 Task: Buy 3 Drooling Bibs of size 0-24 months for Baby Girls from Bibs & Burp Cloths section under best seller category for shipping address: Donald Hall, 3509 Cook Hill Road, Danbury, Connecticut 06810, Cell Number 2034707320. Pay from credit card ending with 2005, CVV 3321
Action: Mouse moved to (284, 85)
Screenshot: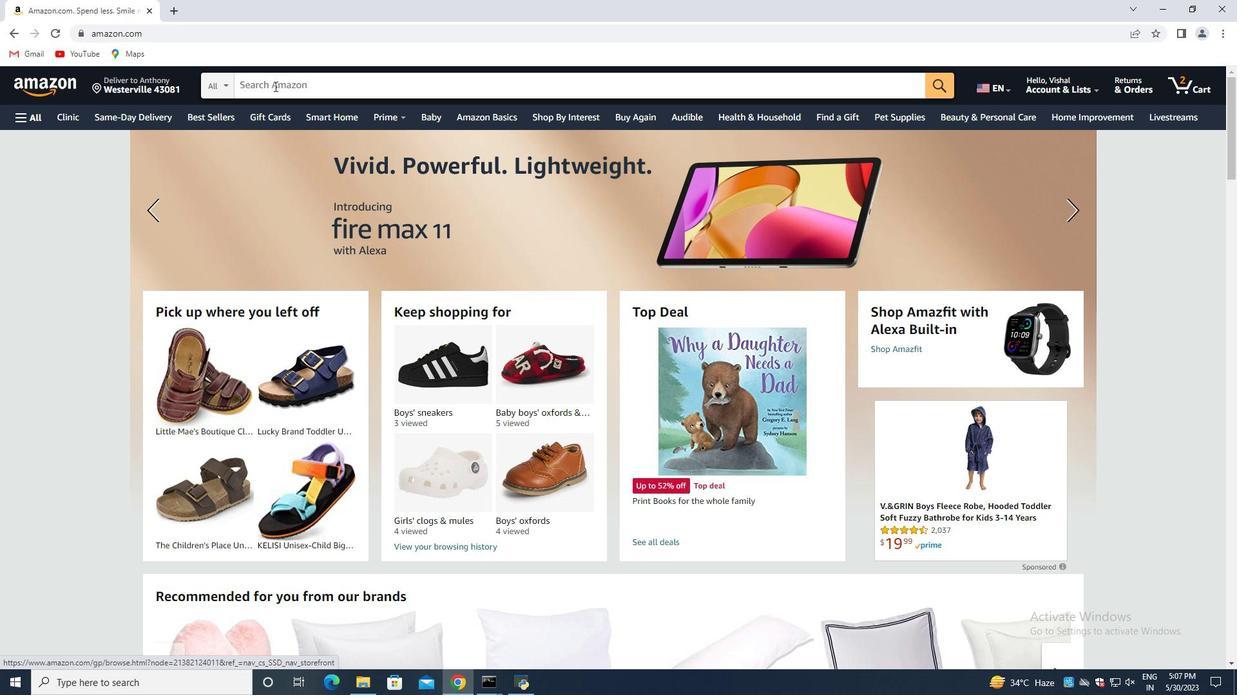 
Action: Mouse pressed left at (284, 85)
Screenshot: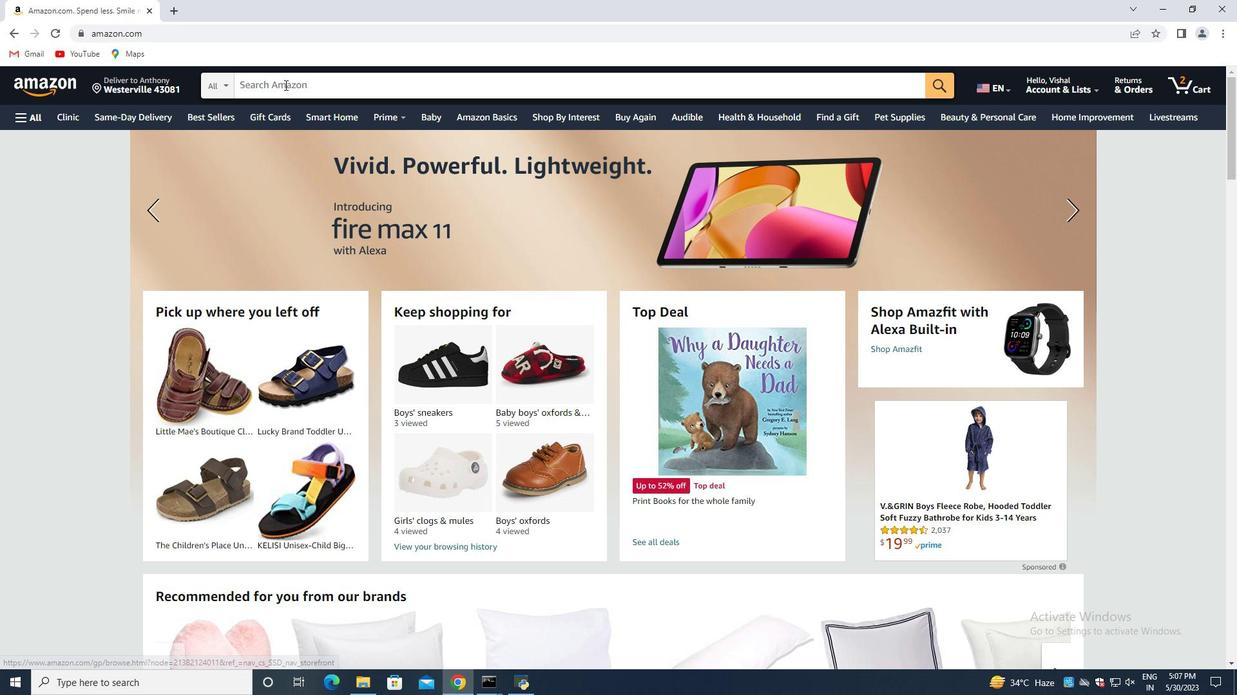 
Action: Key pressed <Key.shift>Drooling<Key.space><Key.shift>Bibs<Key.space><Key.shift>of<Key.space><Key.shift>size<Key.space>0-24<Key.space>months<Key.space>for<Key.space><Key.shift>Baby<Key.space><Key.shift><Key.shift><Key.shift><Key.shift><Key.shift><Key.shift><Key.shift><Key.shift><Key.shift><Key.shift><Key.shift><Key.shift><Key.shift><Key.shift><Key.shift><Key.shift>Girls<Key.enter>
Screenshot: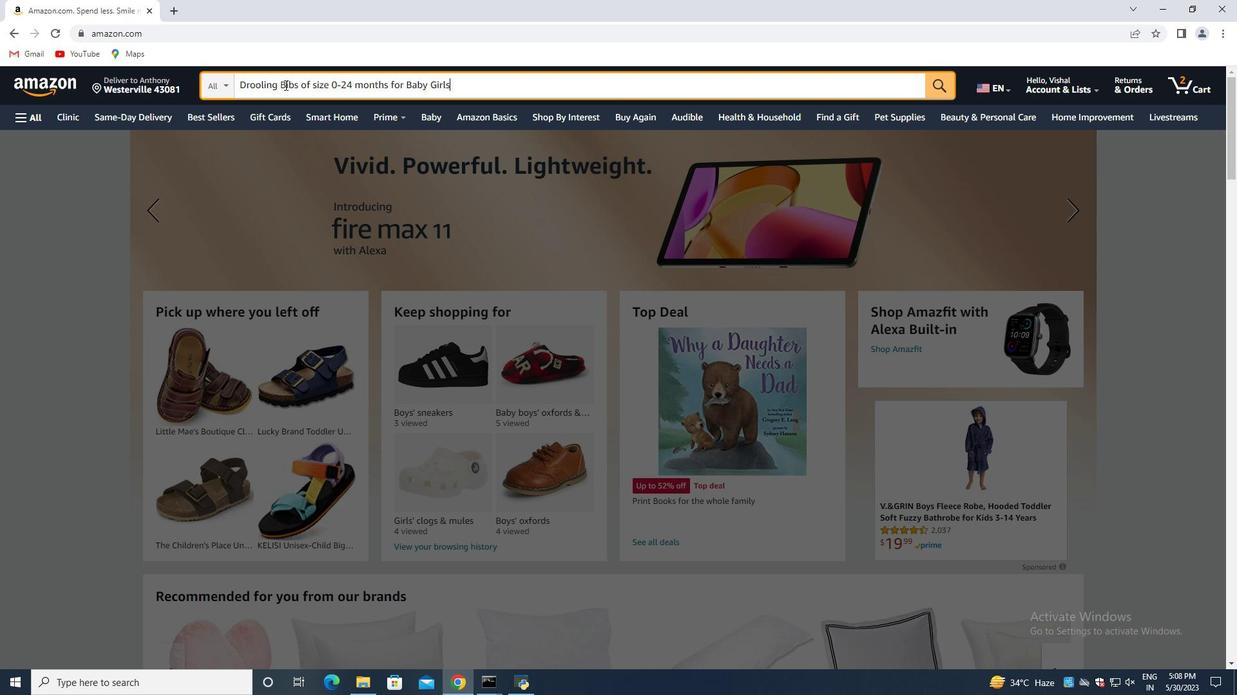 
Action: Mouse moved to (64, 439)
Screenshot: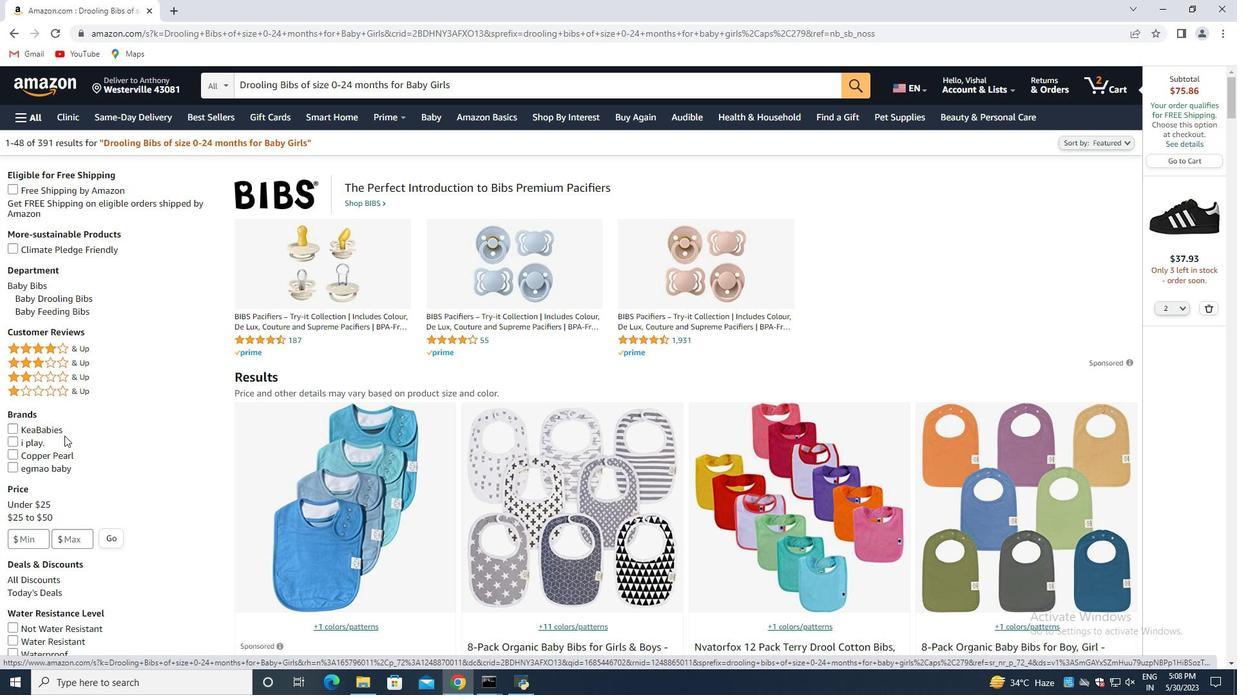
Action: Mouse scrolled (64, 438) with delta (0, 0)
Screenshot: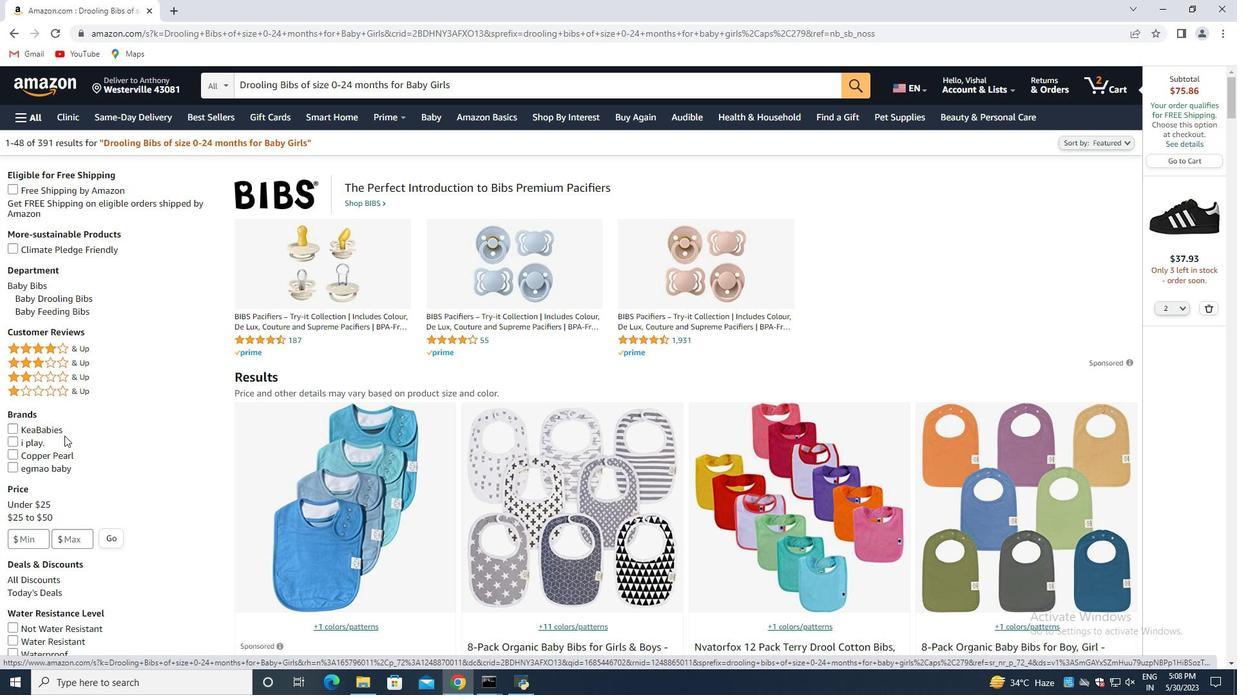
Action: Mouse moved to (65, 444)
Screenshot: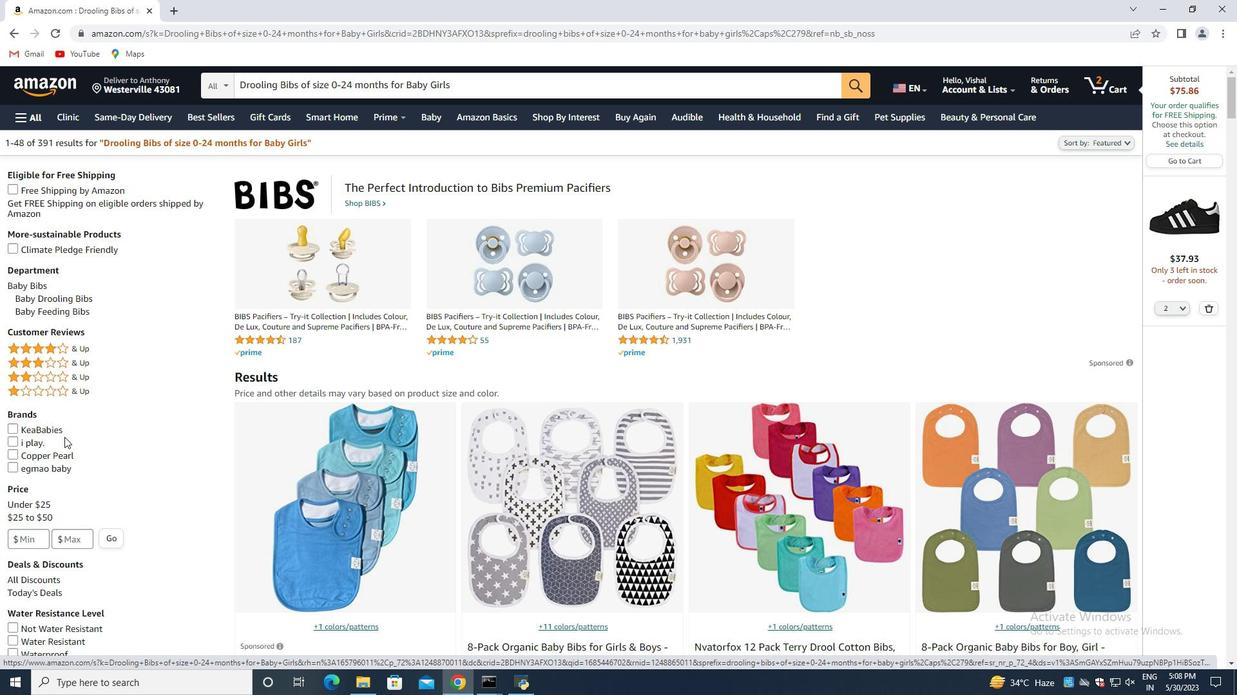 
Action: Mouse scrolled (65, 443) with delta (0, 0)
Screenshot: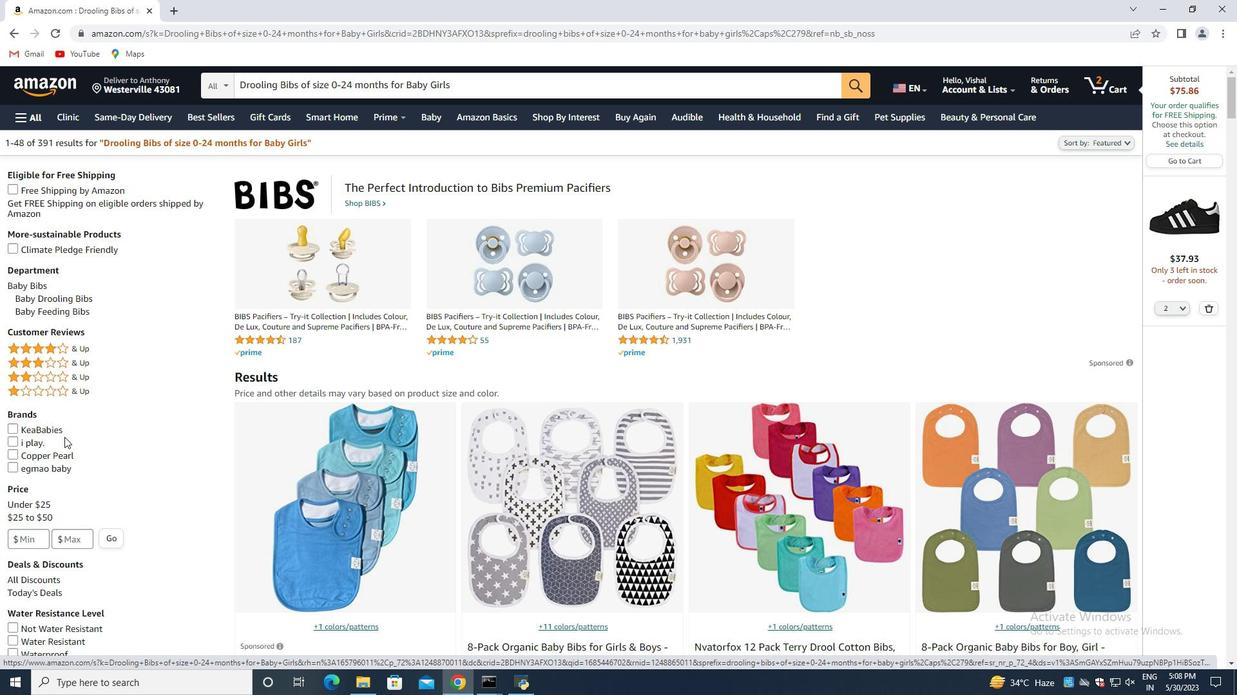 
Action: Mouse moved to (67, 446)
Screenshot: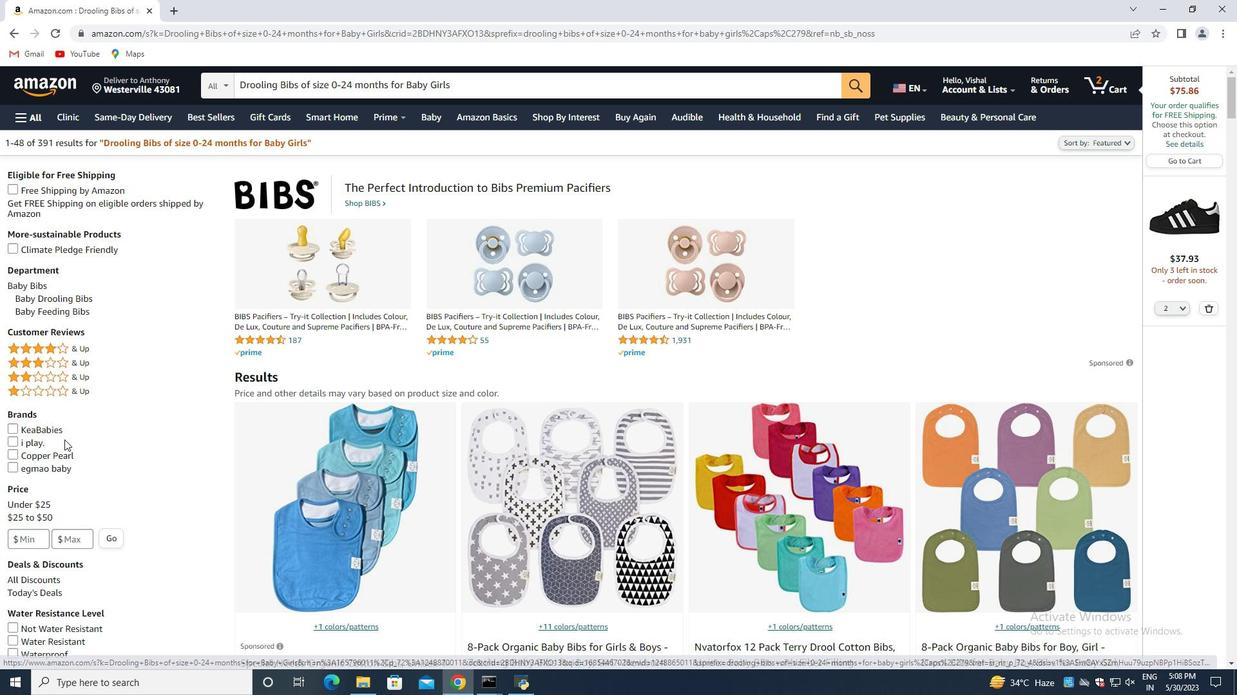 
Action: Mouse scrolled (67, 445) with delta (0, 0)
Screenshot: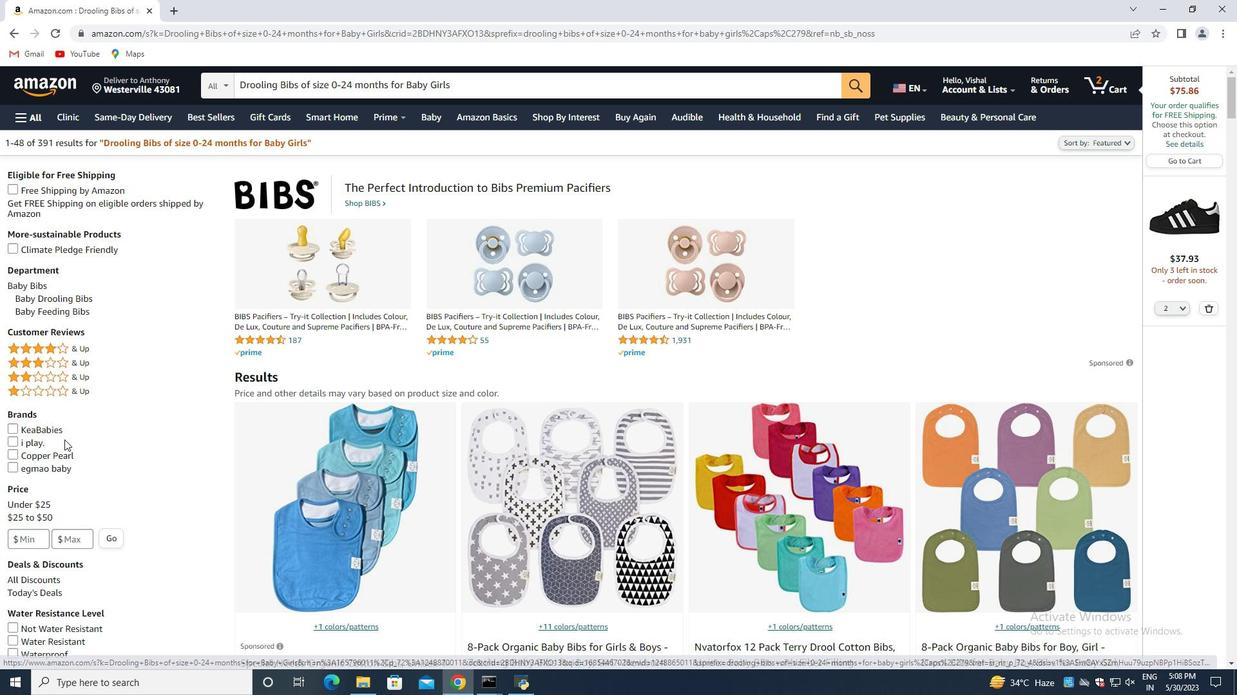 
Action: Mouse moved to (71, 440)
Screenshot: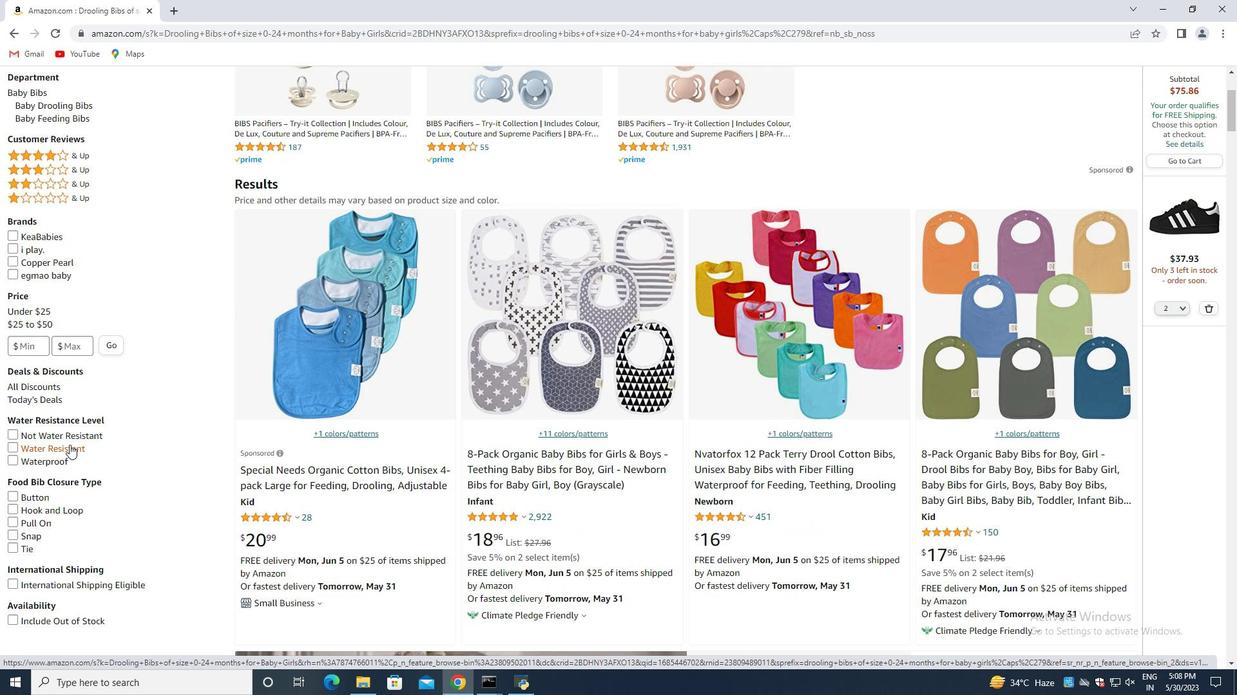 
Action: Mouse scrolled (71, 440) with delta (0, 0)
Screenshot: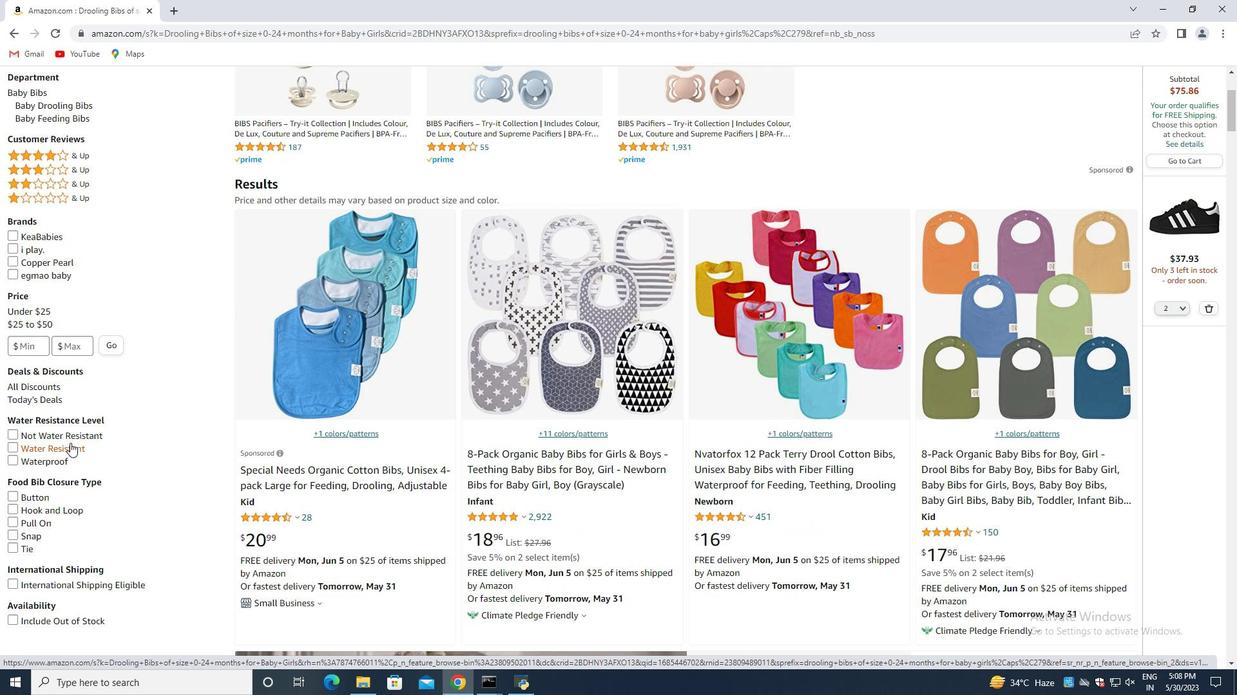 
Action: Mouse moved to (72, 438)
Screenshot: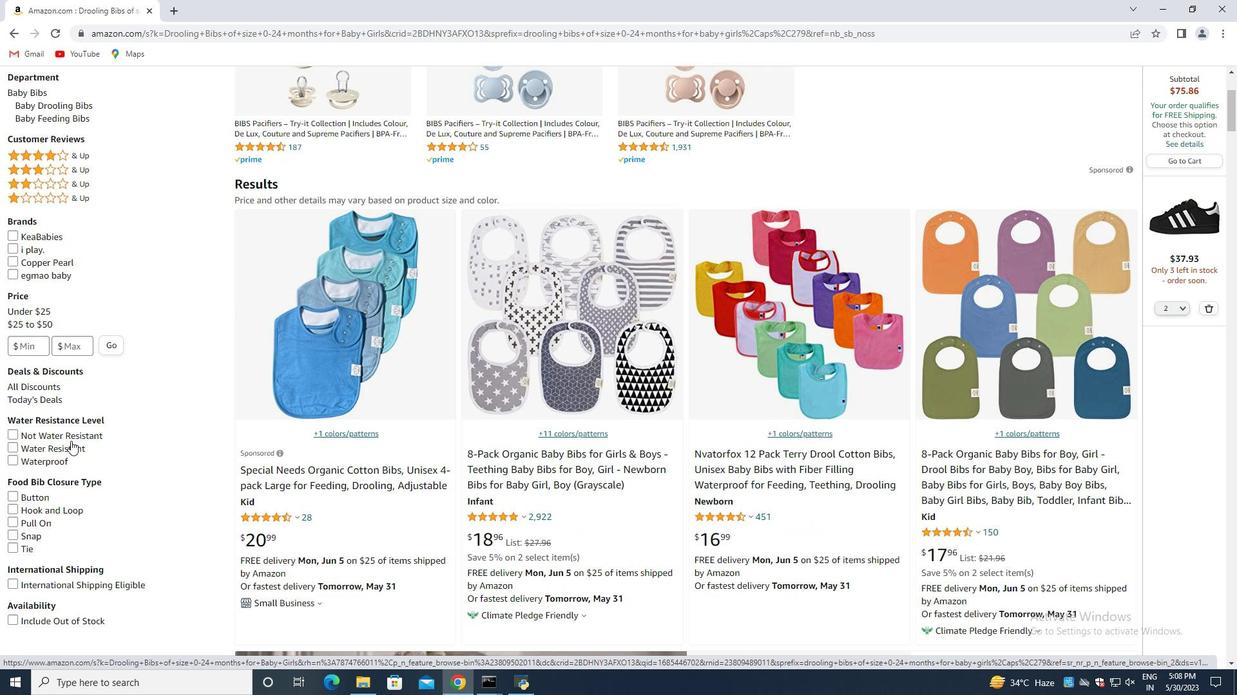 
Action: Mouse scrolled (72, 439) with delta (0, 0)
Screenshot: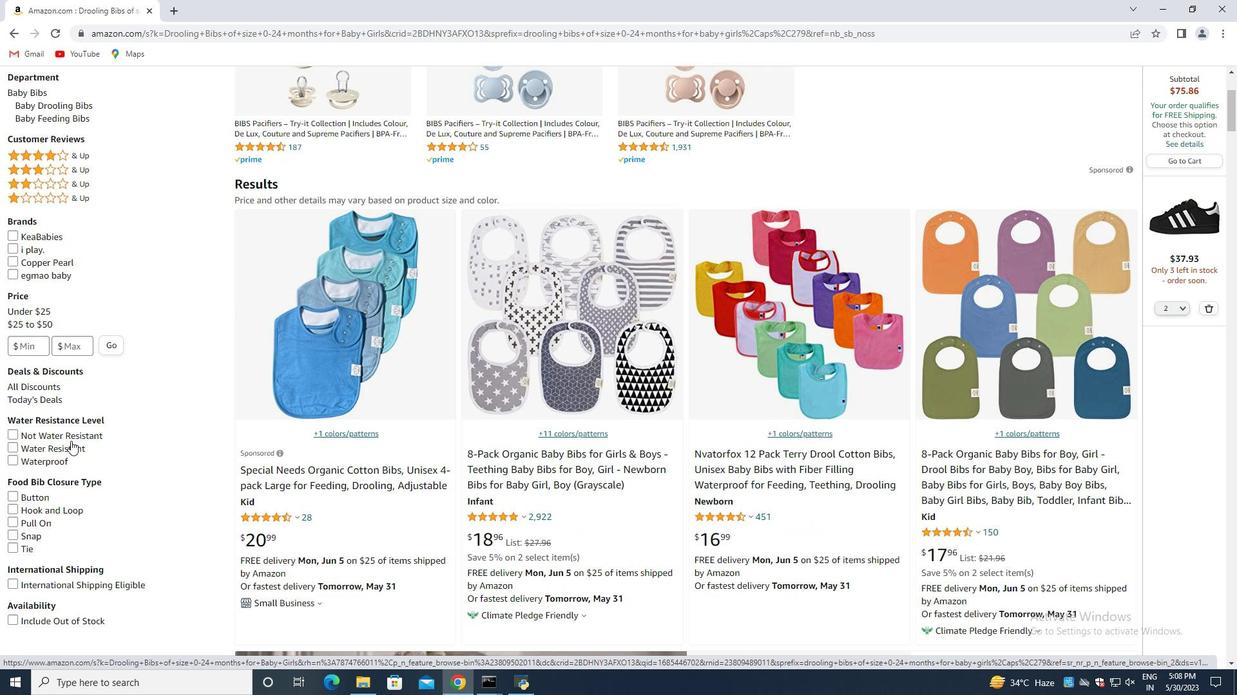 
Action: Mouse moved to (72, 438)
Screenshot: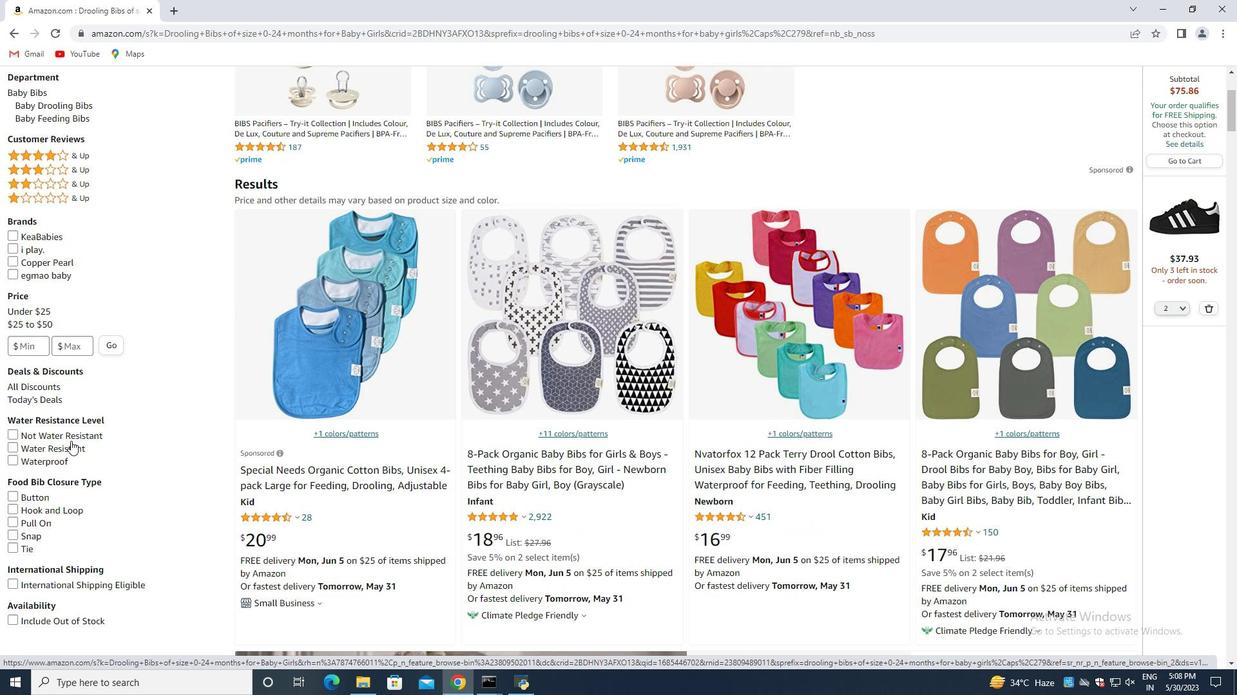 
Action: Mouse scrolled (72, 439) with delta (0, 0)
Screenshot: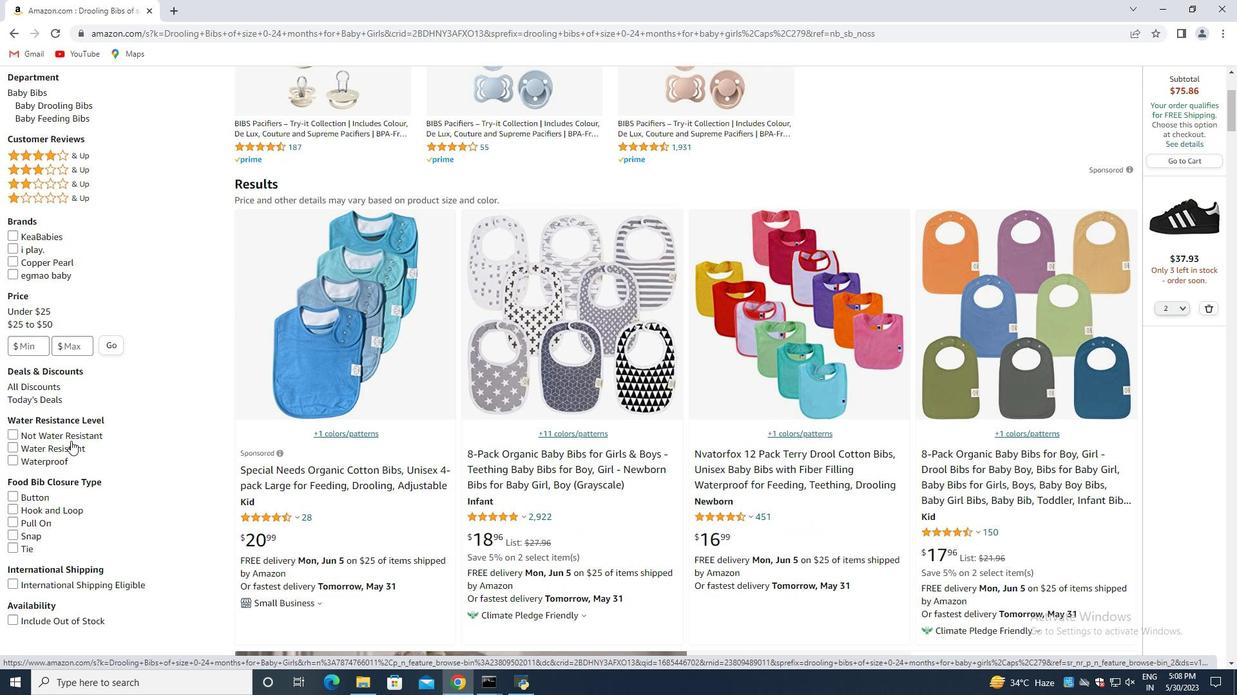 
Action: Mouse scrolled (72, 439) with delta (0, 0)
Screenshot: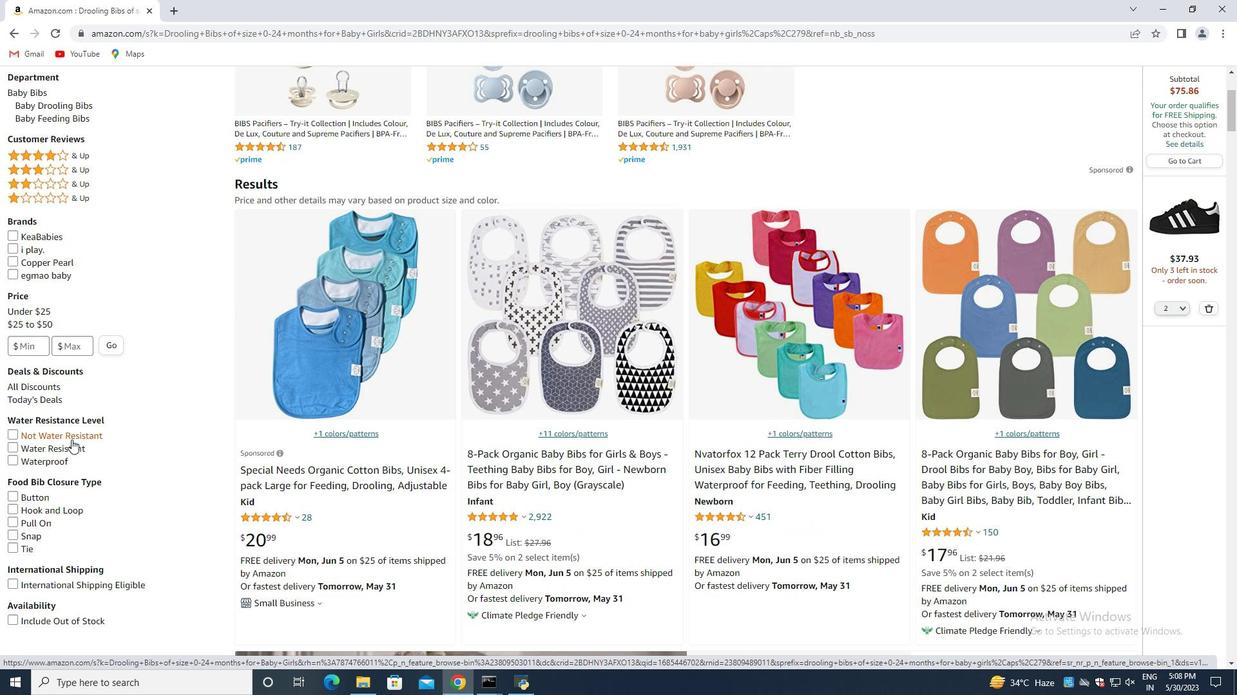 
Action: Mouse scrolled (72, 439) with delta (0, 0)
Screenshot: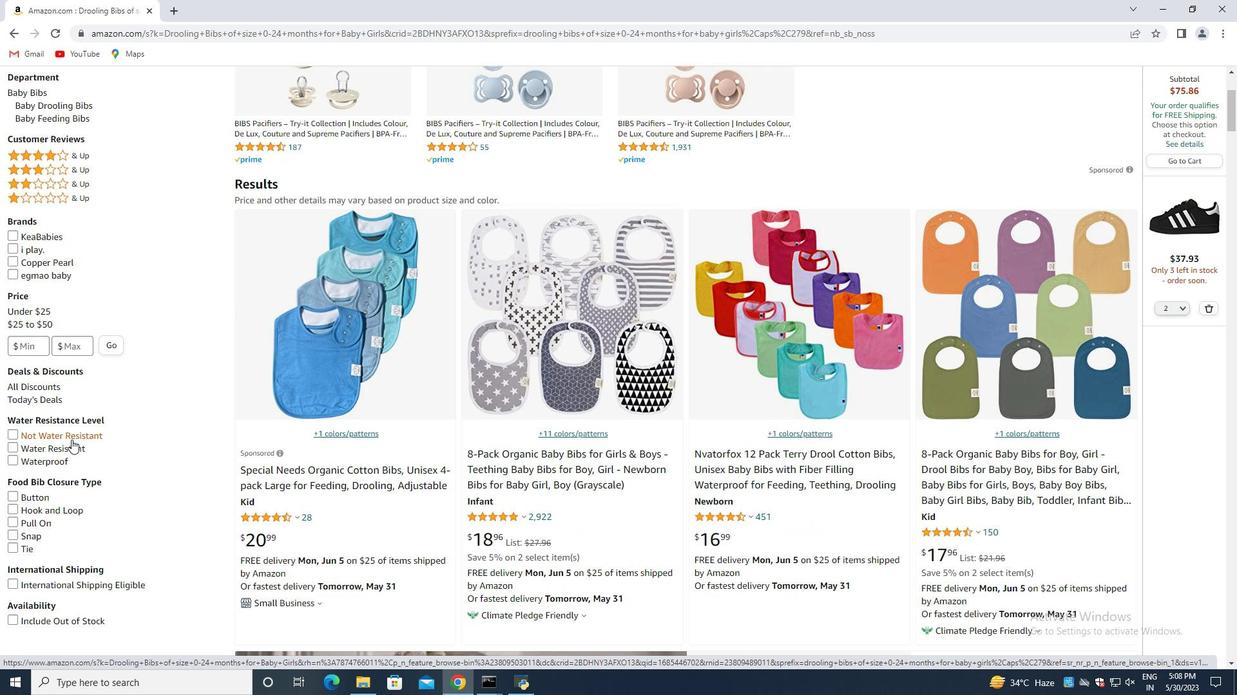 
Action: Mouse moved to (36, 285)
Screenshot: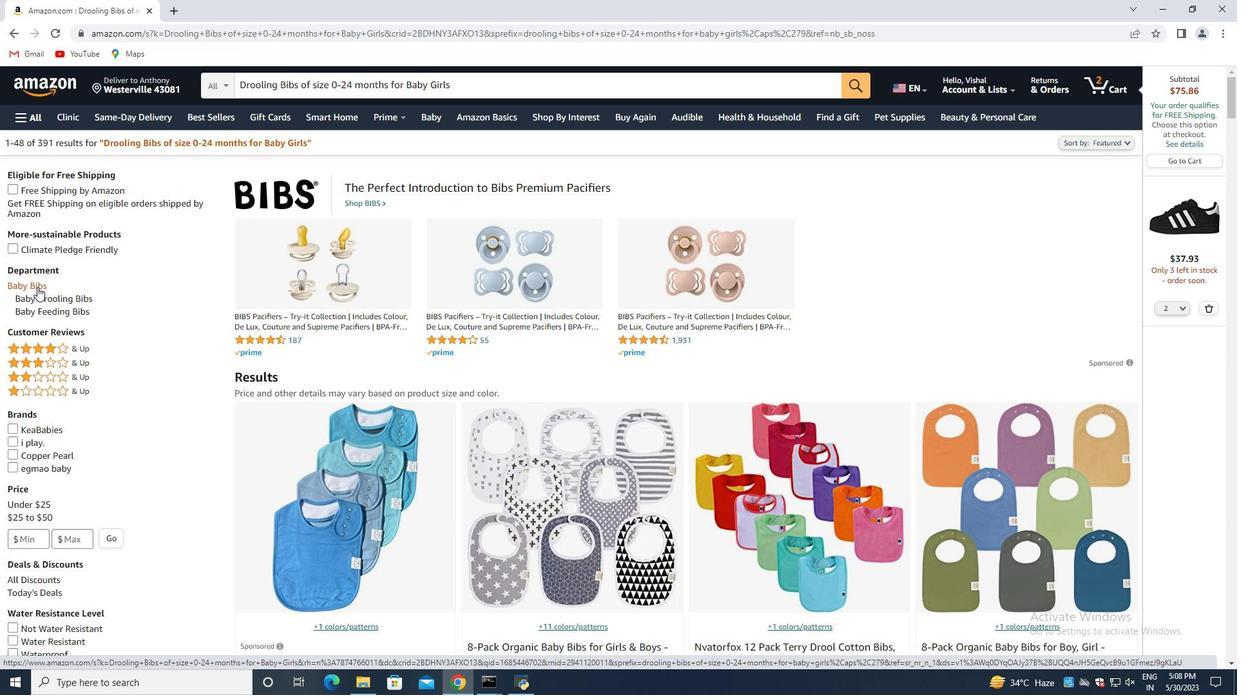 
Action: Mouse pressed left at (36, 285)
Screenshot: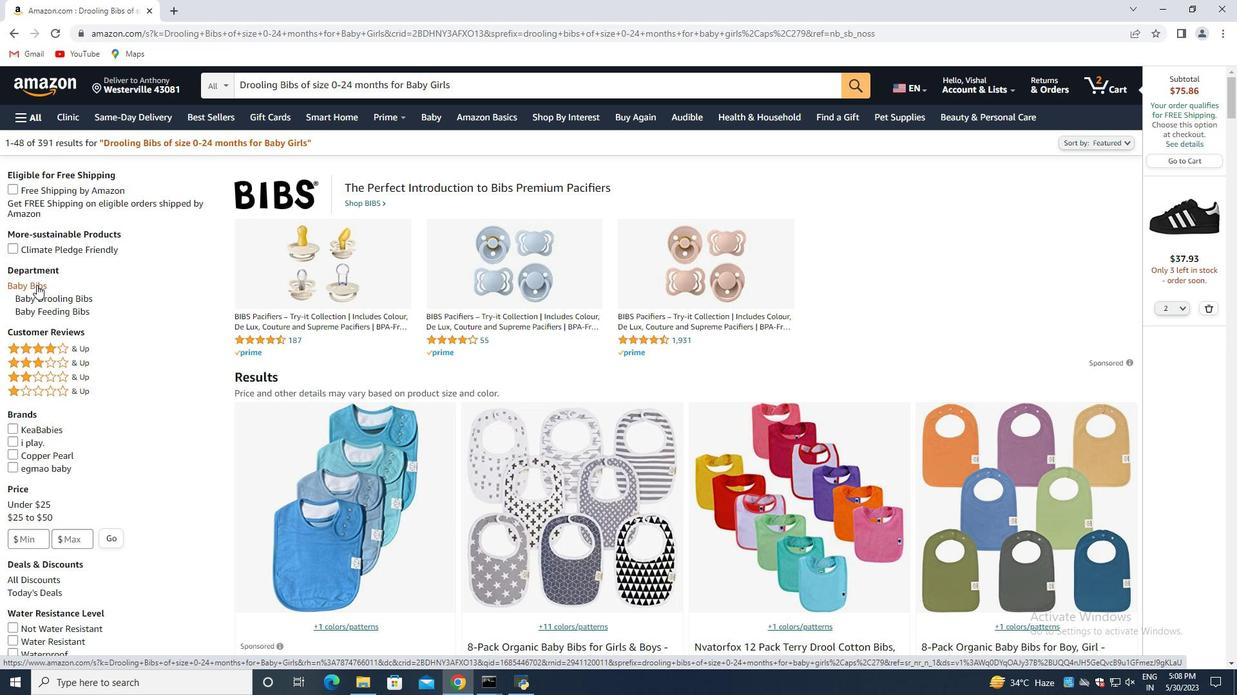 
Action: Mouse moved to (81, 359)
Screenshot: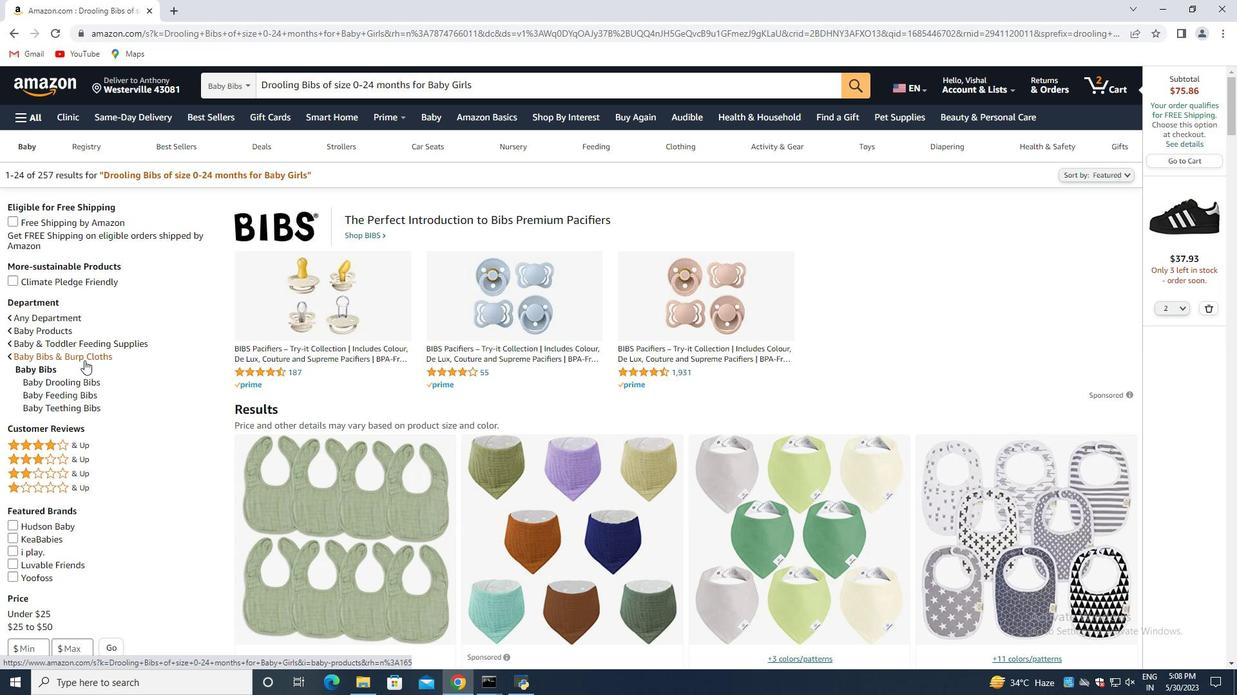 
Action: Mouse pressed left at (81, 359)
Screenshot: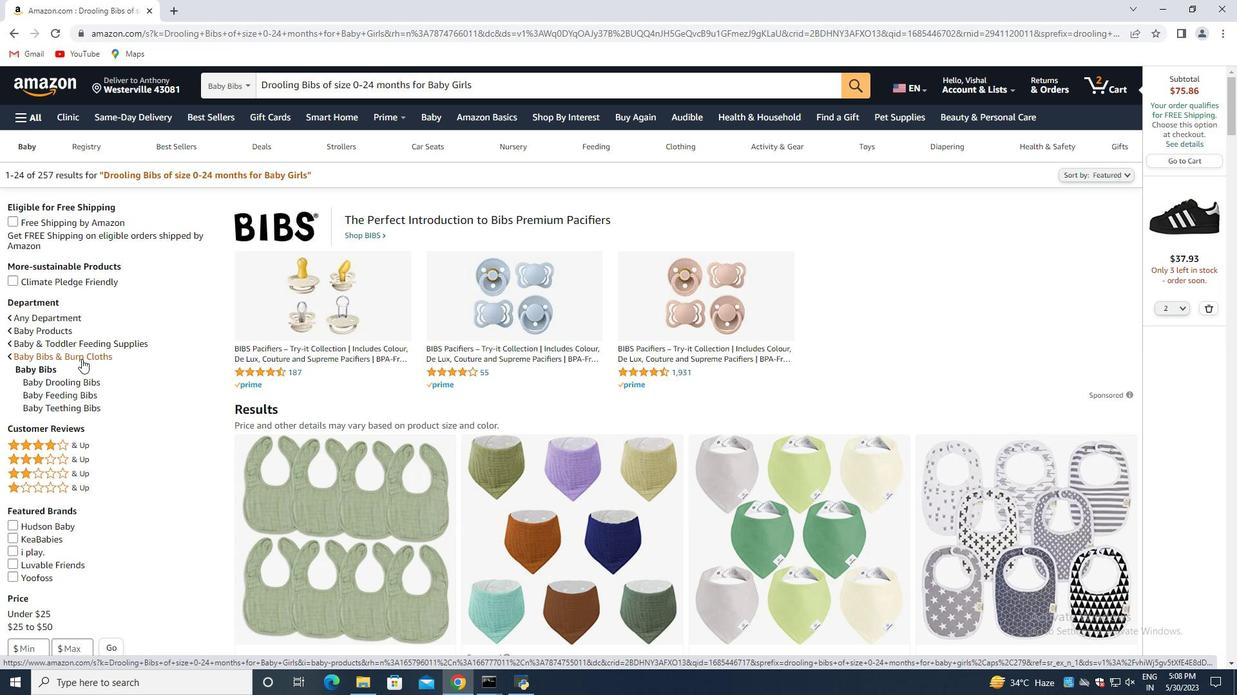 
Action: Mouse moved to (210, 358)
Screenshot: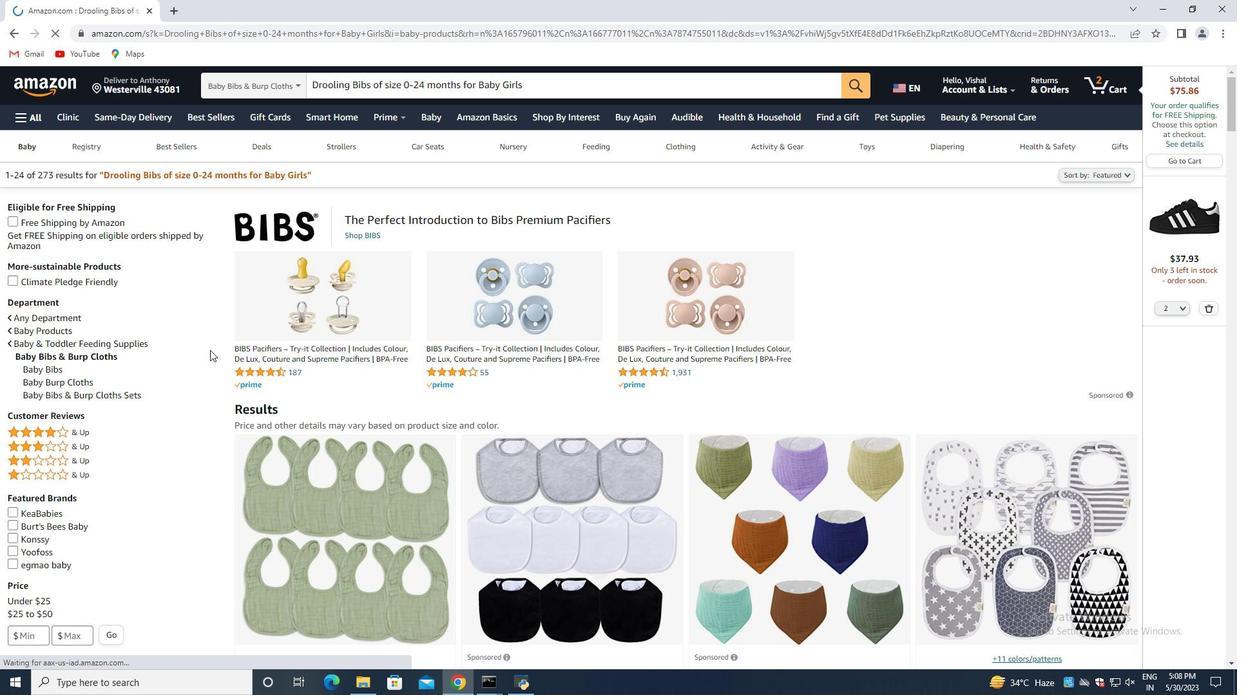 
Action: Mouse scrolled (210, 357) with delta (0, 0)
Screenshot: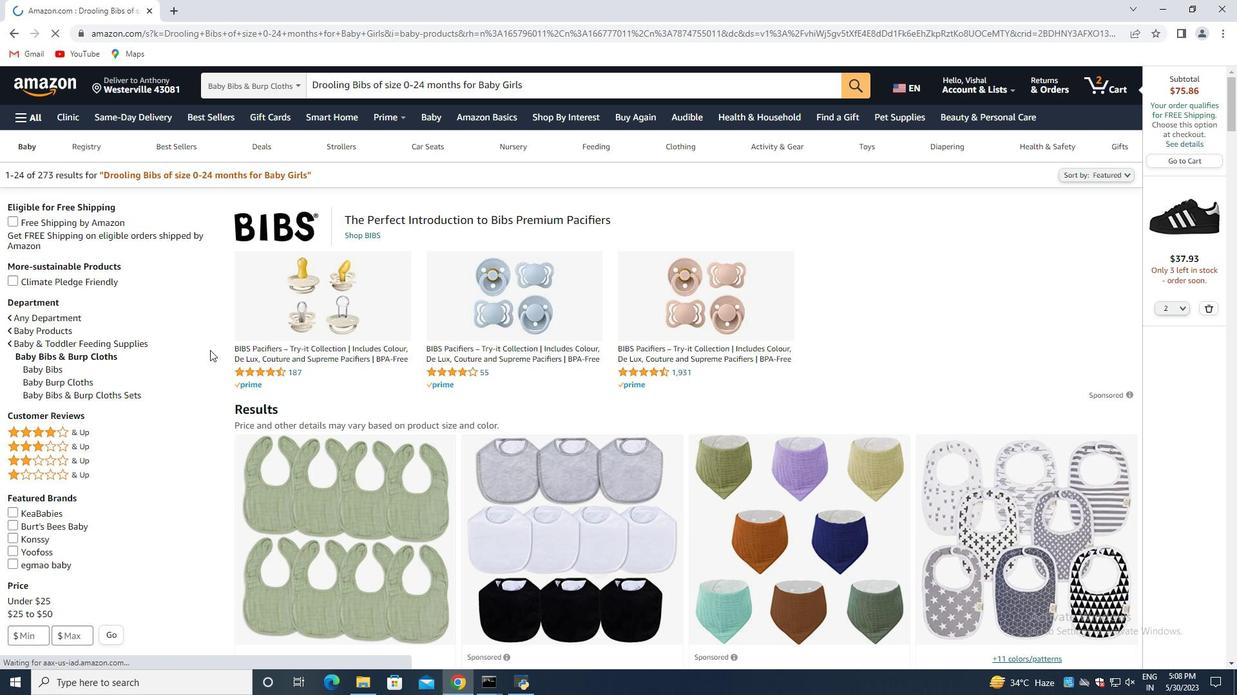 
Action: Mouse moved to (210, 366)
Screenshot: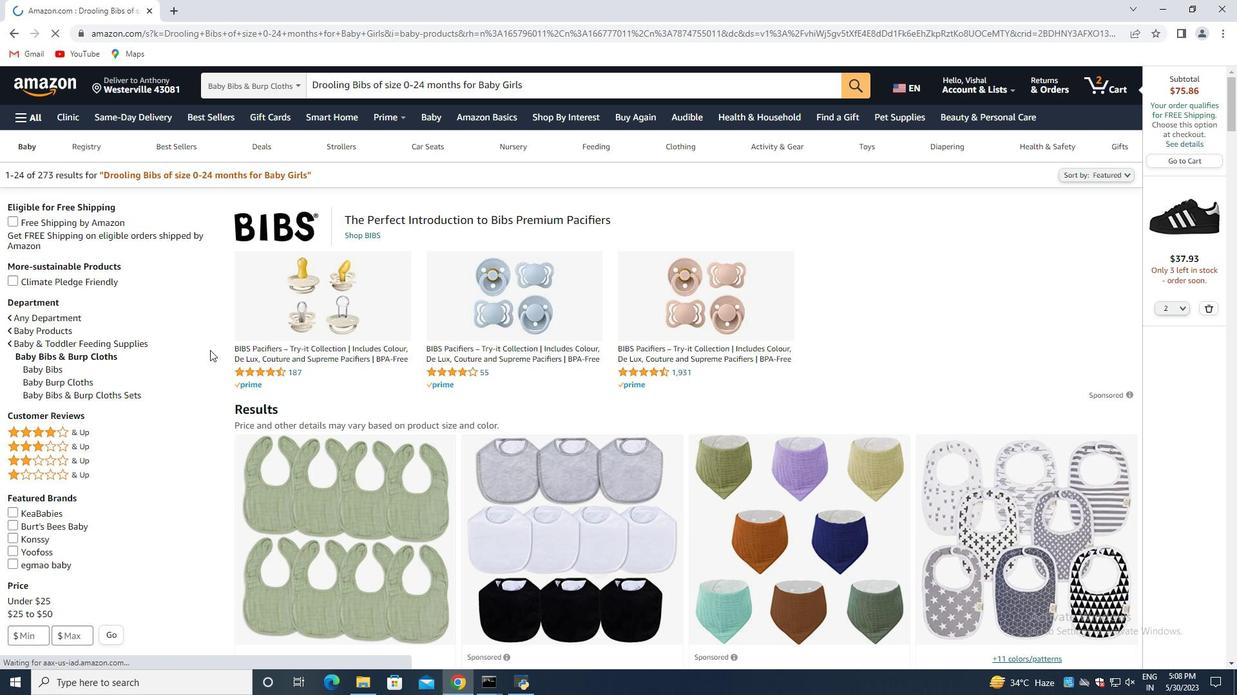
Action: Mouse scrolled (210, 365) with delta (0, 0)
Screenshot: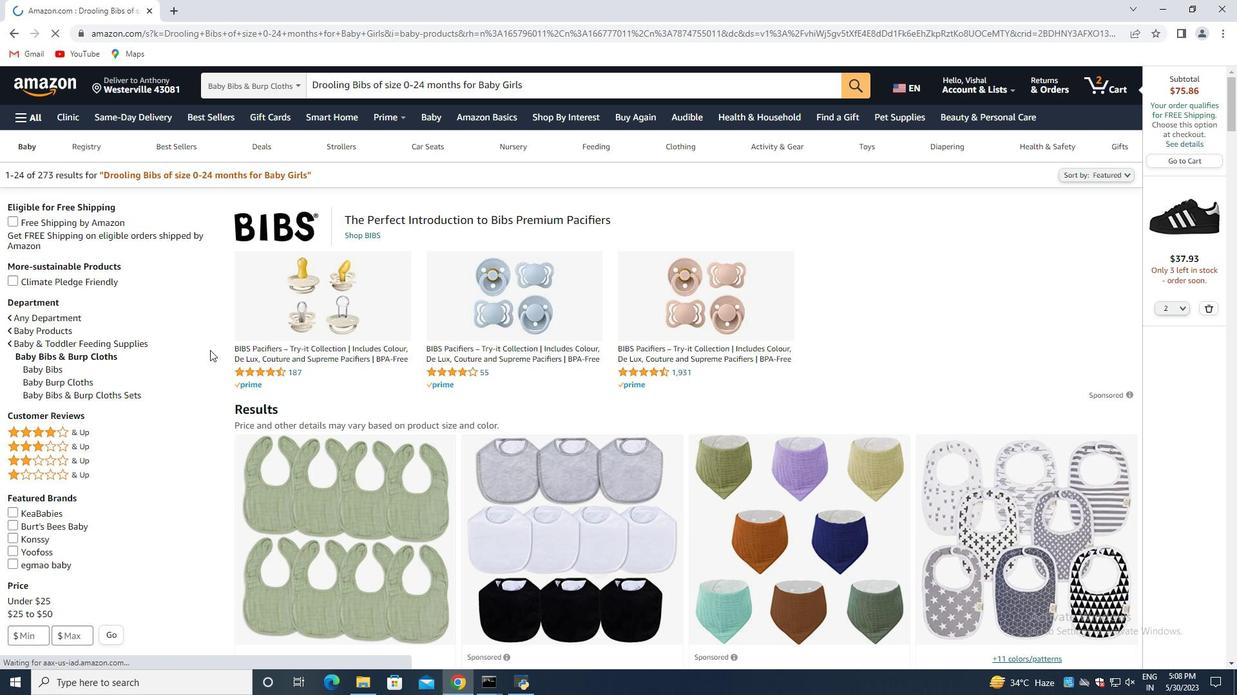 
Action: Mouse moved to (210, 372)
Screenshot: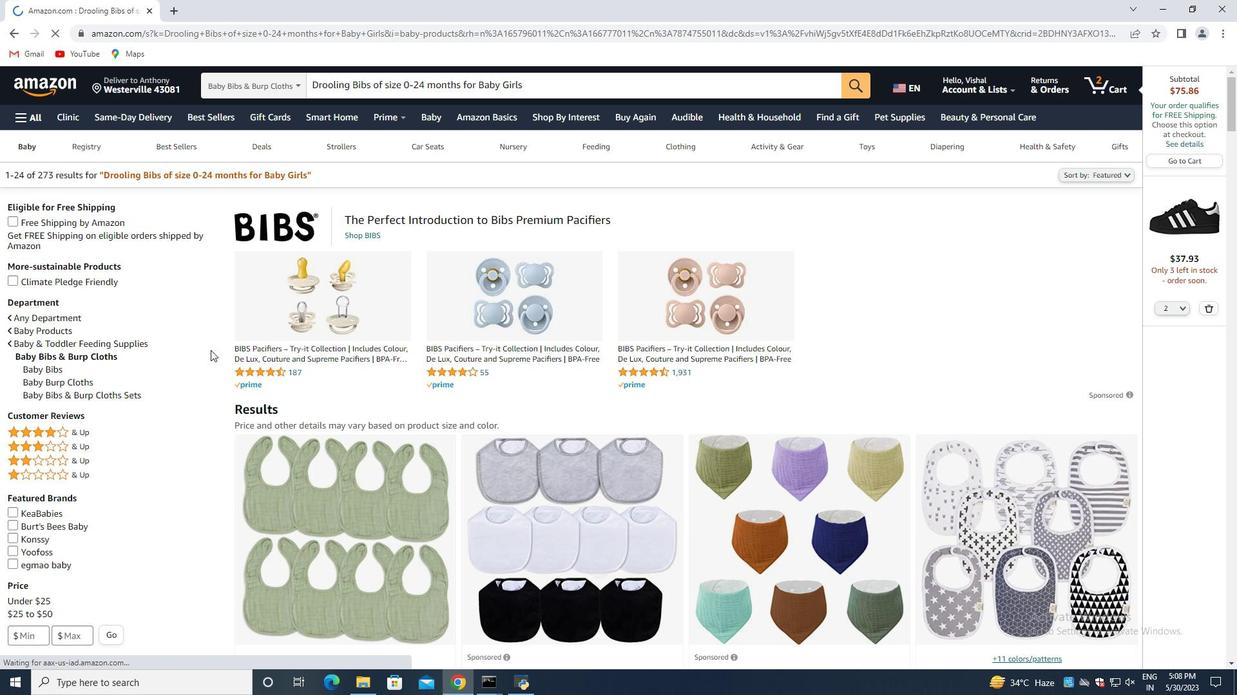 
Action: Mouse scrolled (210, 371) with delta (0, 0)
Screenshot: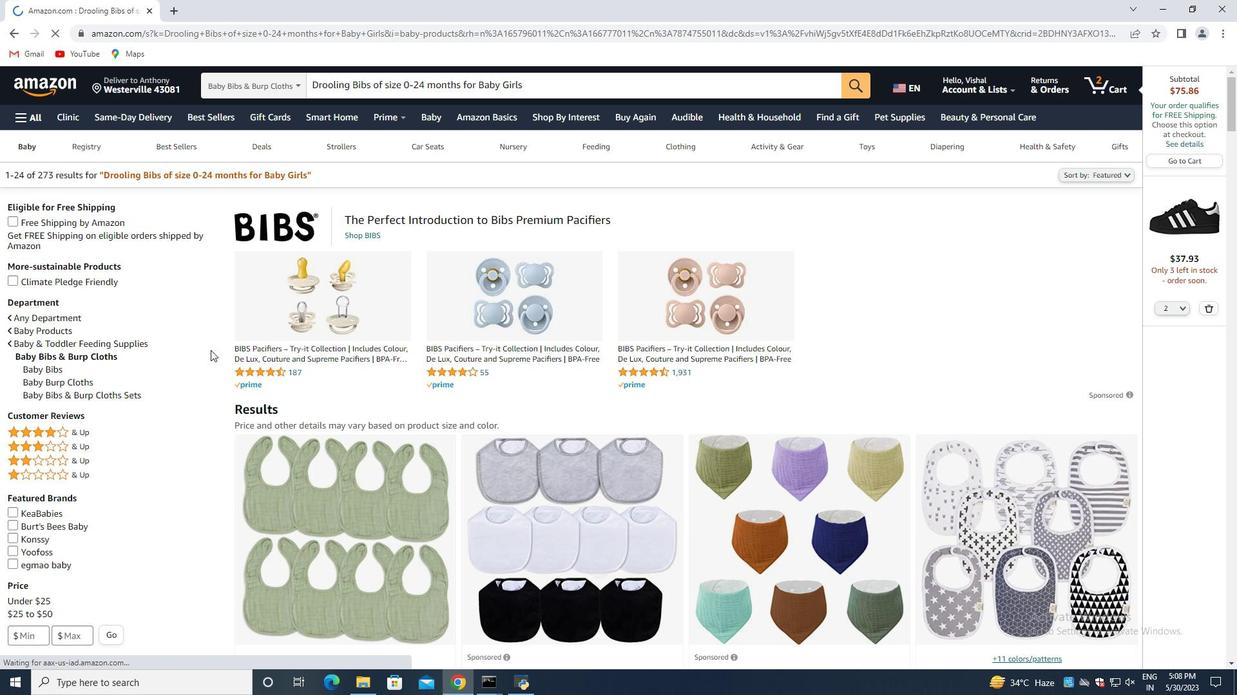 
Action: Mouse moved to (211, 375)
Screenshot: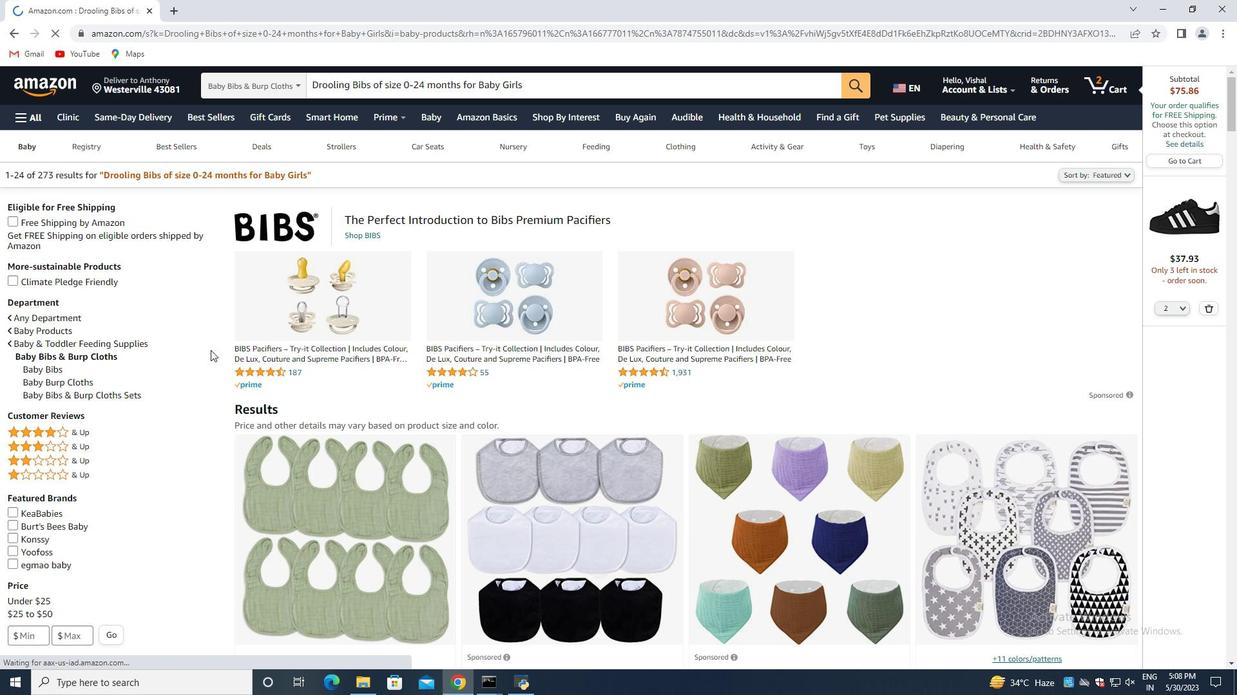 
Action: Mouse scrolled (211, 375) with delta (0, 0)
Screenshot: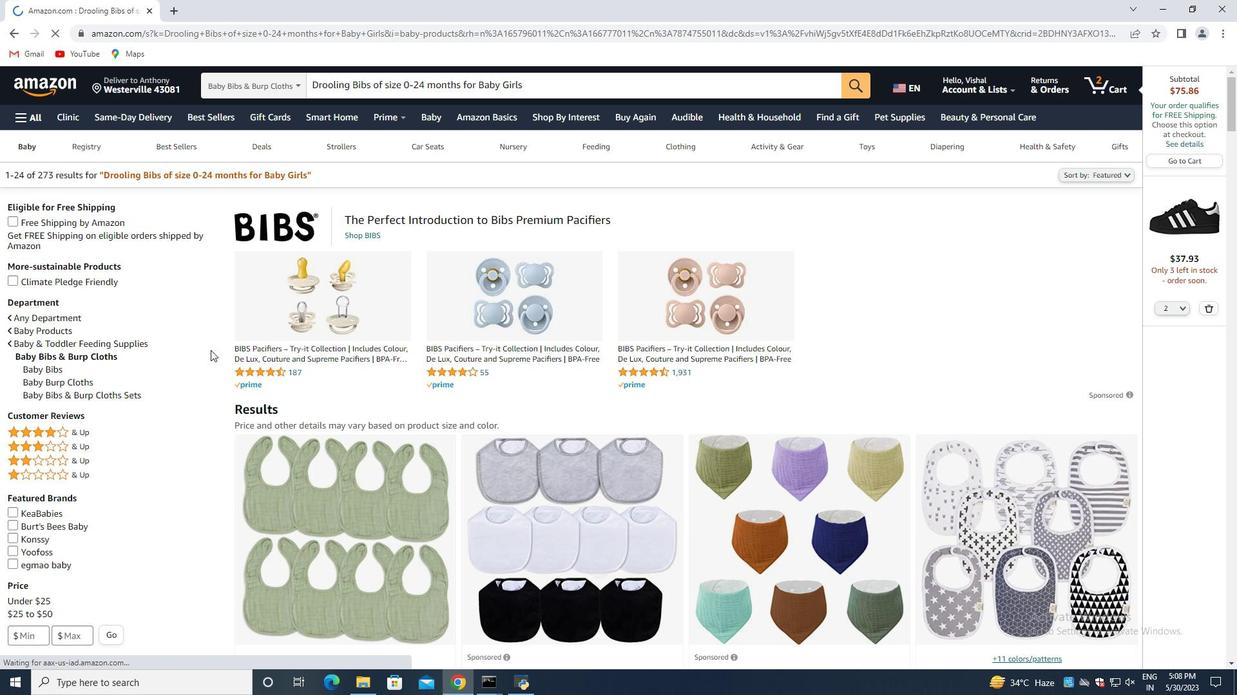 
Action: Mouse moved to (213, 376)
Screenshot: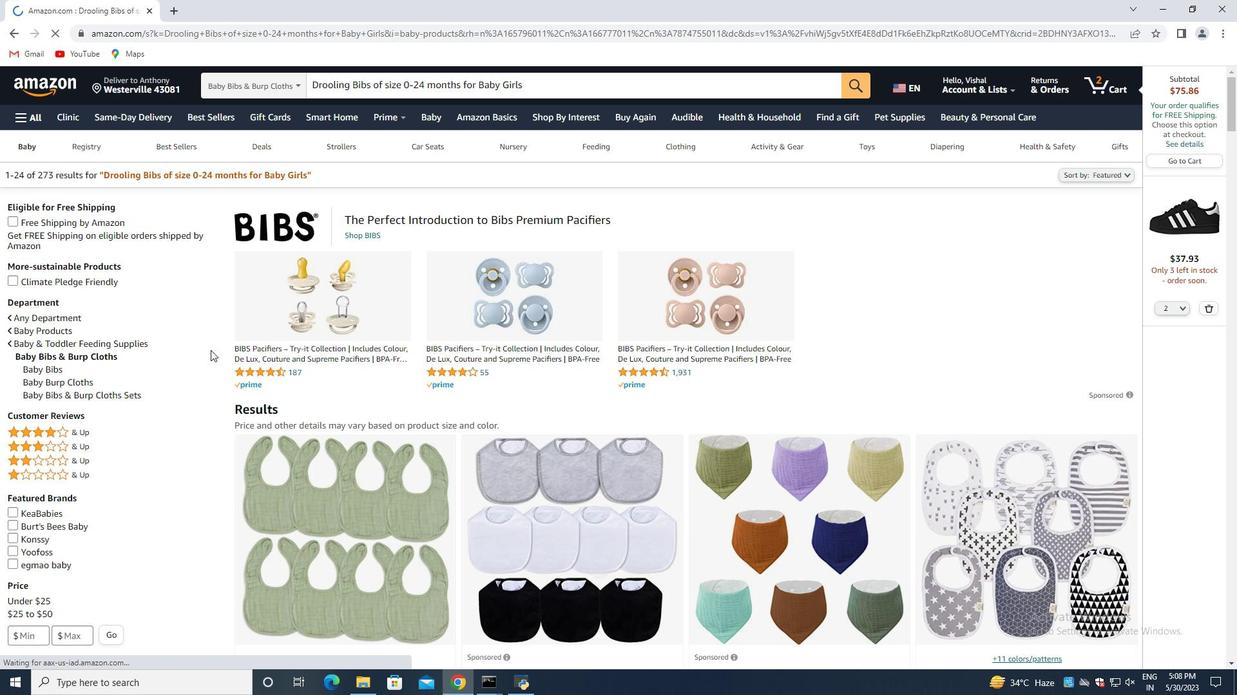 
Action: Mouse scrolled (213, 375) with delta (0, 0)
Screenshot: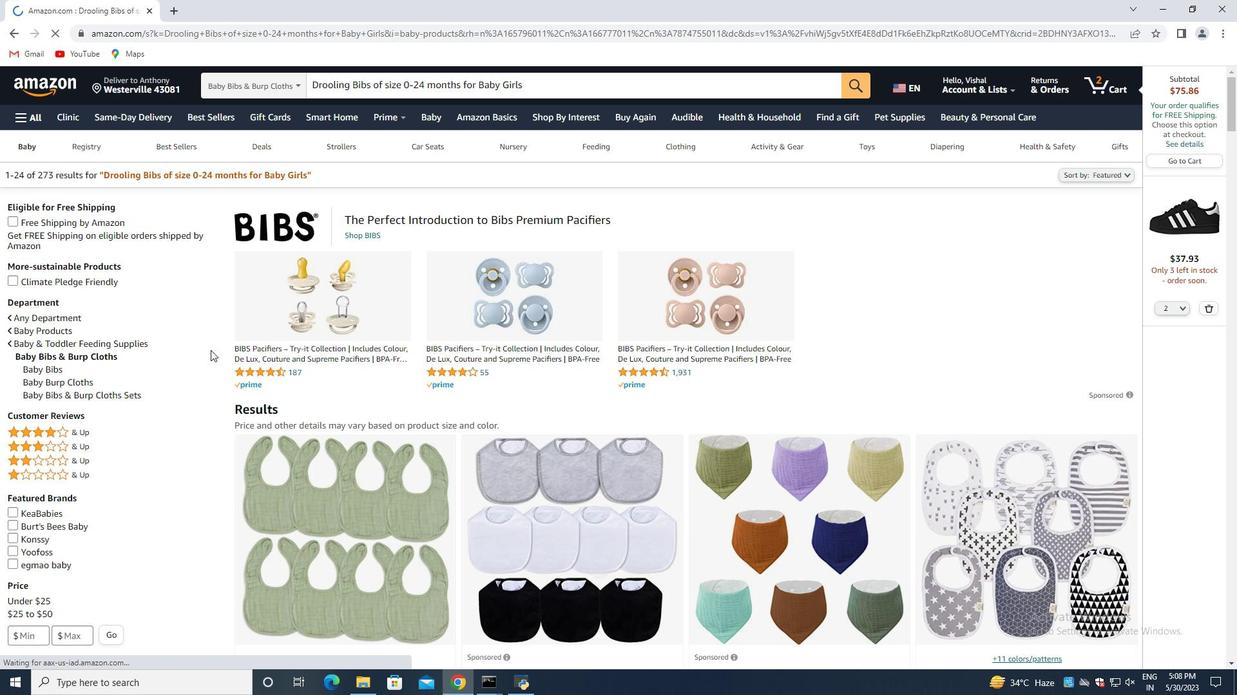 
Action: Mouse moved to (877, 415)
Screenshot: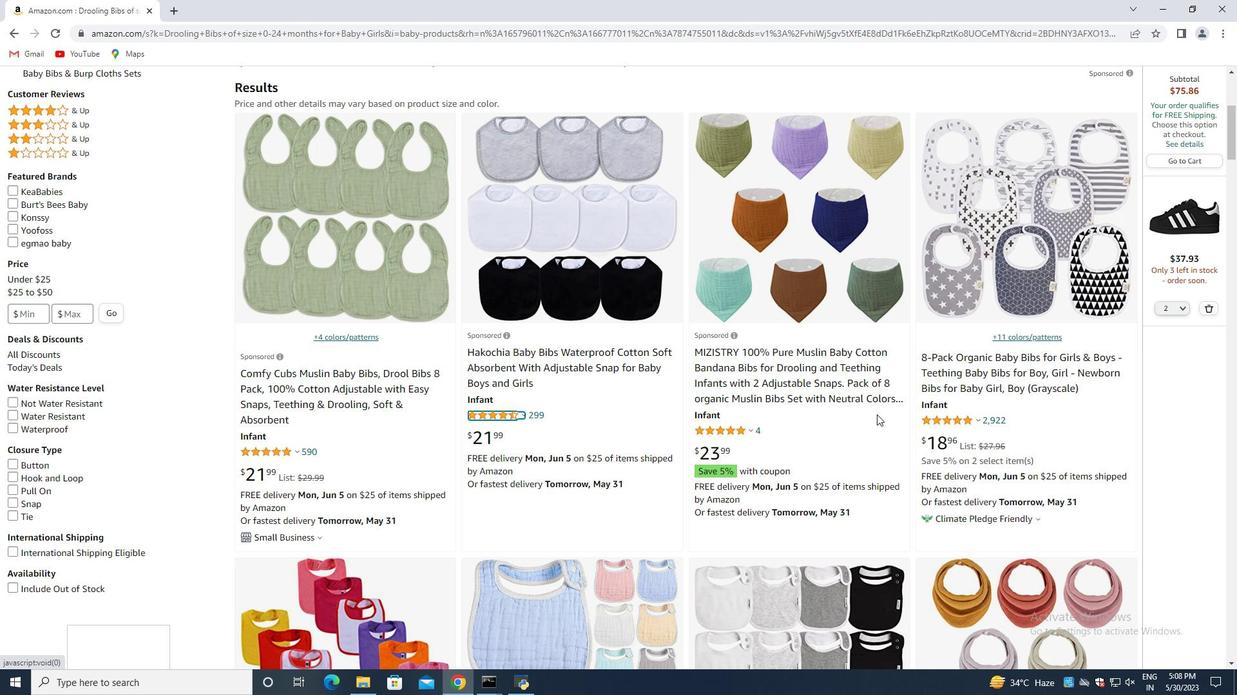 
Action: Mouse scrolled (877, 414) with delta (0, 0)
Screenshot: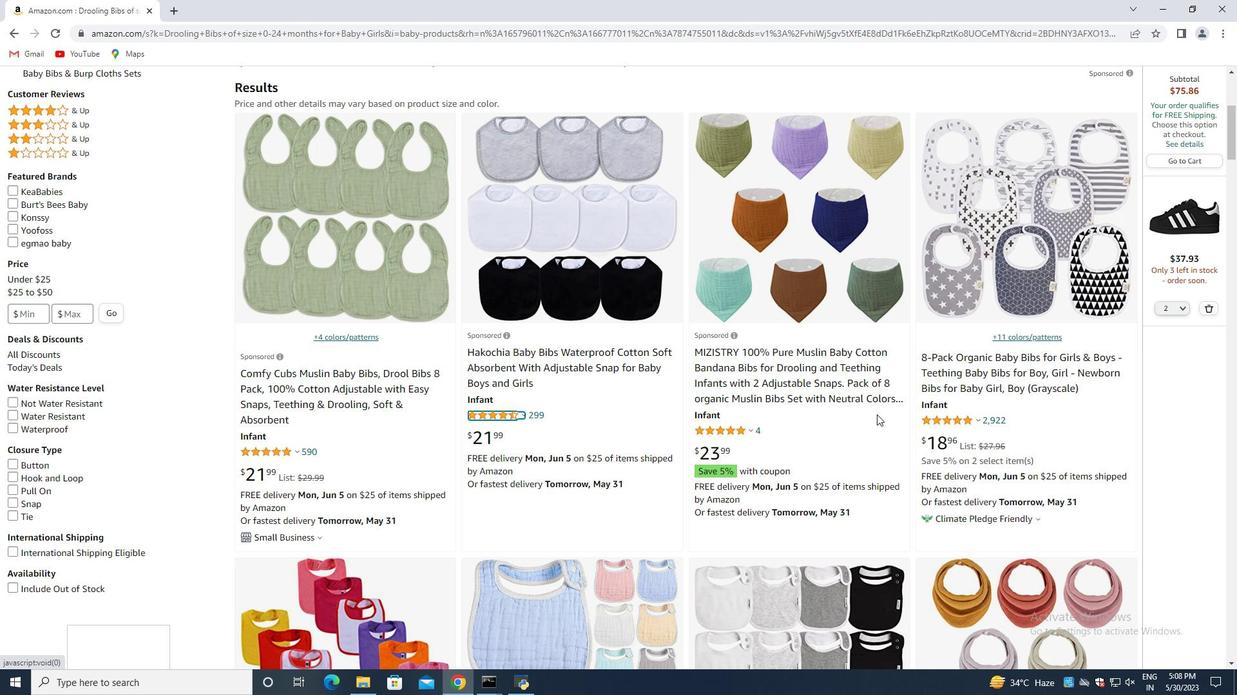 
Action: Mouse scrolled (877, 414) with delta (0, 0)
Screenshot: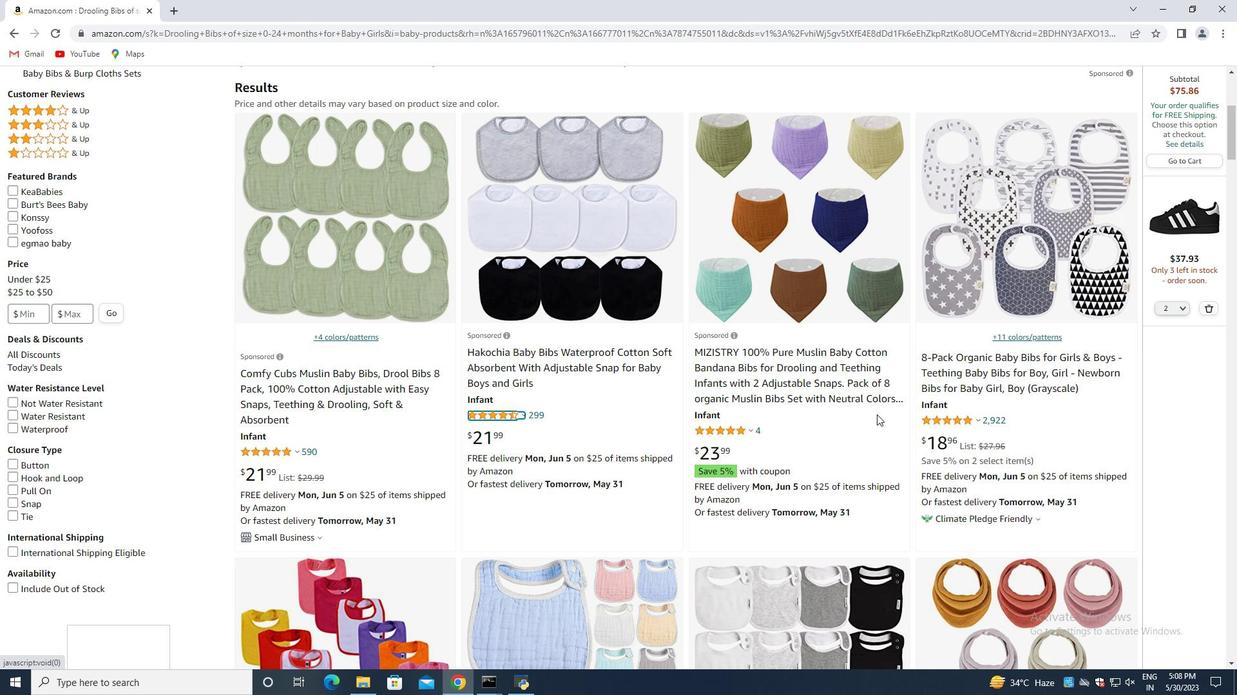 
Action: Mouse scrolled (877, 414) with delta (0, 0)
Screenshot: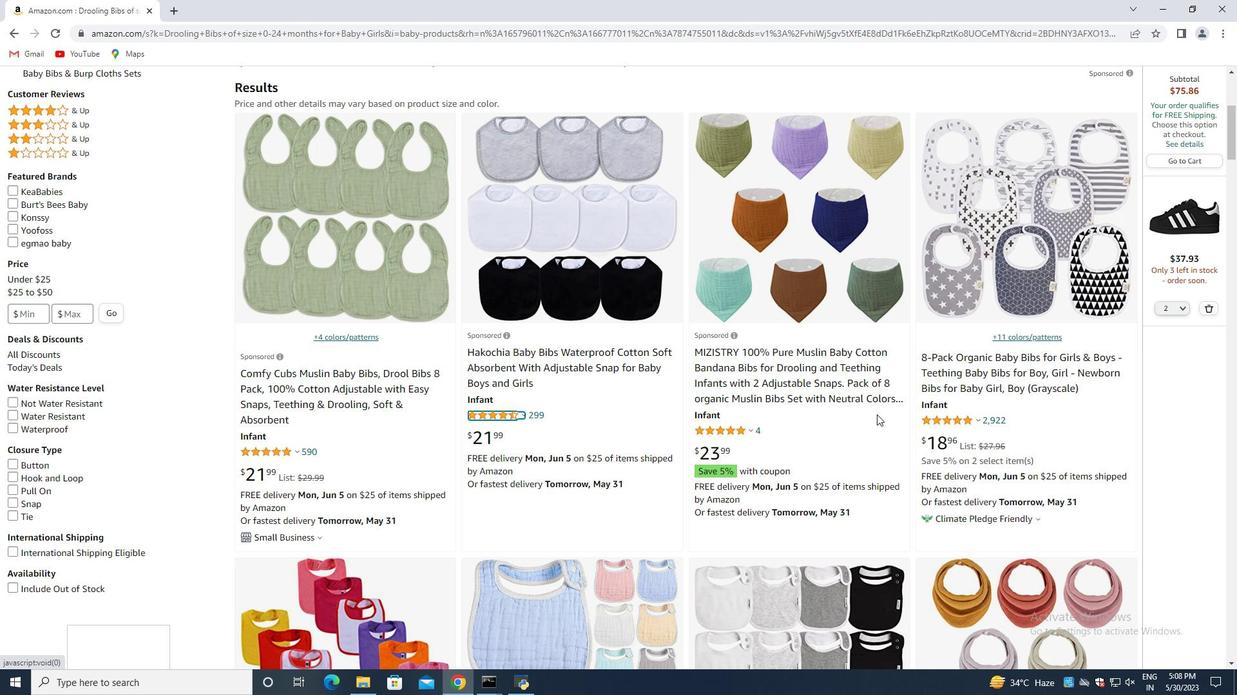 
Action: Mouse moved to (875, 415)
Screenshot: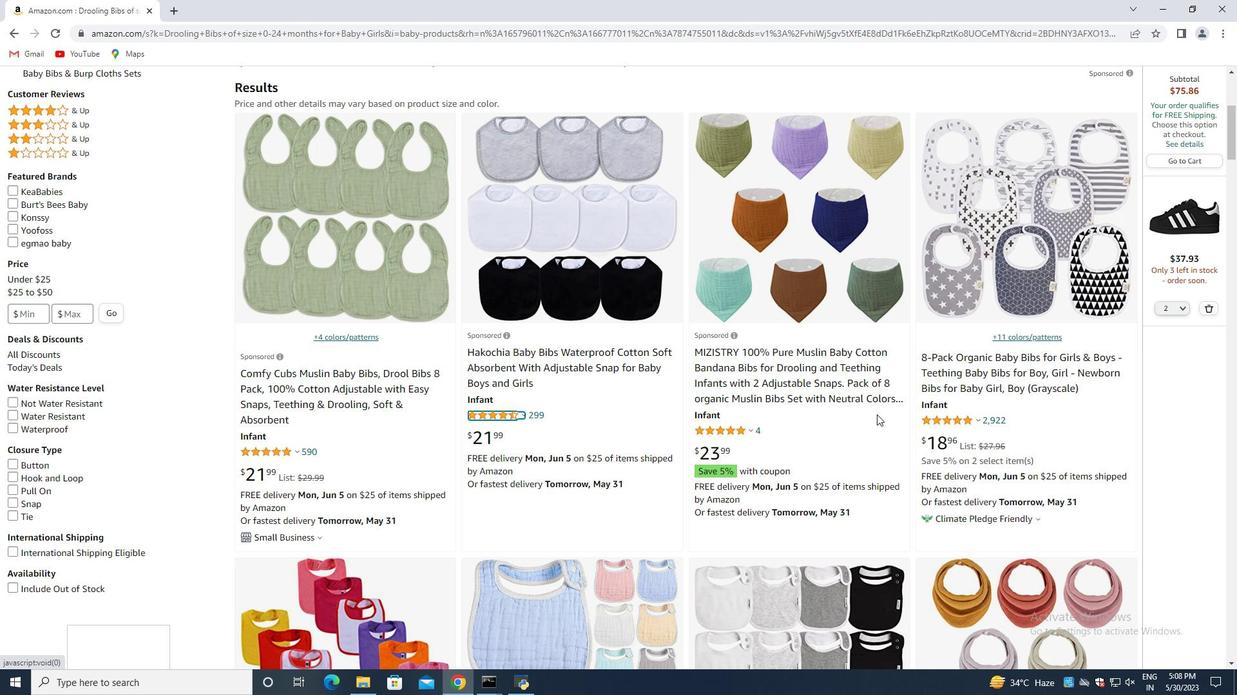 
Action: Mouse scrolled (875, 415) with delta (0, 0)
Screenshot: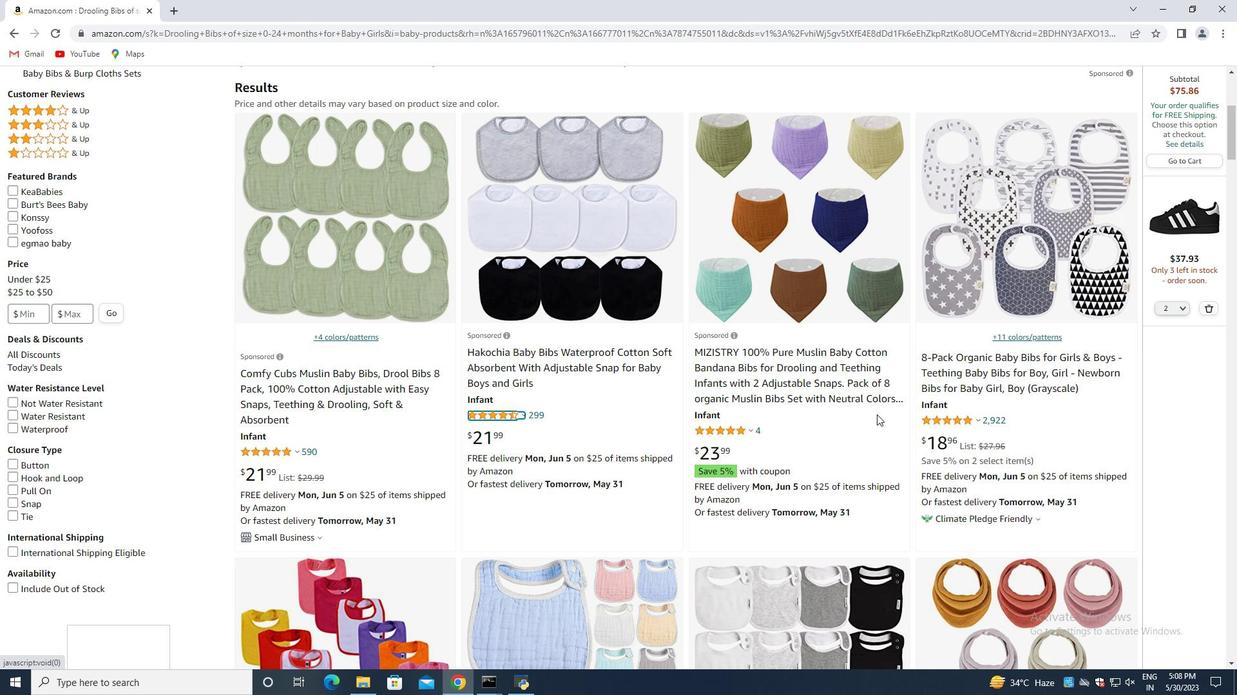
Action: Mouse moved to (869, 416)
Screenshot: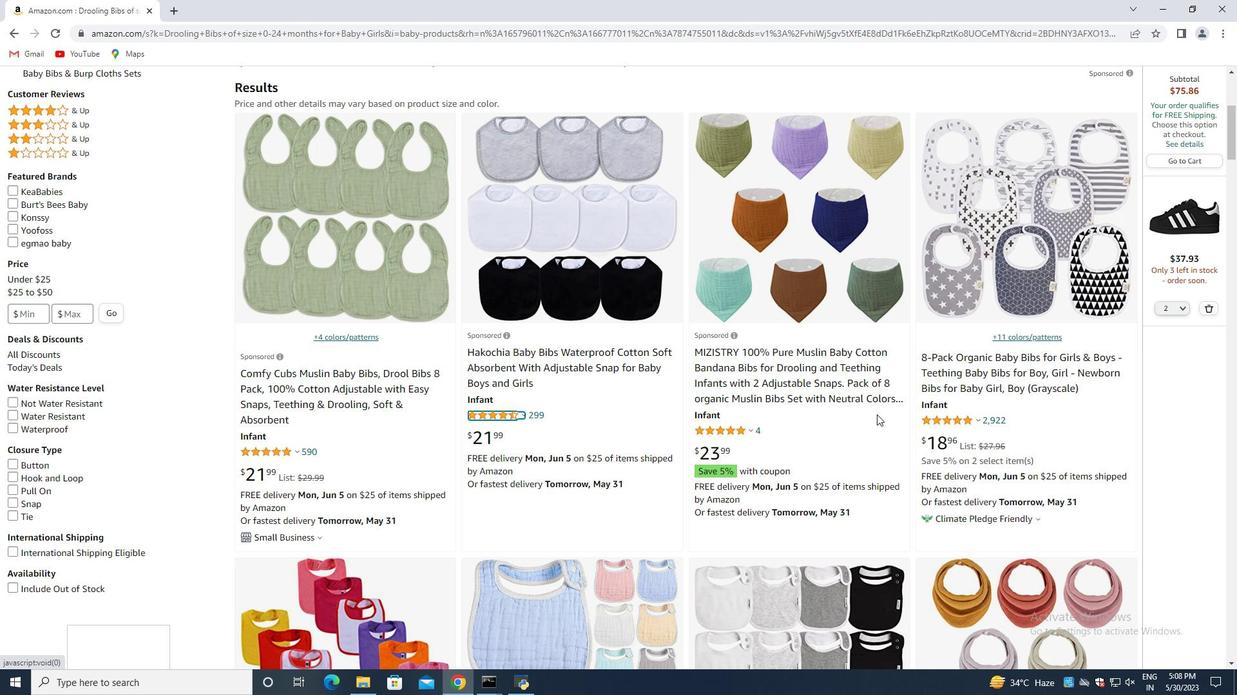 
Action: Mouse scrolled (869, 415) with delta (0, 0)
Screenshot: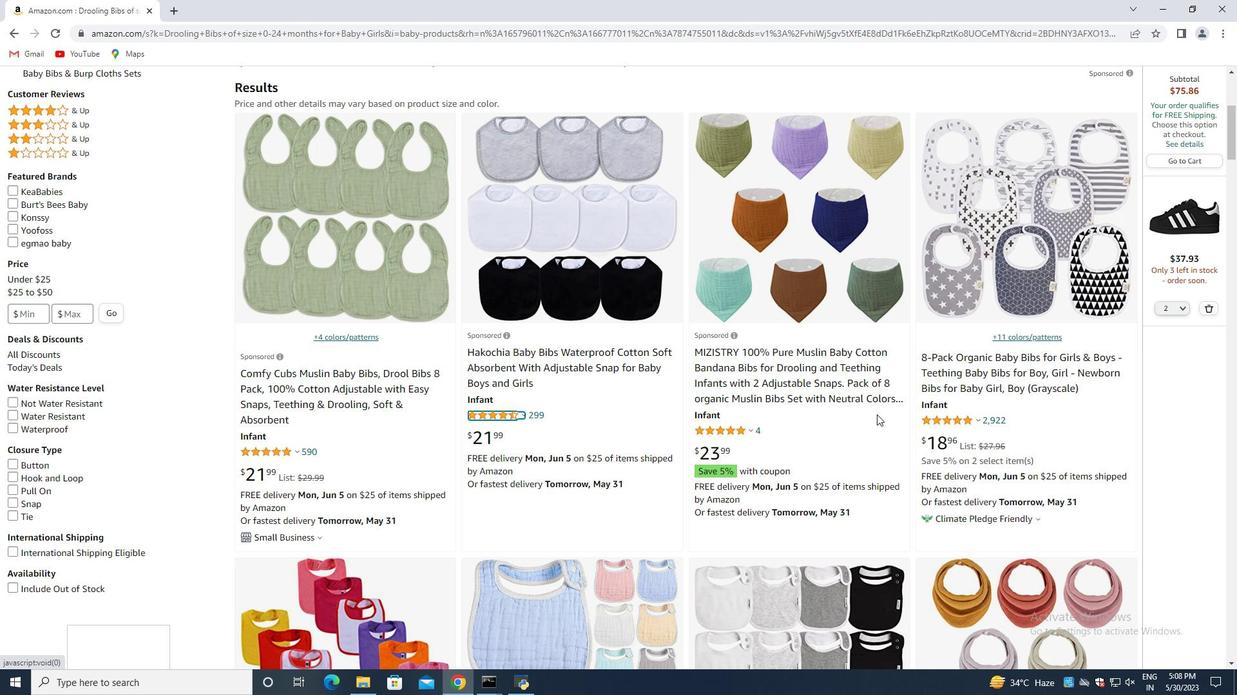 
Action: Mouse moved to (632, 398)
Screenshot: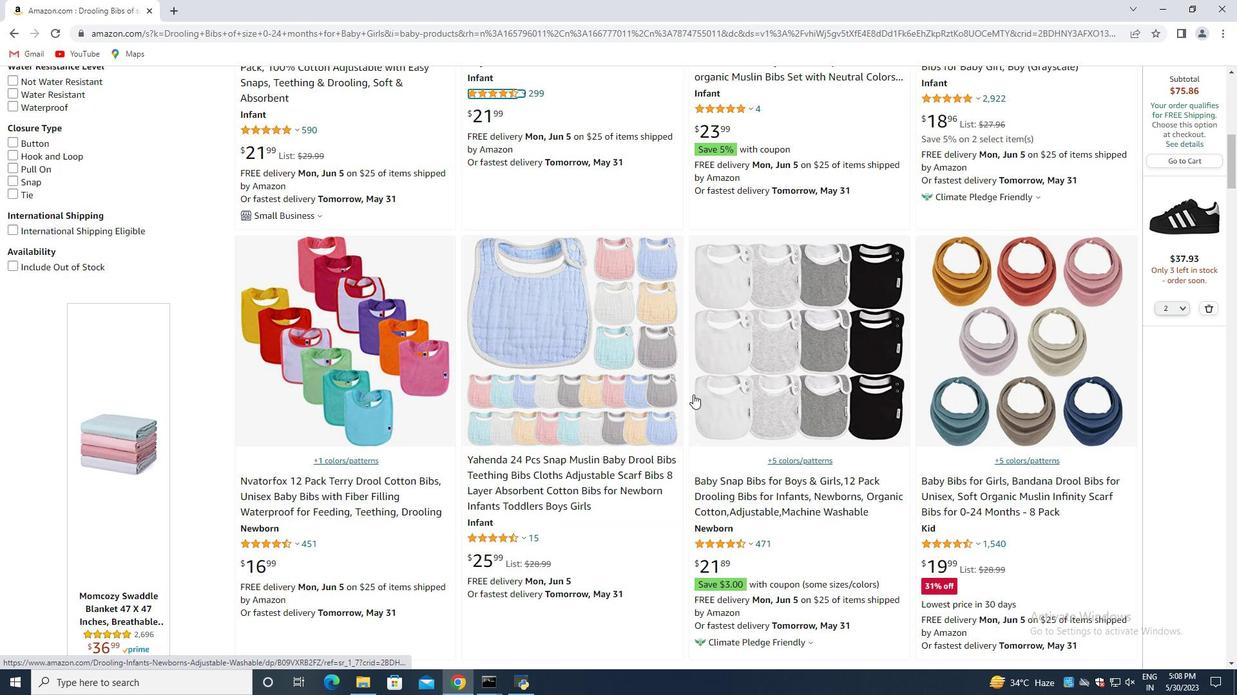 
Action: Mouse scrolled (665, 393) with delta (0, 0)
Screenshot: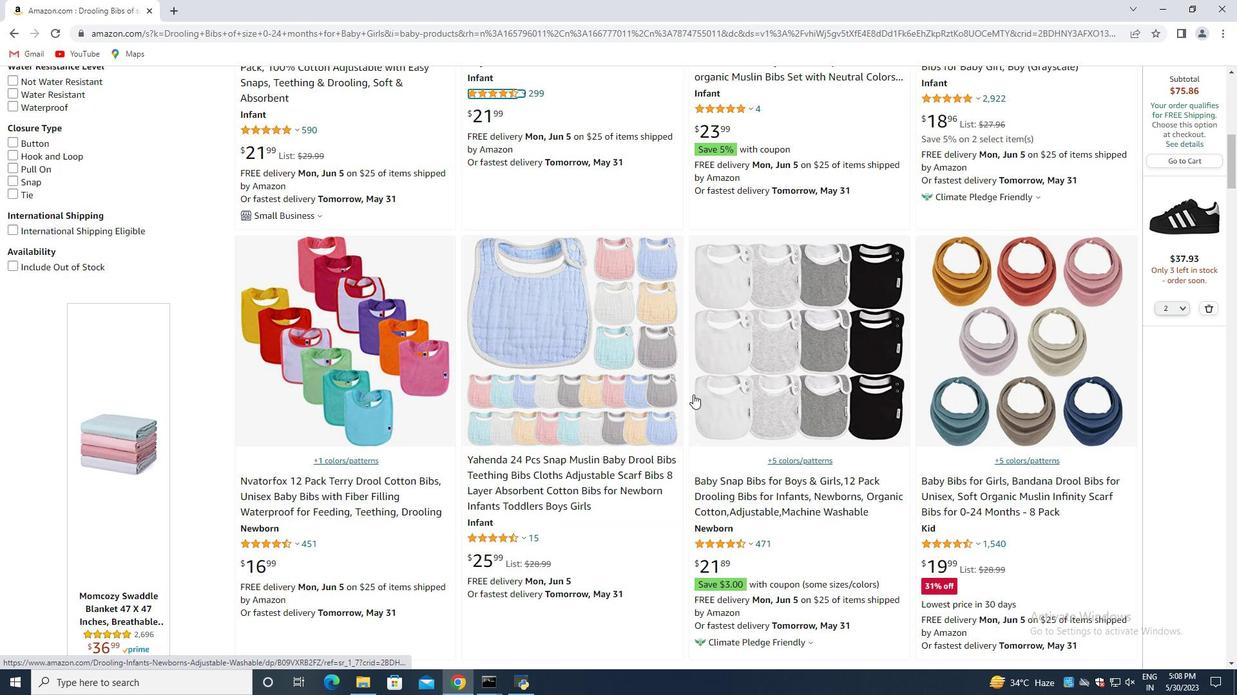 
Action: Mouse moved to (630, 398)
Screenshot: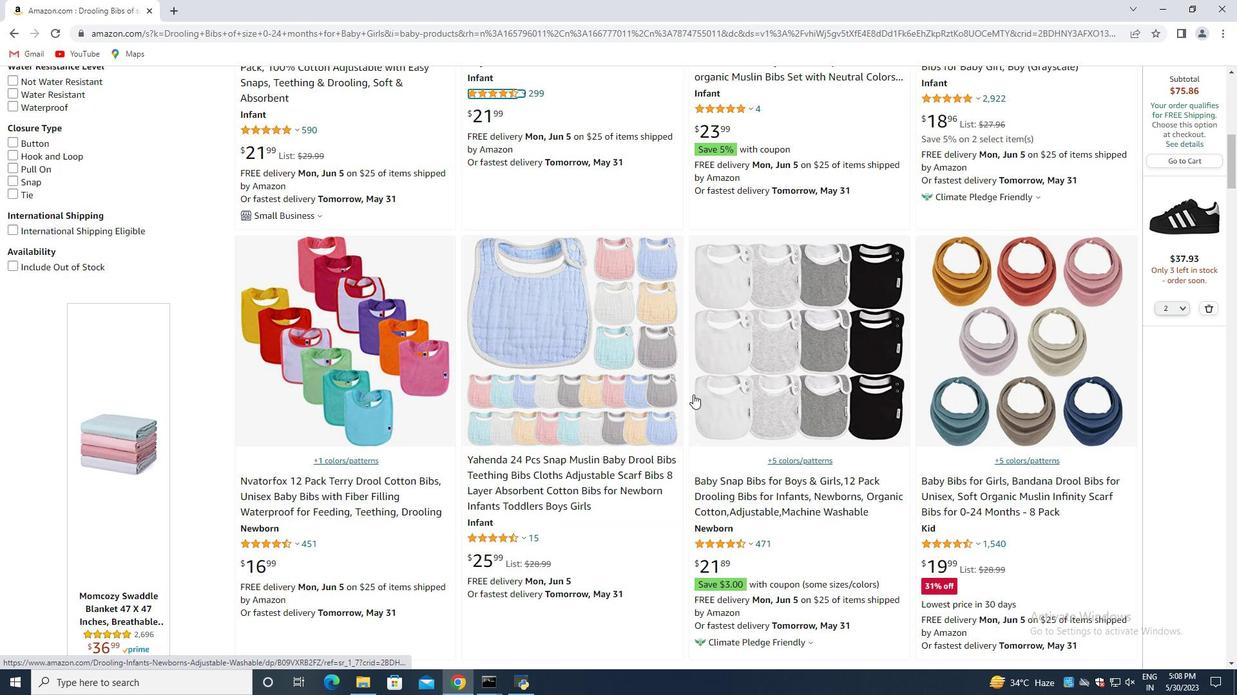 
Action: Mouse scrolled (655, 396) with delta (0, 0)
Screenshot: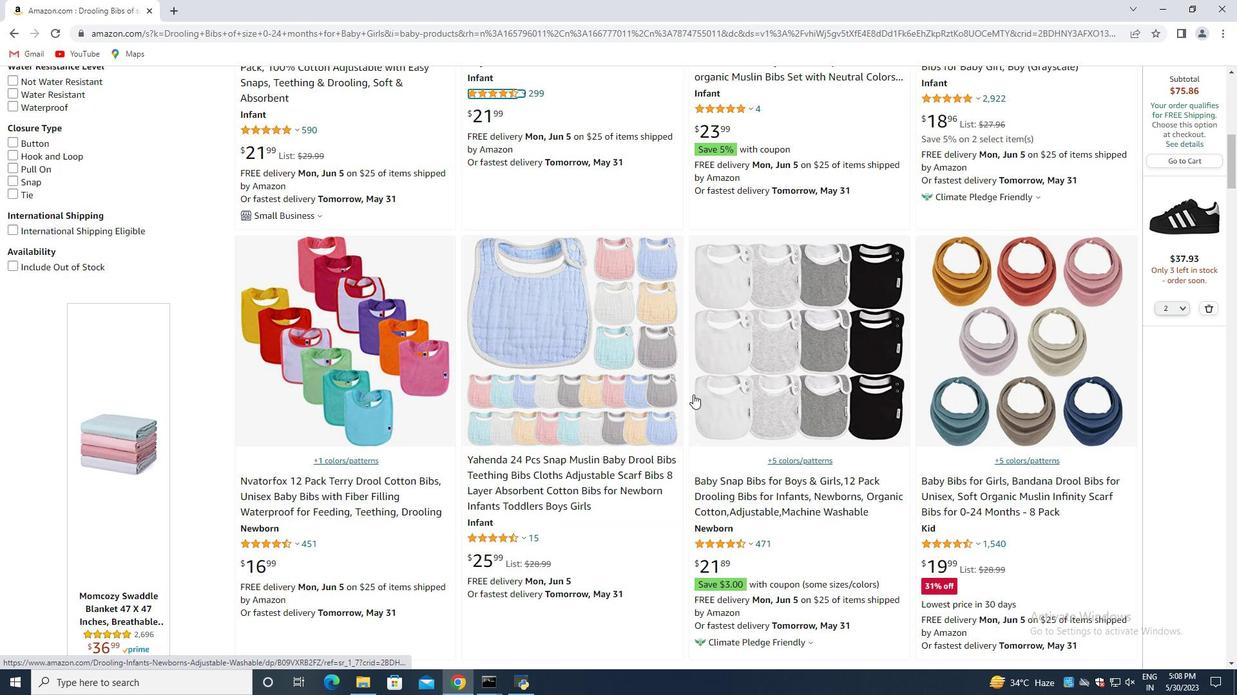 
Action: Mouse moved to (625, 398)
Screenshot: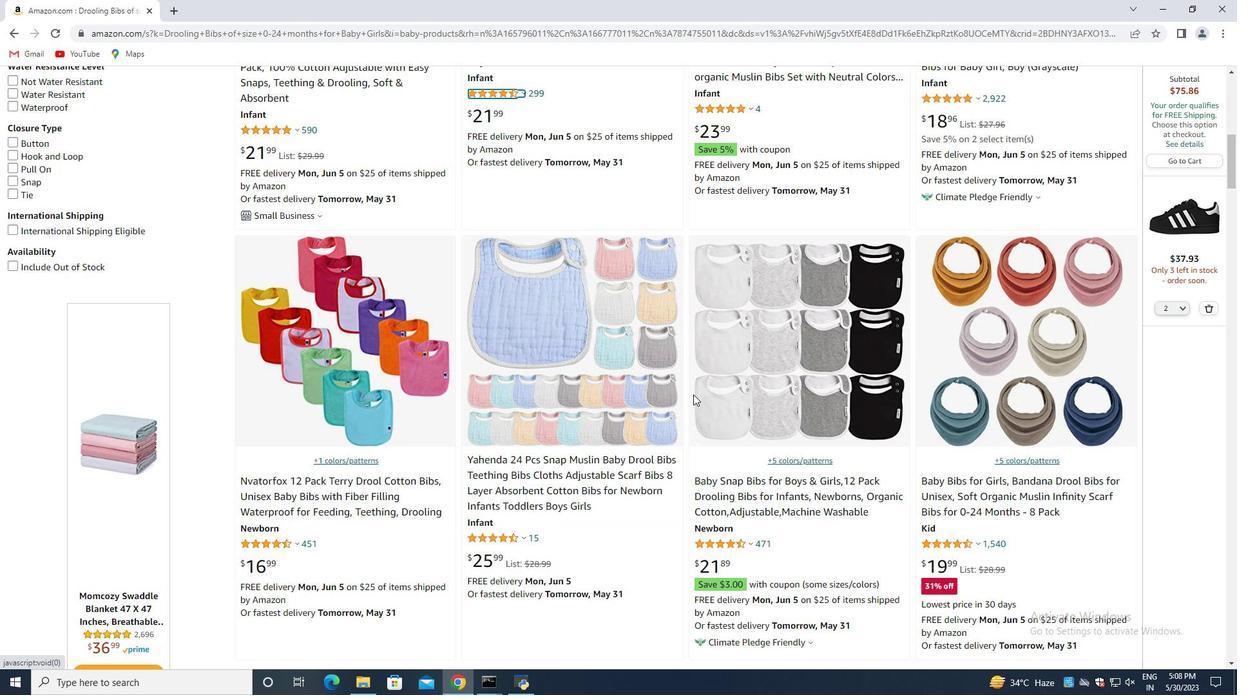 
Action: Mouse scrolled (643, 396) with delta (0, 0)
Screenshot: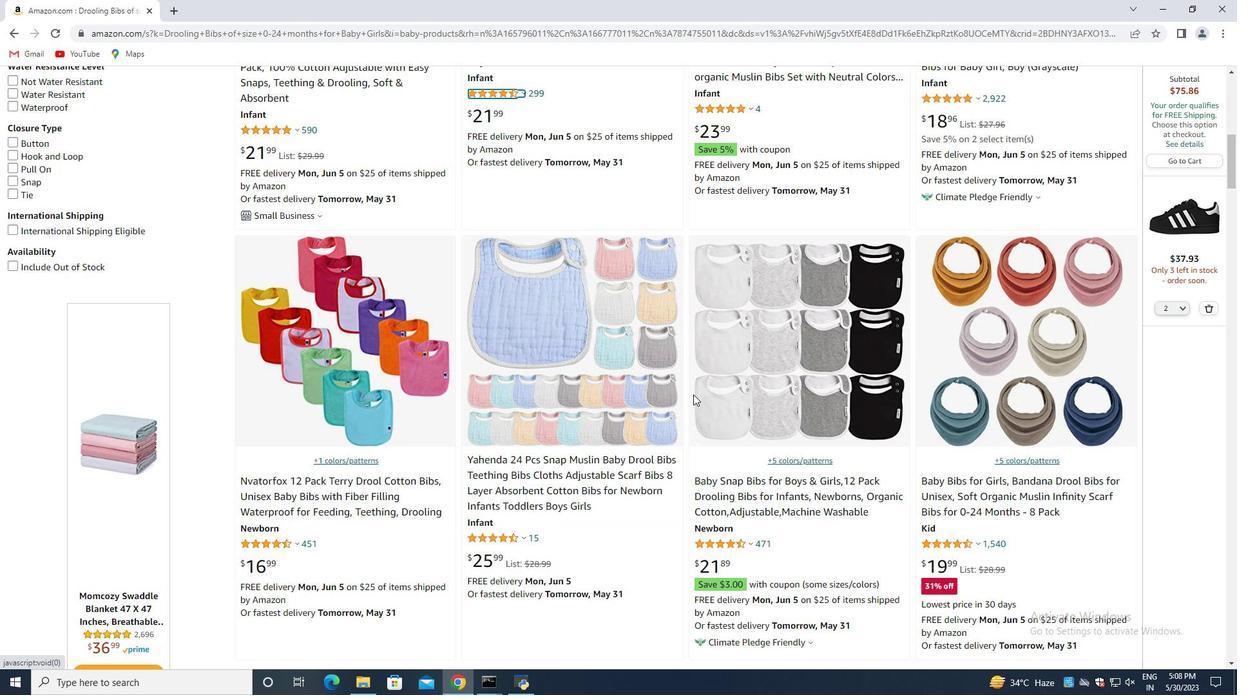 
Action: Mouse moved to (376, 486)
Screenshot: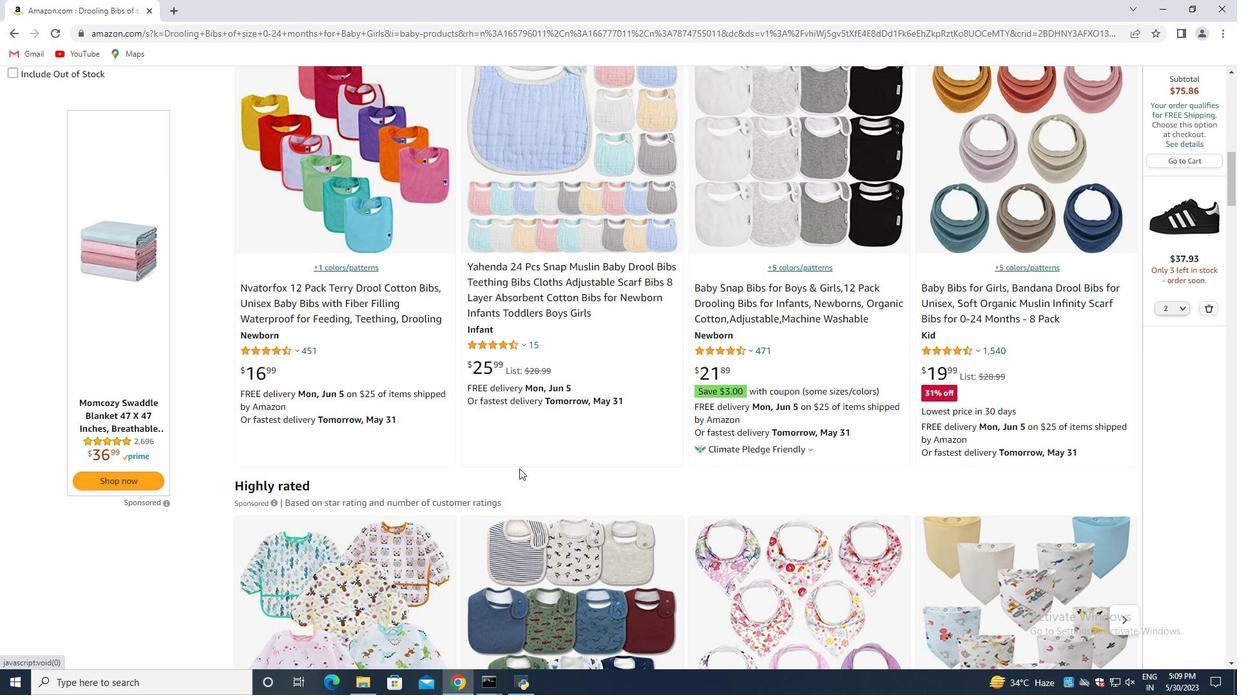 
Action: Mouse scrolled (376, 485) with delta (0, 0)
Screenshot: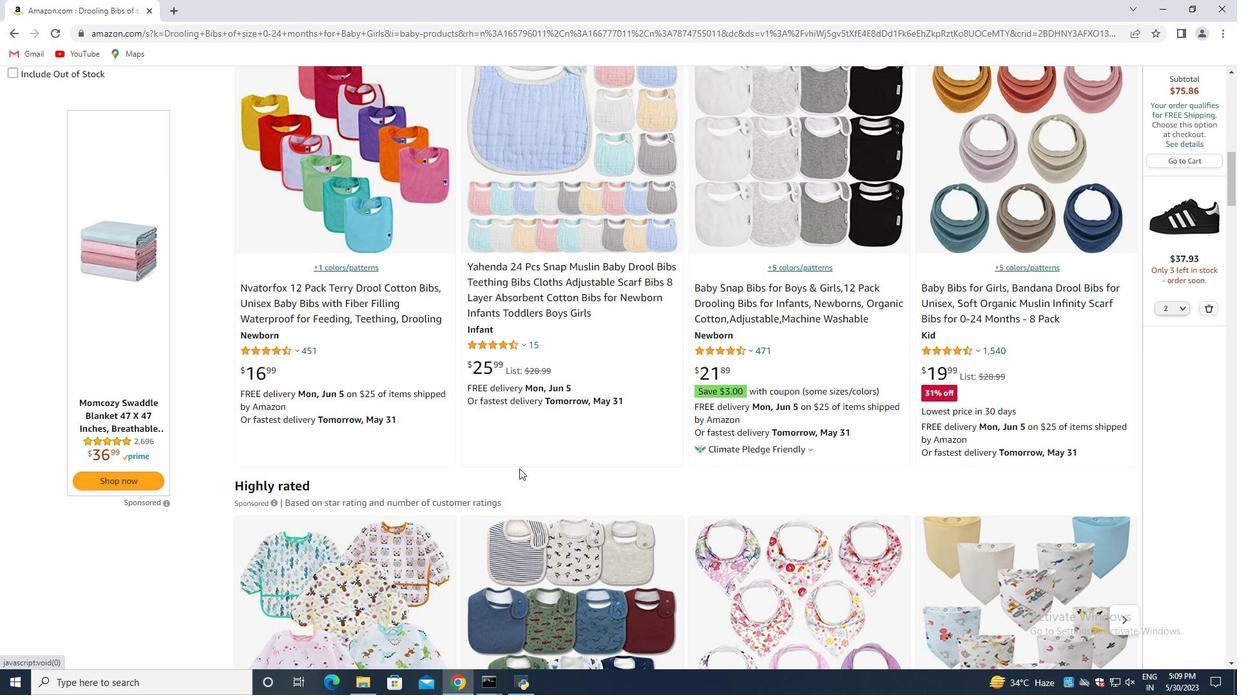
Action: Mouse moved to (364, 487)
Screenshot: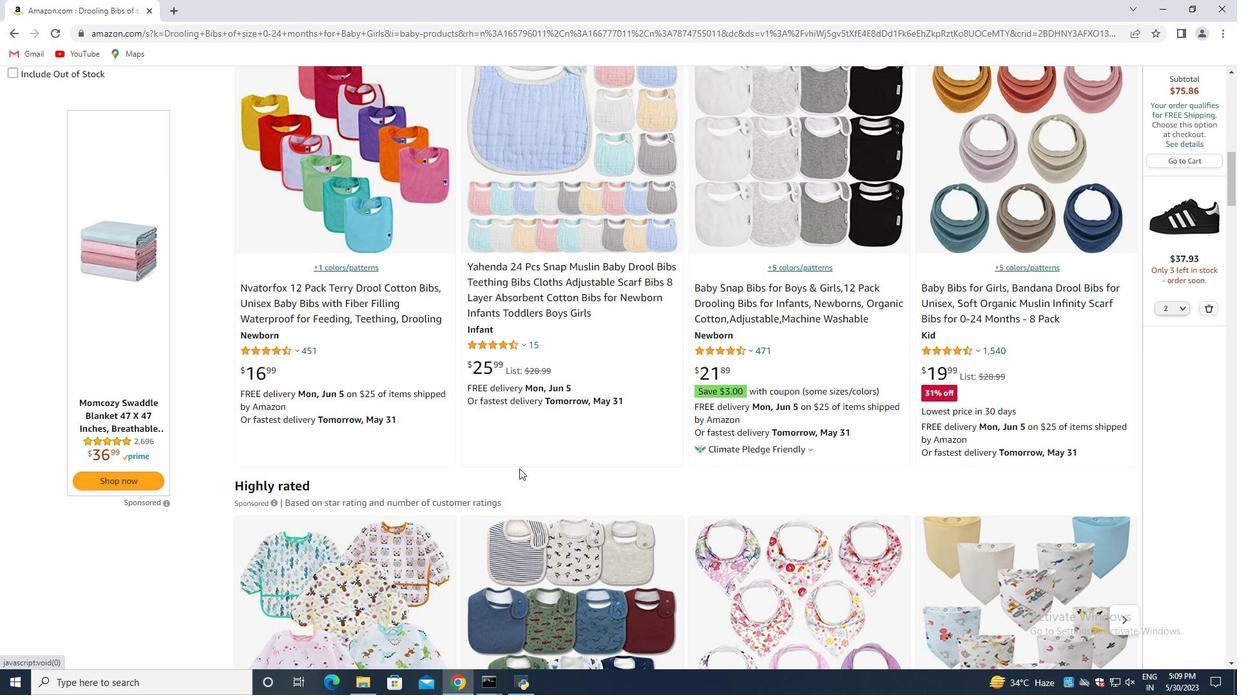 
Action: Mouse scrolled (364, 487) with delta (0, 0)
Screenshot: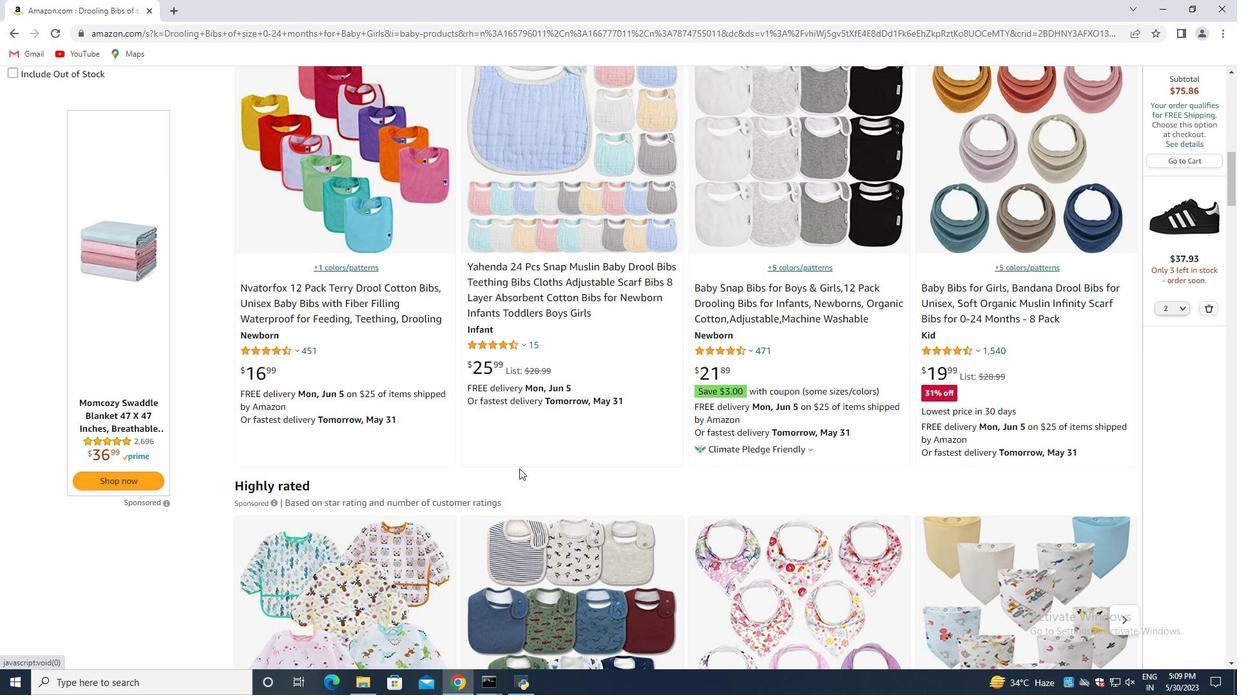 
Action: Mouse moved to (360, 487)
Screenshot: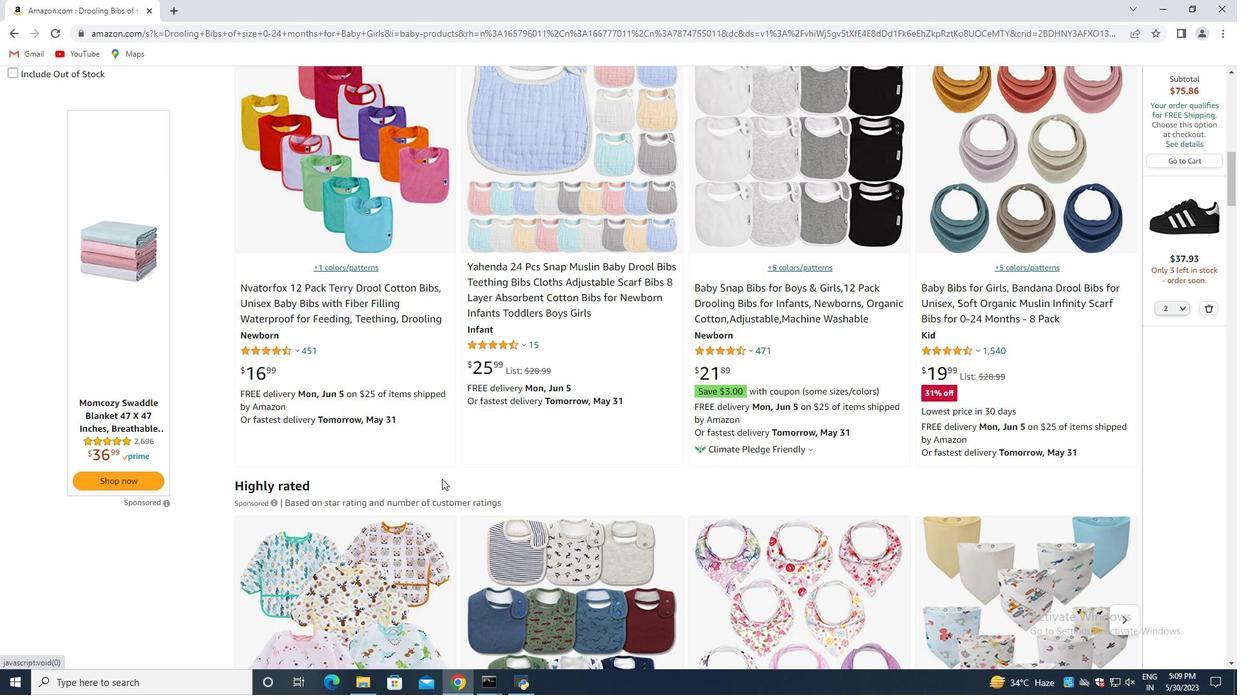 
Action: Mouse scrolled (360, 487) with delta (0, 0)
Screenshot: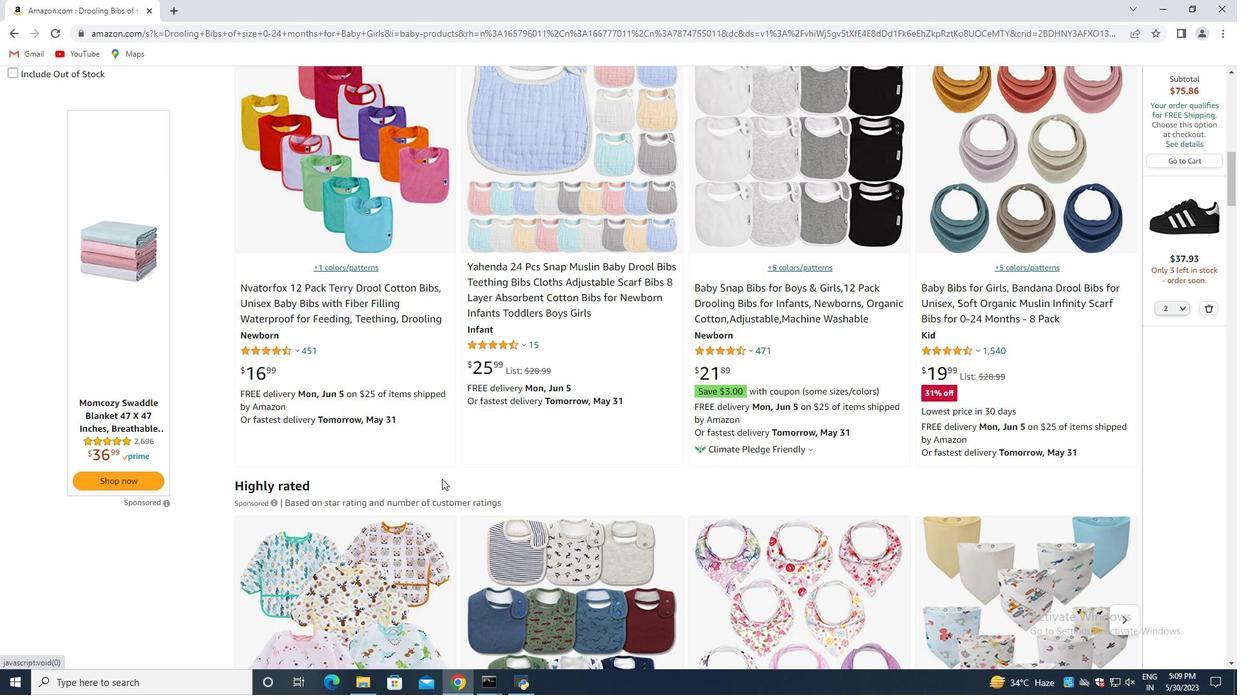 
Action: Mouse moved to (359, 487)
Screenshot: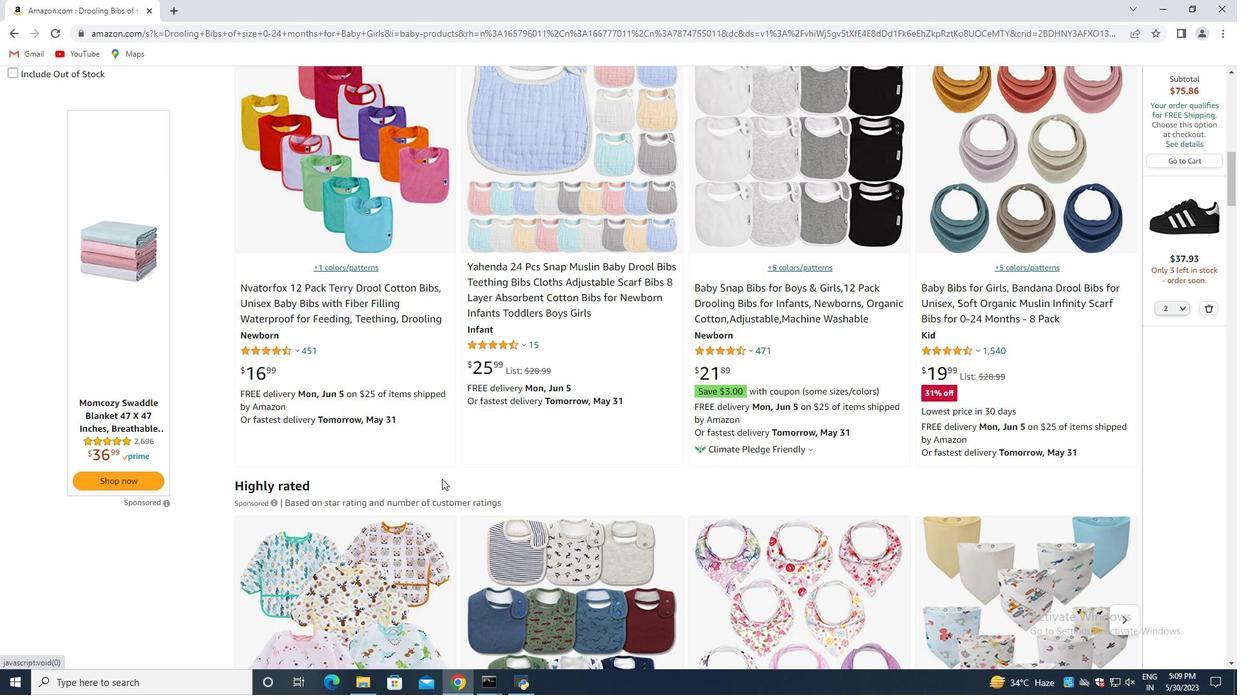 
Action: Mouse scrolled (359, 487) with delta (0, 0)
Screenshot: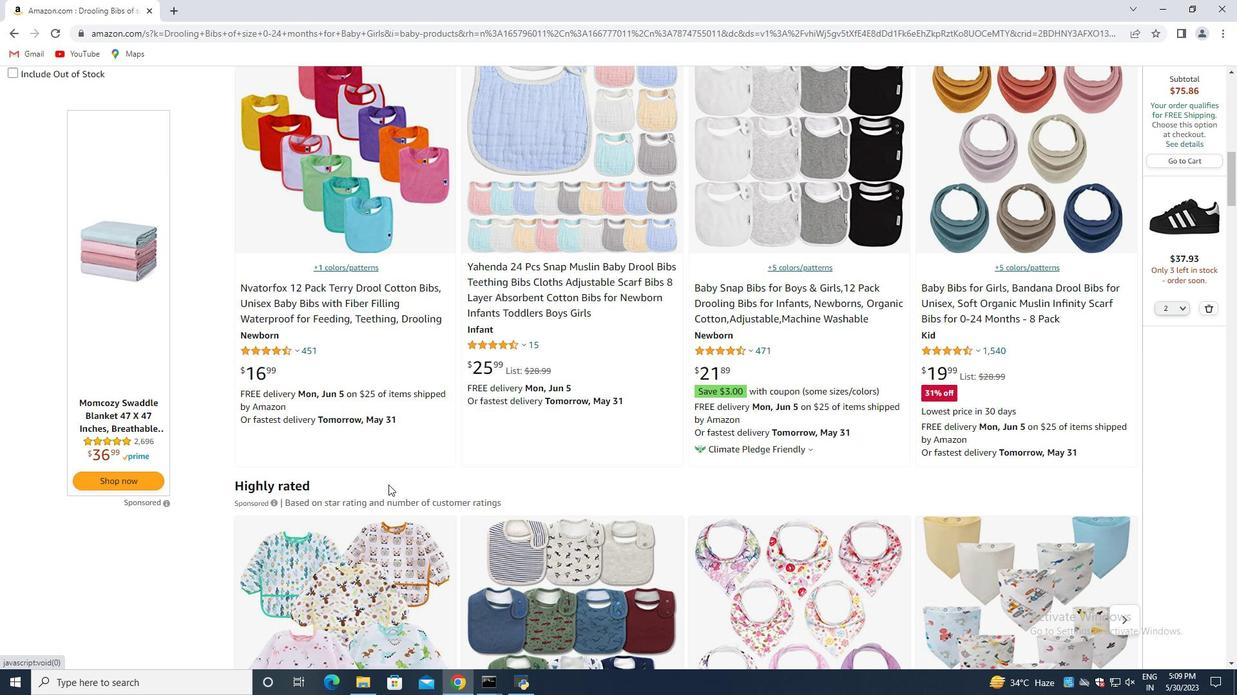 
Action: Mouse moved to (463, 454)
Screenshot: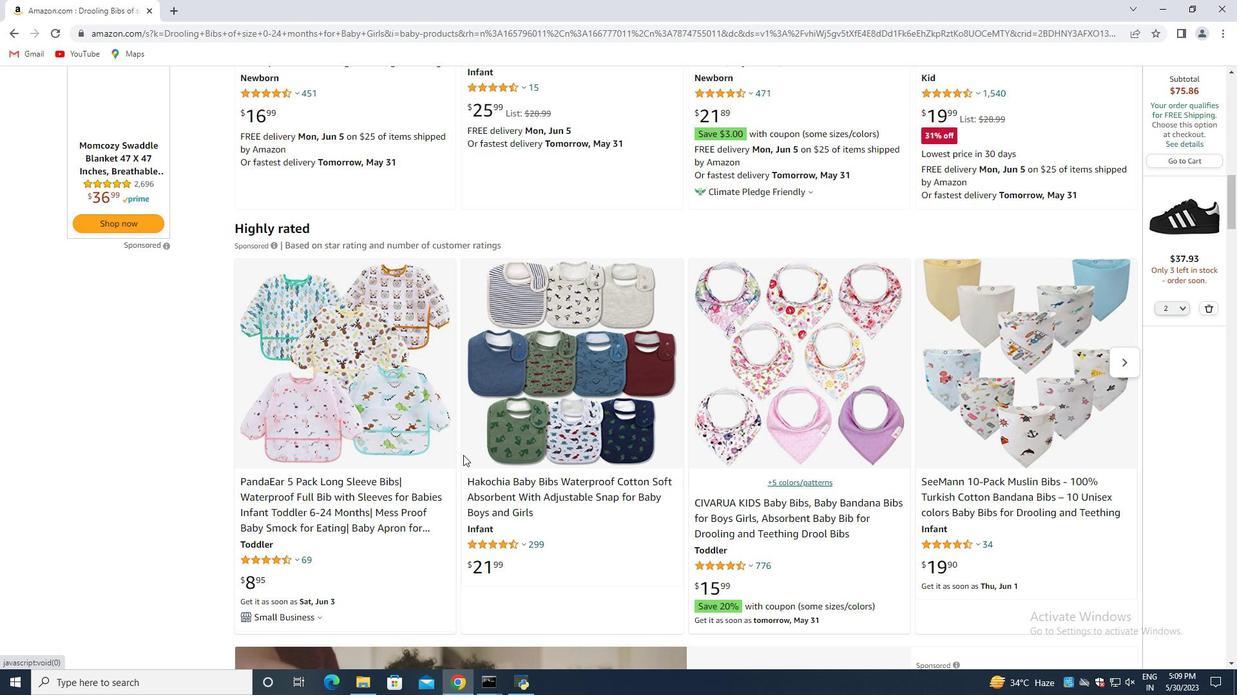 
Action: Mouse scrolled (463, 454) with delta (0, 0)
Screenshot: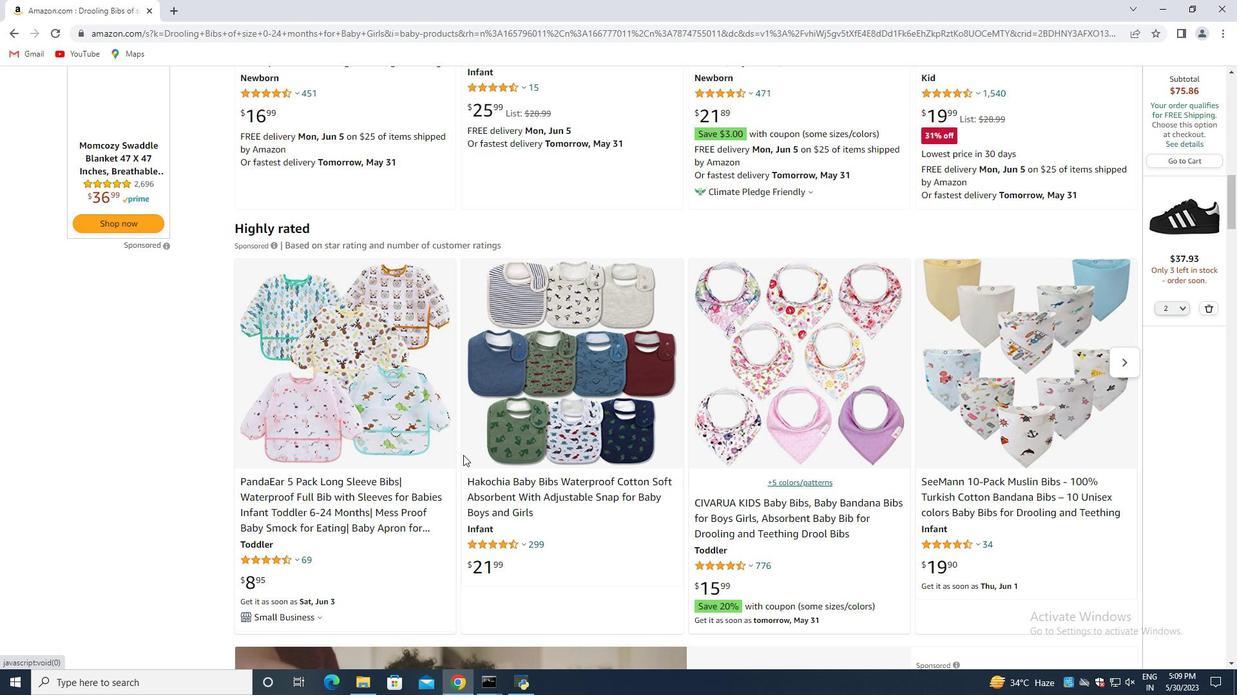 
Action: Mouse scrolled (463, 454) with delta (0, 0)
Screenshot: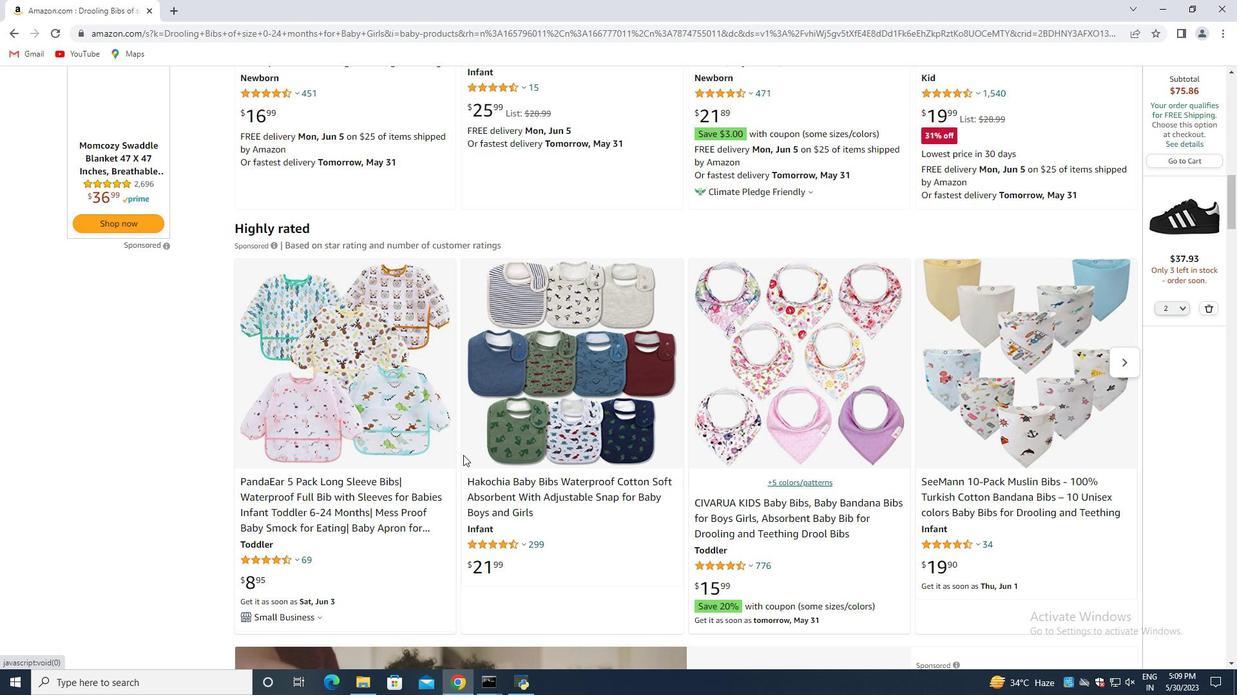 
Action: Mouse moved to (865, 431)
Screenshot: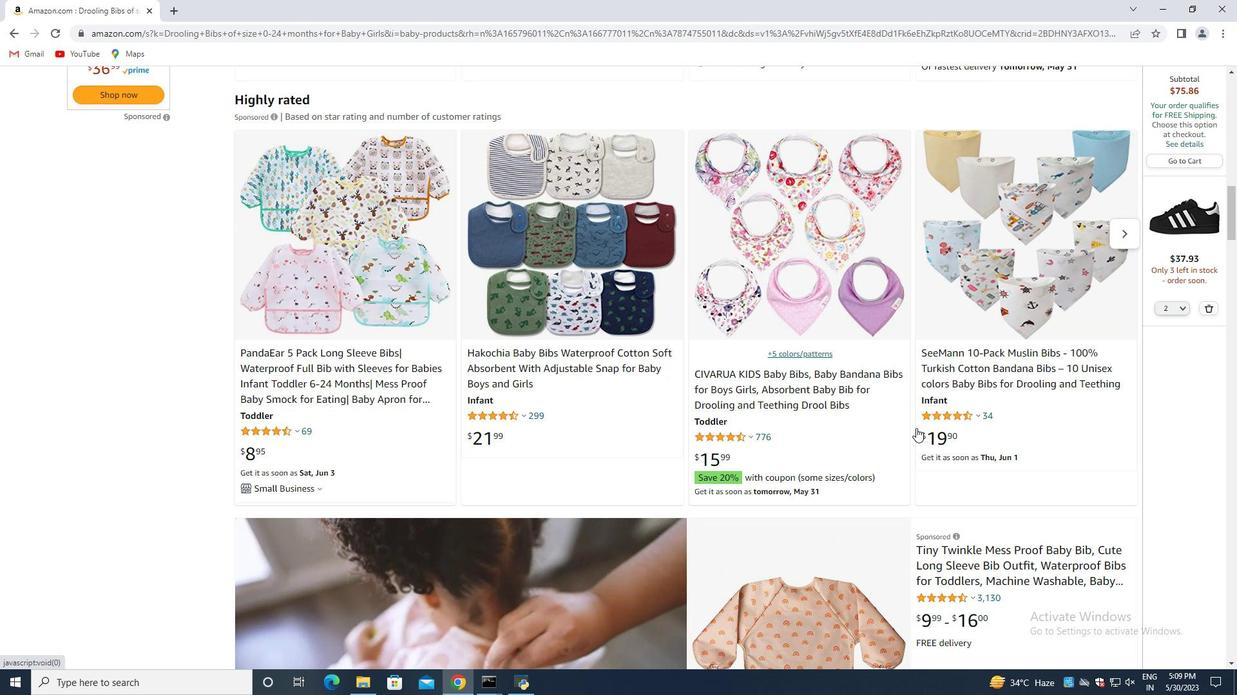 
Action: Mouse scrolled (865, 431) with delta (0, 0)
Screenshot: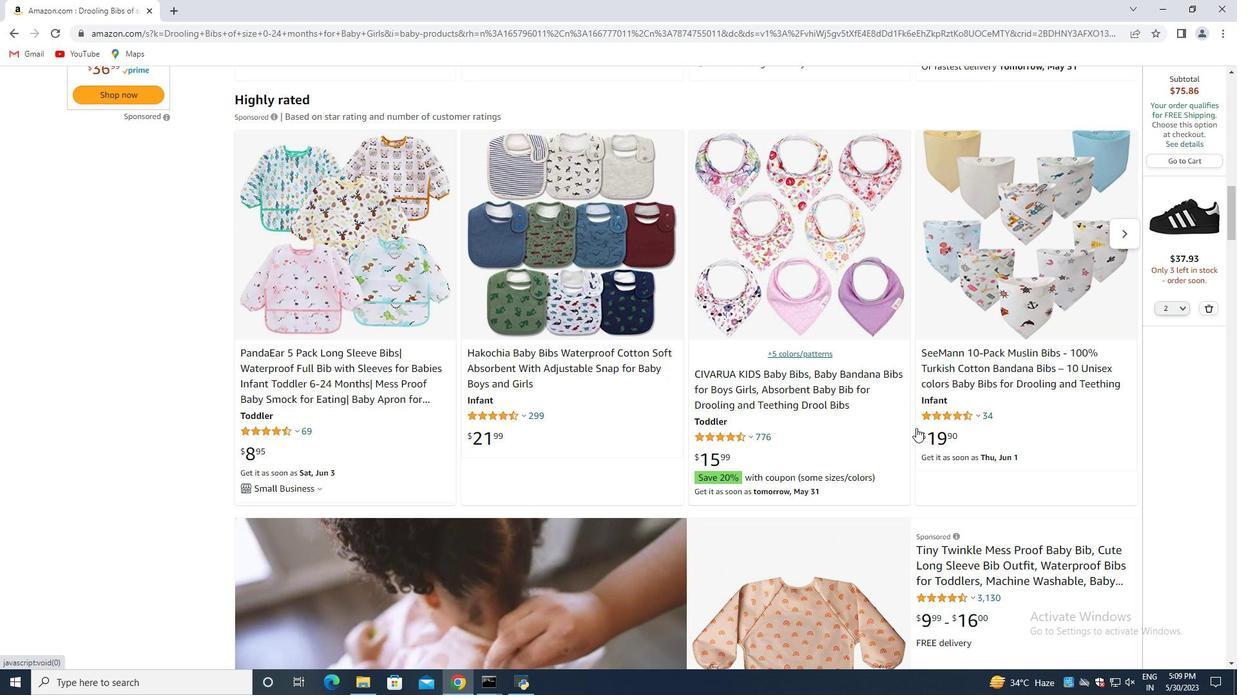 
Action: Mouse moved to (862, 431)
Screenshot: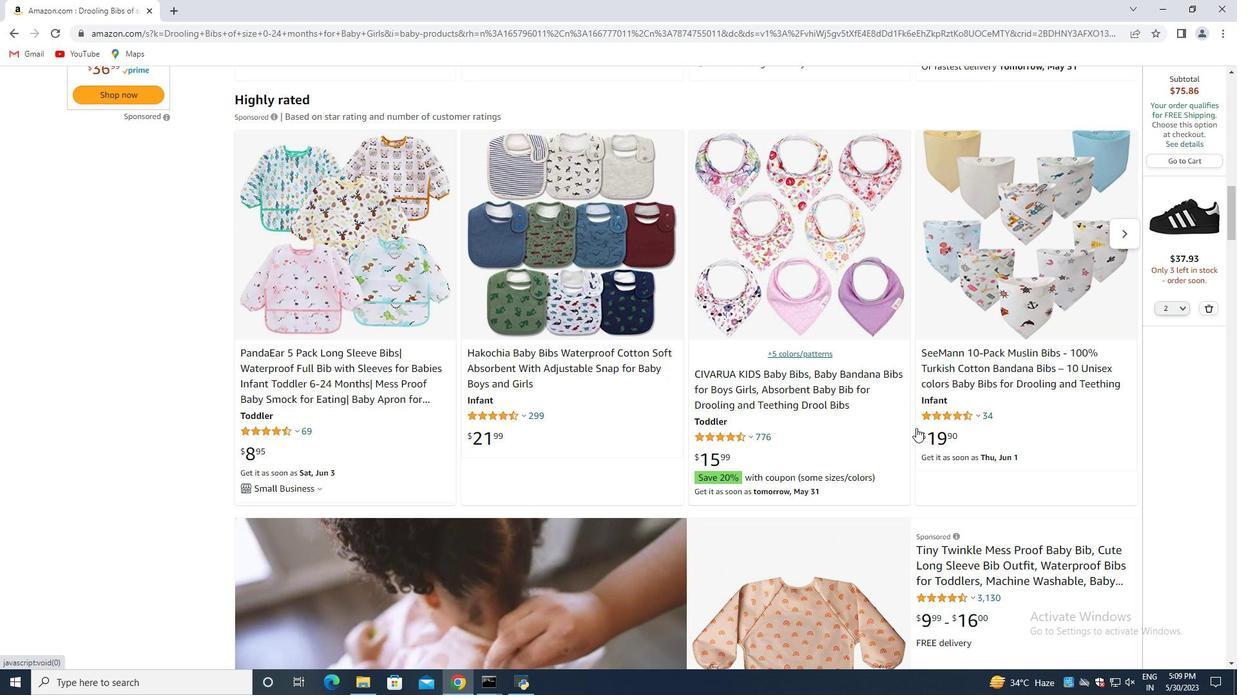 
Action: Mouse scrolled (862, 431) with delta (0, 0)
Screenshot: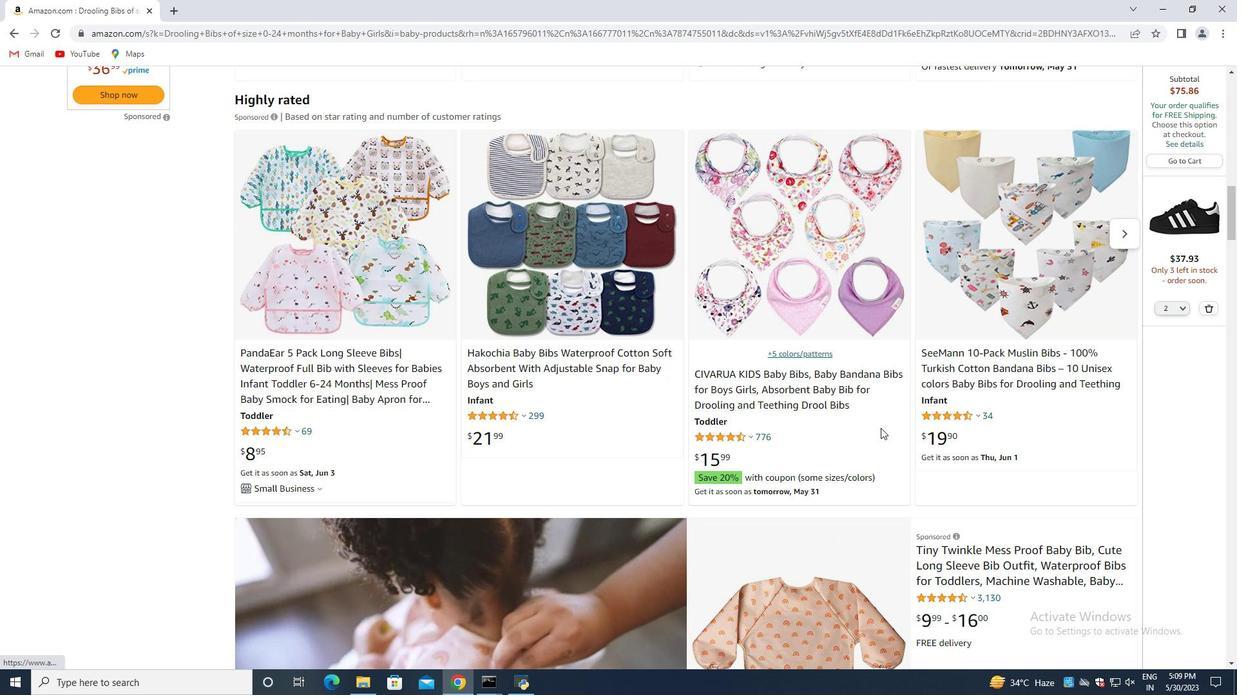 
Action: Mouse moved to (762, 424)
Screenshot: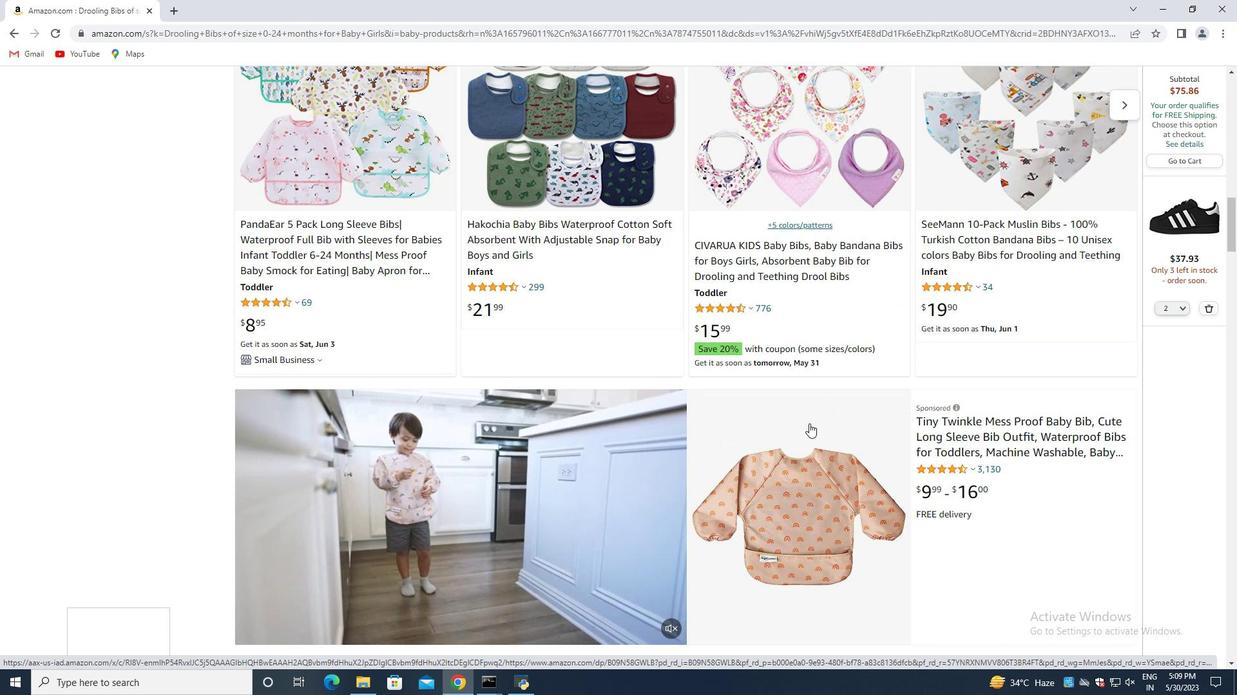 
Action: Mouse scrolled (762, 423) with delta (0, 0)
Screenshot: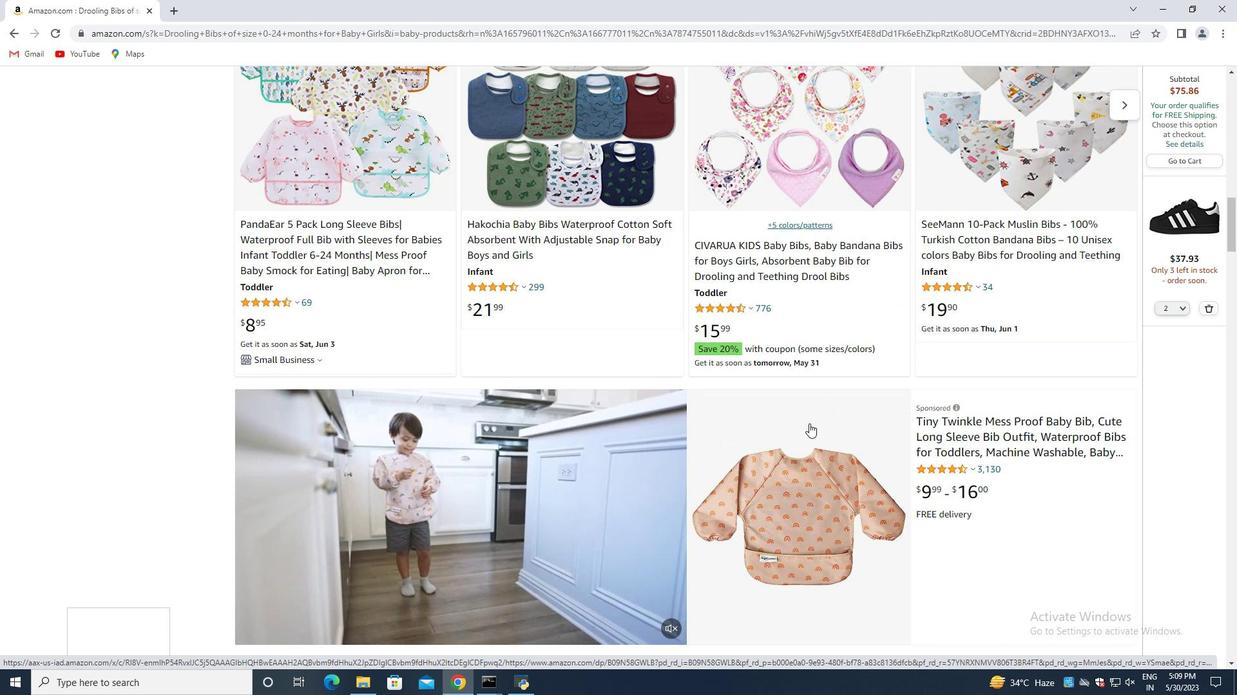 
Action: Mouse moved to (733, 425)
Screenshot: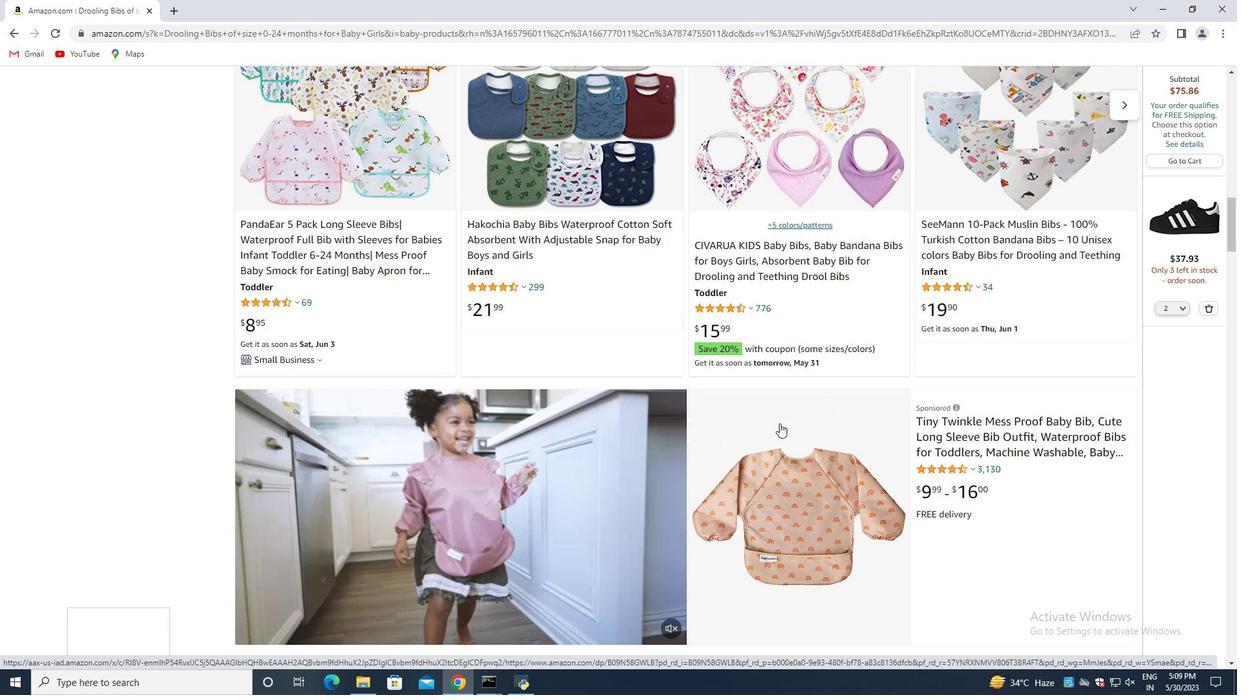 
Action: Mouse scrolled (740, 425) with delta (0, 0)
Screenshot: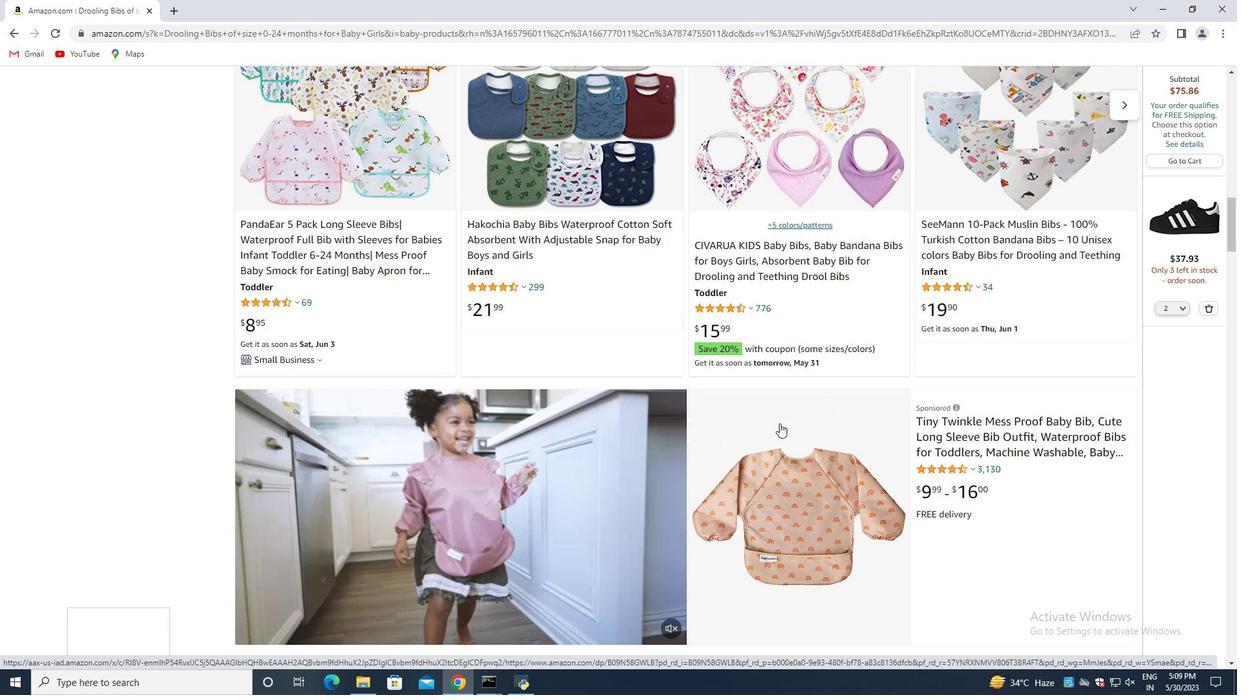 
Action: Mouse moved to (717, 426)
Screenshot: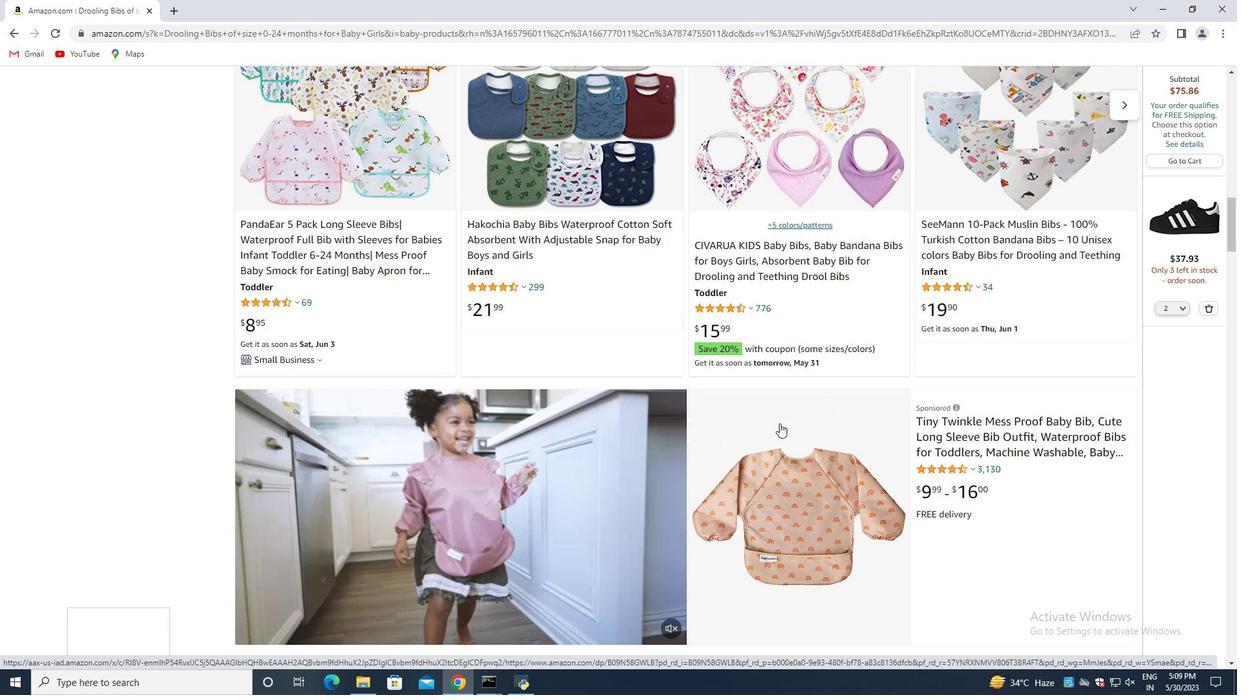 
Action: Mouse scrolled (717, 425) with delta (0, 0)
Screenshot: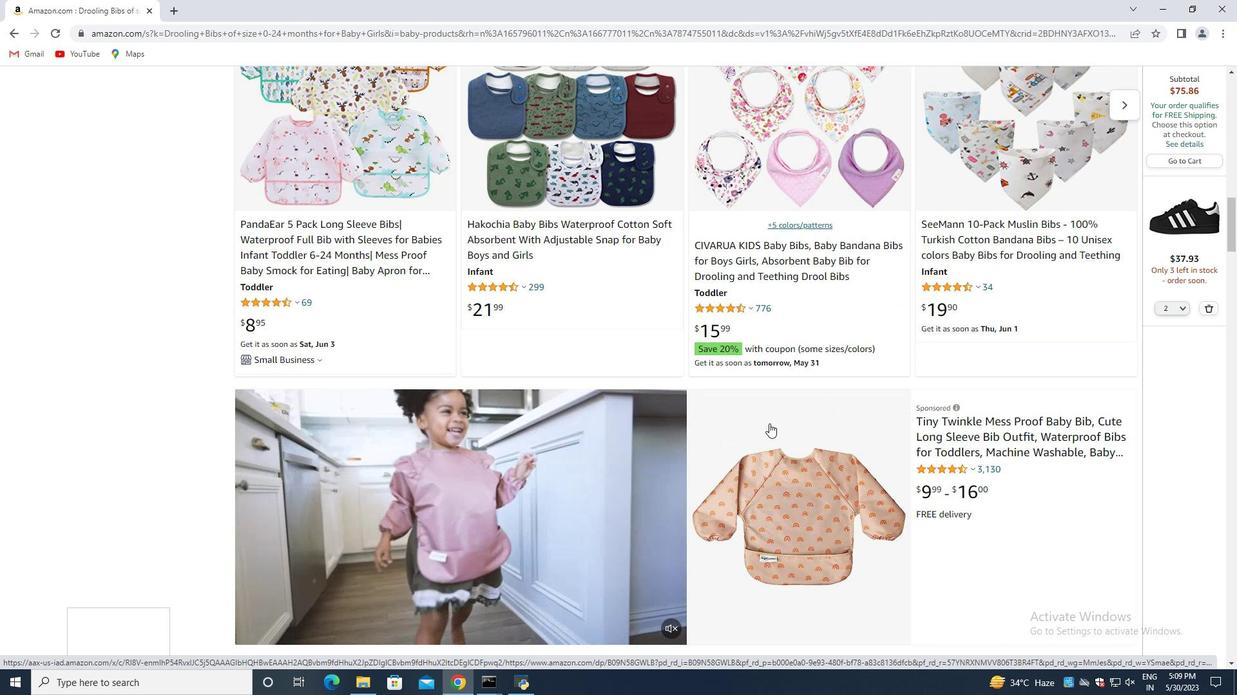 
Action: Mouse moved to (695, 427)
Screenshot: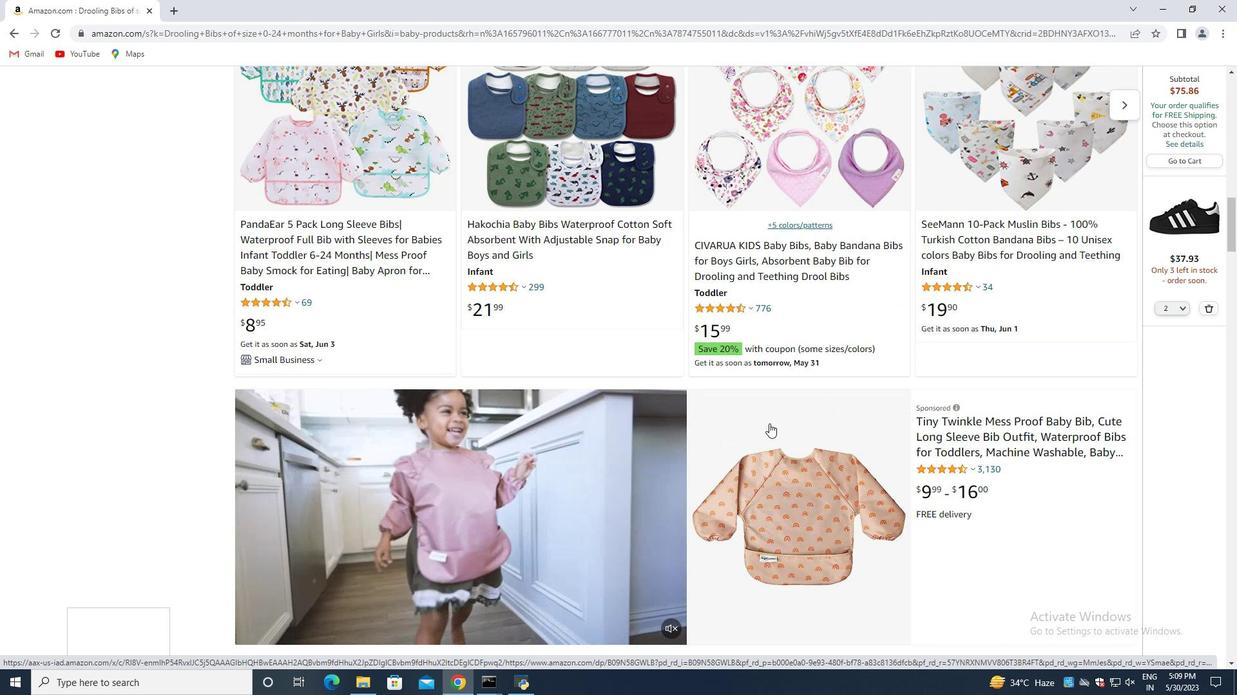 
Action: Mouse scrolled (695, 427) with delta (0, 0)
Screenshot: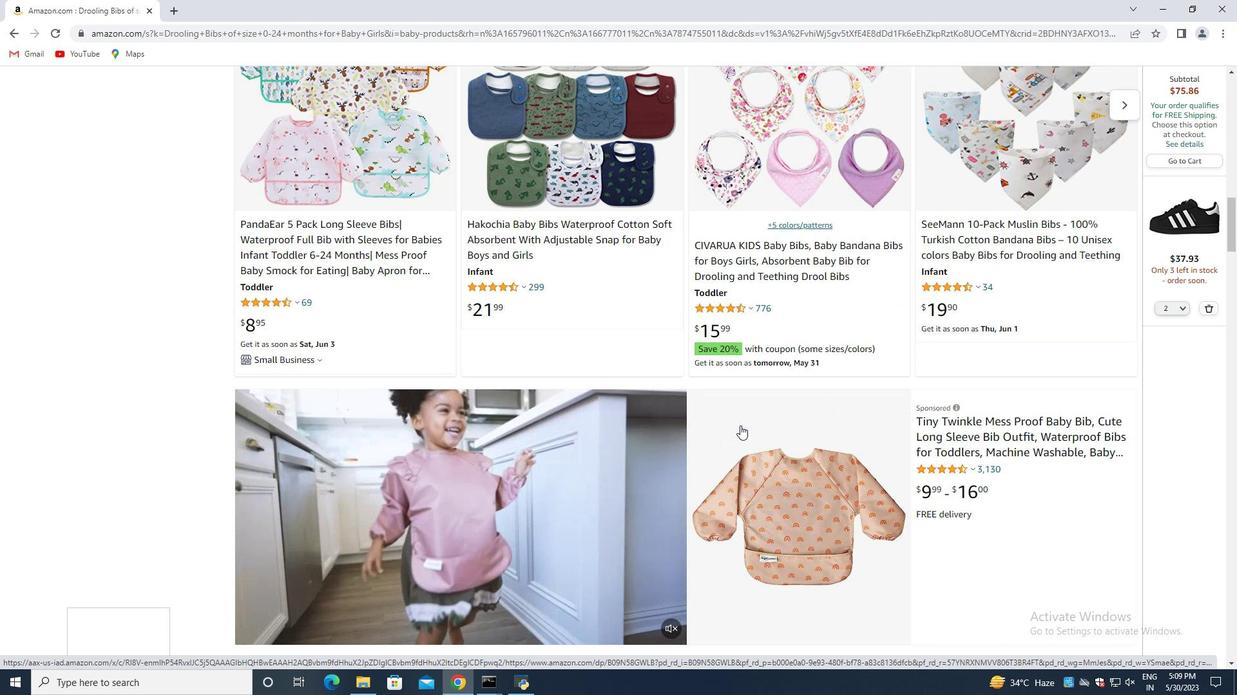 
Action: Mouse moved to (672, 431)
Screenshot: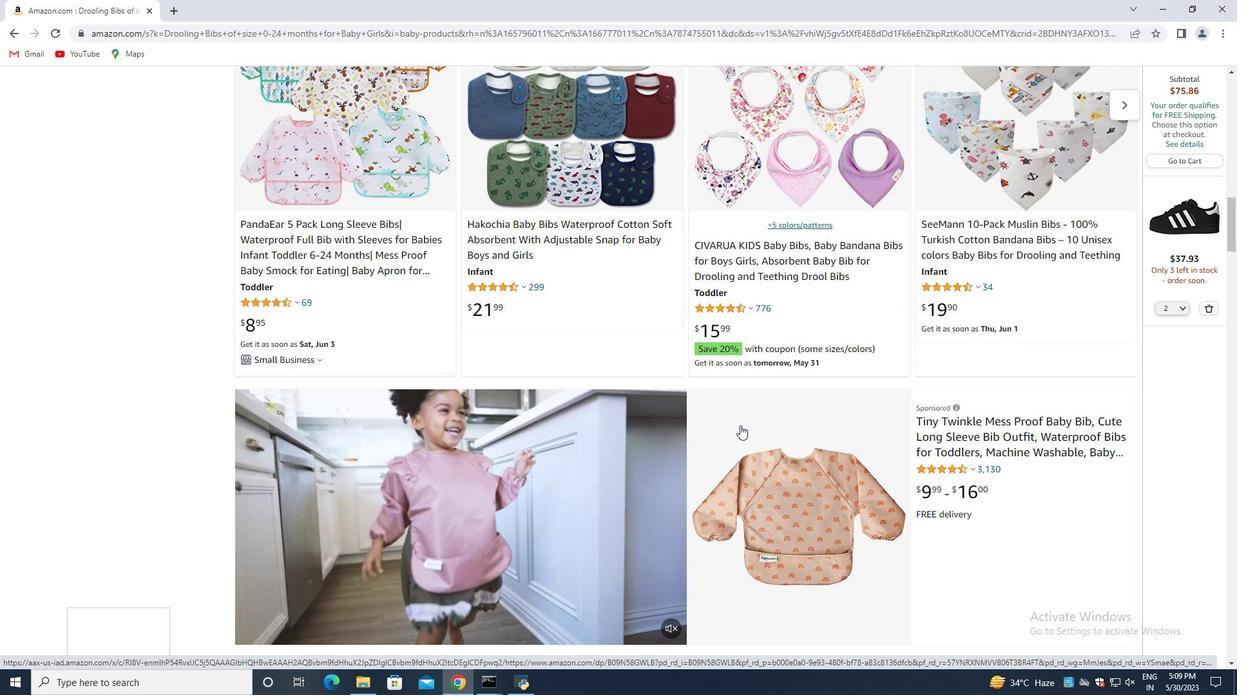 
Action: Mouse scrolled (676, 429) with delta (0, 0)
Screenshot: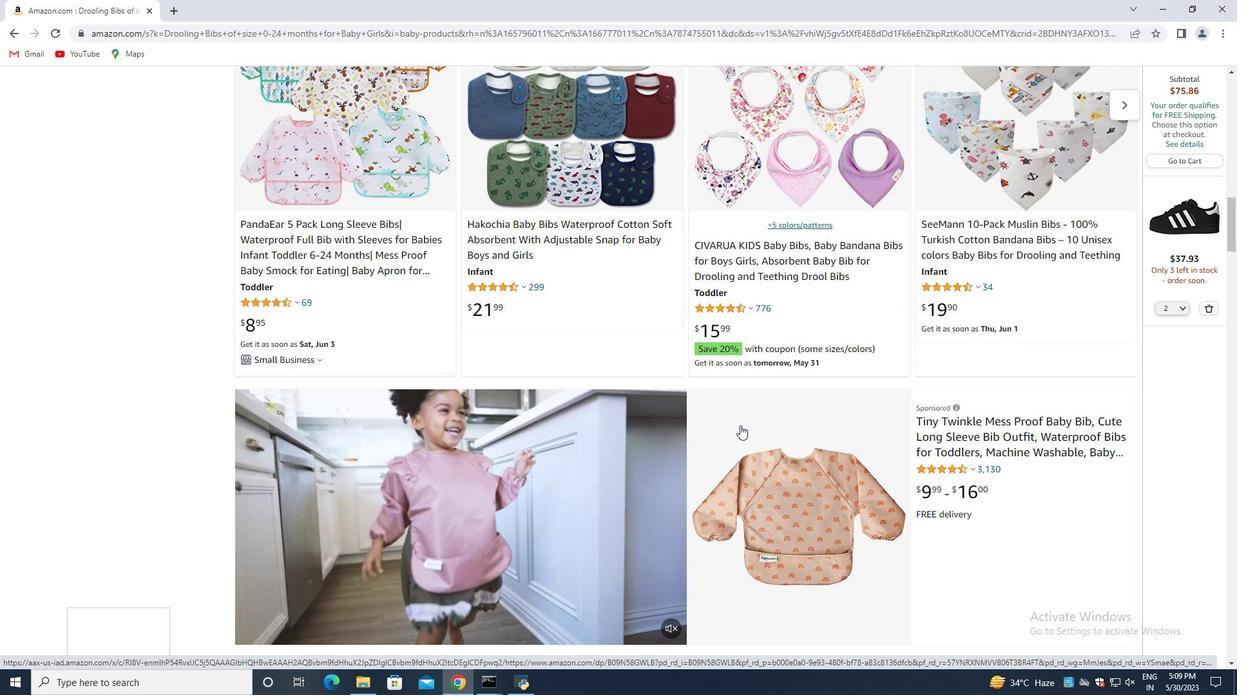 
Action: Mouse moved to (451, 440)
Screenshot: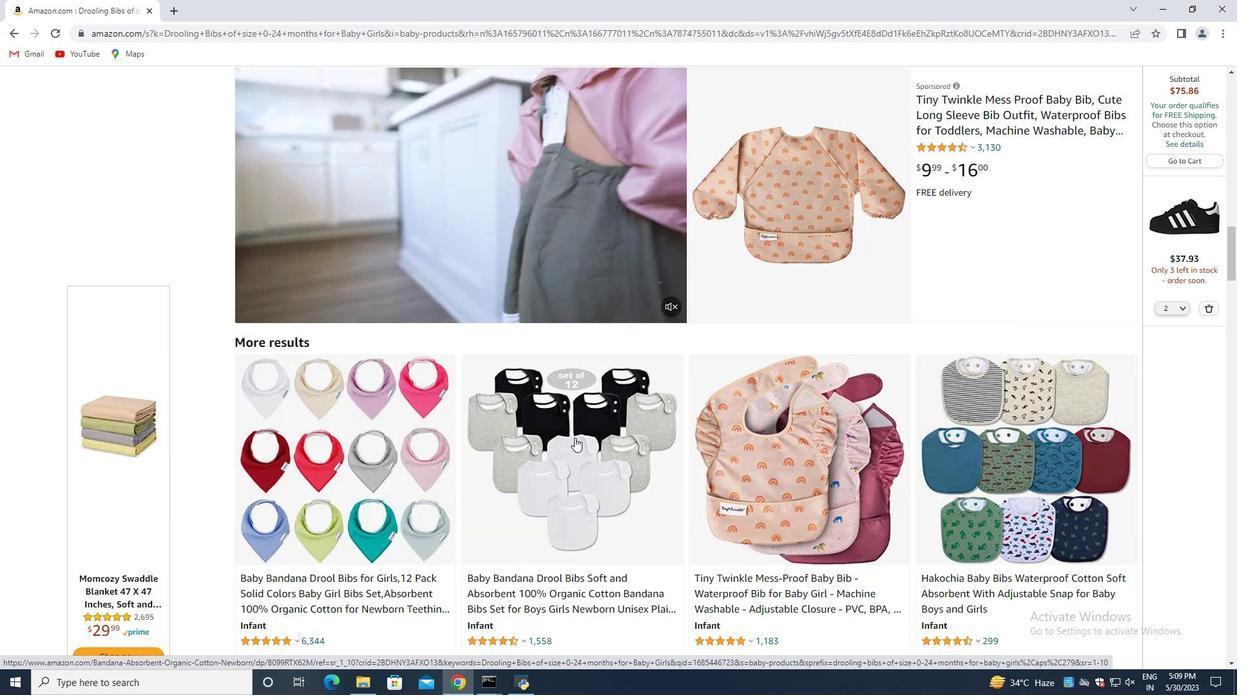 
Action: Mouse scrolled (482, 433) with delta (0, 0)
Screenshot: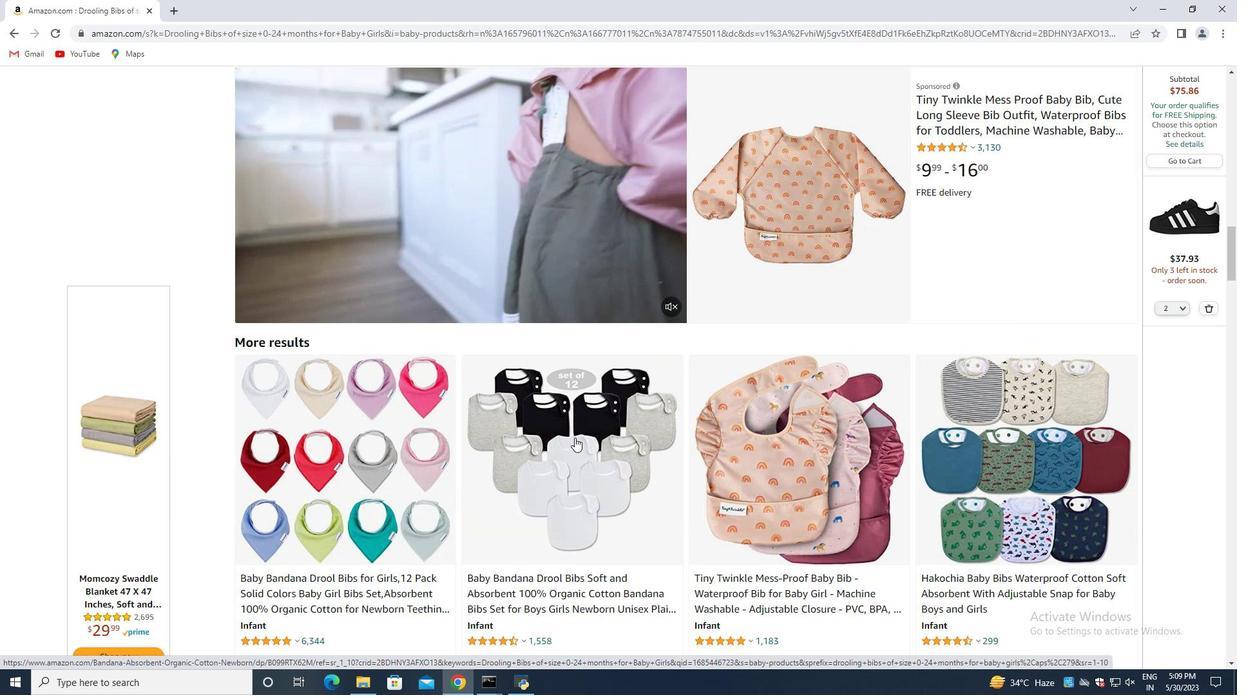 
Action: Mouse scrolled (468, 435) with delta (0, 0)
Screenshot: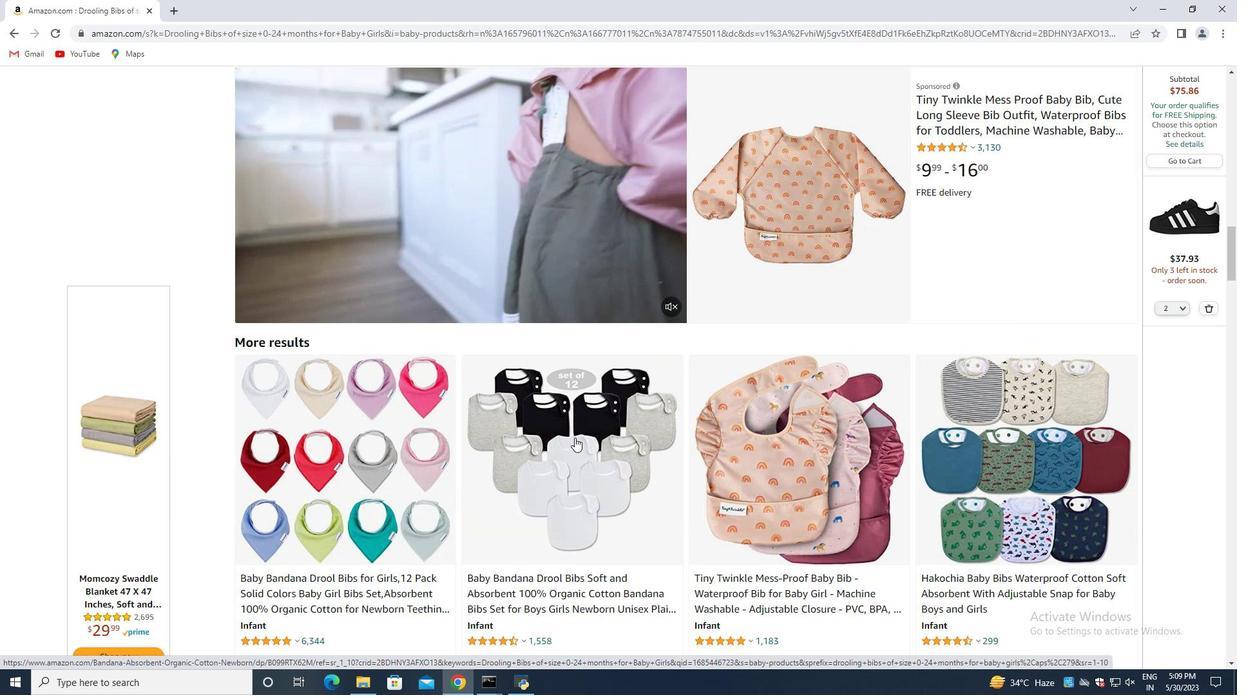 
Action: Mouse scrolled (456, 438) with delta (0, 0)
Screenshot: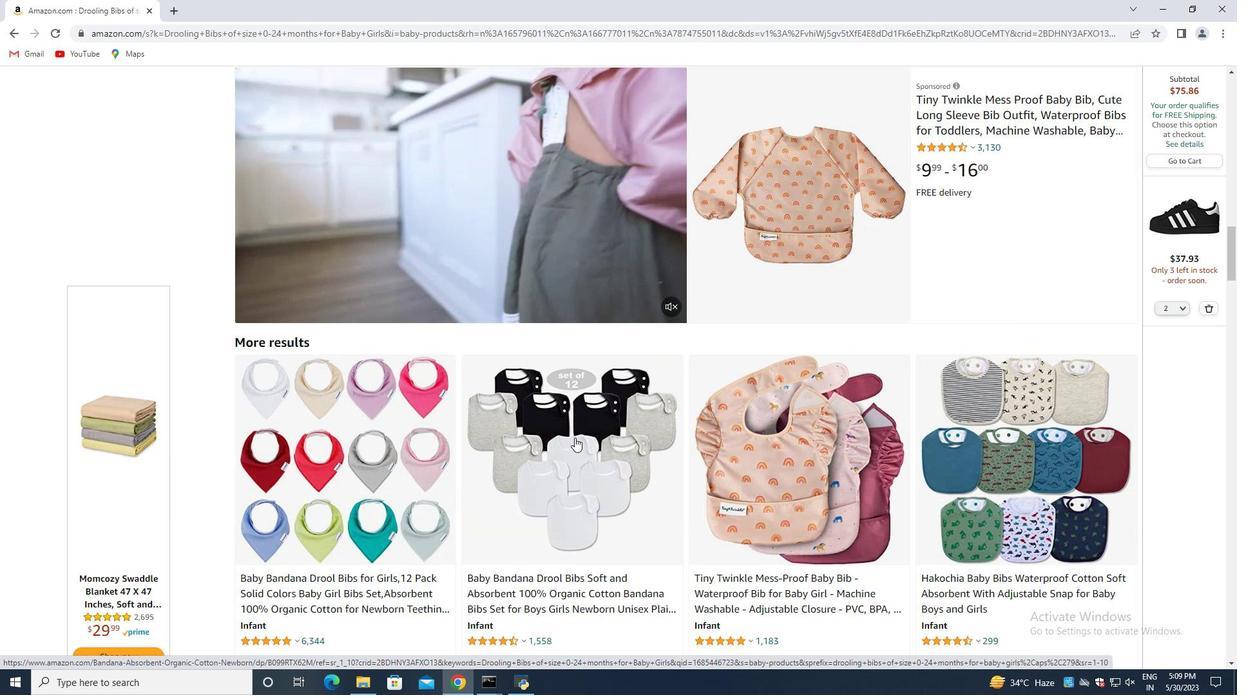
Action: Mouse moved to (450, 440)
Screenshot: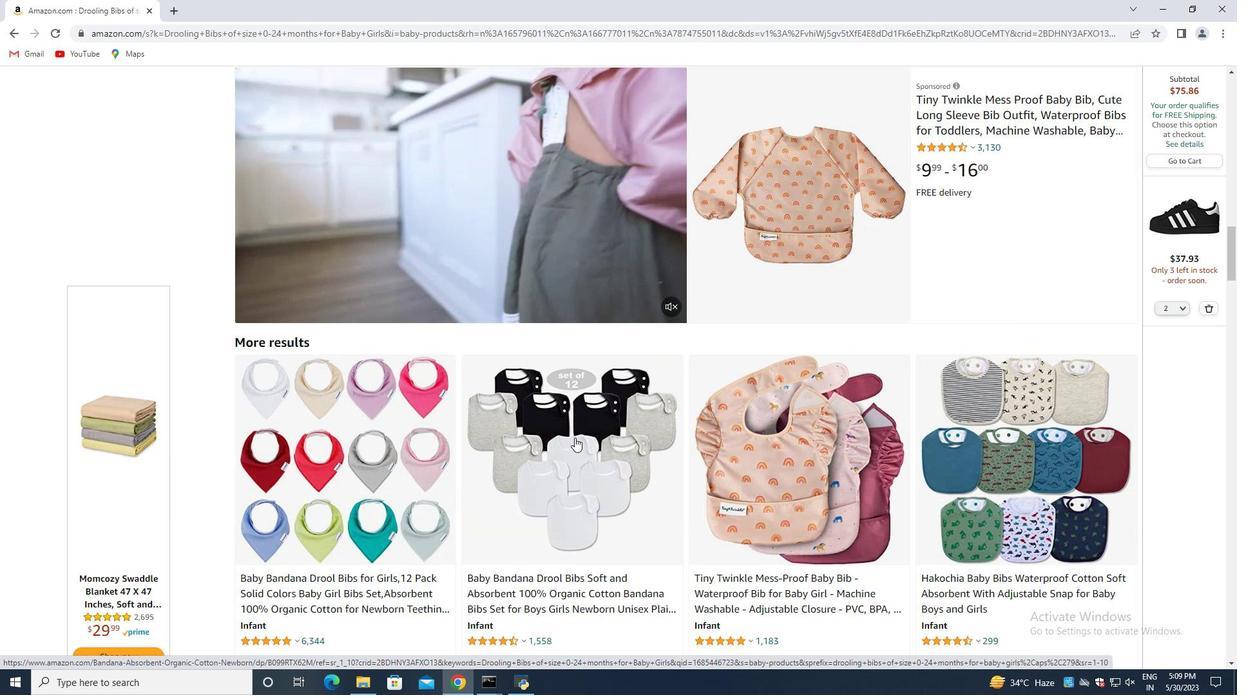 
Action: Mouse scrolled (452, 438) with delta (0, 0)
Screenshot: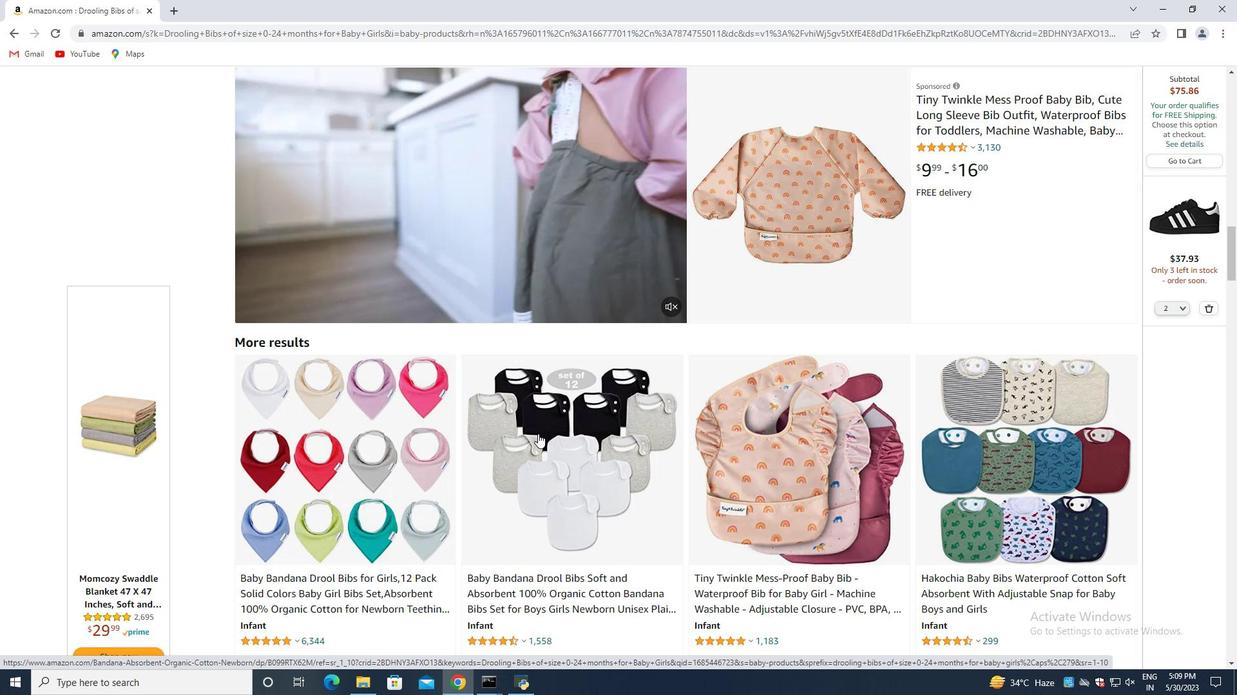 
Action: Mouse moved to (345, 425)
Screenshot: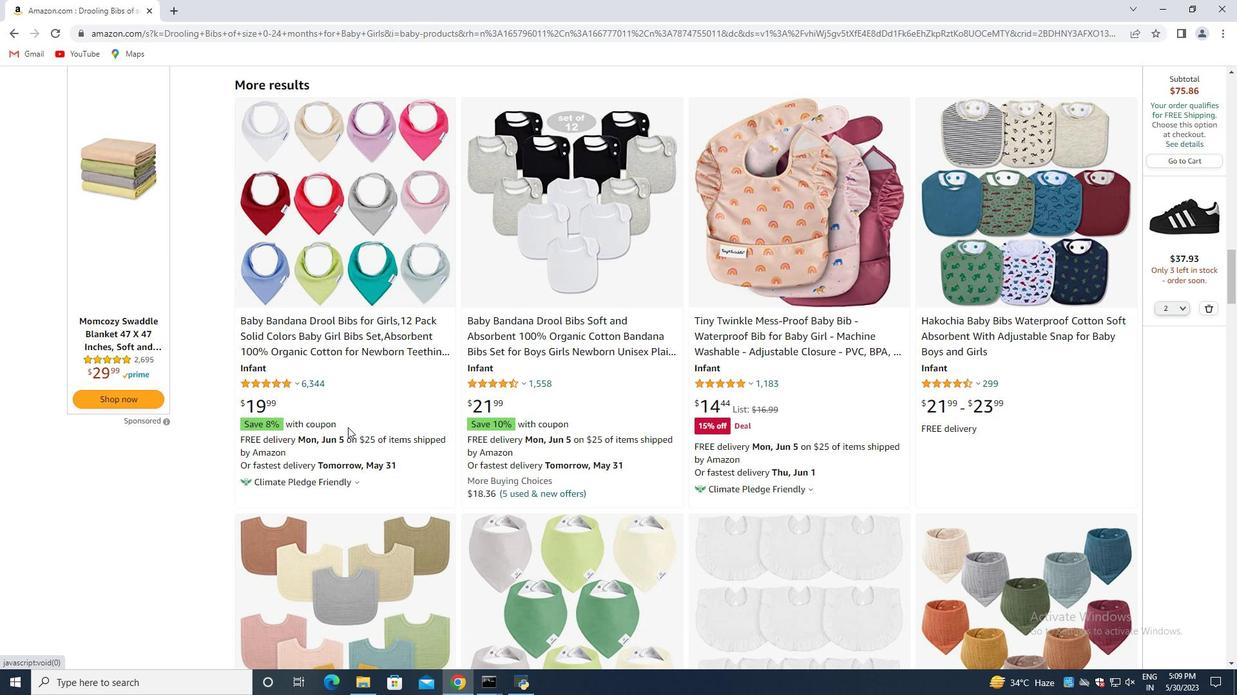 
Action: Mouse scrolled (345, 426) with delta (0, 0)
Screenshot: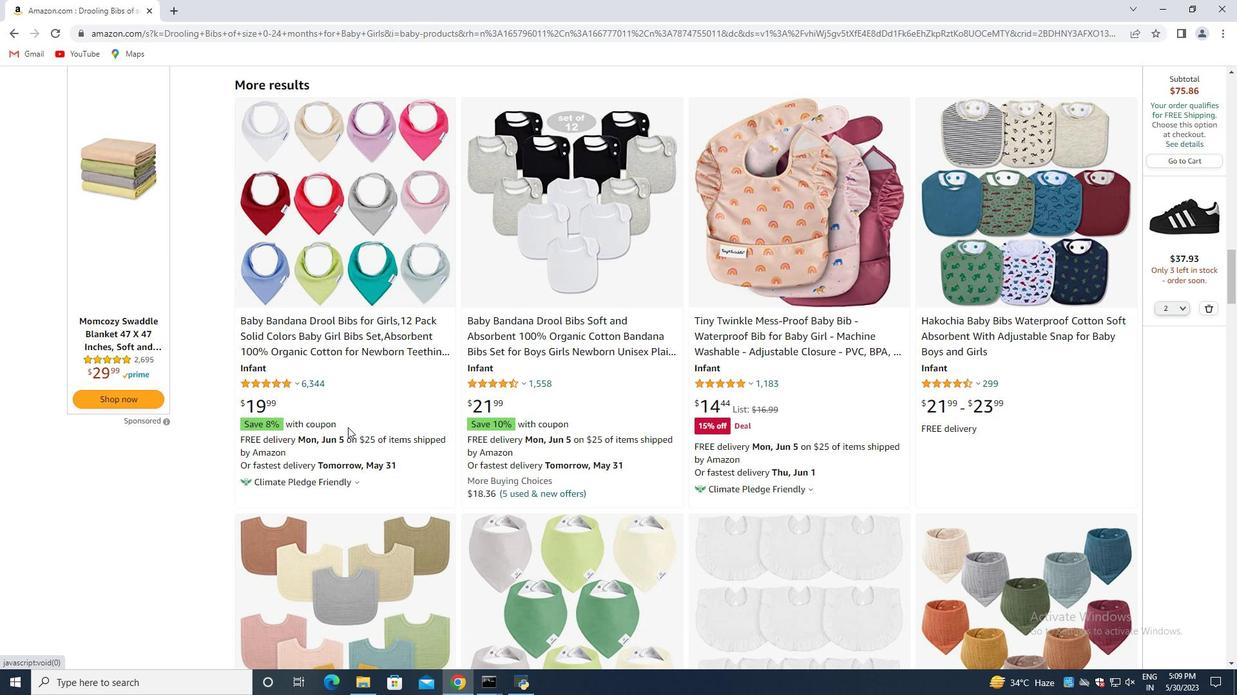 
Action: Mouse moved to (344, 424)
Screenshot: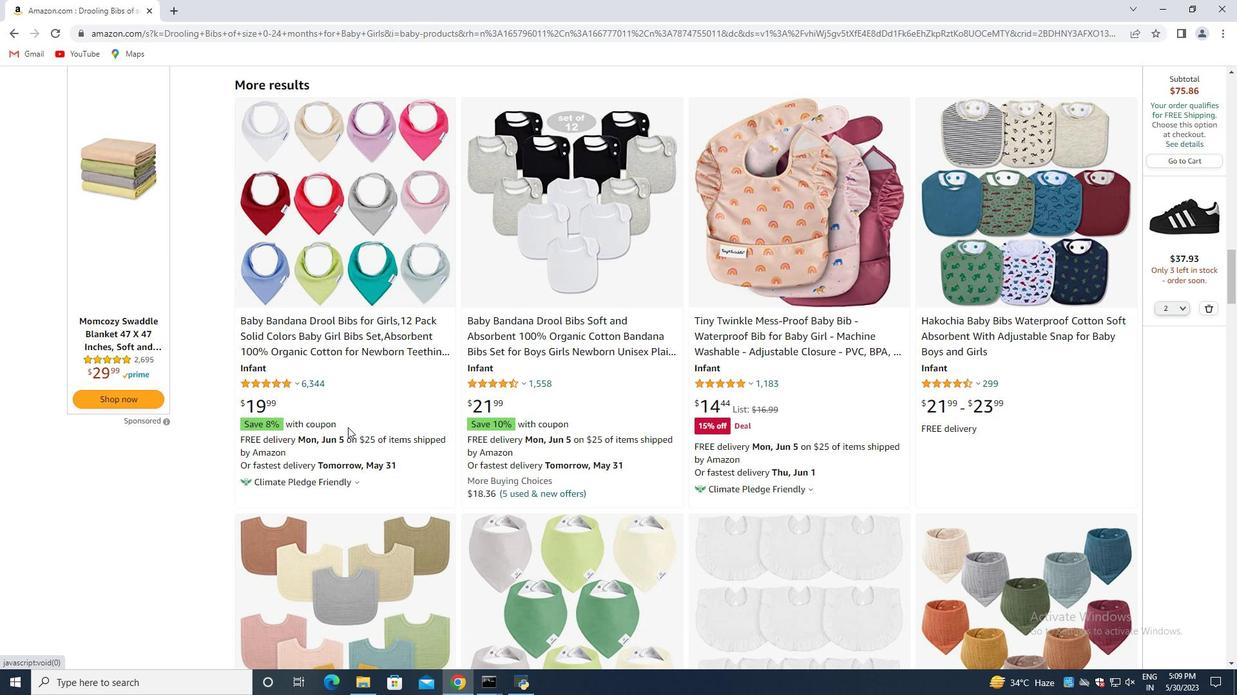 
Action: Mouse scrolled (344, 425) with delta (0, 0)
Screenshot: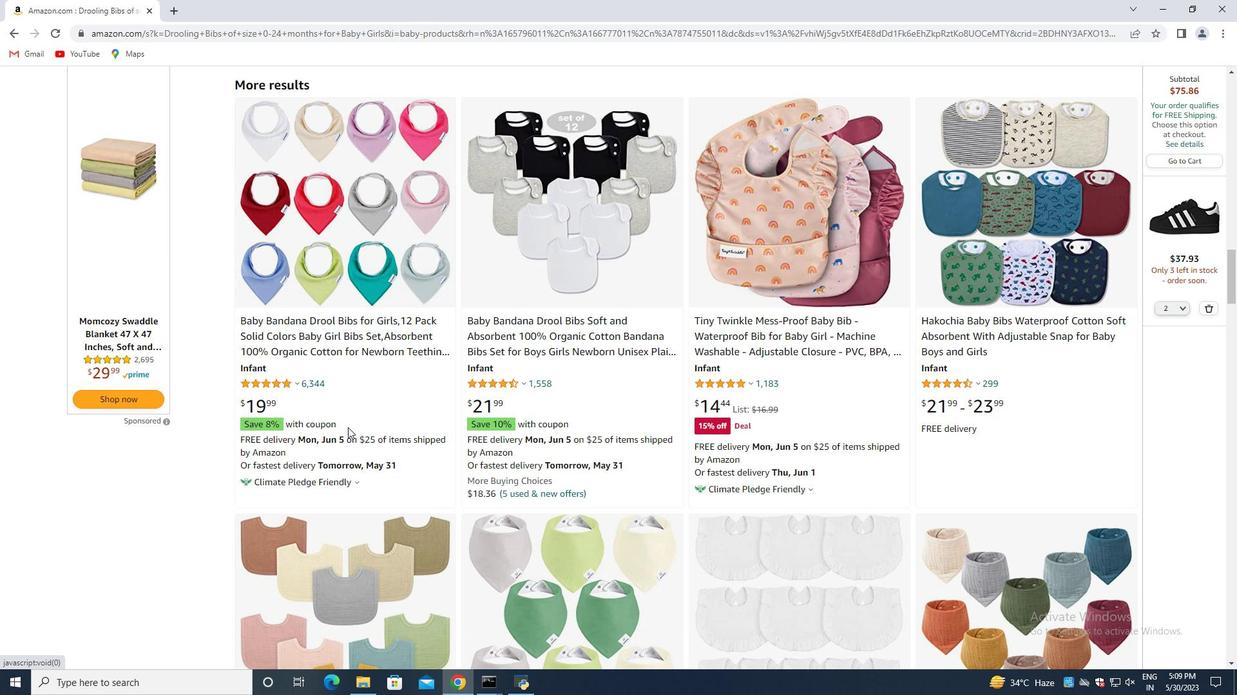 
Action: Mouse scrolled (344, 425) with delta (0, 0)
Screenshot: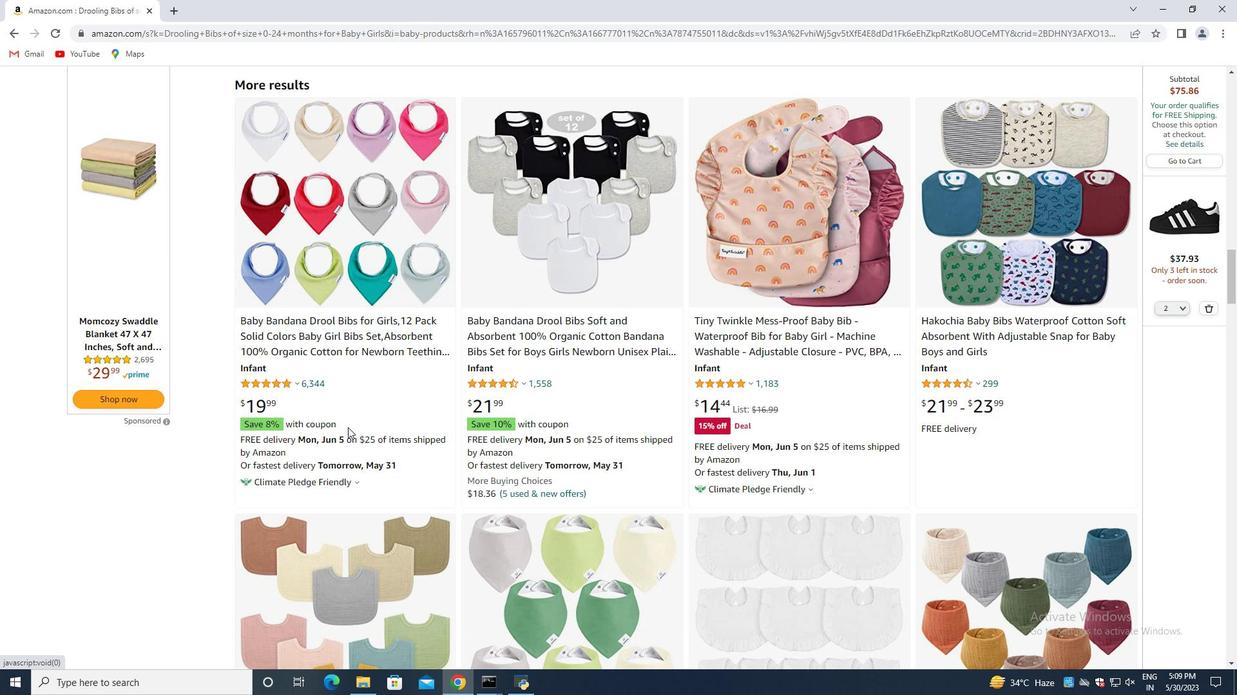 
Action: Mouse moved to (342, 424)
Screenshot: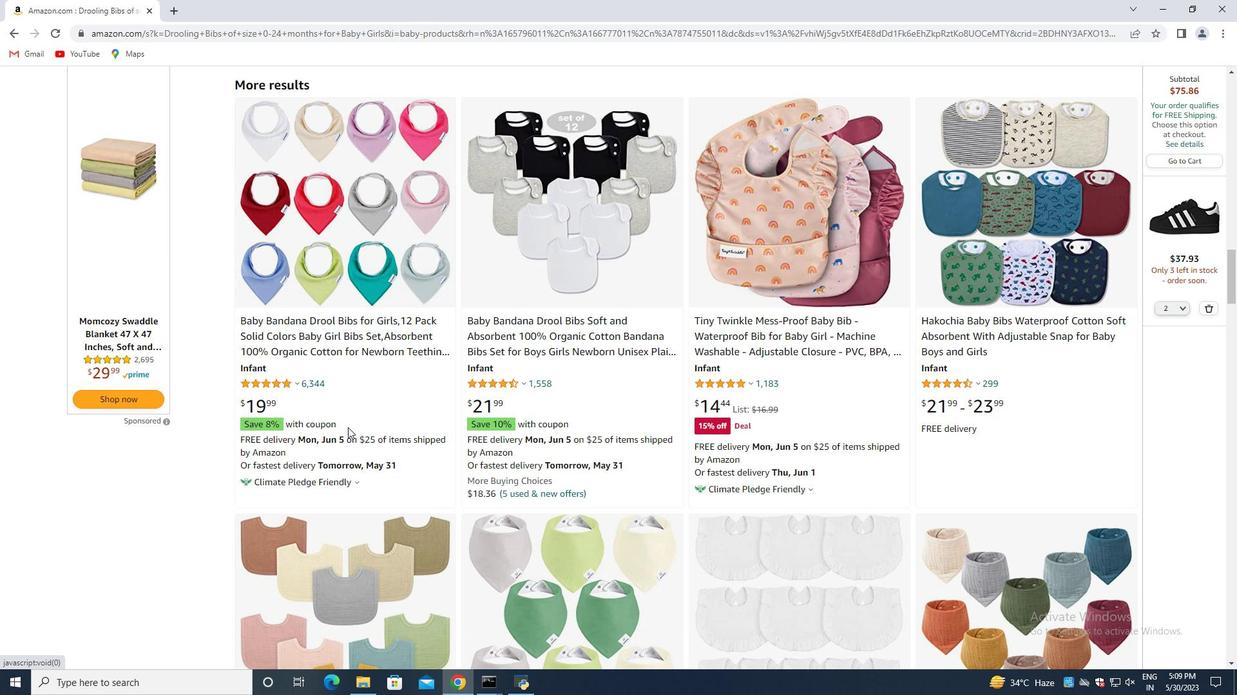 
Action: Mouse scrolled (342, 424) with delta (0, 0)
Screenshot: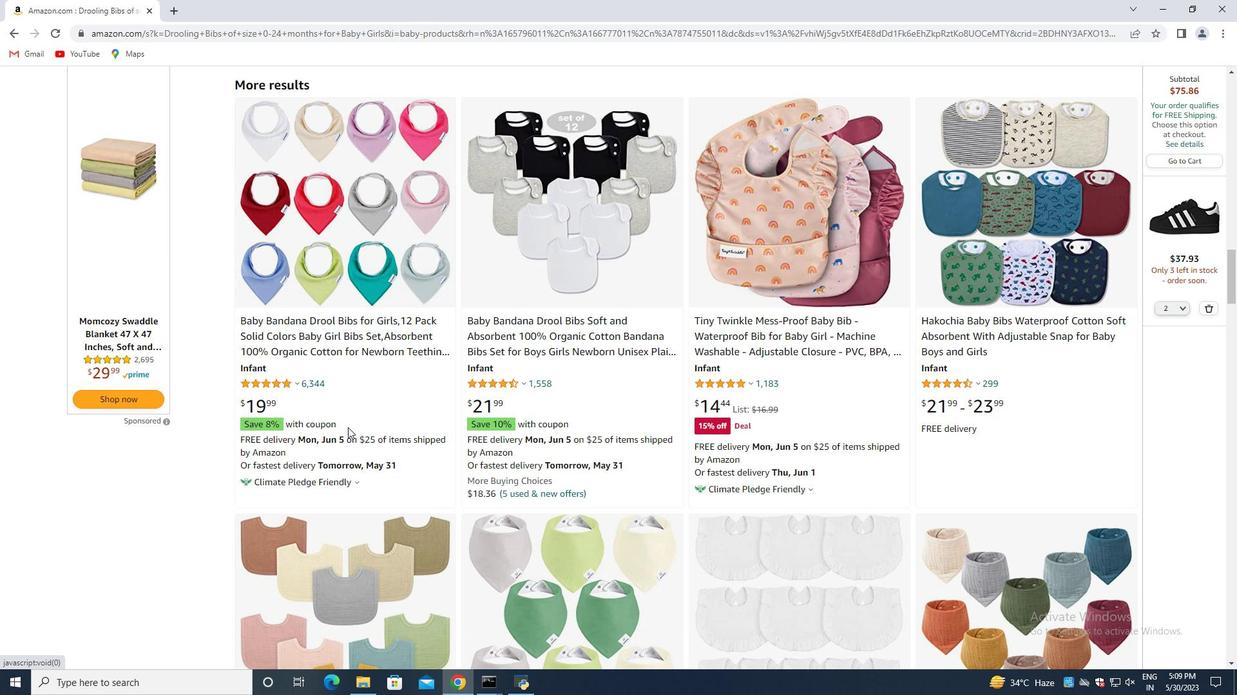 
Action: Mouse moved to (339, 422)
Screenshot: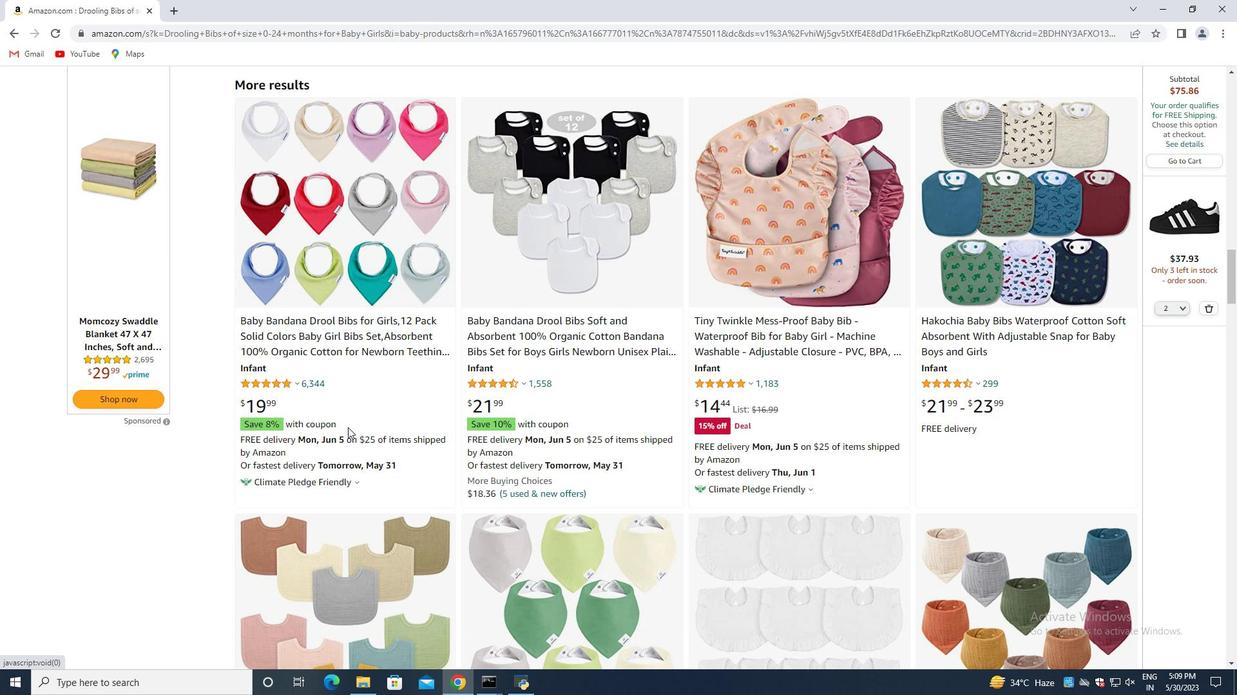 
Action: Mouse scrolled (339, 422) with delta (0, 0)
Screenshot: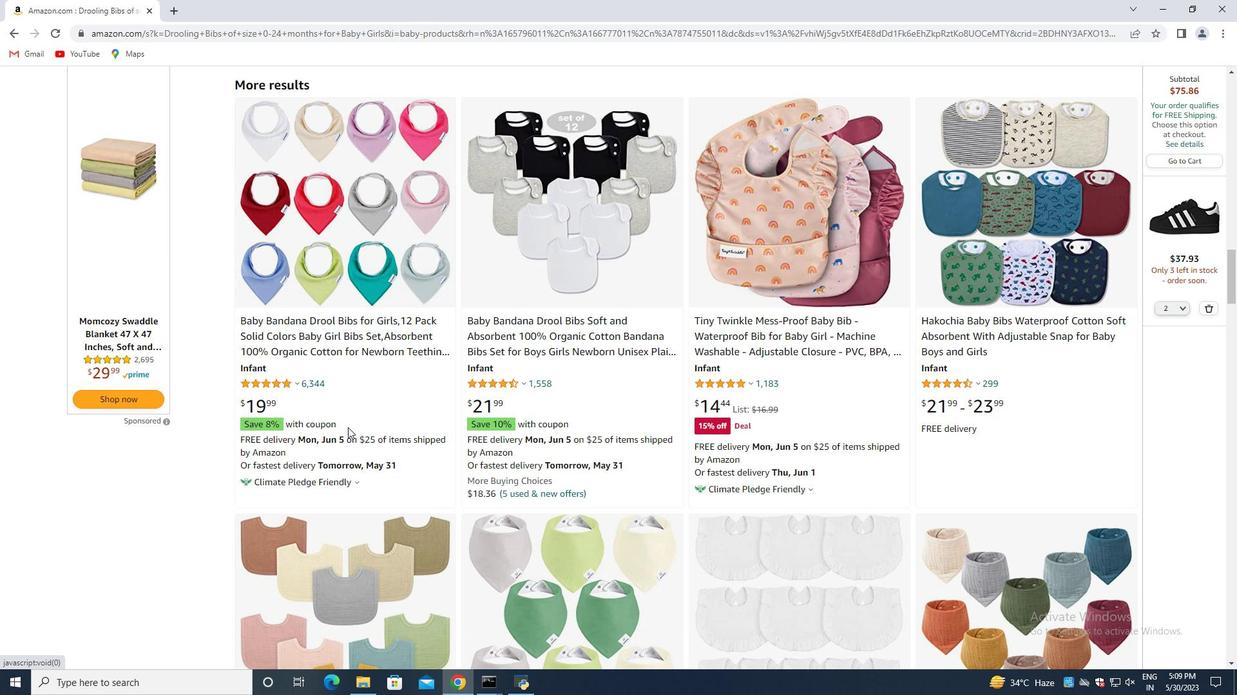 
Action: Mouse moved to (377, 411)
Screenshot: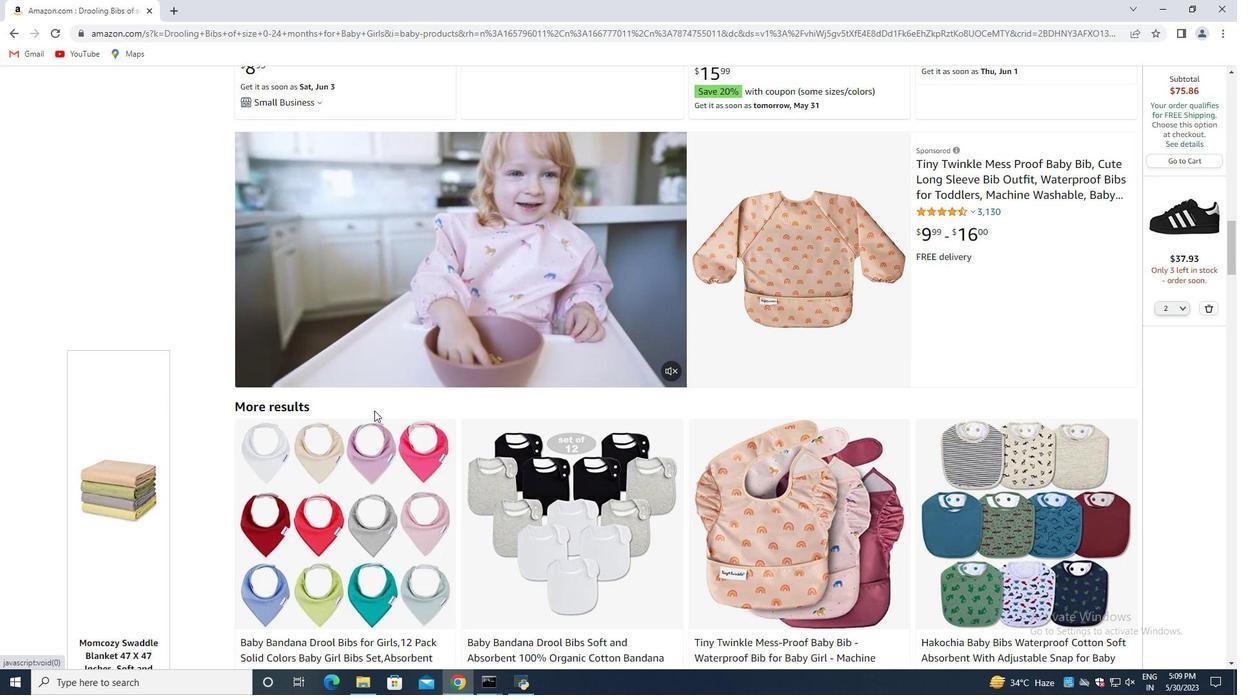 
Action: Mouse scrolled (377, 410) with delta (0, 0)
Screenshot: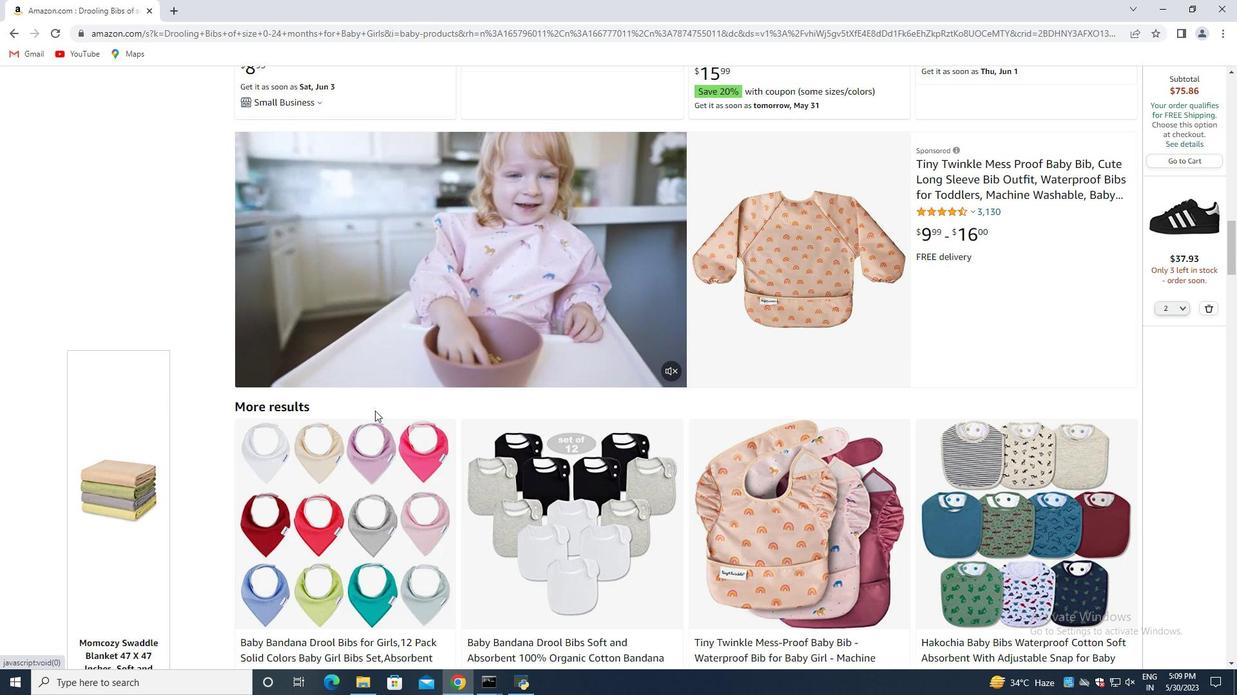 
Action: Mouse scrolled (377, 410) with delta (0, 0)
Screenshot: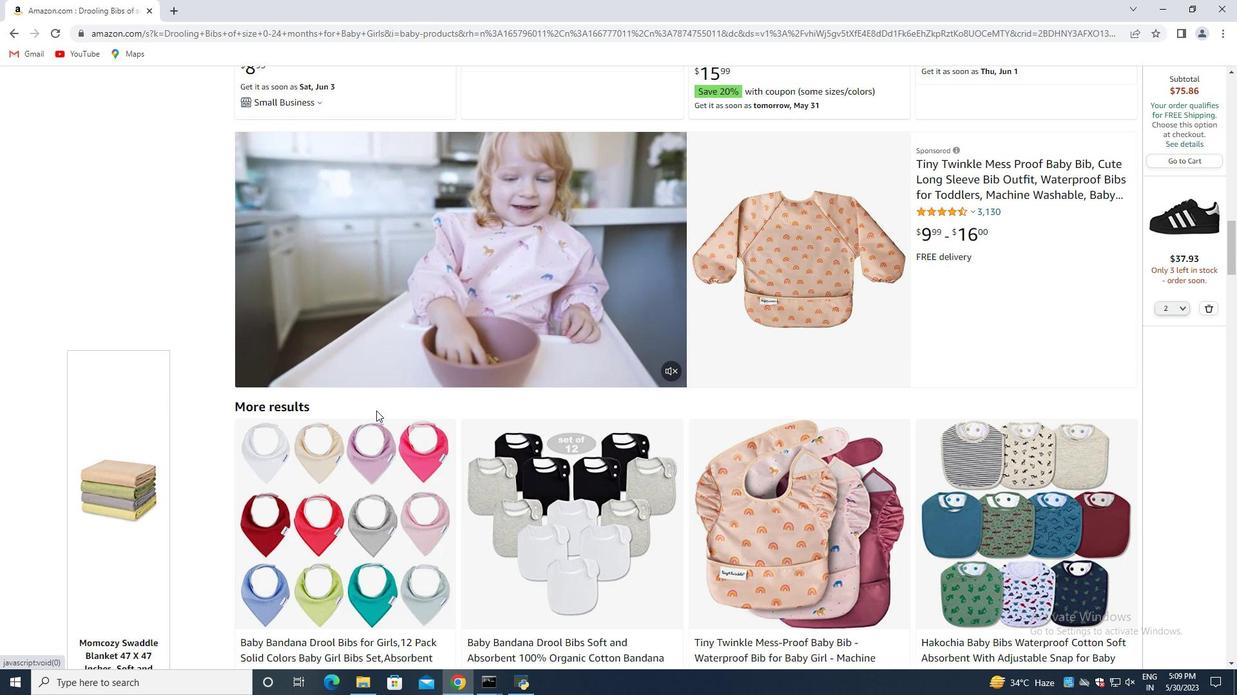 
Action: Mouse scrolled (377, 410) with delta (0, 0)
Screenshot: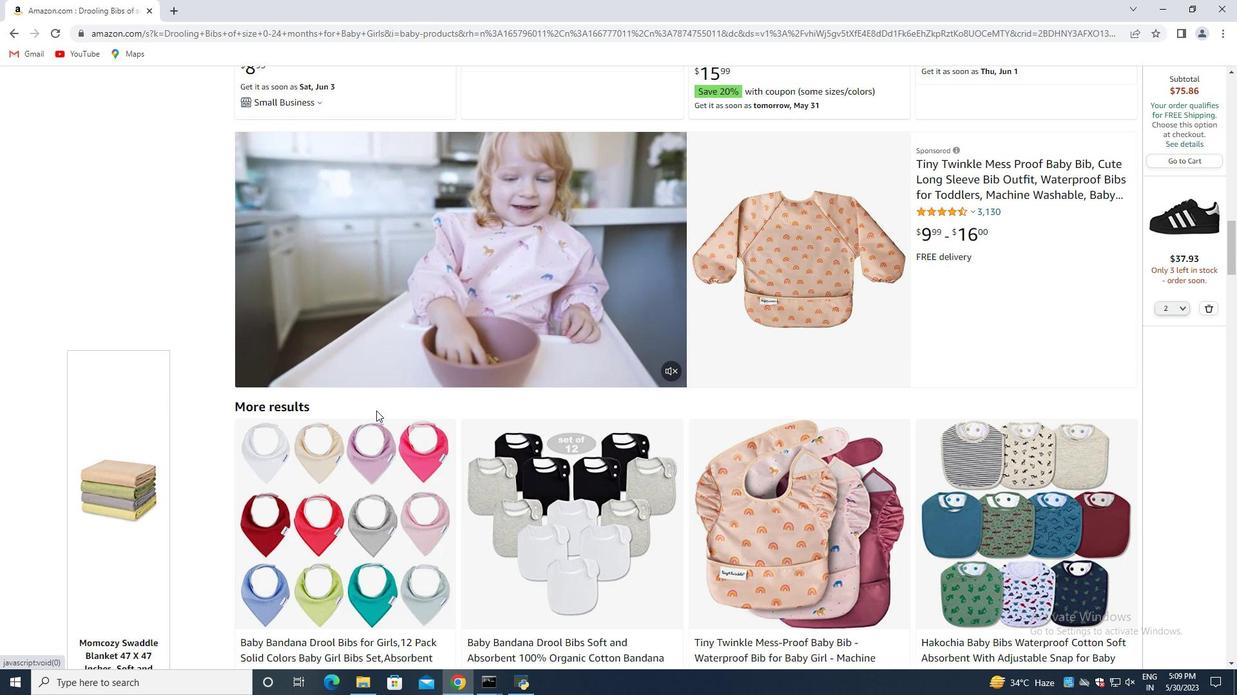 
Action: Mouse scrolled (377, 410) with delta (0, 0)
Screenshot: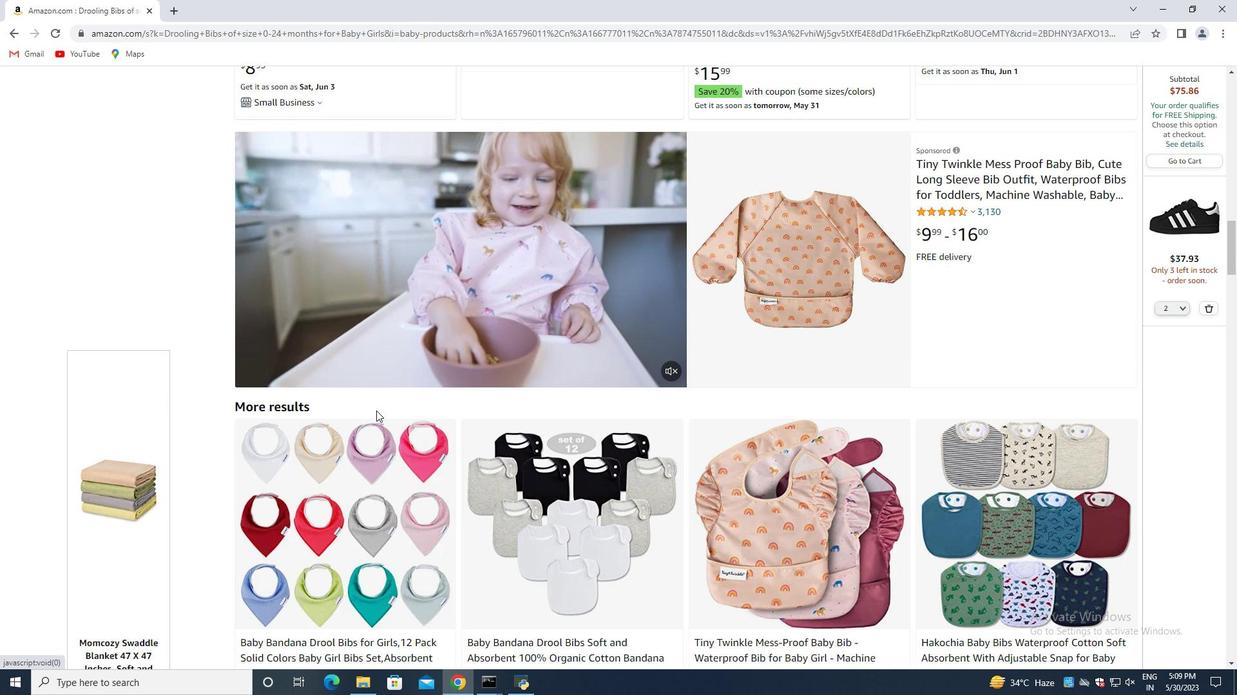 
Action: Mouse moved to (936, 431)
Screenshot: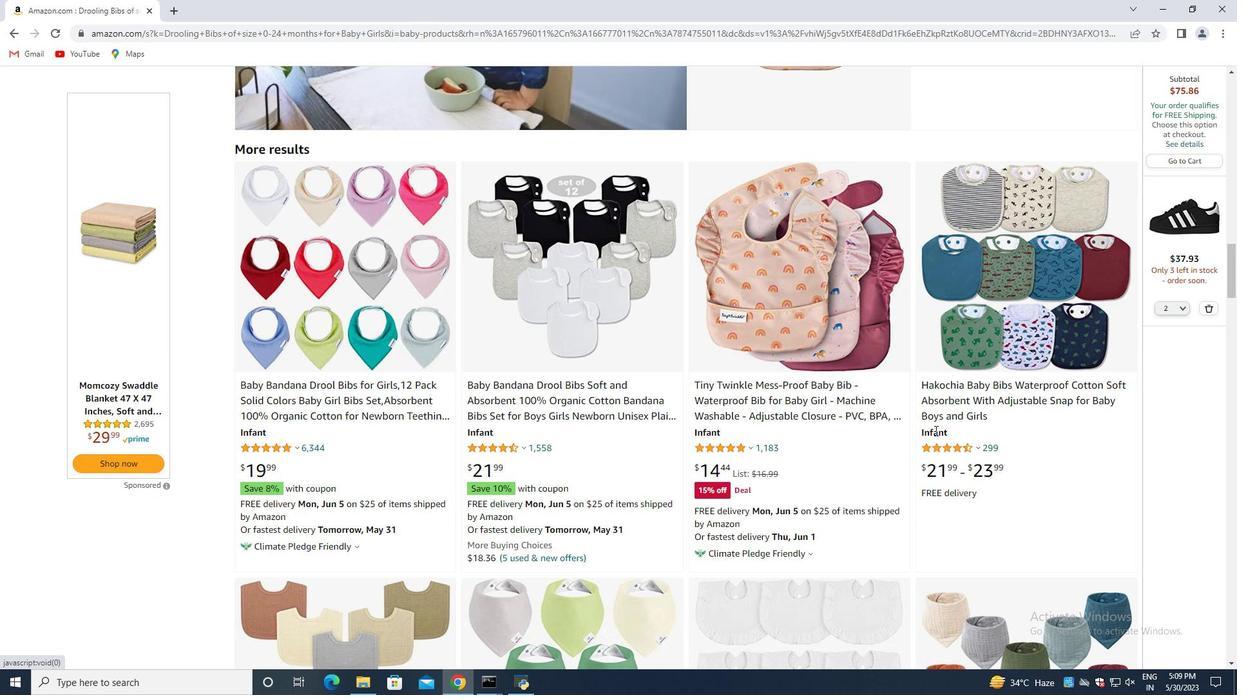 
Action: Mouse scrolled (936, 430) with delta (0, 0)
Screenshot: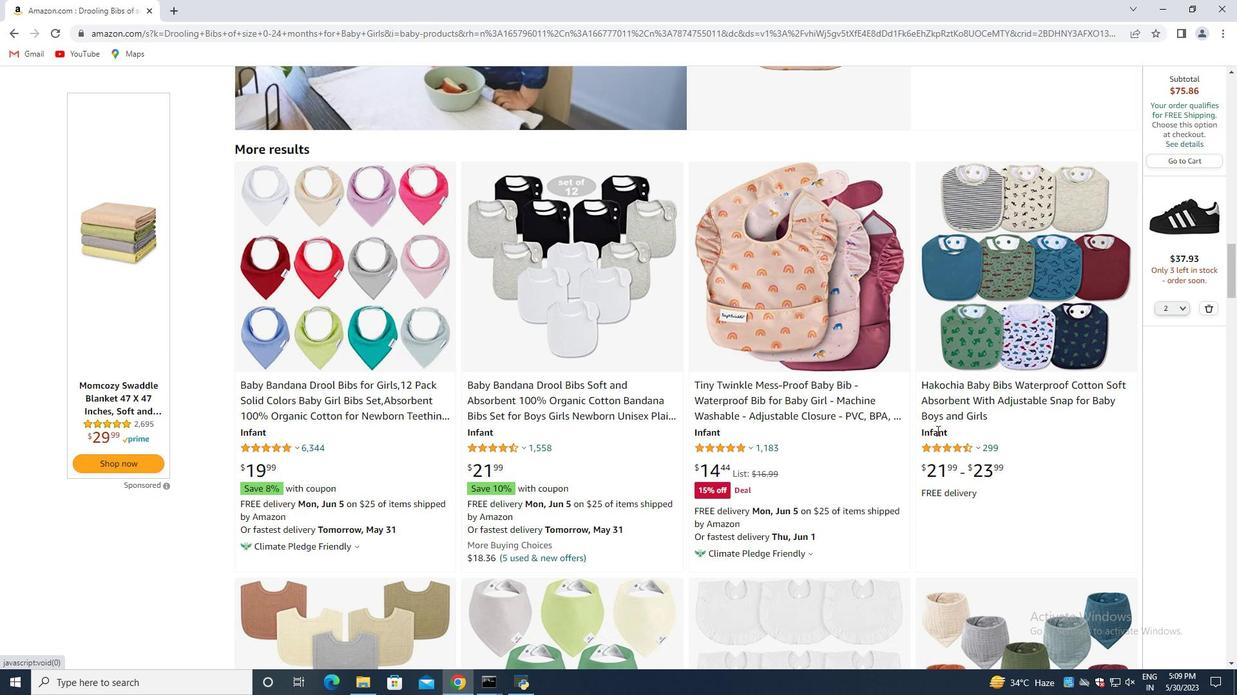 
Action: Mouse scrolled (936, 430) with delta (0, 0)
Screenshot: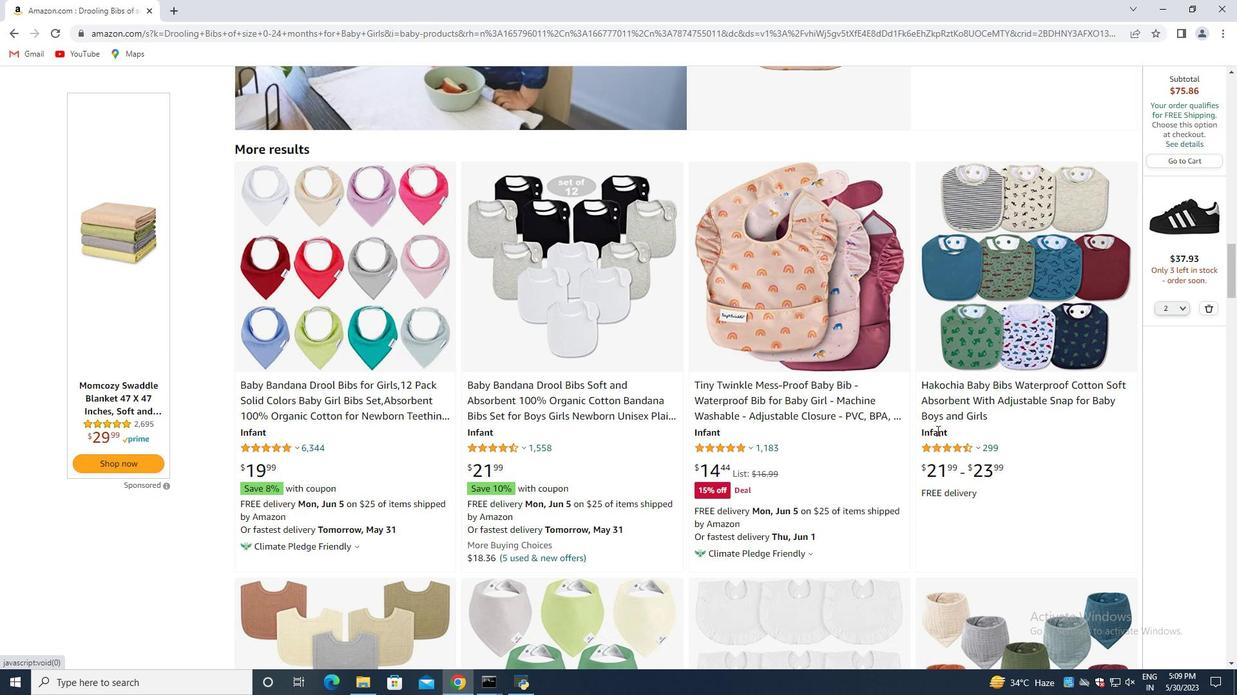 
Action: Mouse moved to (929, 433)
Screenshot: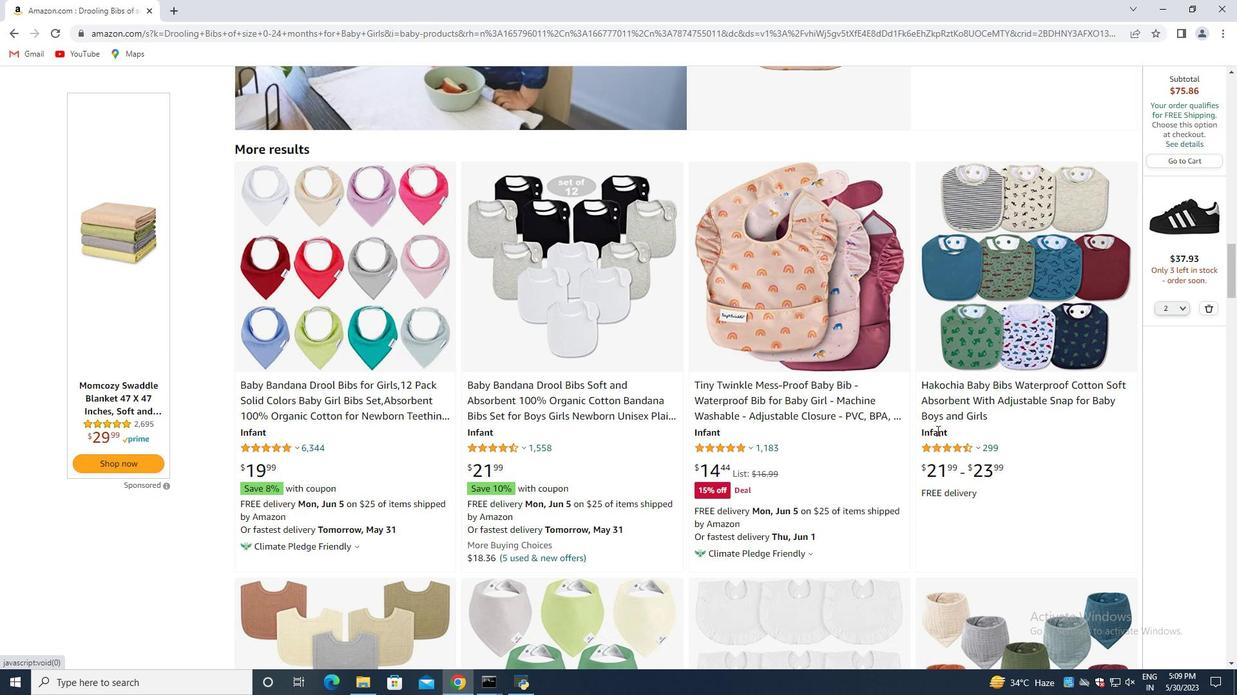 
Action: Mouse scrolled (929, 433) with delta (0, 0)
Screenshot: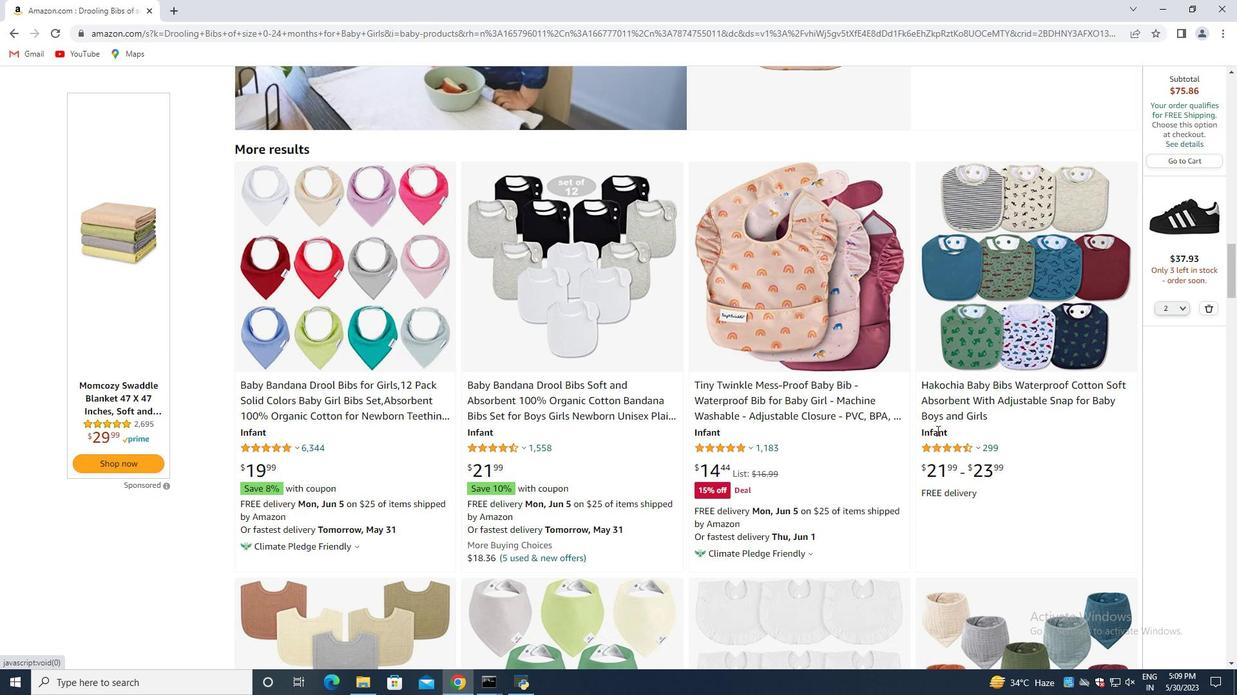 
Action: Mouse moved to (918, 436)
Screenshot: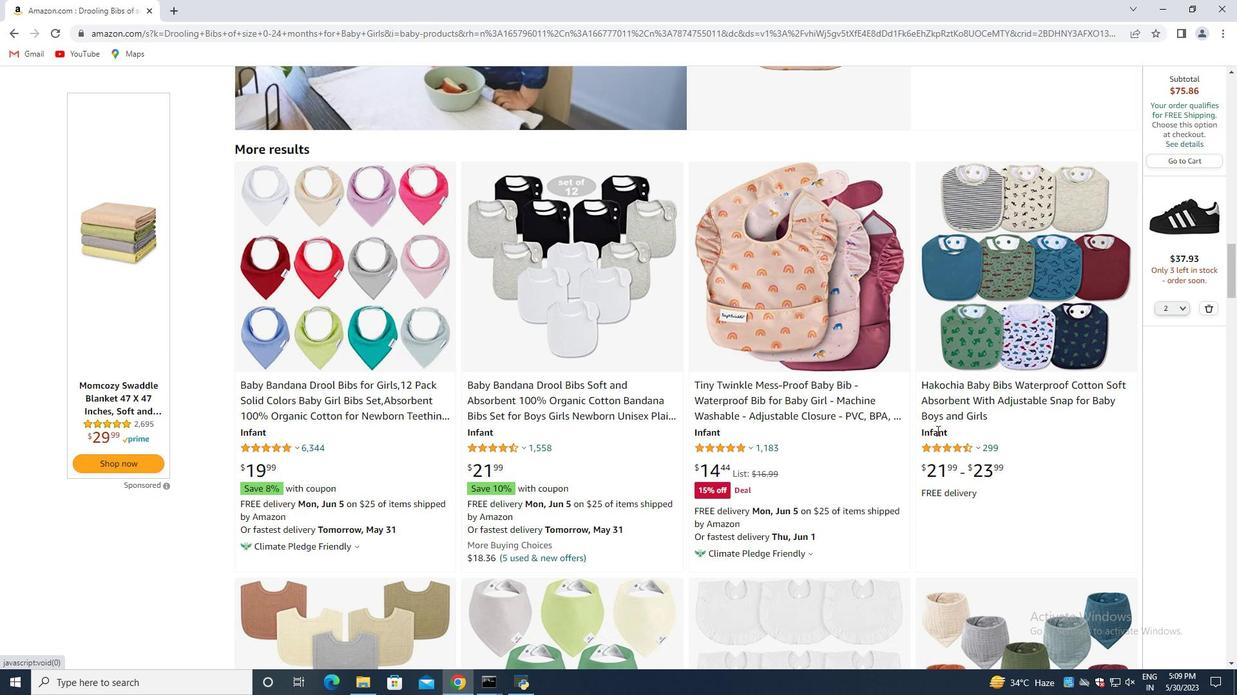 
Action: Mouse scrolled (924, 434) with delta (0, 0)
Screenshot: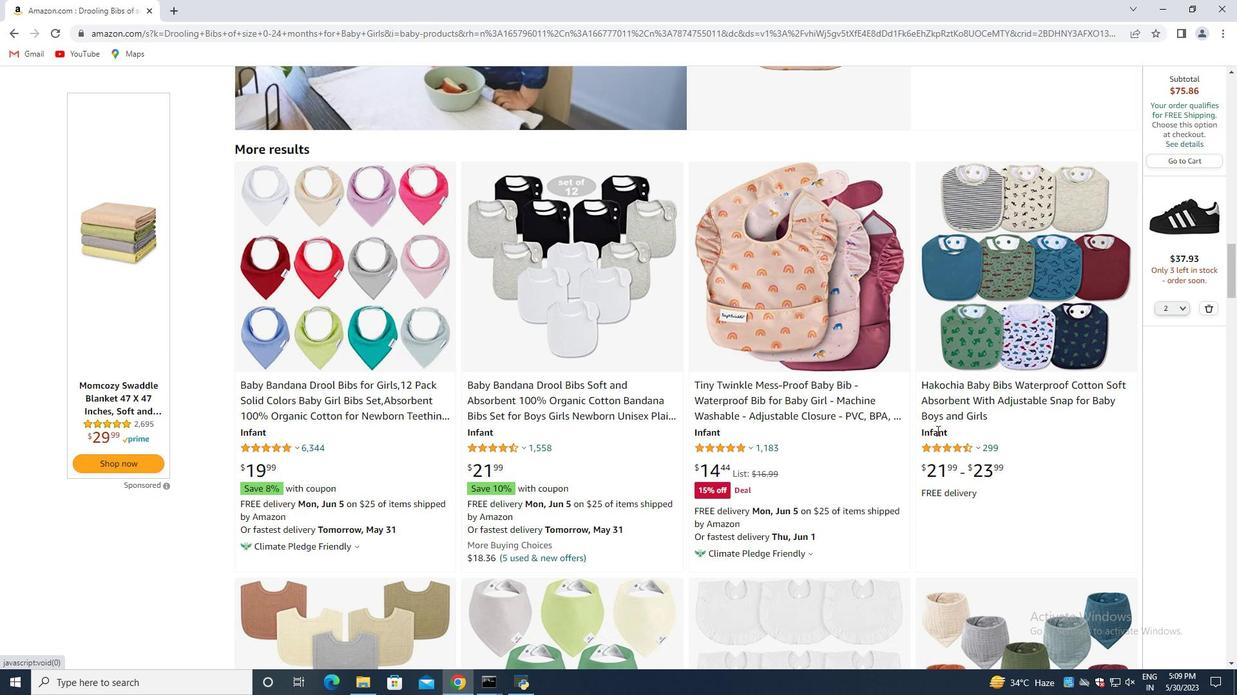 
Action: Mouse moved to (916, 436)
Screenshot: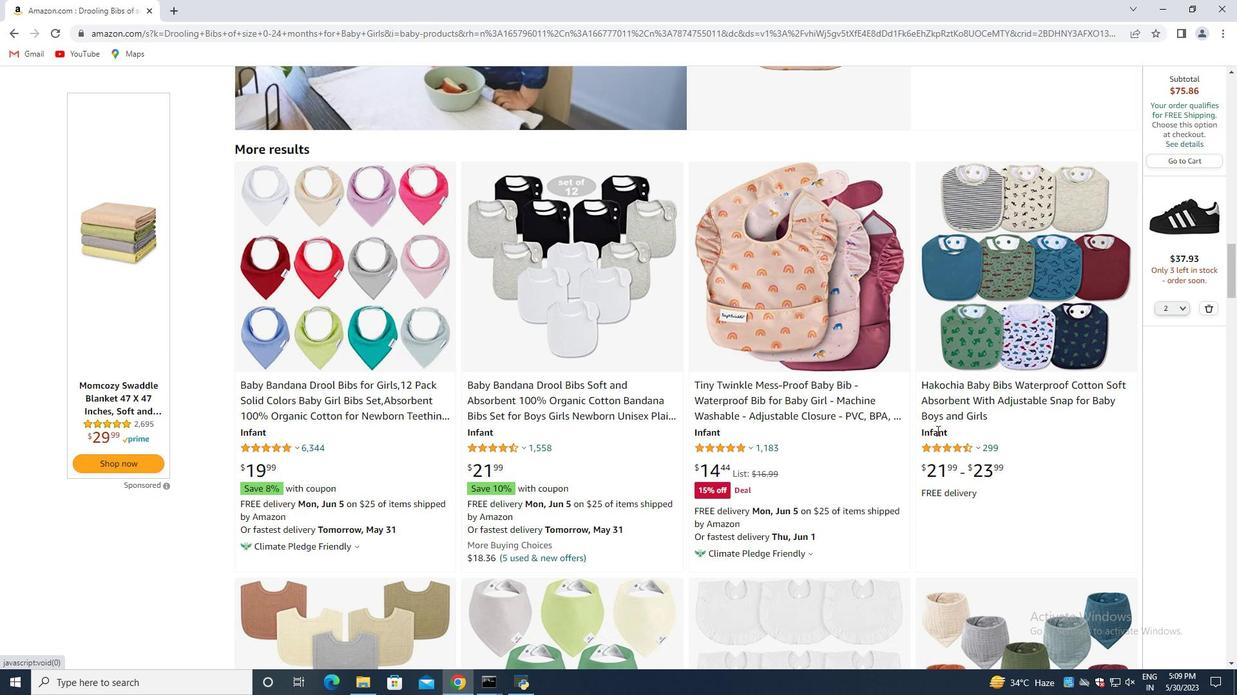 
Action: Mouse scrolled (917, 435) with delta (0, 0)
Screenshot: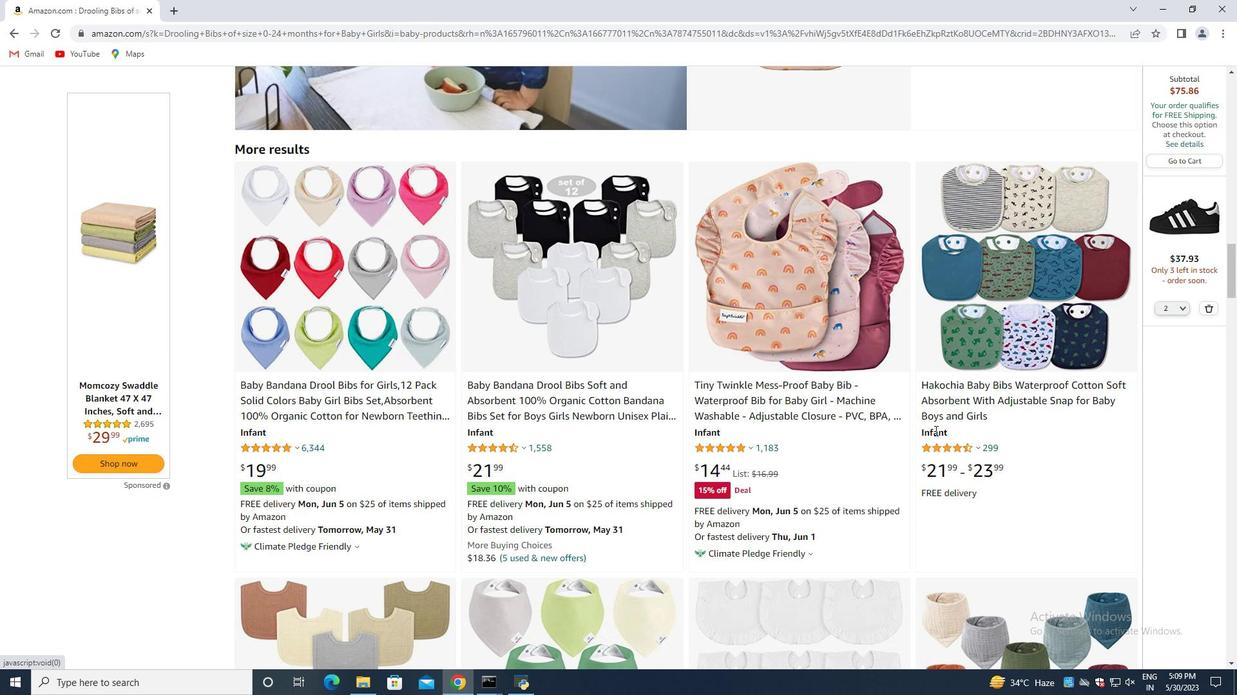 
Action: Mouse moved to (437, 444)
Screenshot: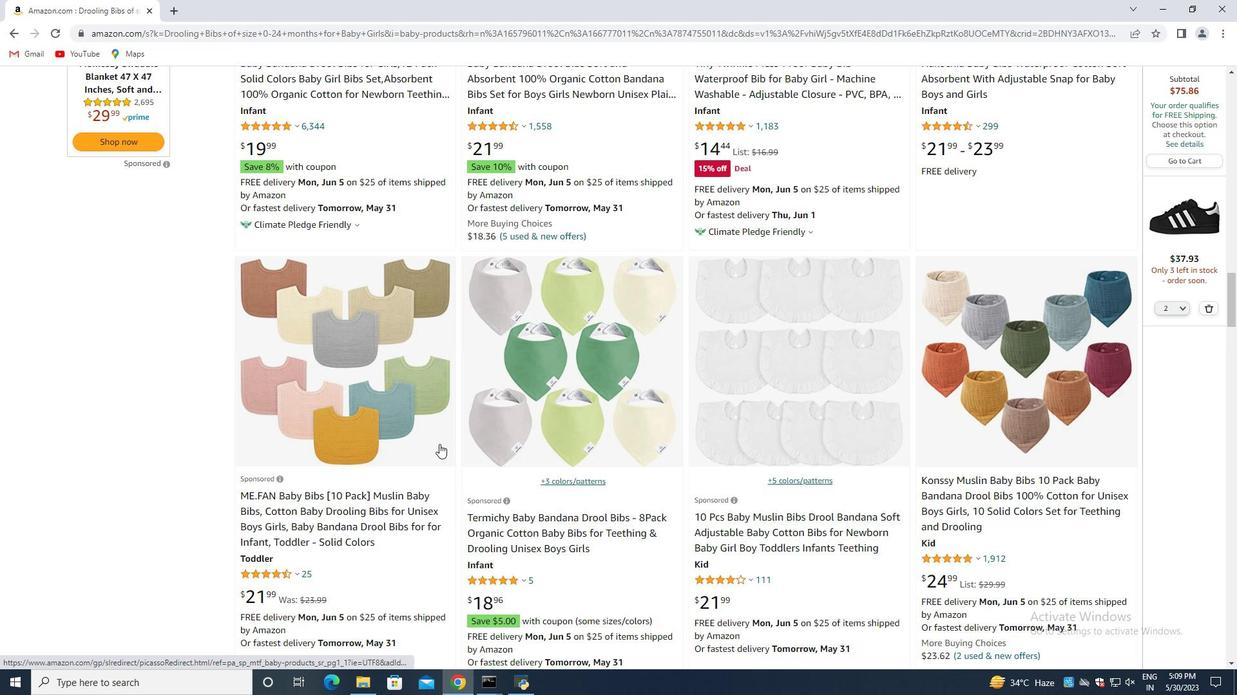 
Action: Mouse scrolled (437, 444) with delta (0, 0)
Screenshot: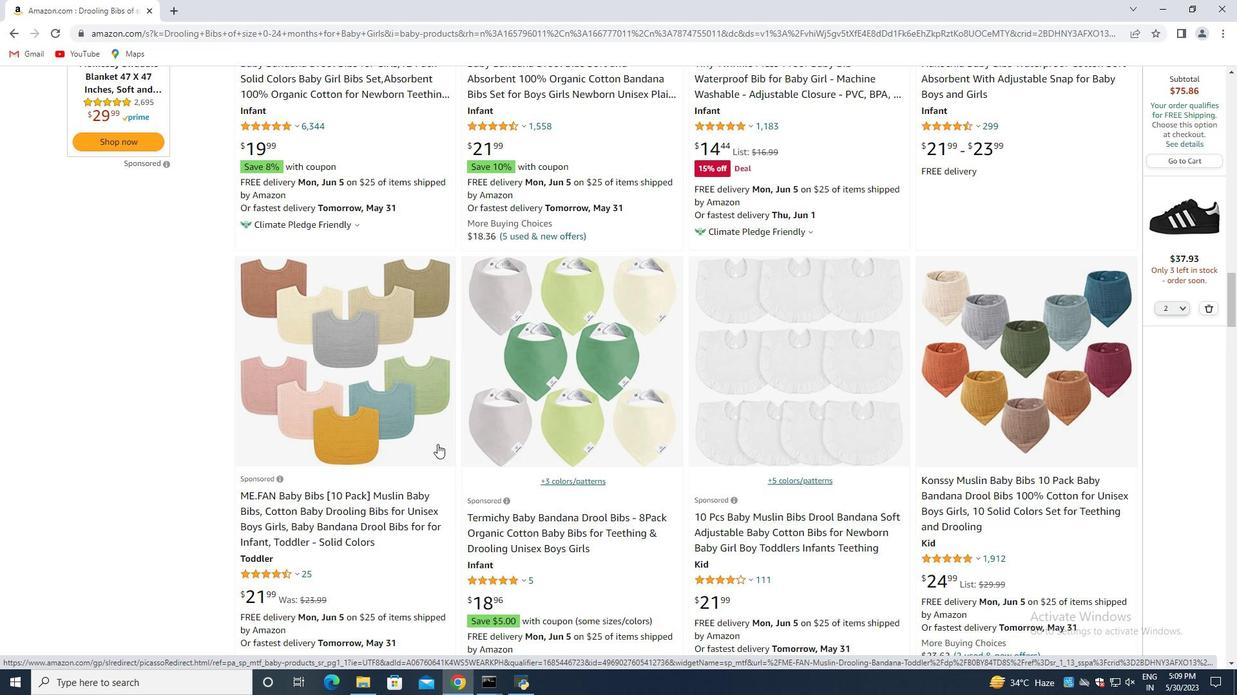 
Action: Mouse scrolled (437, 444) with delta (0, 0)
Screenshot: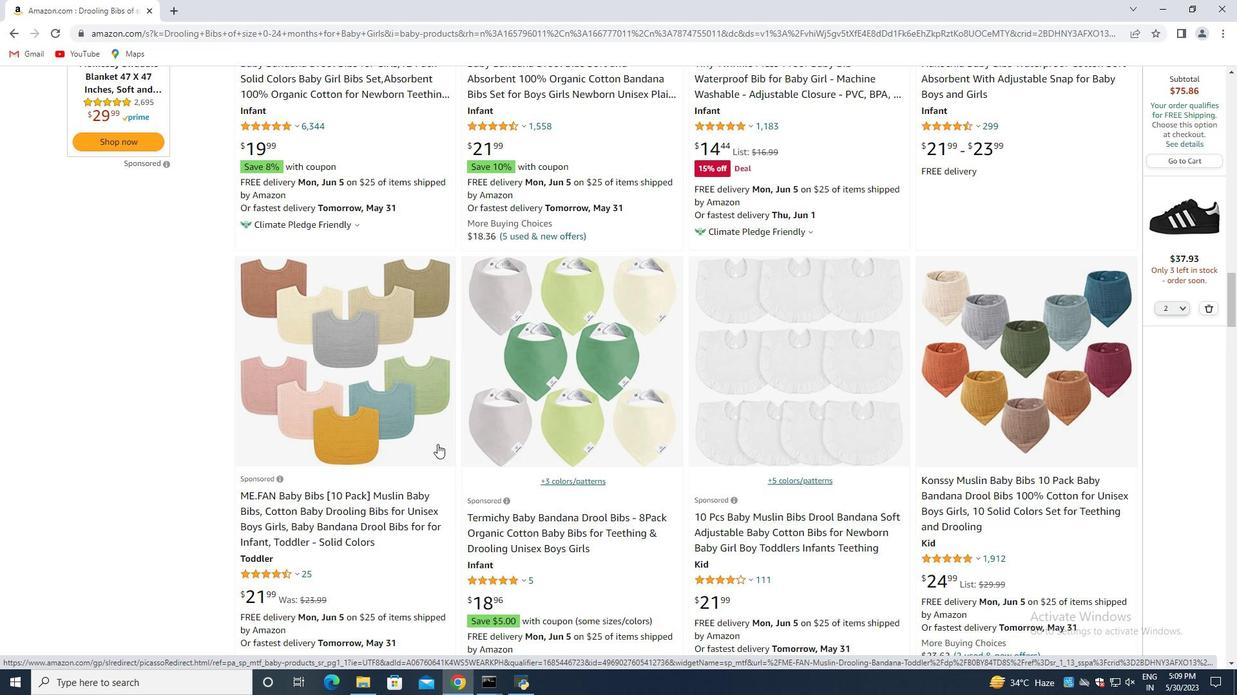 
Action: Mouse scrolled (437, 444) with delta (0, 0)
Screenshot: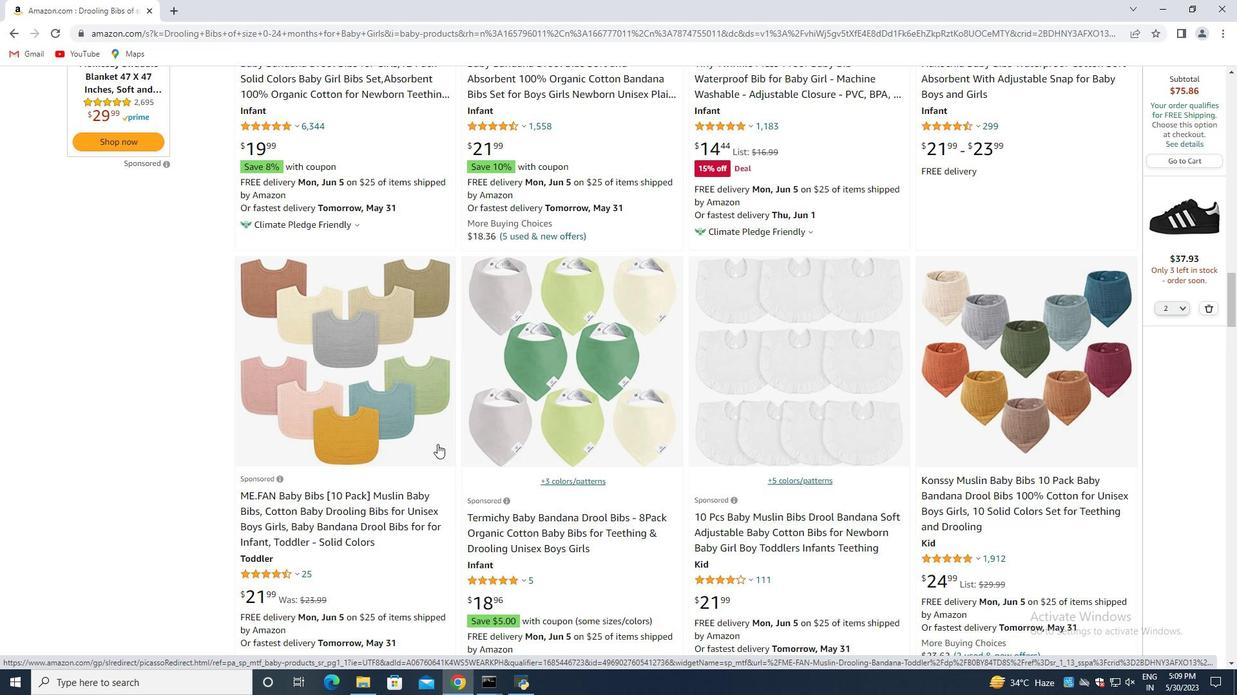 
Action: Mouse scrolled (437, 444) with delta (0, 0)
Screenshot: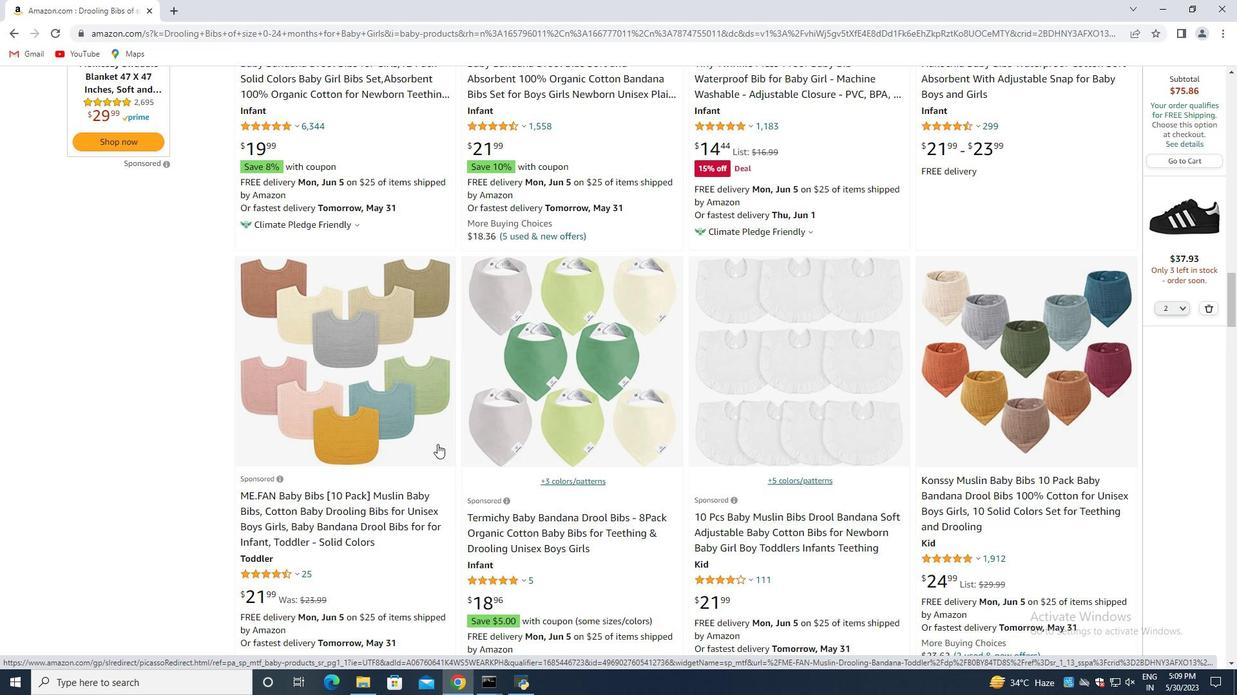 
Action: Mouse scrolled (437, 444) with delta (0, 0)
Screenshot: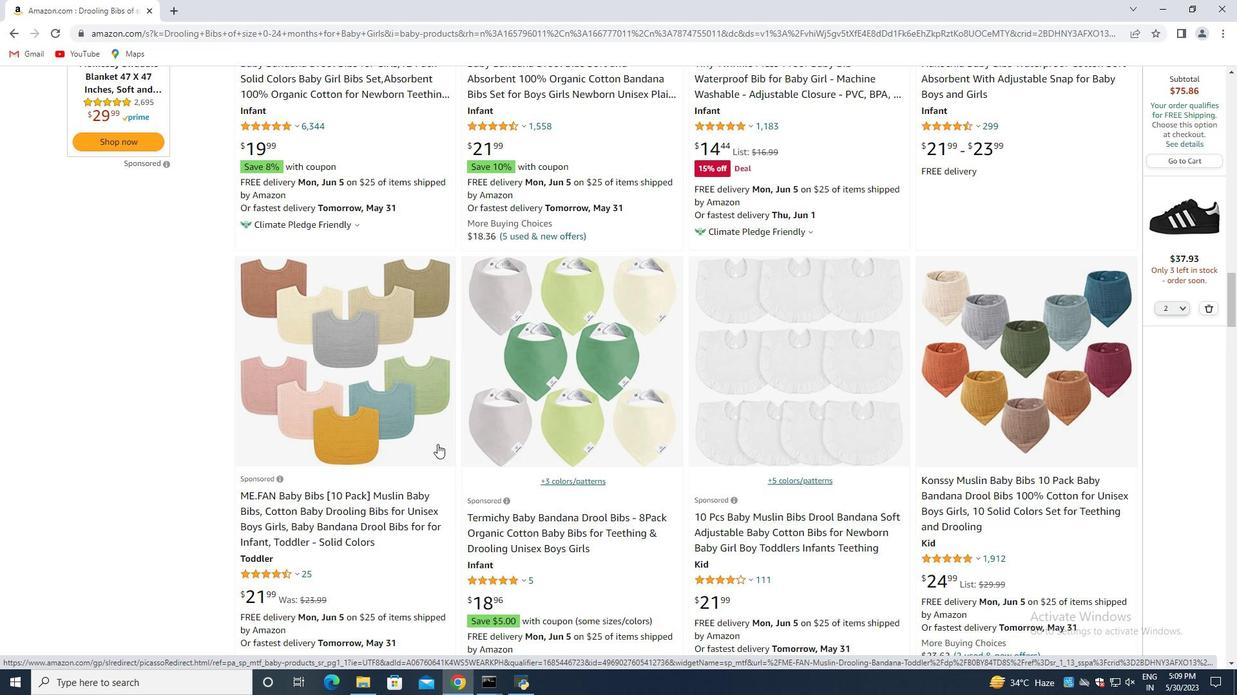 
Action: Mouse moved to (404, 469)
Screenshot: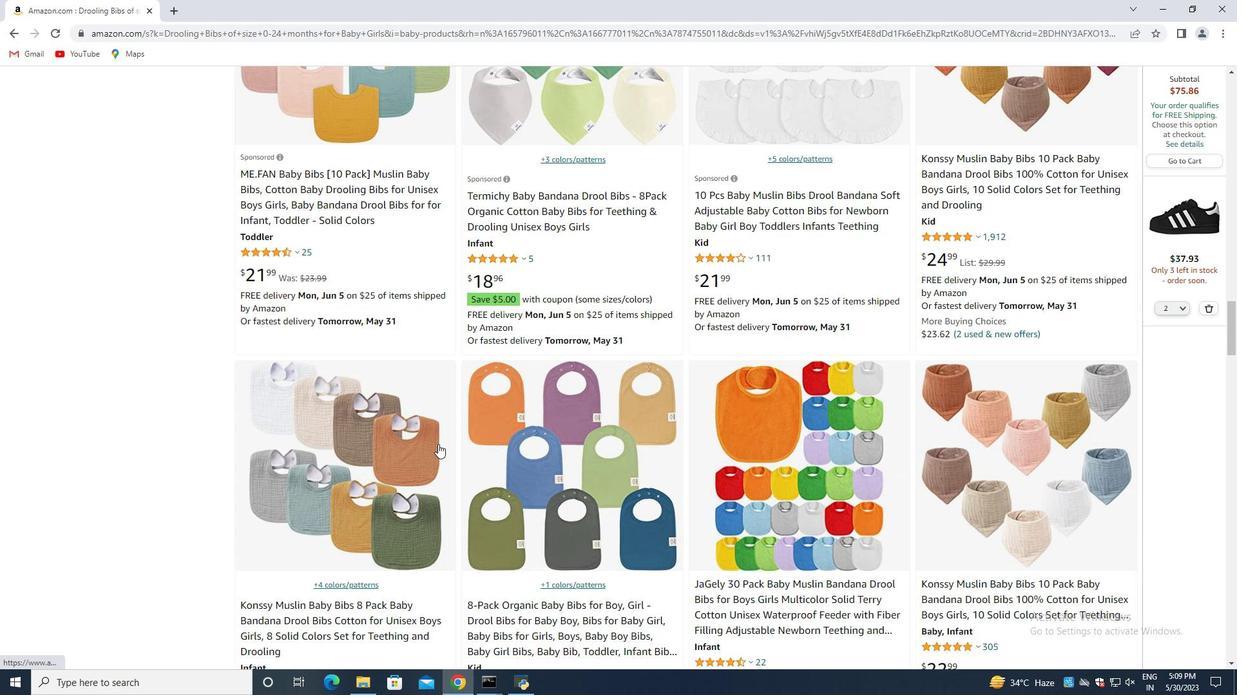 
Action: Mouse scrolled (404, 469) with delta (0, 0)
Screenshot: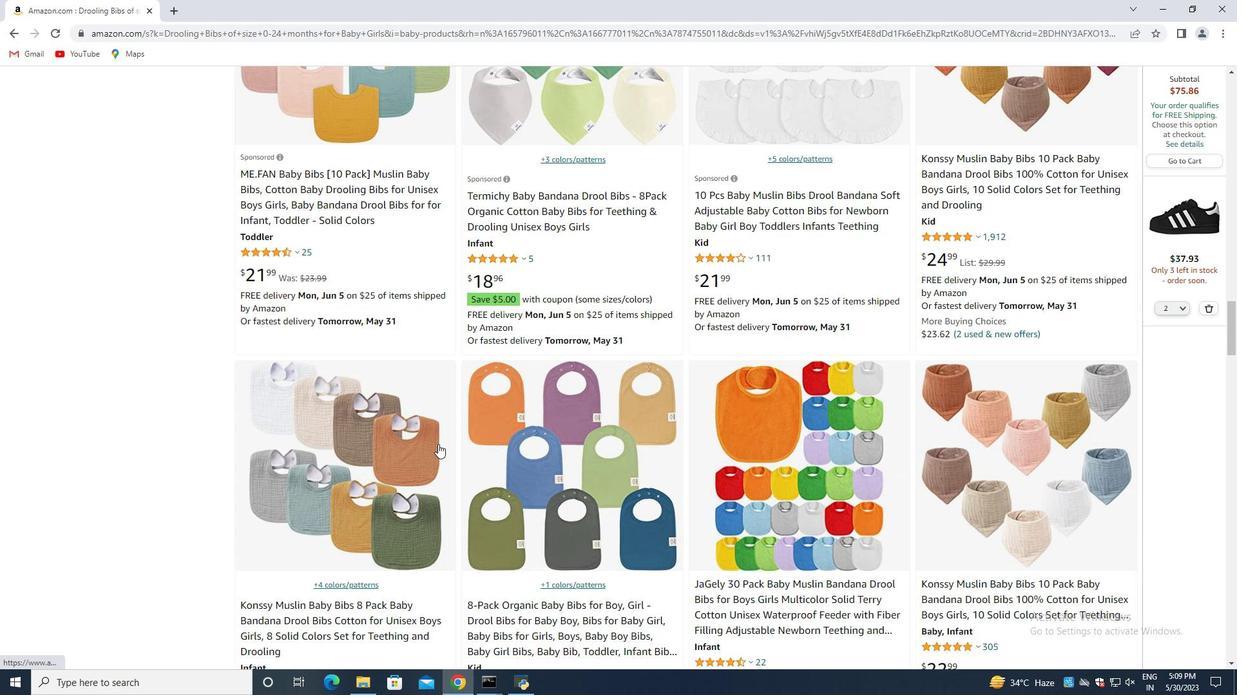 
Action: Mouse moved to (380, 480)
Screenshot: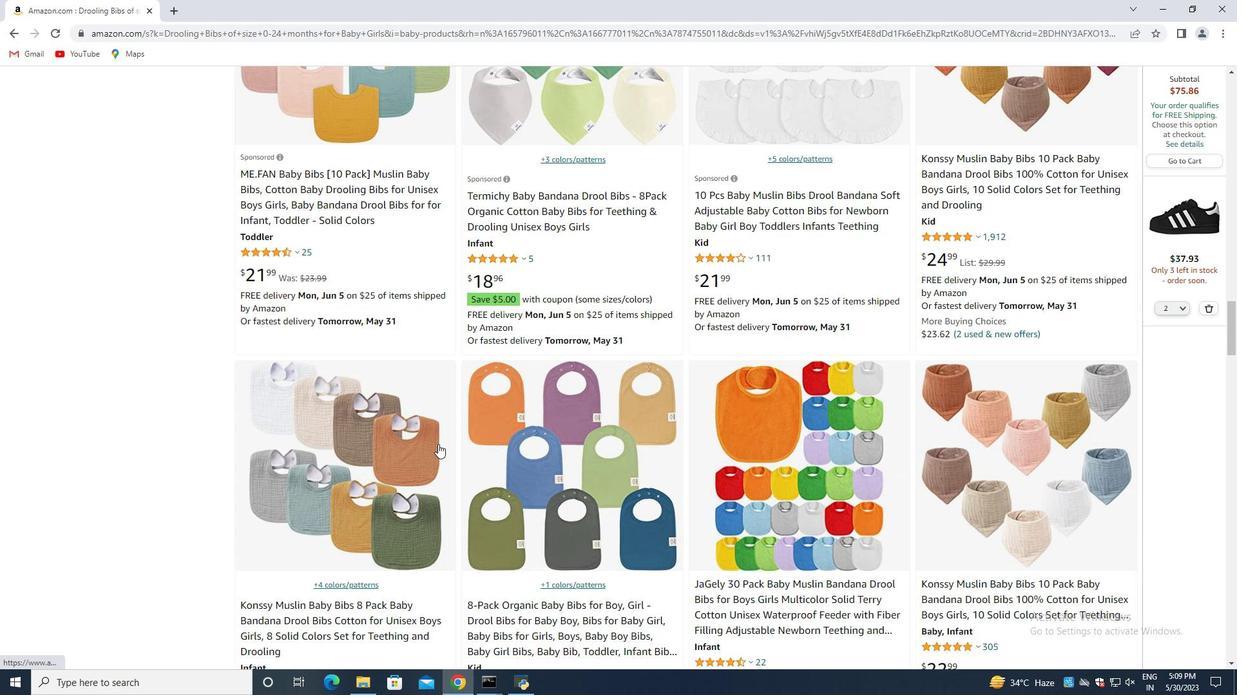 
Action: Mouse scrolled (380, 479) with delta (0, 0)
Screenshot: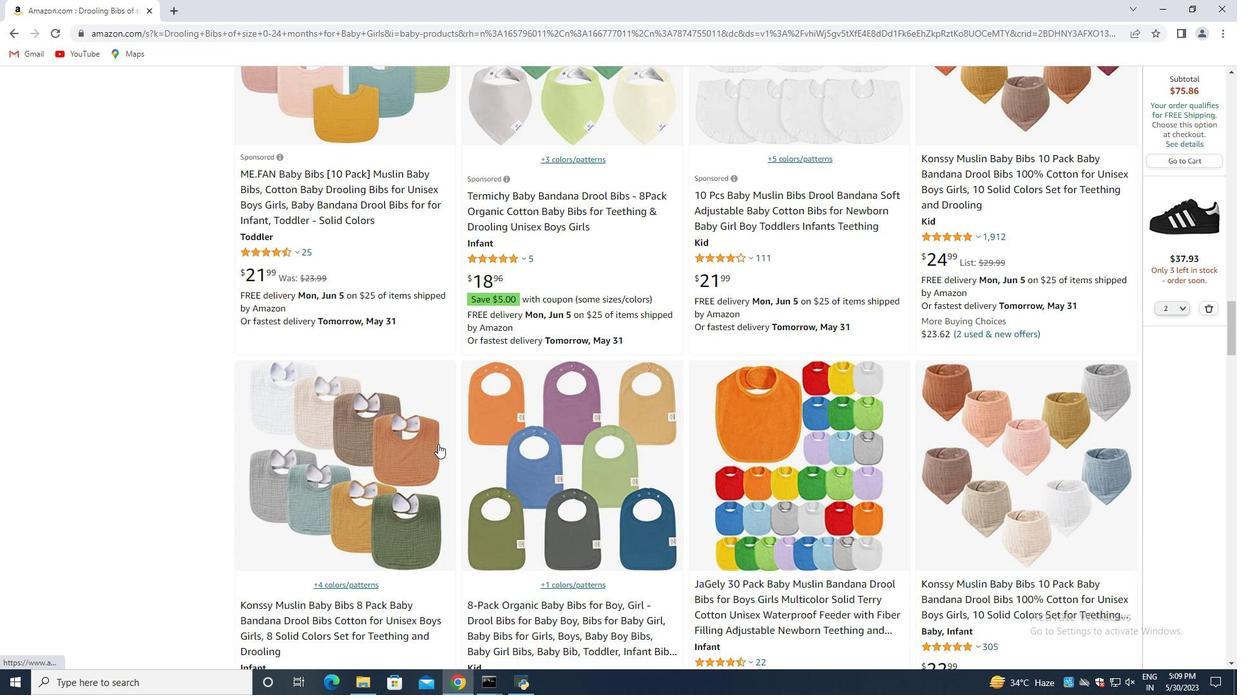 
Action: Mouse moved to (357, 491)
Screenshot: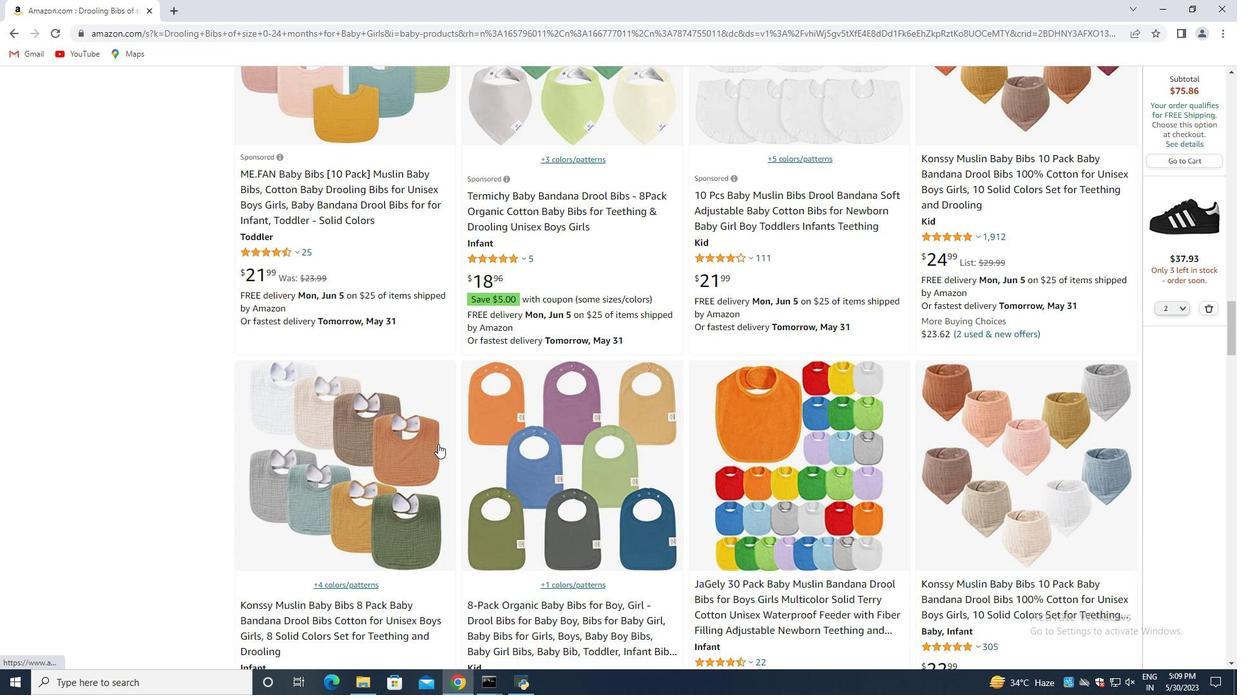 
Action: Mouse scrolled (357, 491) with delta (0, 0)
Screenshot: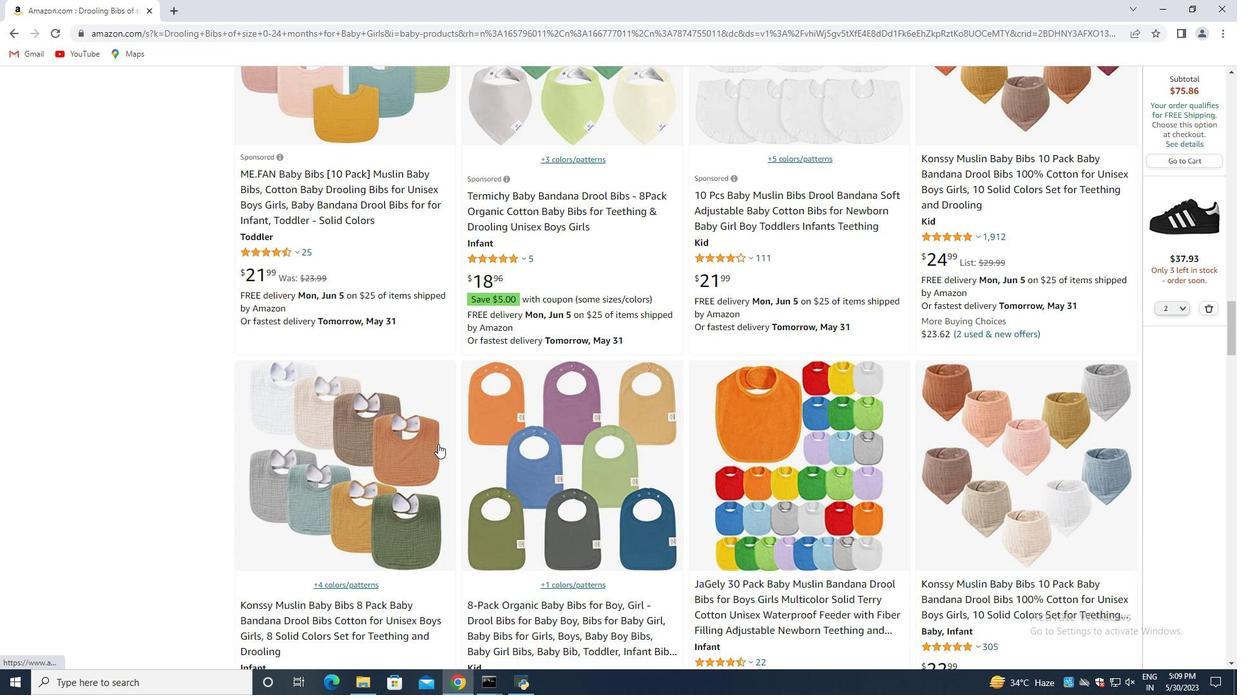 
Action: Mouse moved to (344, 496)
Screenshot: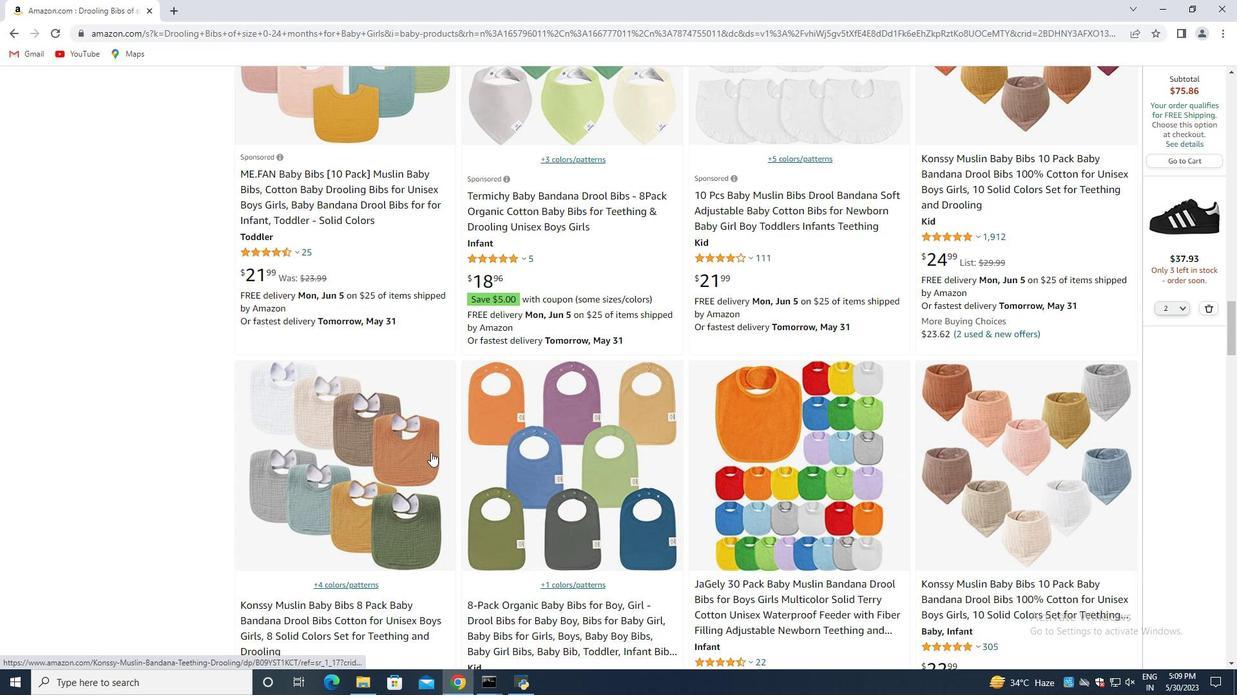 
Action: Mouse scrolled (344, 495) with delta (0, 0)
Screenshot: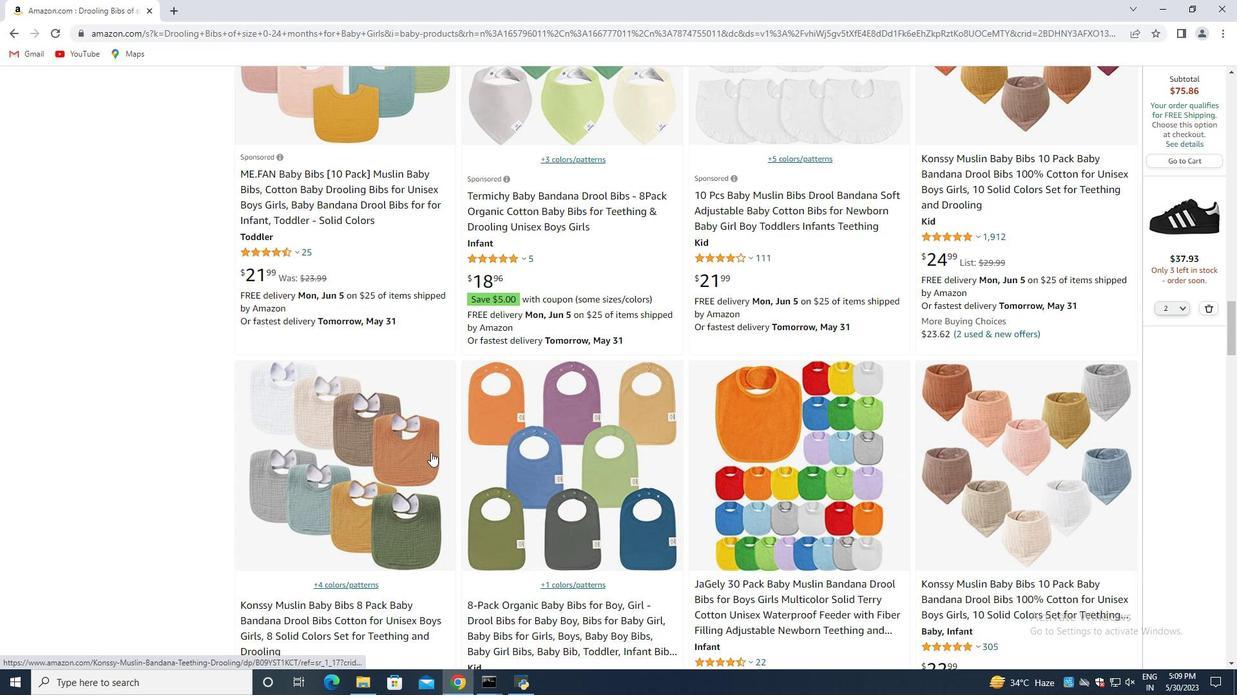 
Action: Mouse moved to (369, 449)
Screenshot: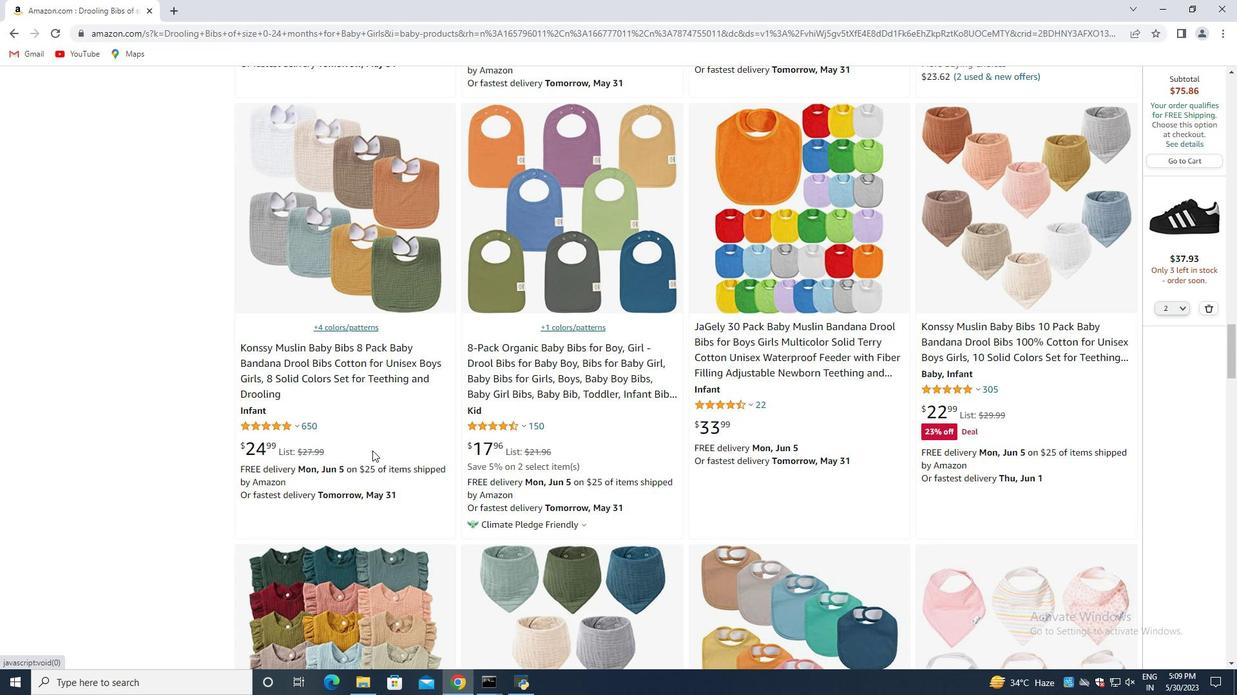 
Action: Mouse scrolled (369, 450) with delta (0, 0)
Screenshot: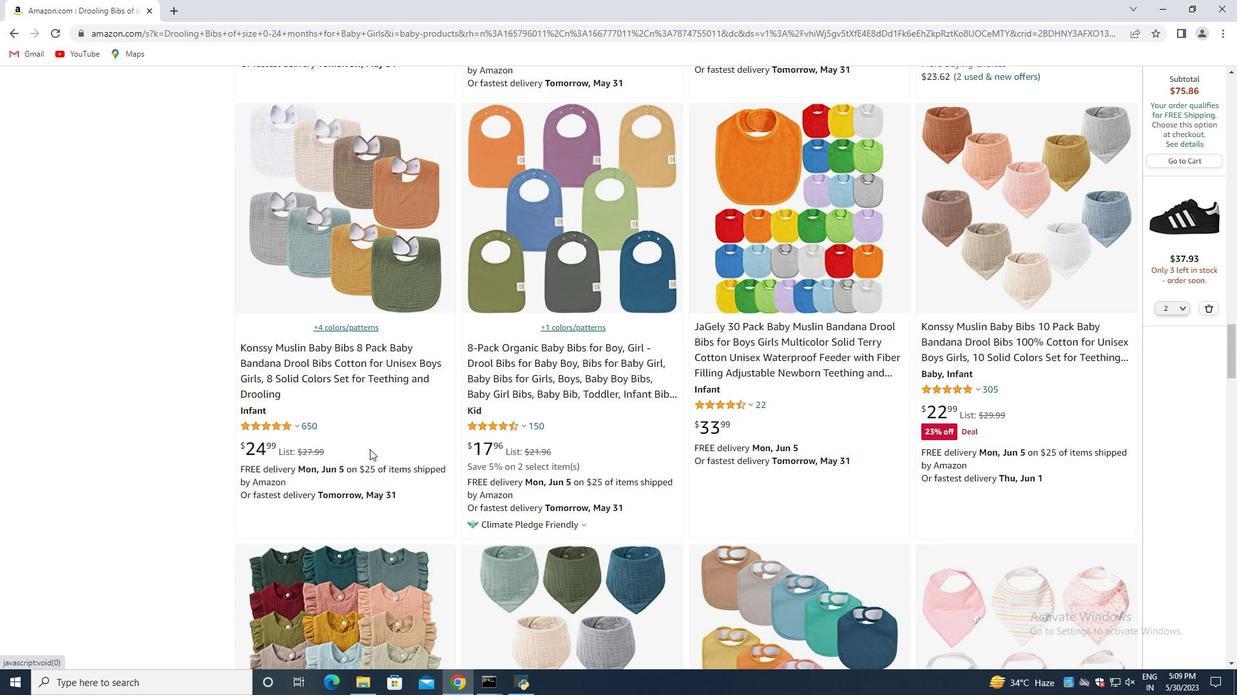 
Action: Mouse scrolled (369, 450) with delta (0, 0)
Screenshot: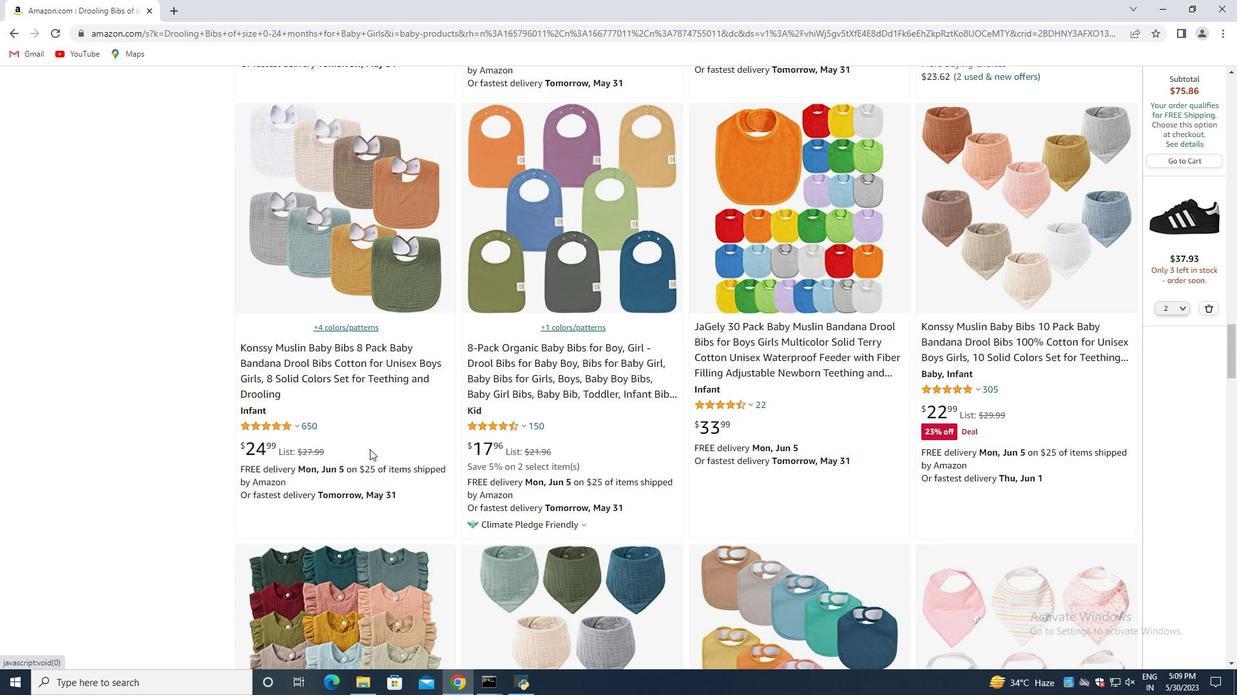 
Action: Mouse scrolled (369, 450) with delta (0, 0)
Screenshot: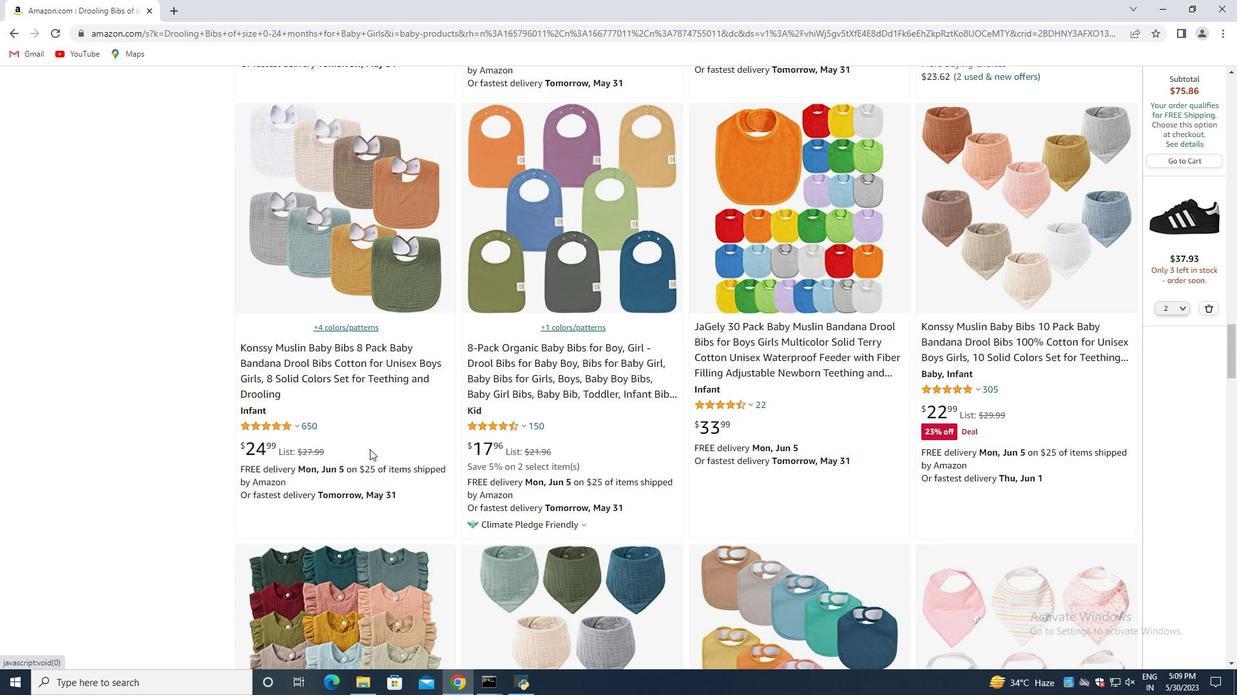 
Action: Mouse scrolled (369, 450) with delta (0, 0)
Screenshot: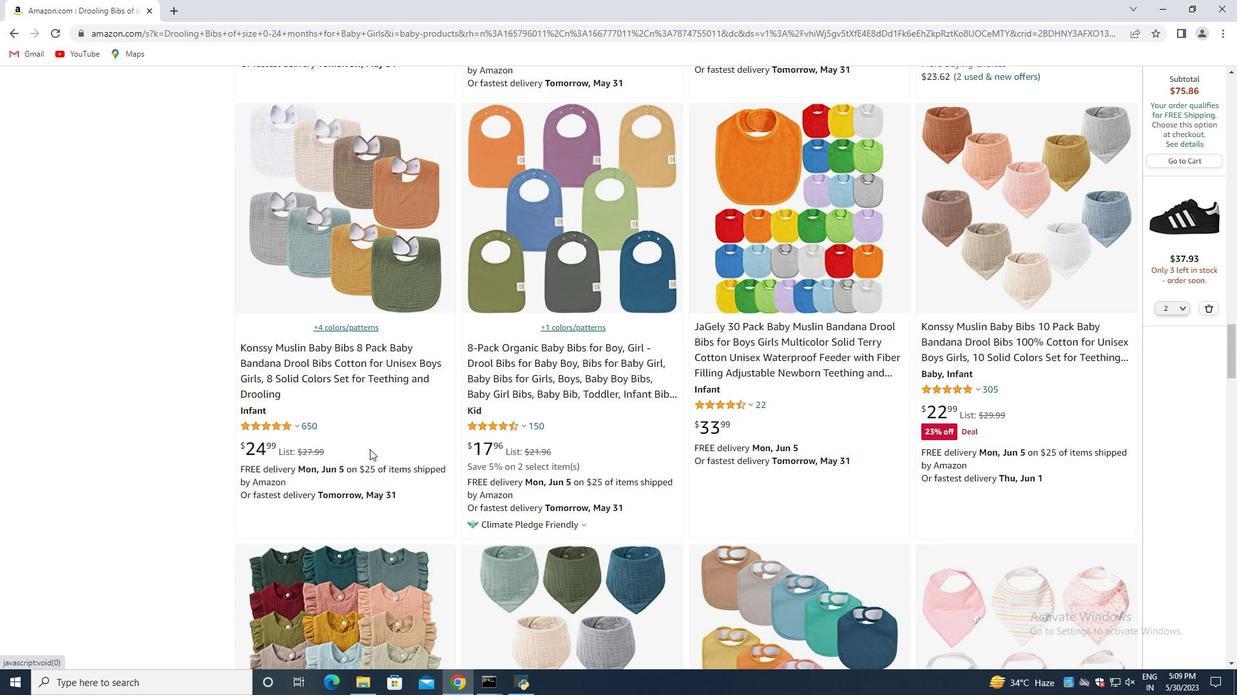 
Action: Mouse scrolled (369, 450) with delta (0, 0)
Screenshot: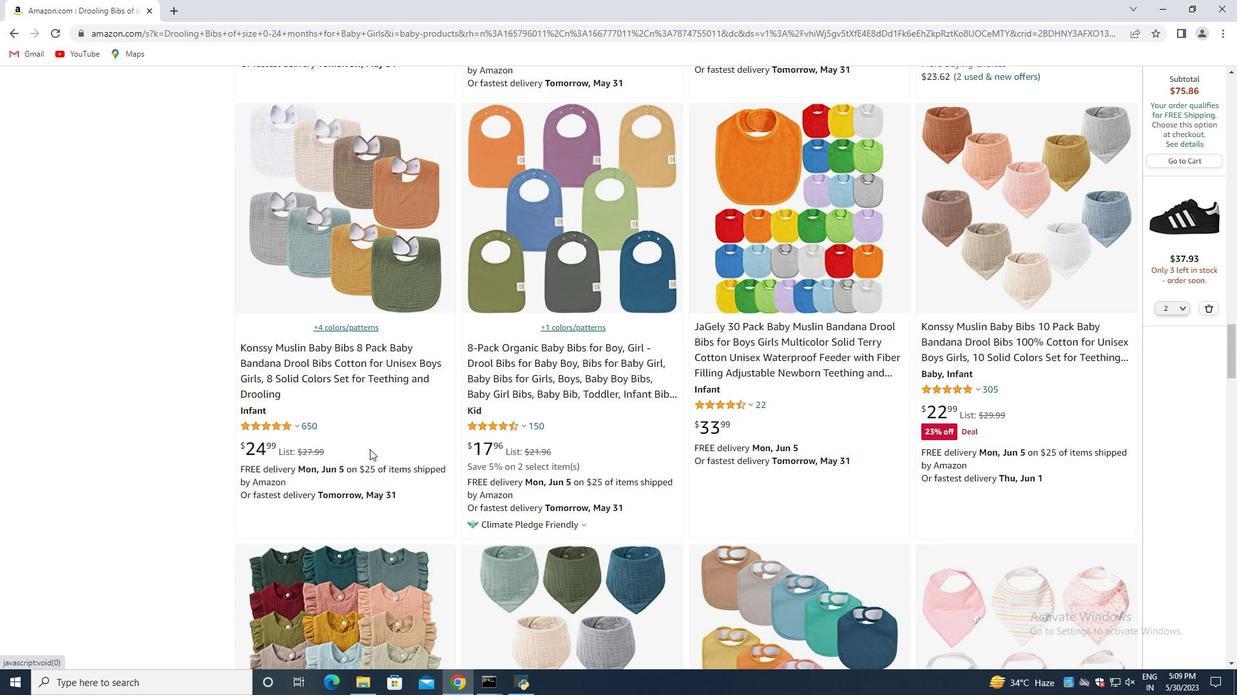 
Action: Mouse scrolled (369, 450) with delta (0, 0)
Screenshot: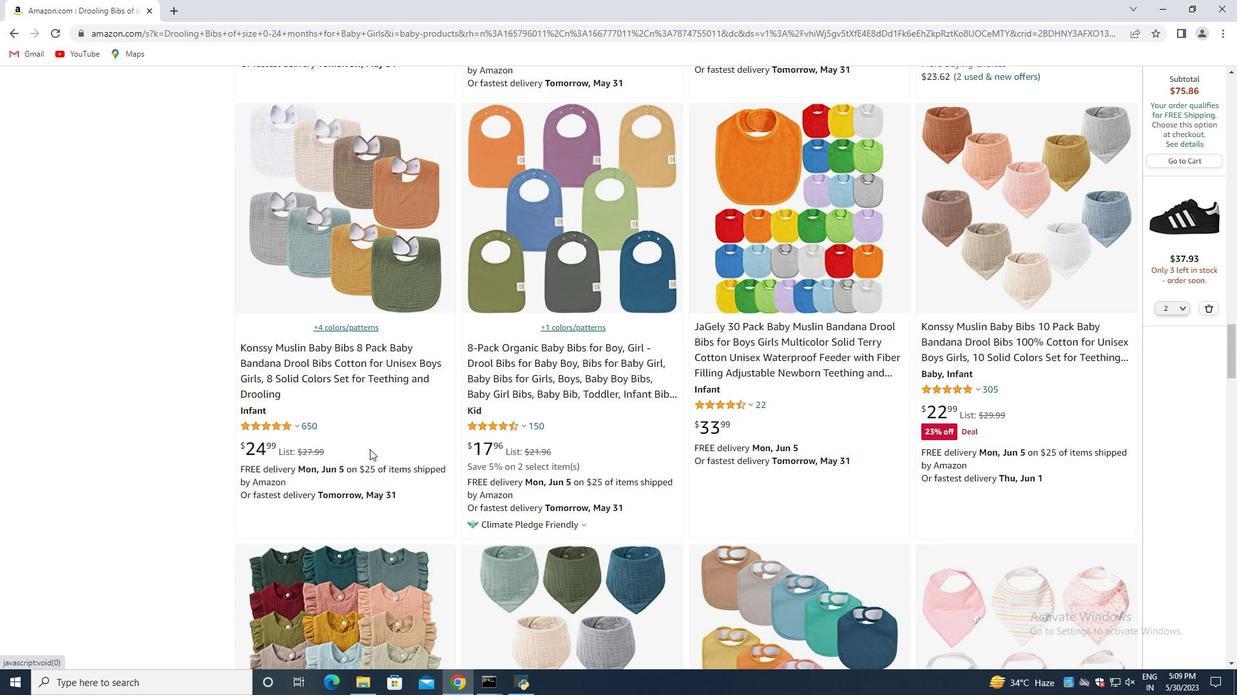 
Action: Mouse scrolled (369, 450) with delta (0, 0)
Screenshot: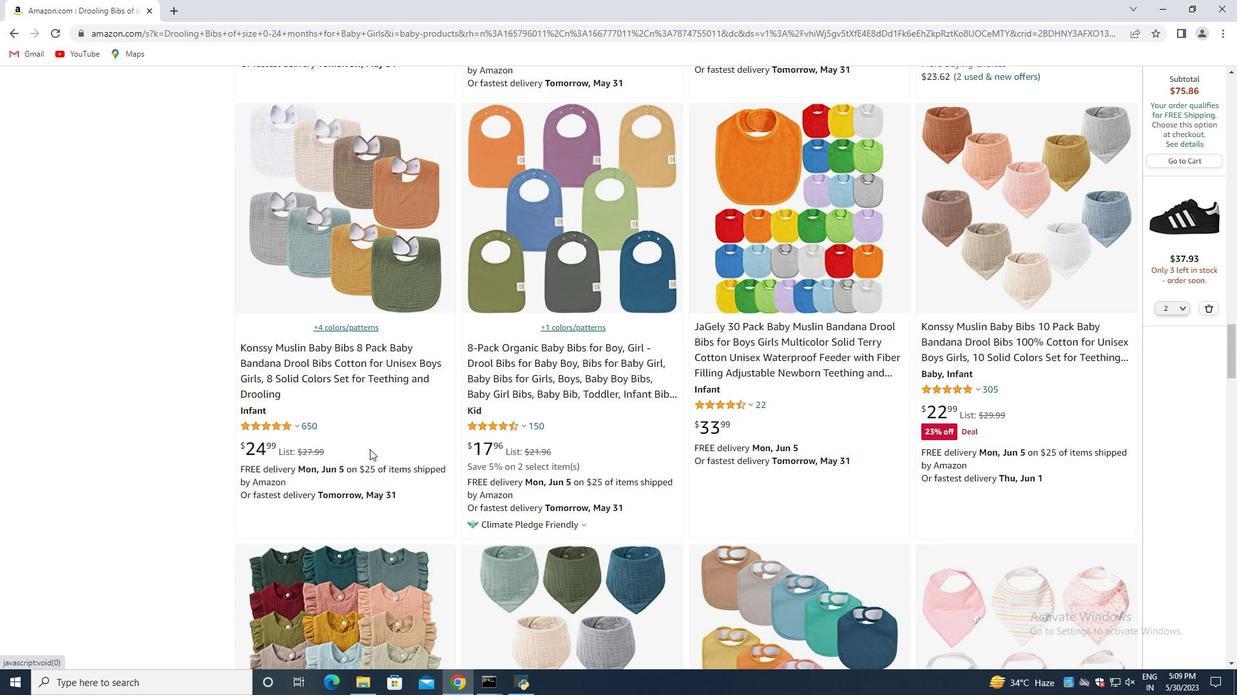 
Action: Mouse moved to (367, 449)
Screenshot: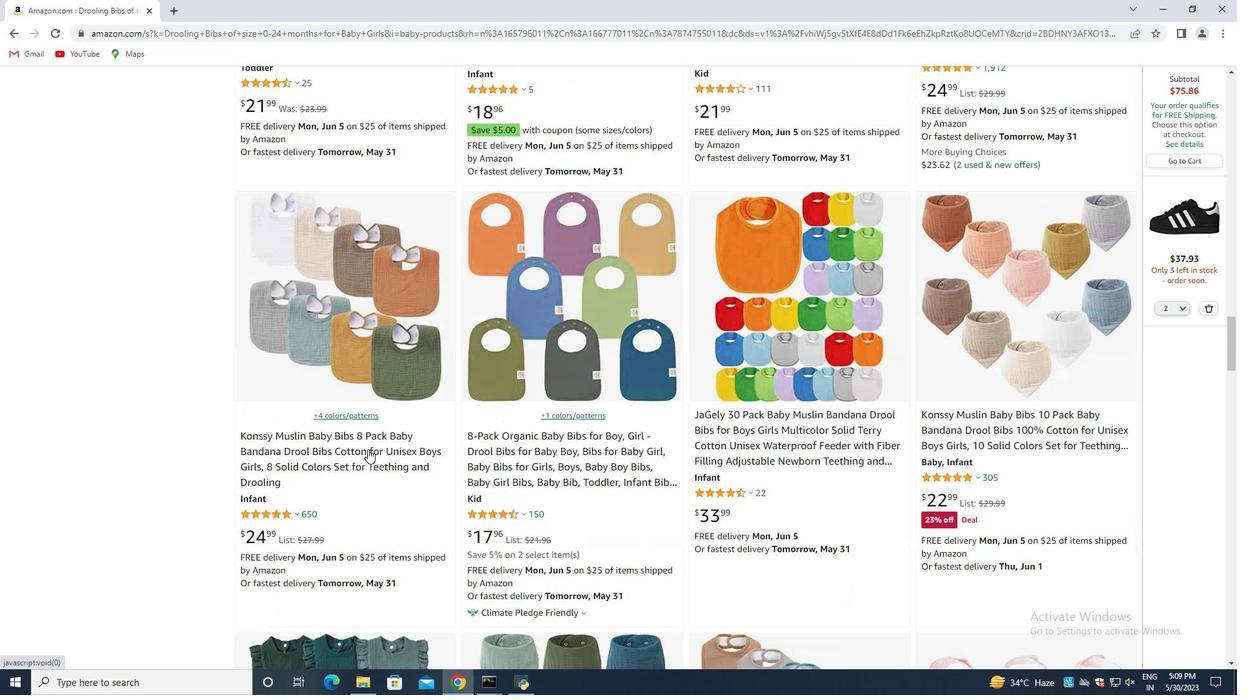 
Action: Mouse scrolled (367, 450) with delta (0, 0)
Screenshot: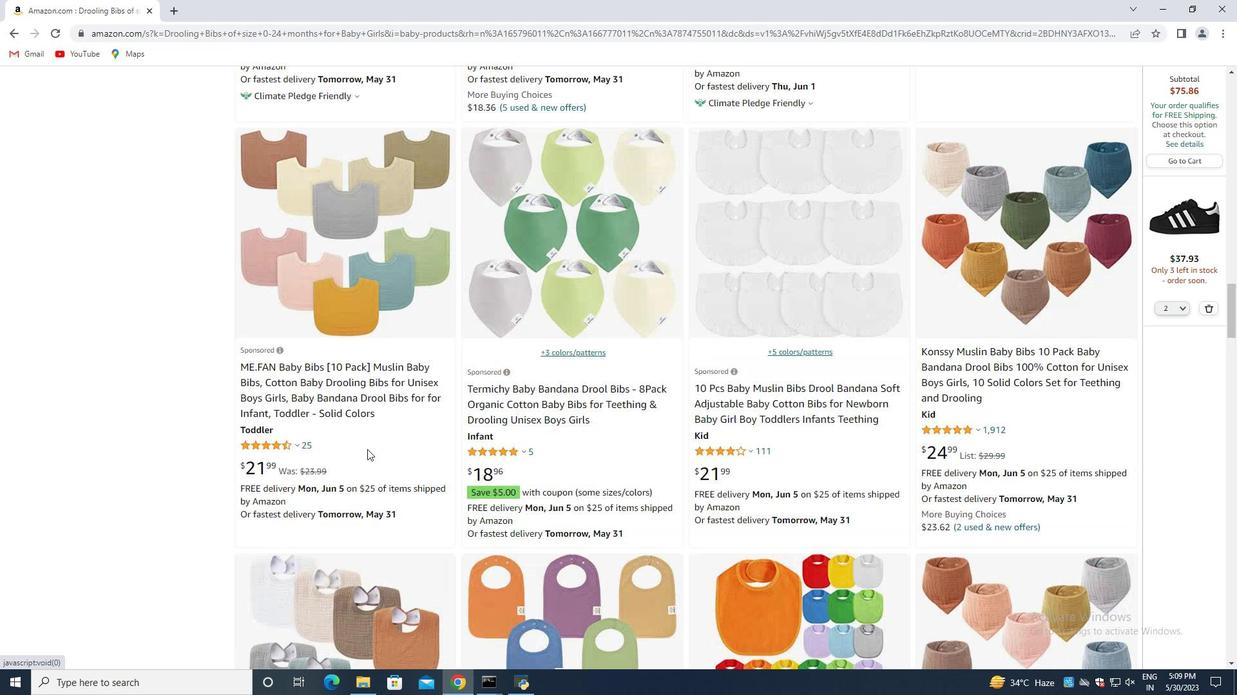 
Action: Mouse scrolled (367, 450) with delta (0, 0)
Screenshot: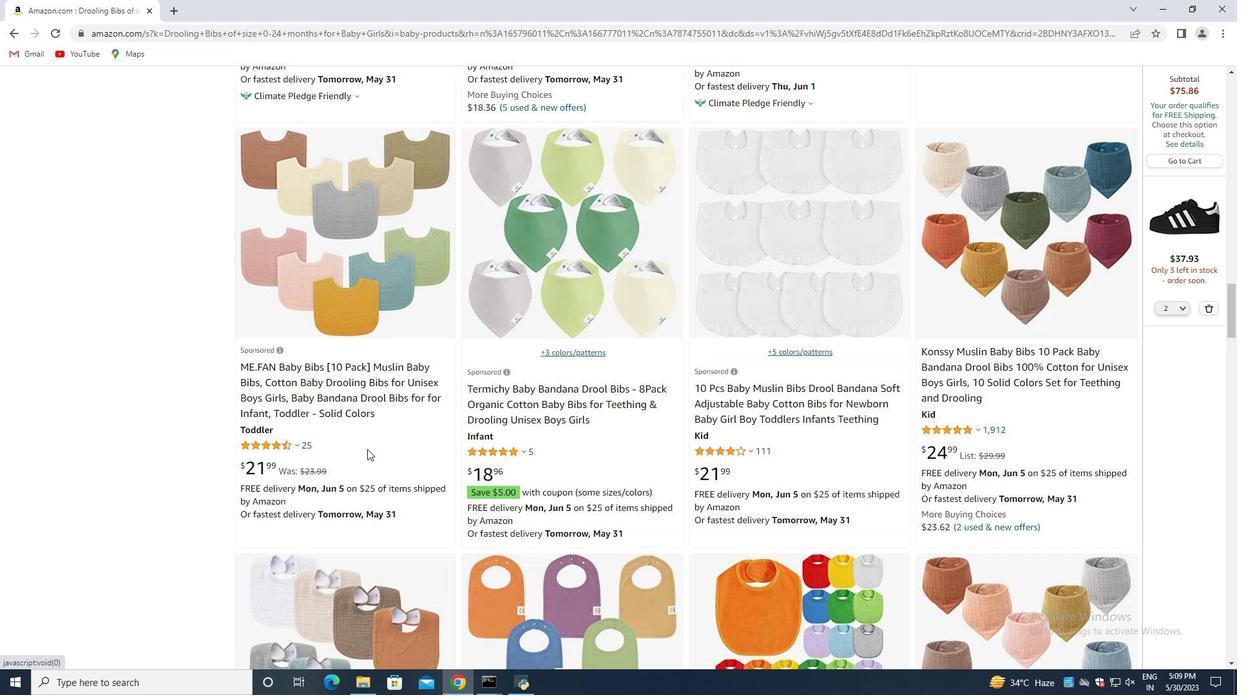 
Action: Mouse scrolled (367, 450) with delta (0, 0)
Screenshot: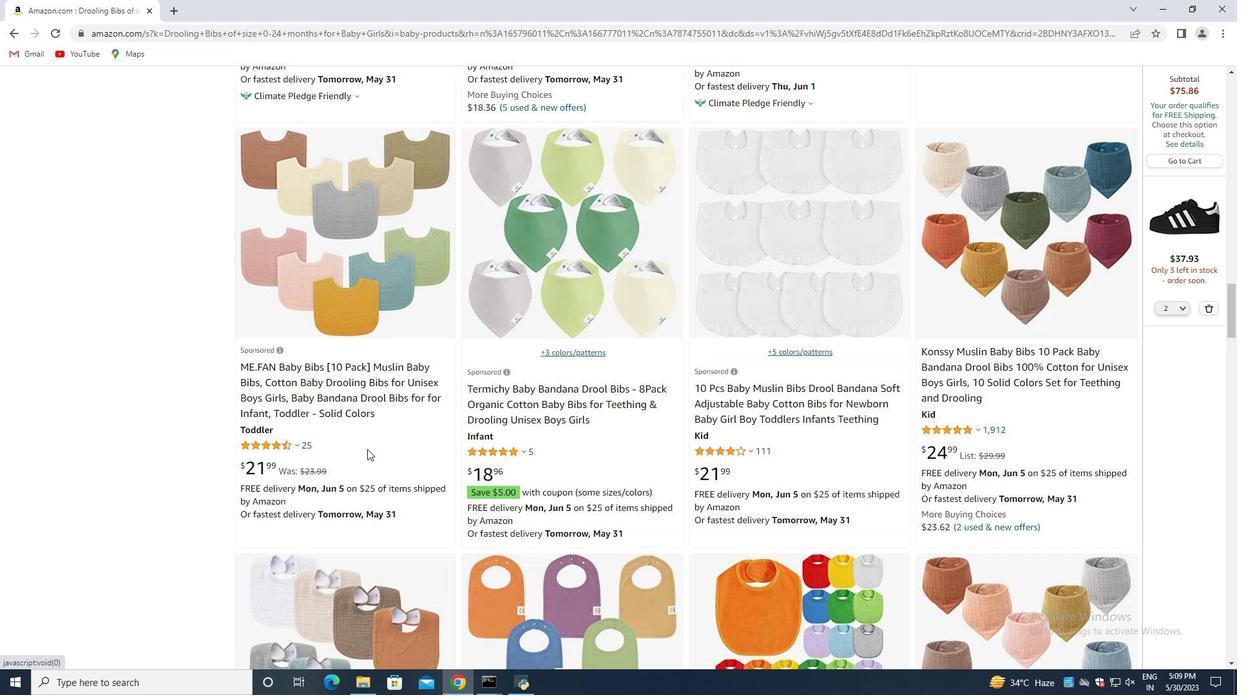 
Action: Mouse scrolled (367, 450) with delta (0, 0)
Screenshot: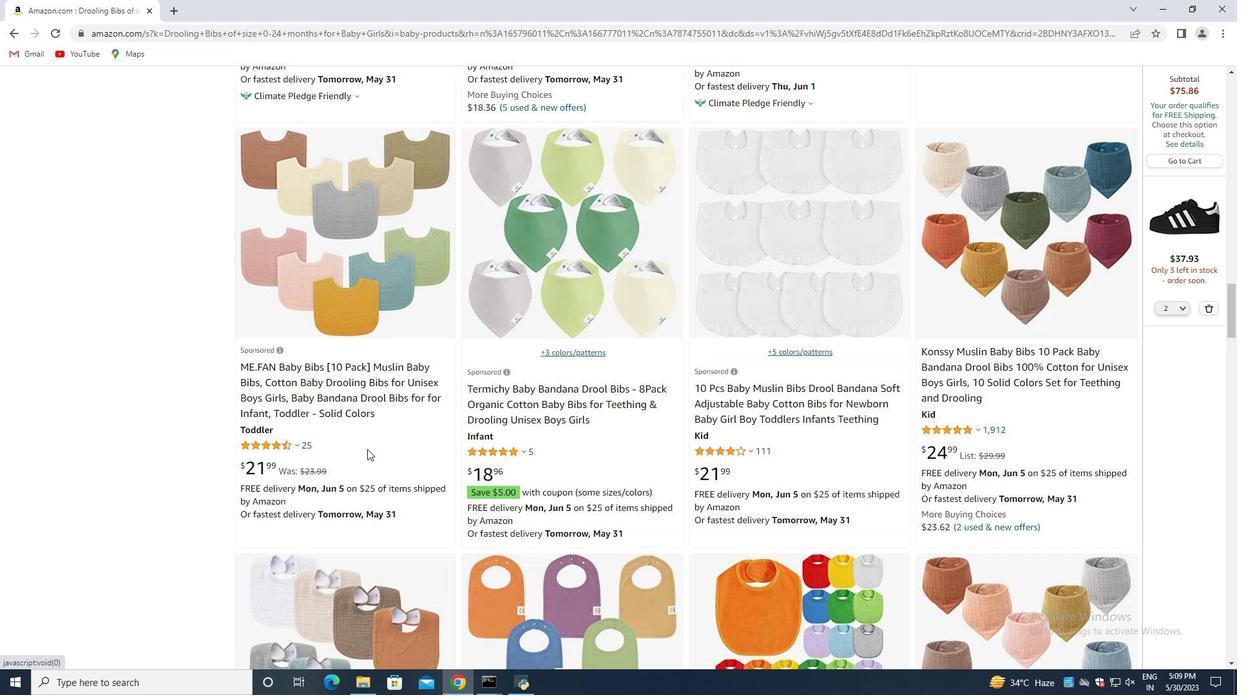 
Action: Mouse scrolled (367, 450) with delta (0, 0)
Screenshot: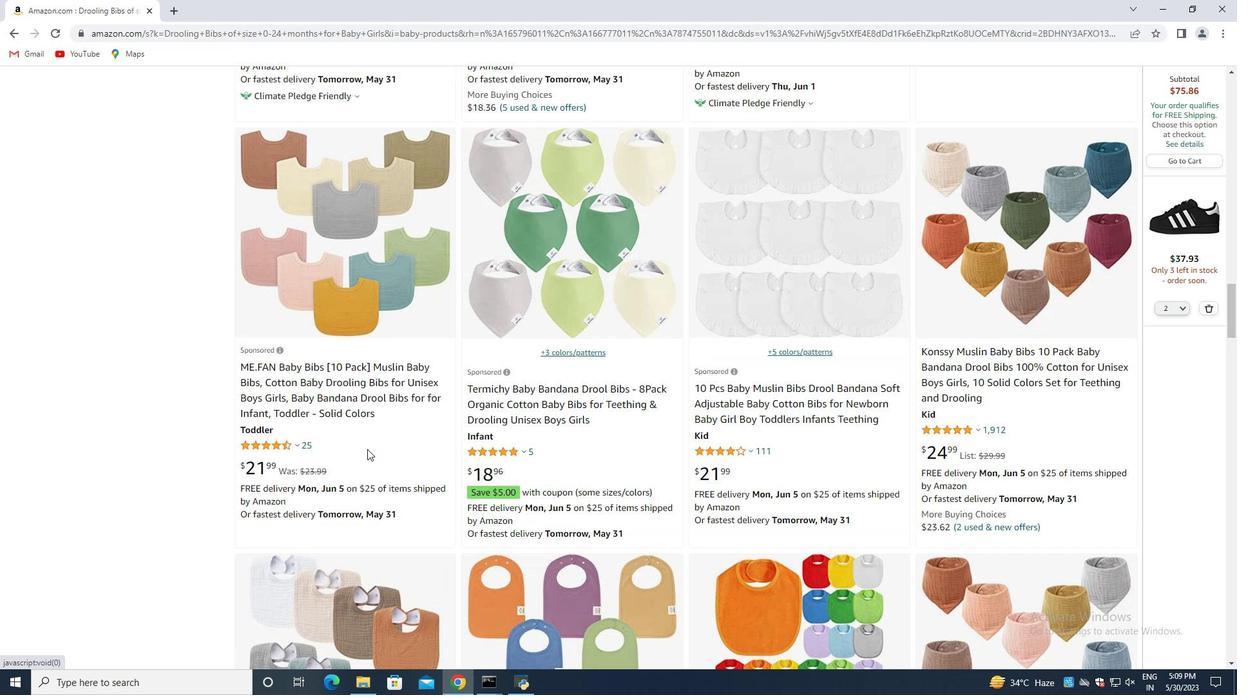 
Action: Mouse scrolled (367, 450) with delta (0, 0)
Screenshot: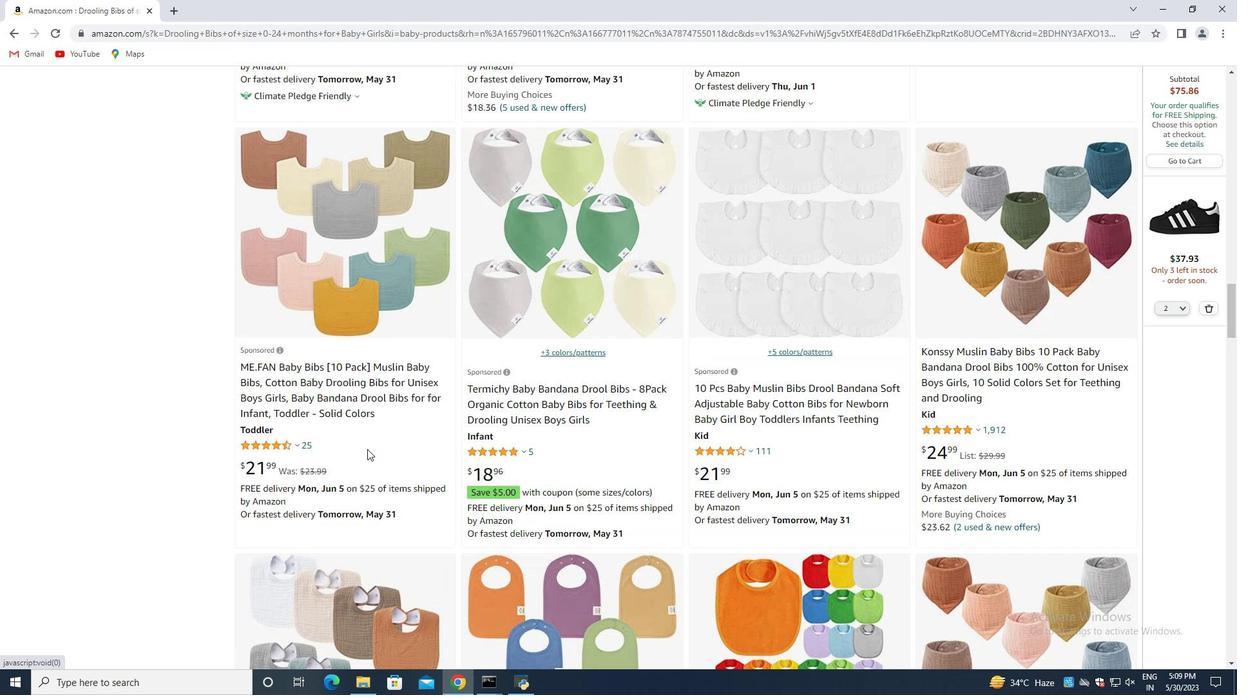 
Action: Mouse scrolled (367, 450) with delta (0, 0)
Screenshot: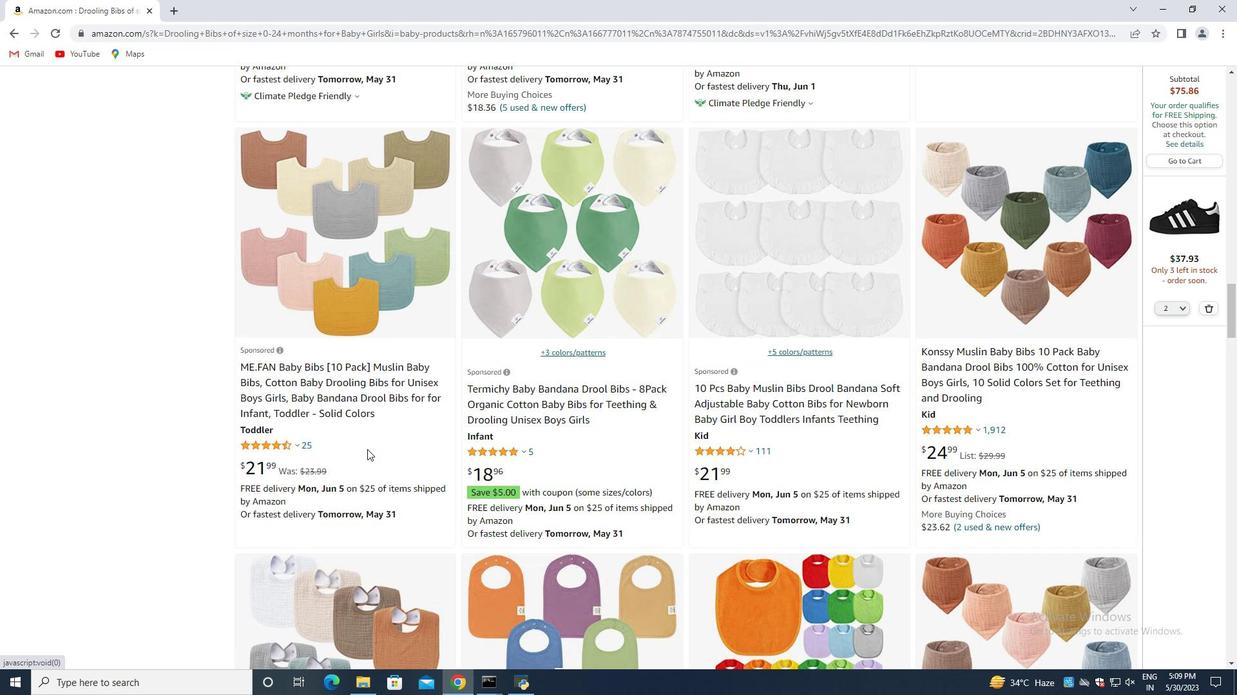 
Action: Mouse moved to (364, 445)
Screenshot: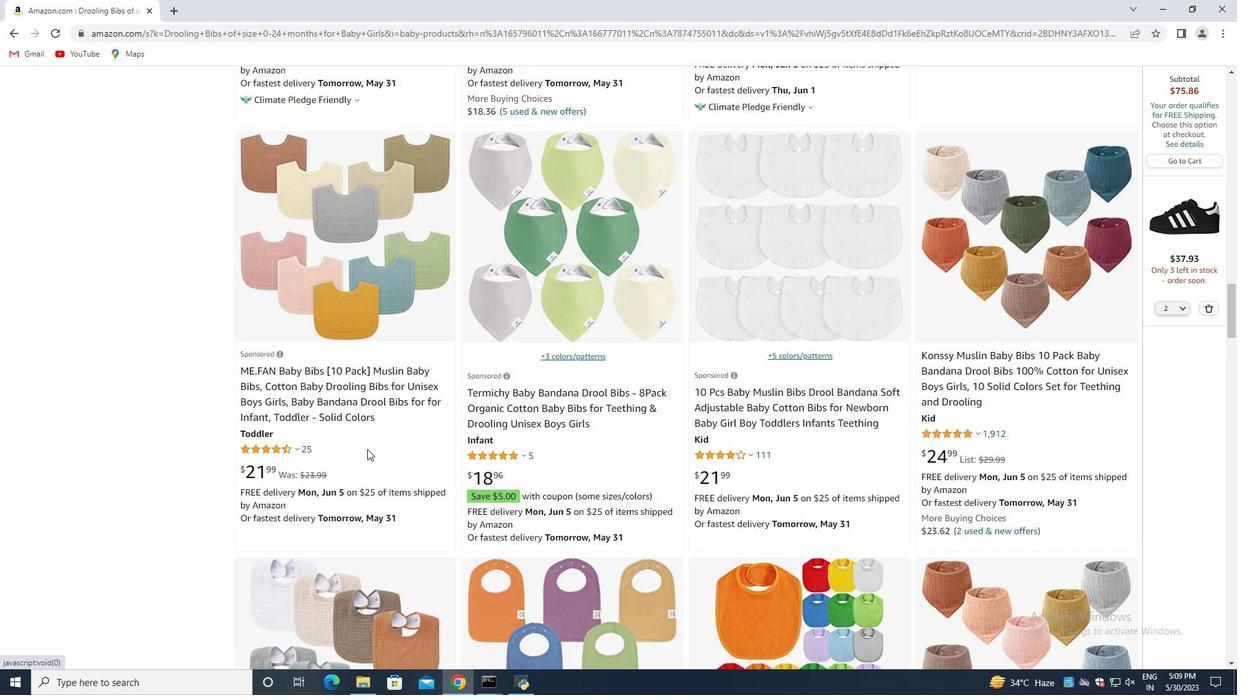 
Action: Mouse scrolled (364, 445) with delta (0, 0)
Screenshot: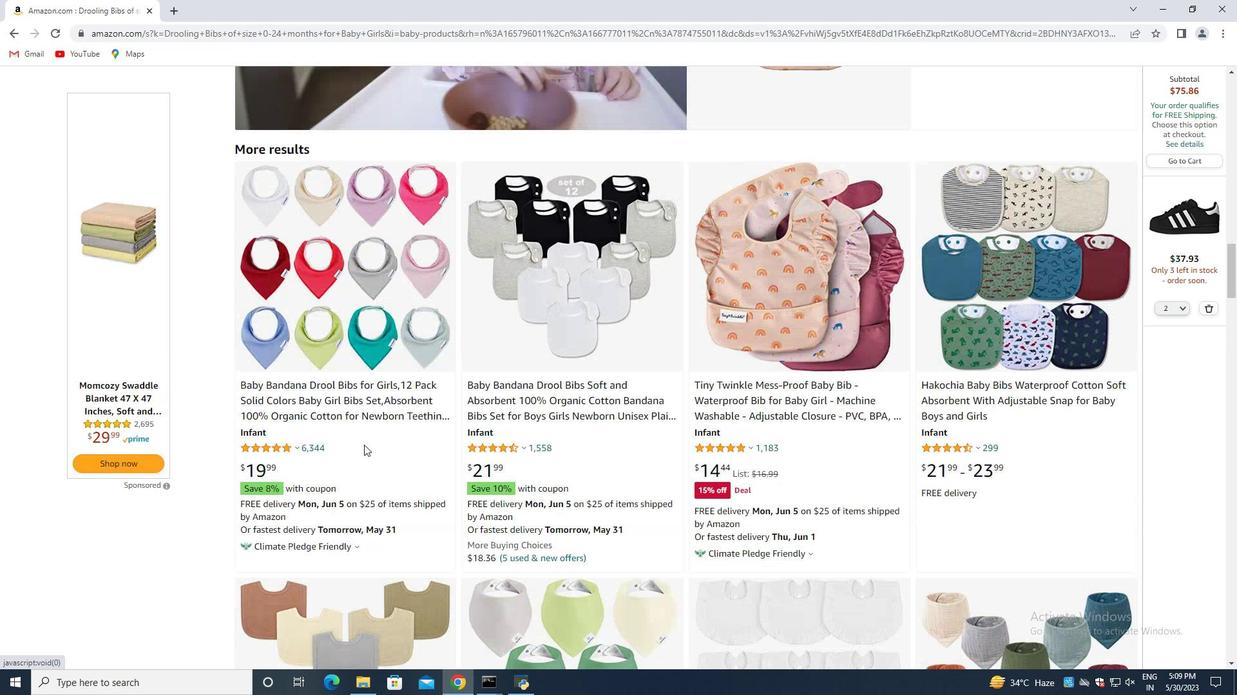
Action: Mouse scrolled (364, 445) with delta (0, 0)
Screenshot: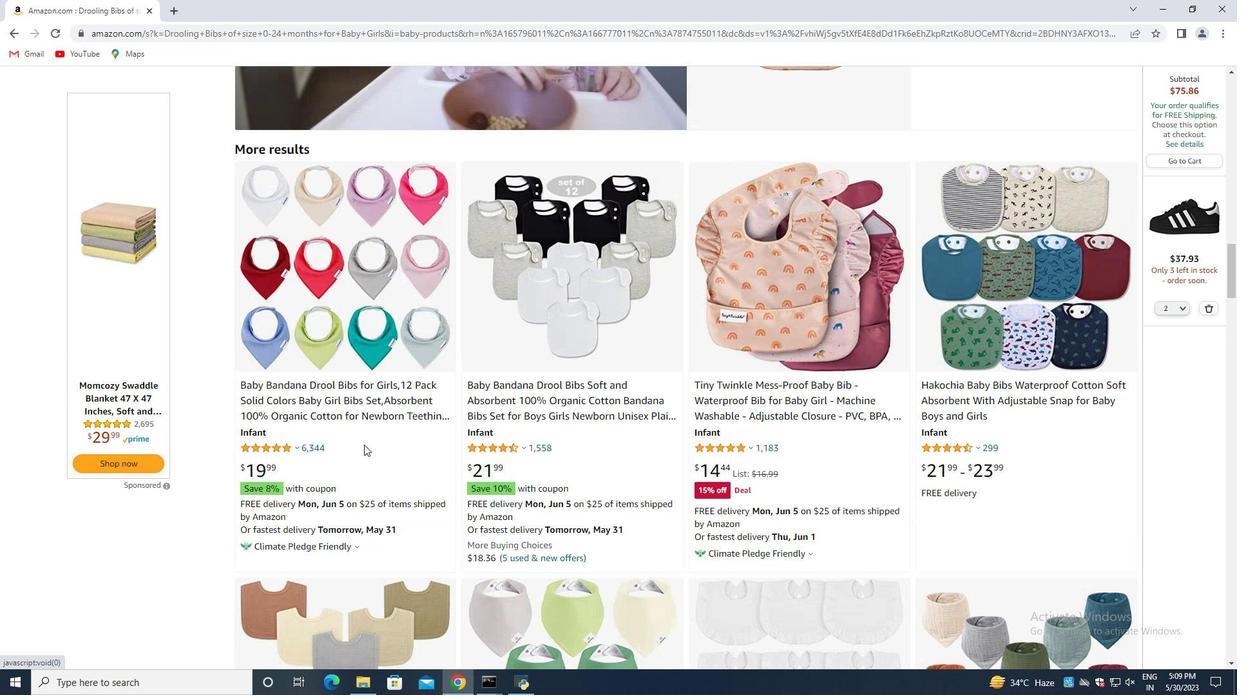 
Action: Mouse scrolled (364, 445) with delta (0, 0)
Screenshot: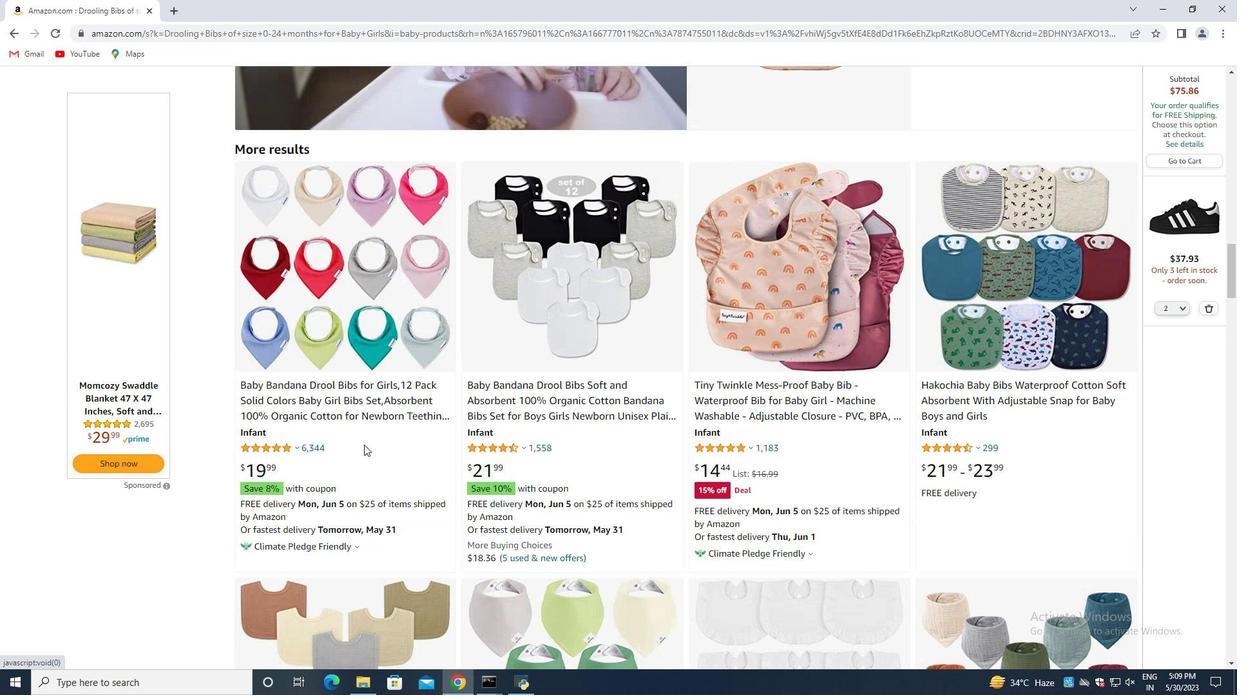 
Action: Mouse scrolled (364, 445) with delta (0, 0)
Screenshot: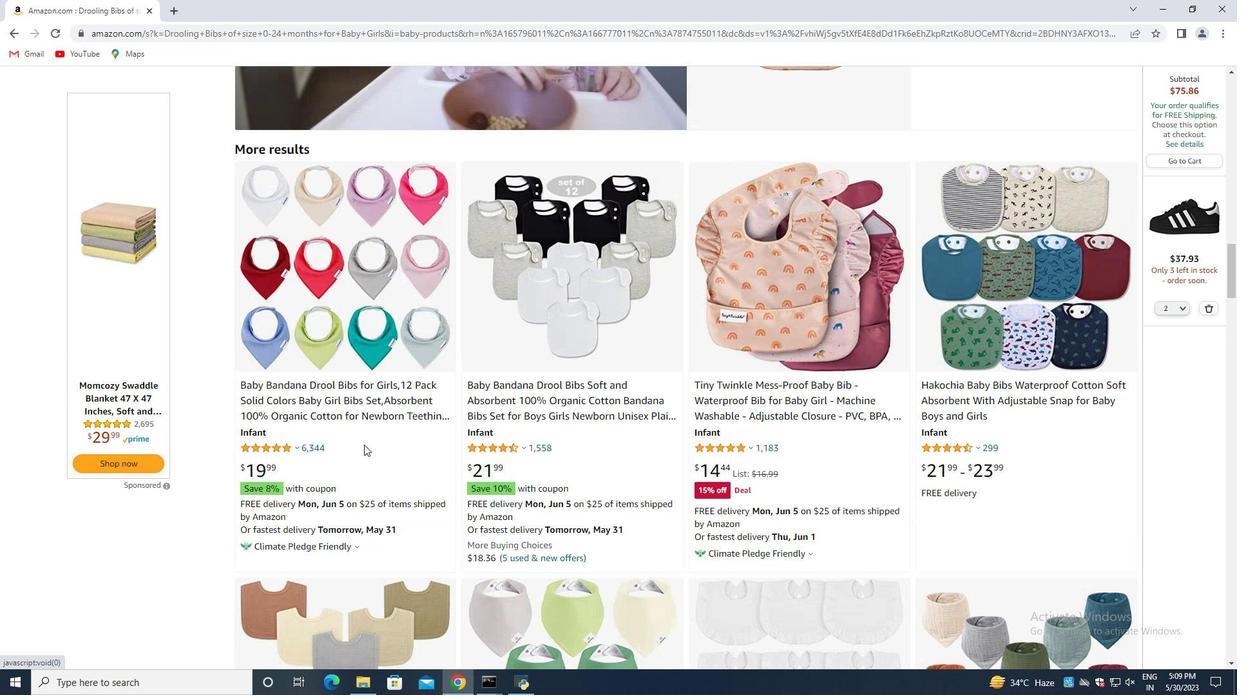 
Action: Mouse scrolled (364, 445) with delta (0, 0)
Screenshot: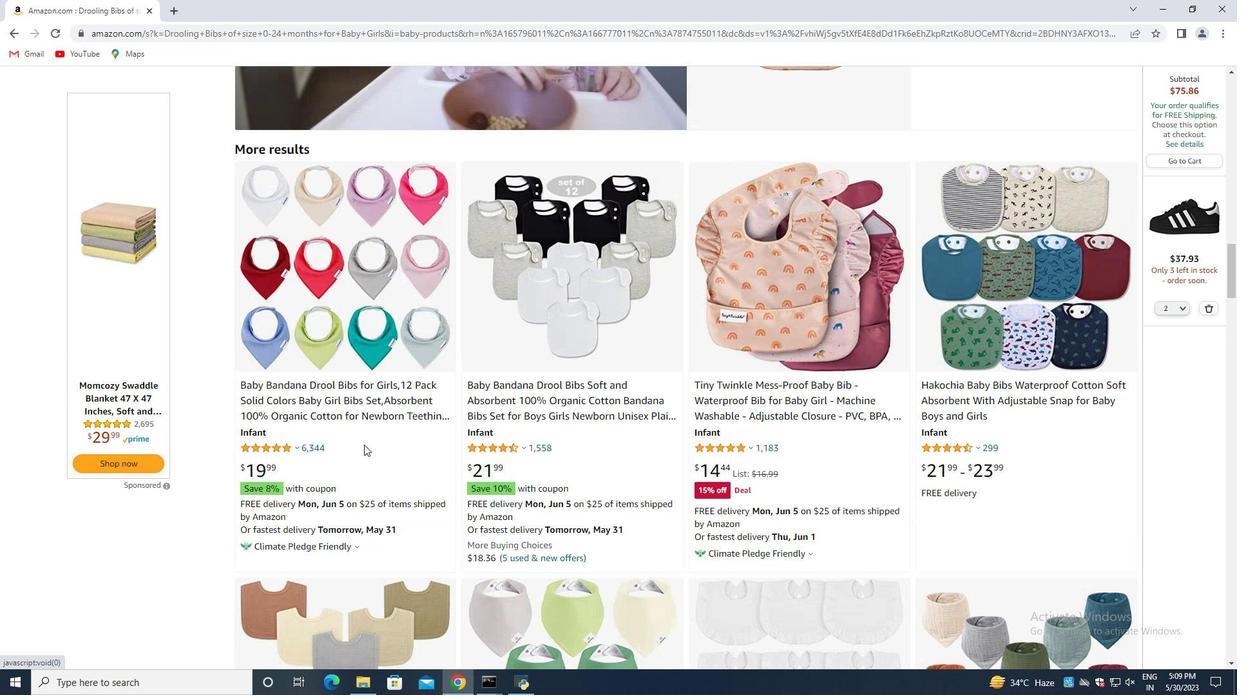 
Action: Mouse scrolled (364, 445) with delta (0, 0)
Screenshot: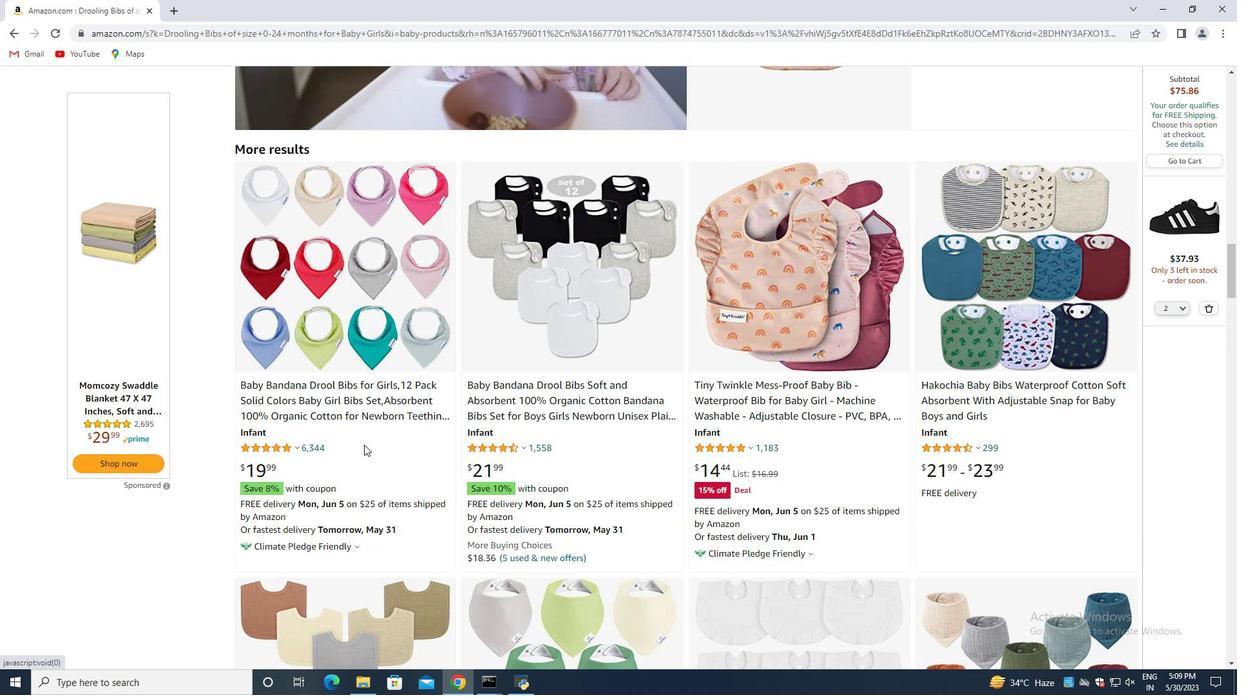 
Action: Mouse scrolled (364, 445) with delta (0, 0)
Screenshot: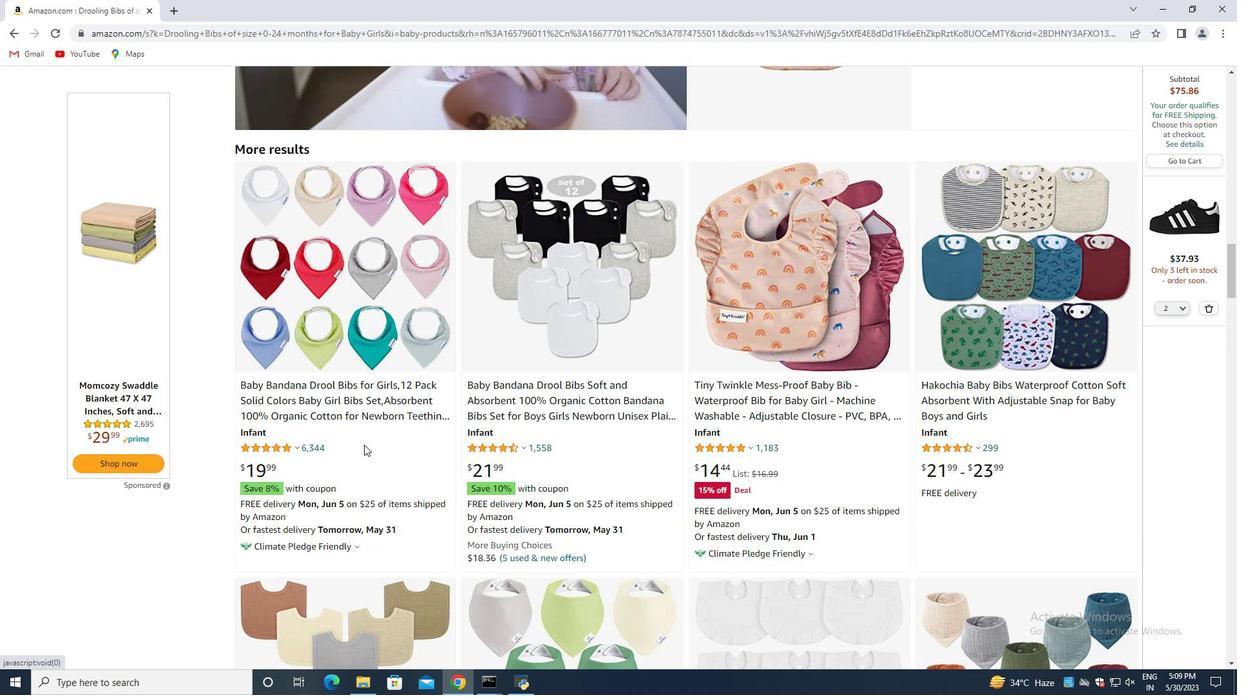 
Action: Mouse scrolled (364, 445) with delta (0, 0)
Screenshot: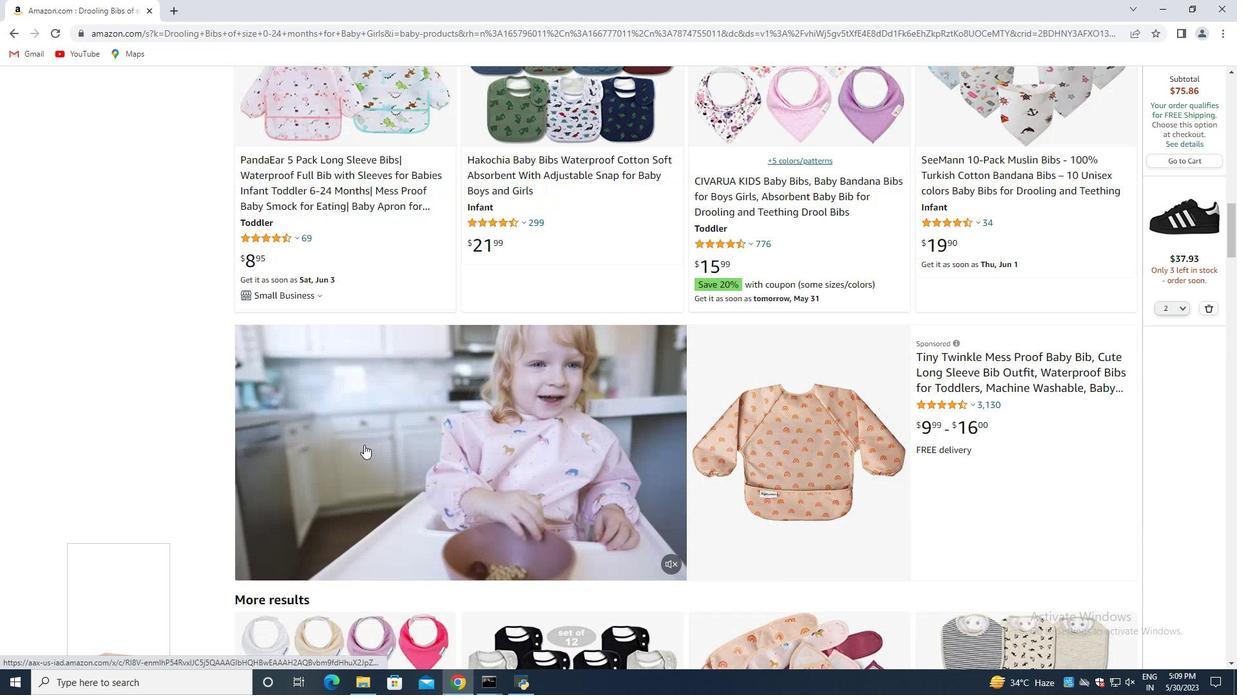 
Action: Mouse scrolled (364, 445) with delta (0, 0)
Screenshot: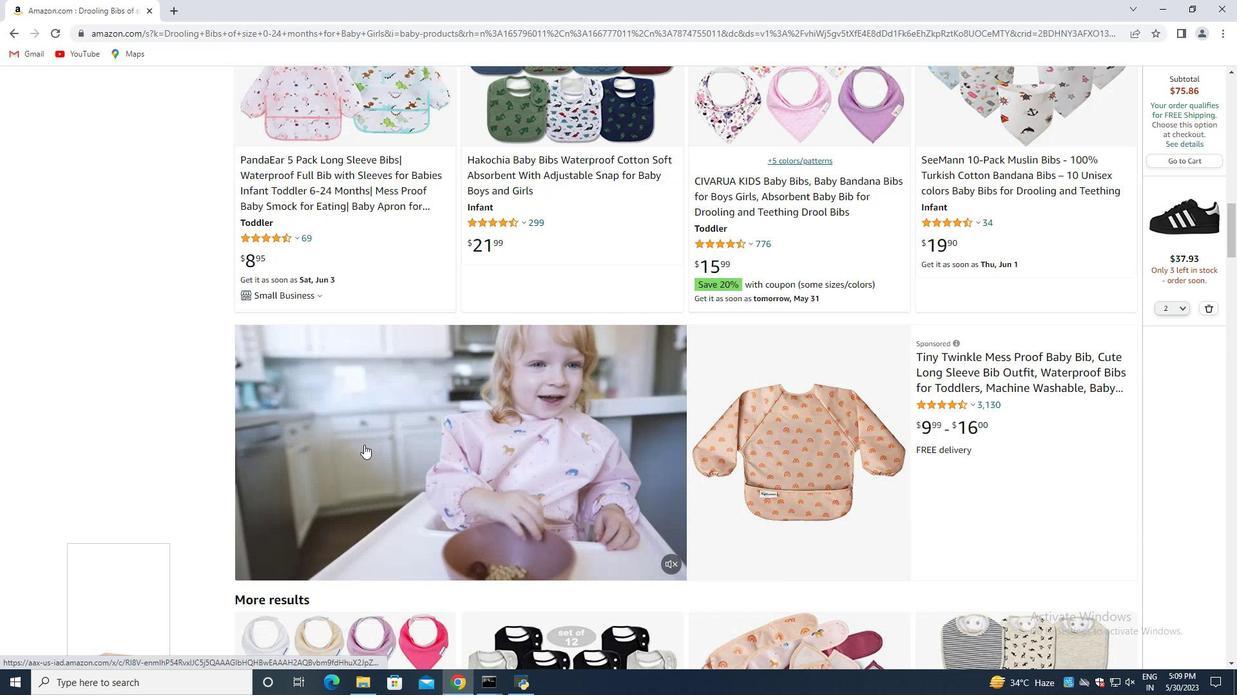 
Action: Mouse scrolled (364, 445) with delta (0, 0)
Screenshot: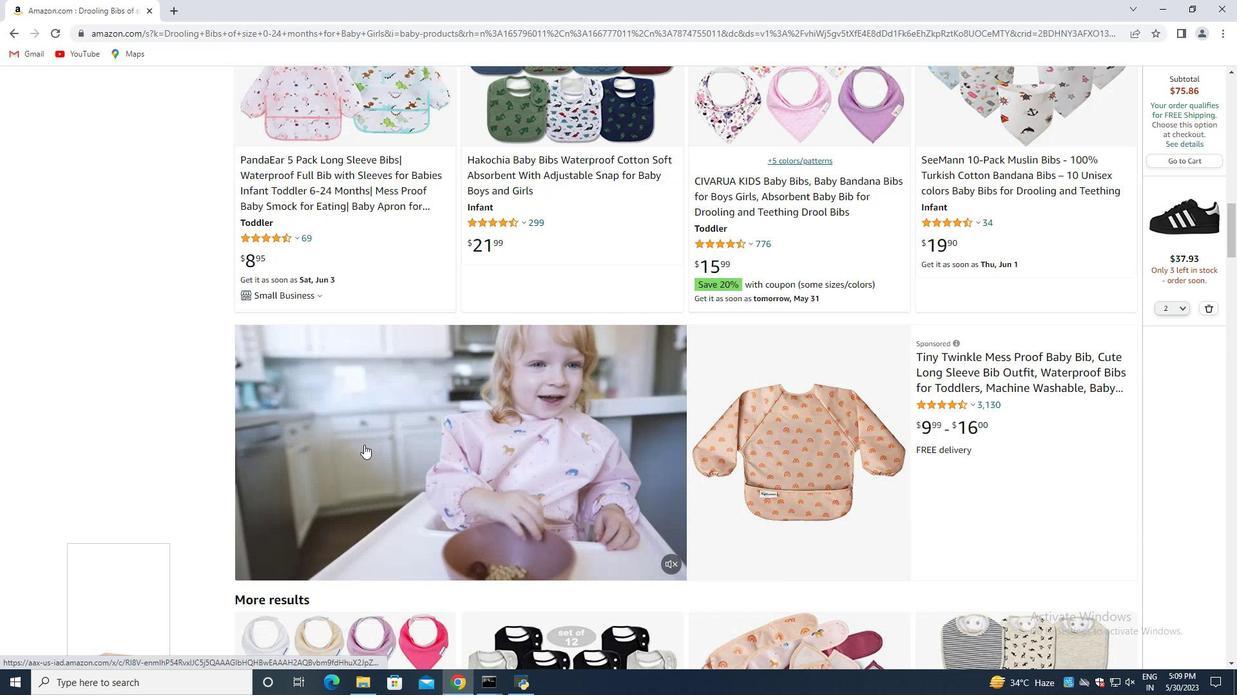 
Action: Mouse scrolled (364, 445) with delta (0, 0)
Screenshot: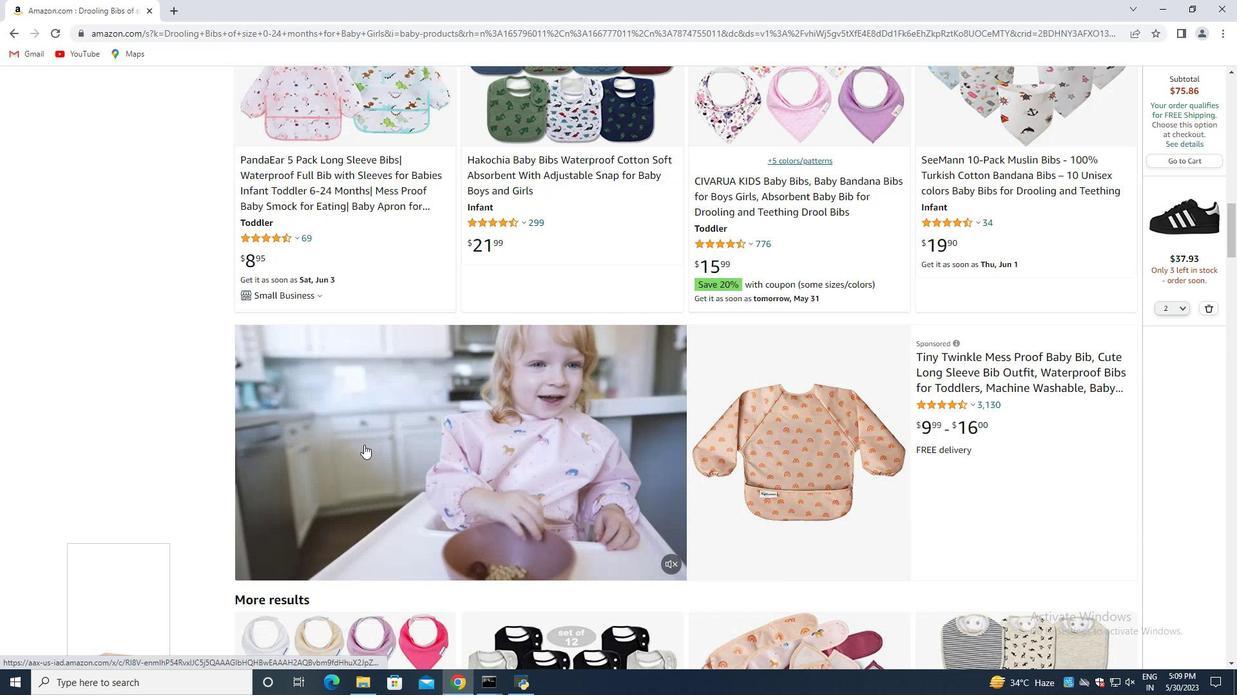 
Action: Mouse scrolled (364, 445) with delta (0, 0)
Screenshot: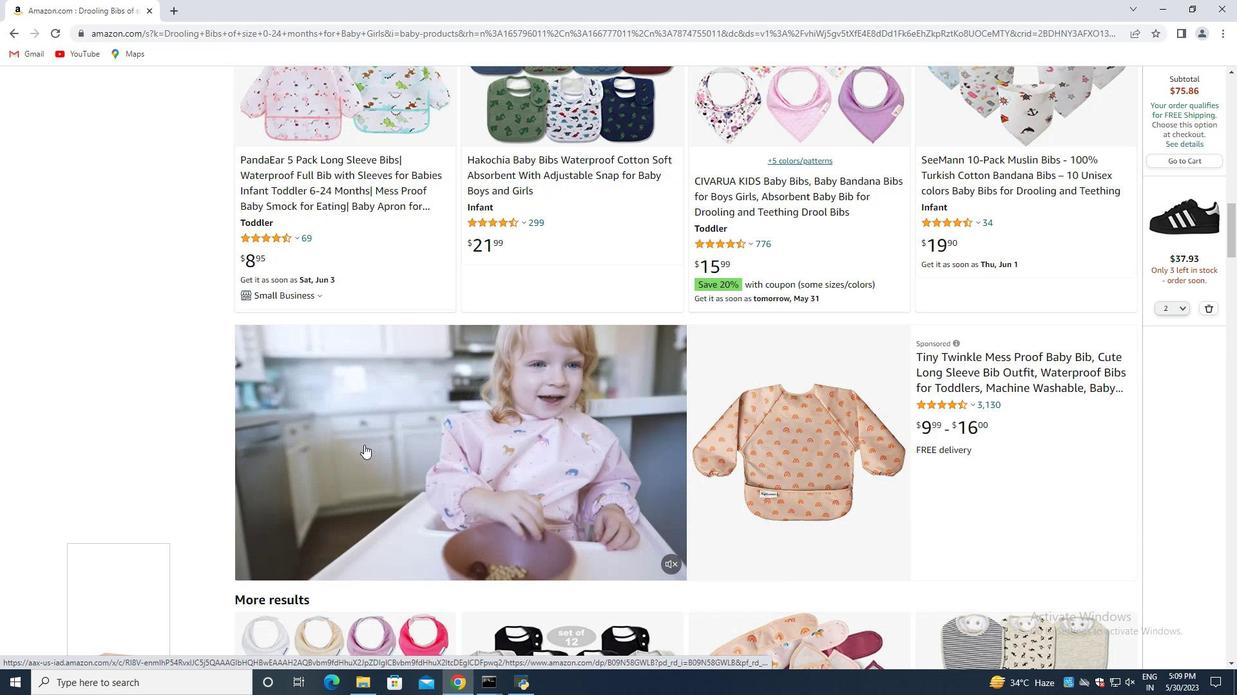 
Action: Mouse scrolled (364, 445) with delta (0, 0)
Screenshot: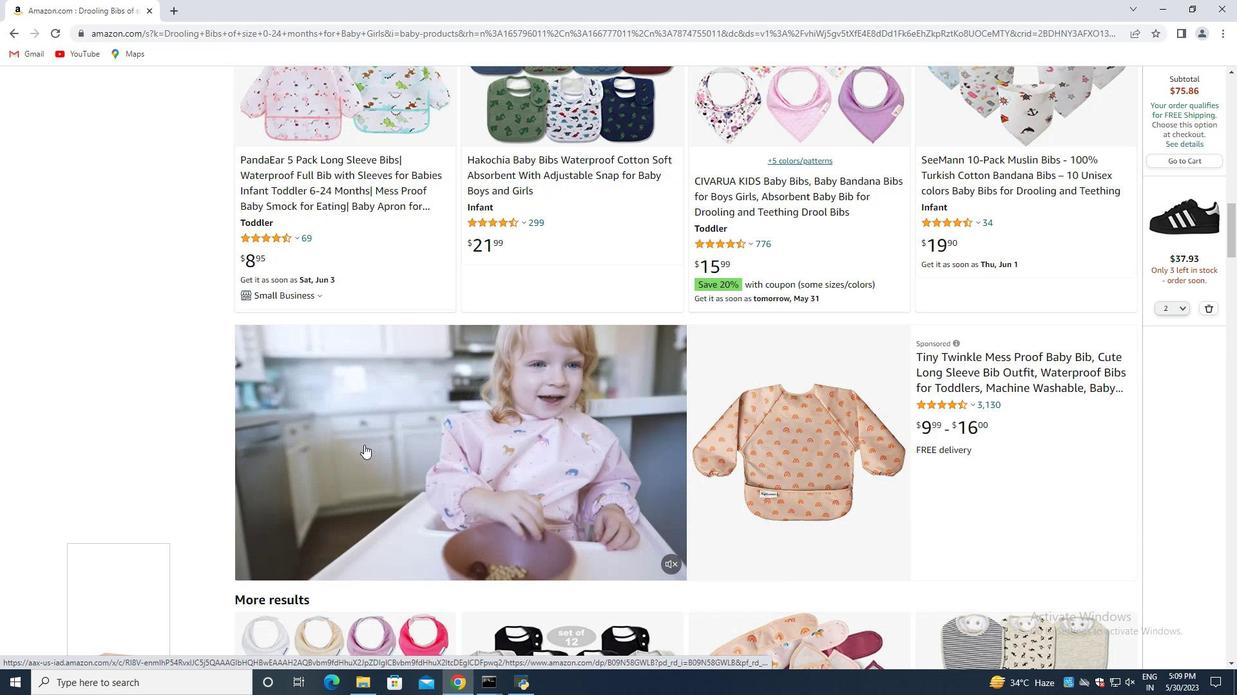 
Action: Mouse scrolled (364, 445) with delta (0, 0)
Screenshot: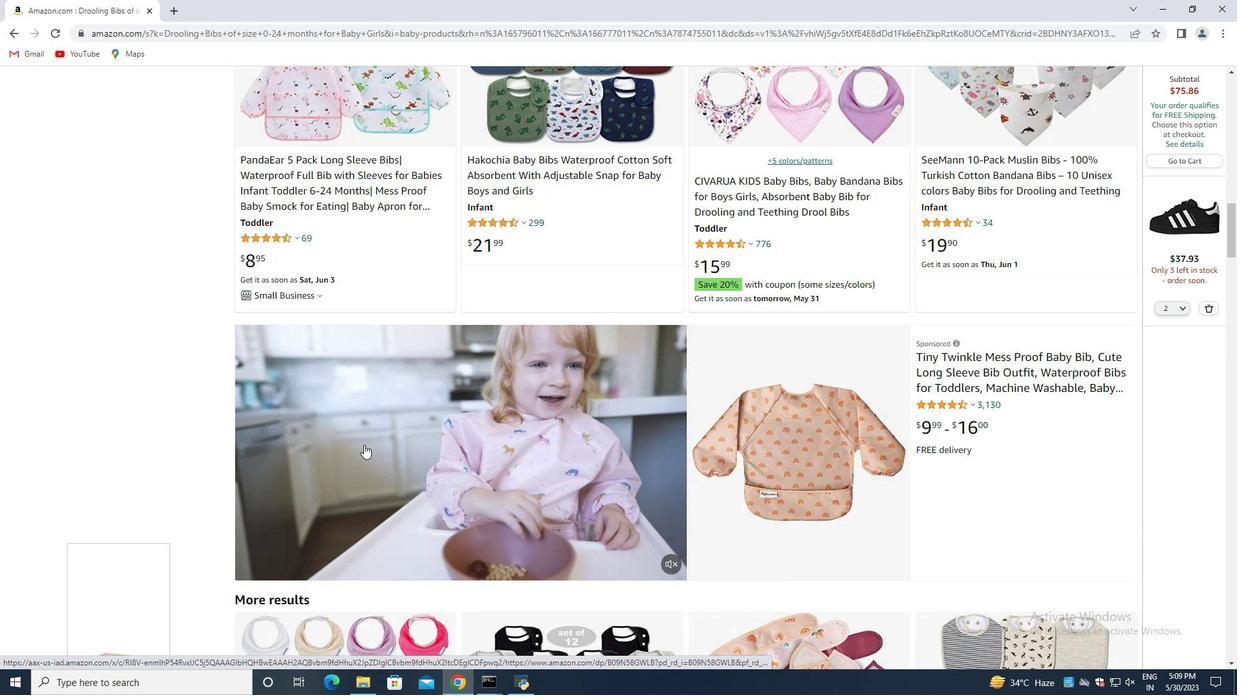 
Action: Mouse scrolled (364, 445) with delta (0, 0)
Screenshot: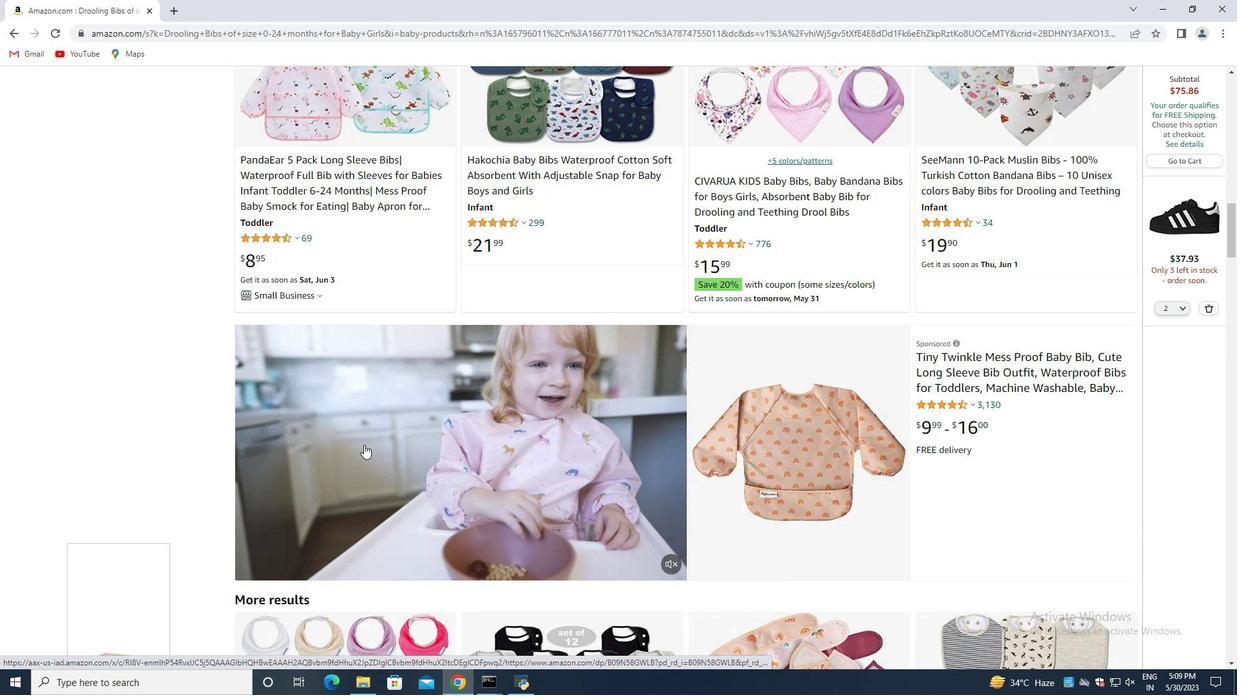 
Action: Mouse scrolled (364, 445) with delta (0, 0)
Screenshot: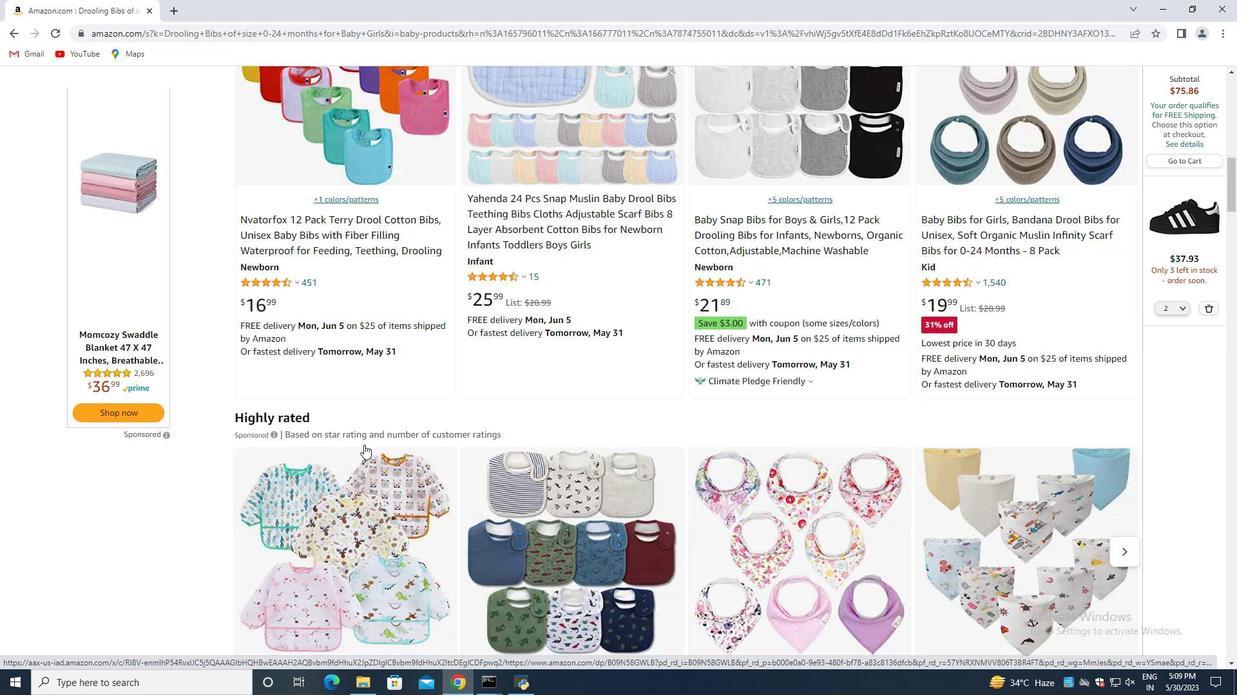 
Action: Mouse moved to (363, 445)
Screenshot: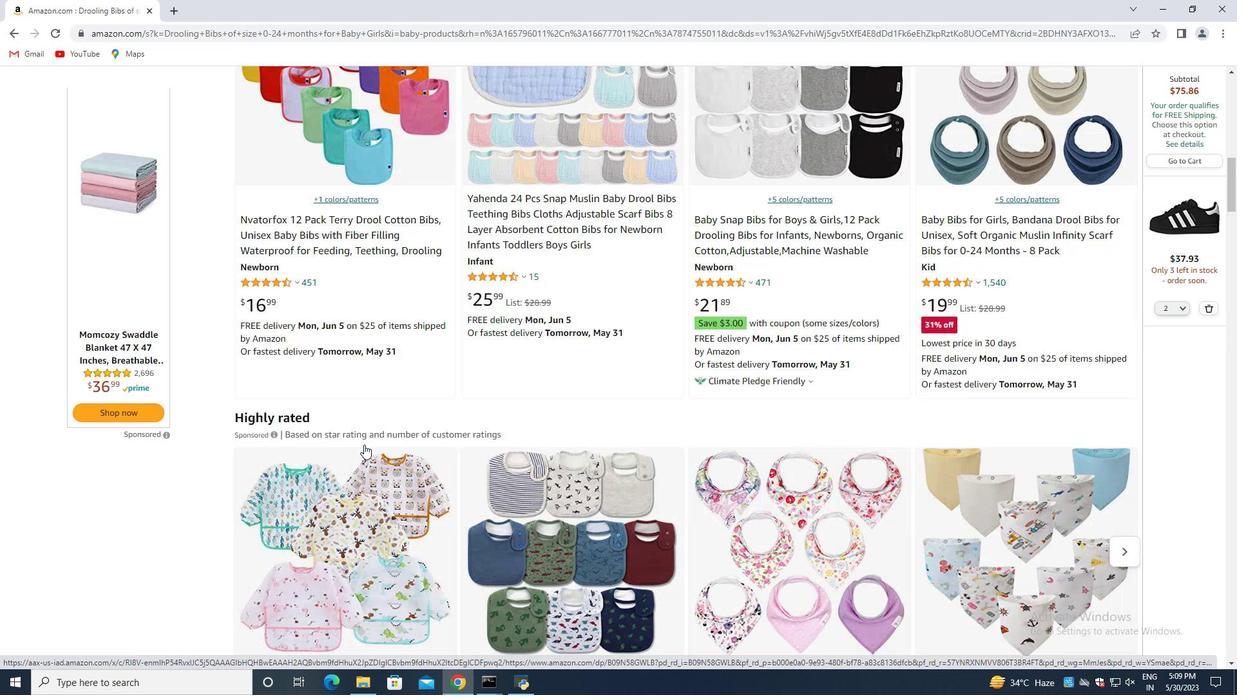 
Action: Mouse scrolled (363, 445) with delta (0, 0)
Screenshot: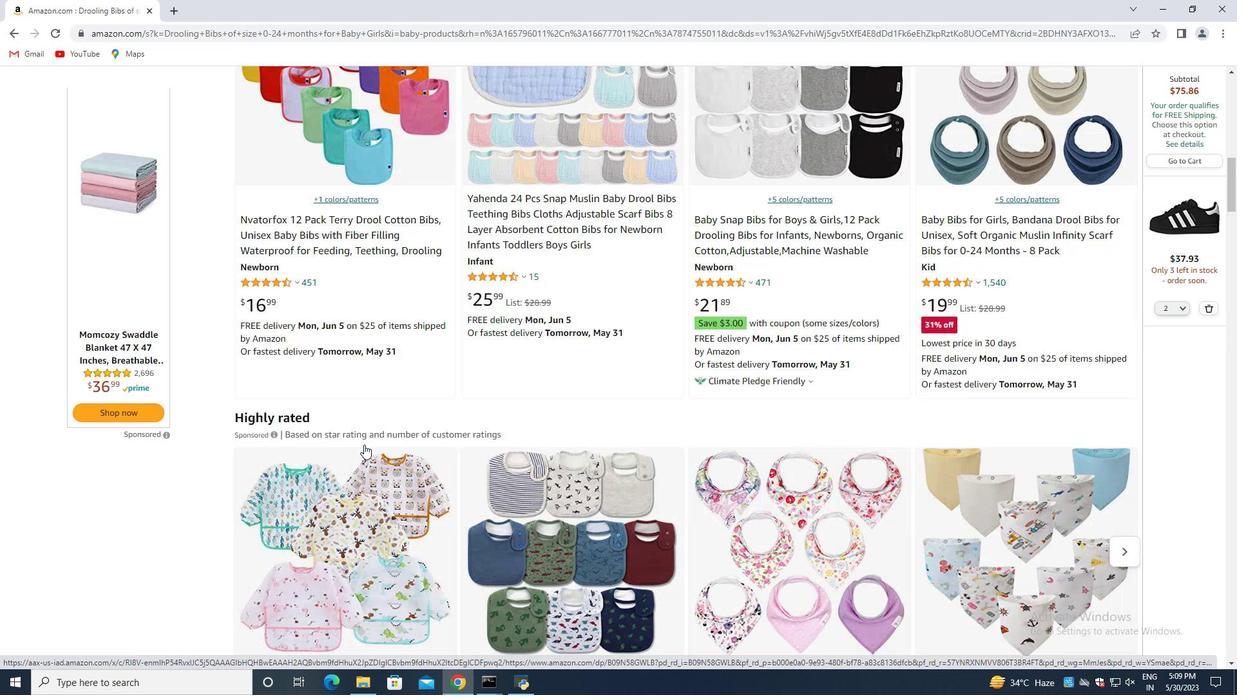 
Action: Mouse scrolled (363, 445) with delta (0, 0)
Screenshot: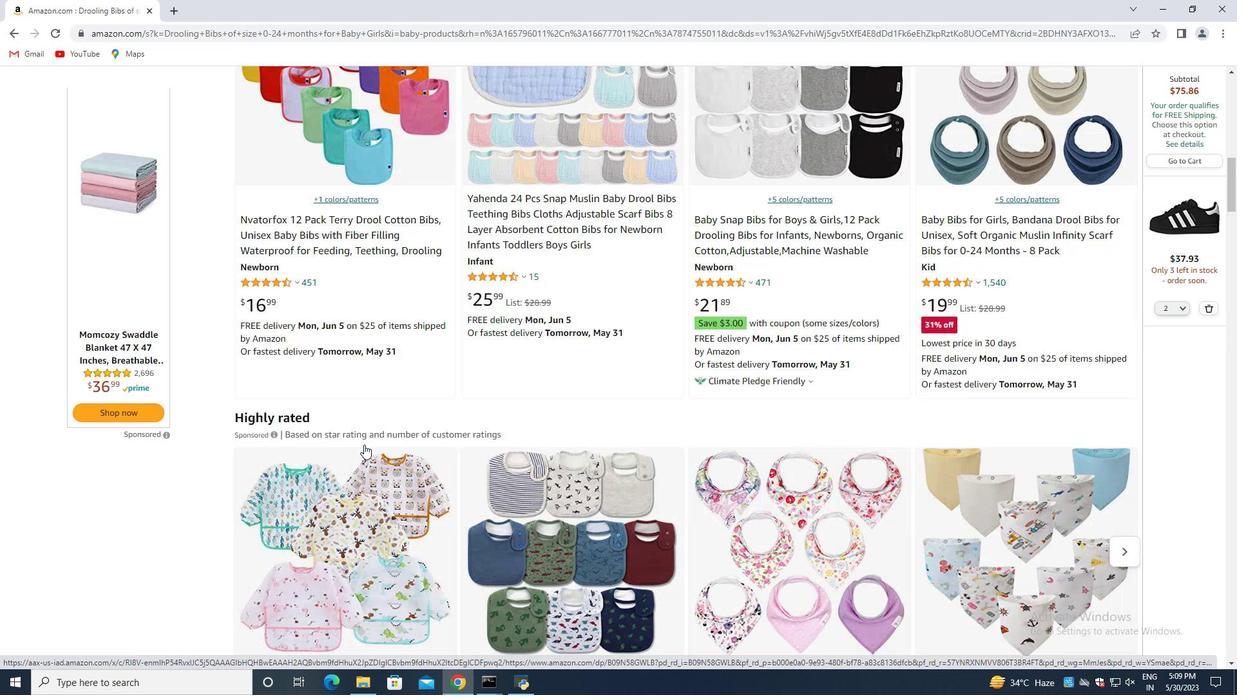 
Action: Mouse scrolled (363, 445) with delta (0, 0)
Screenshot: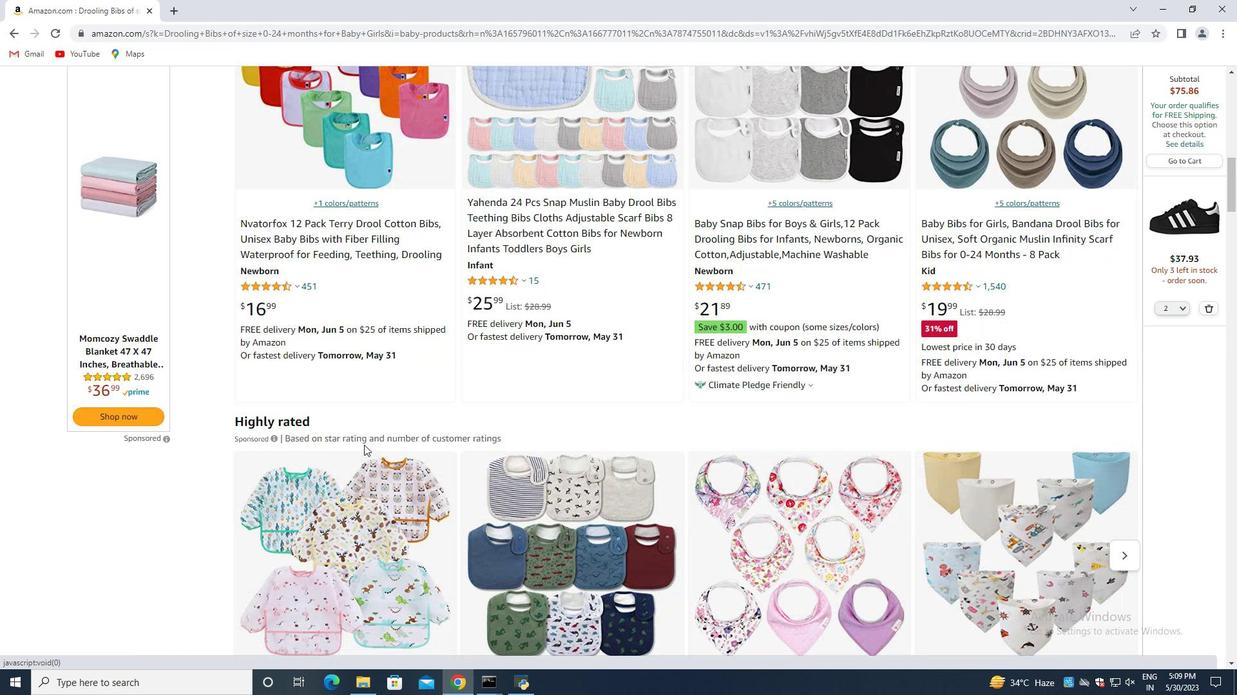
Action: Mouse scrolled (363, 445) with delta (0, 0)
Screenshot: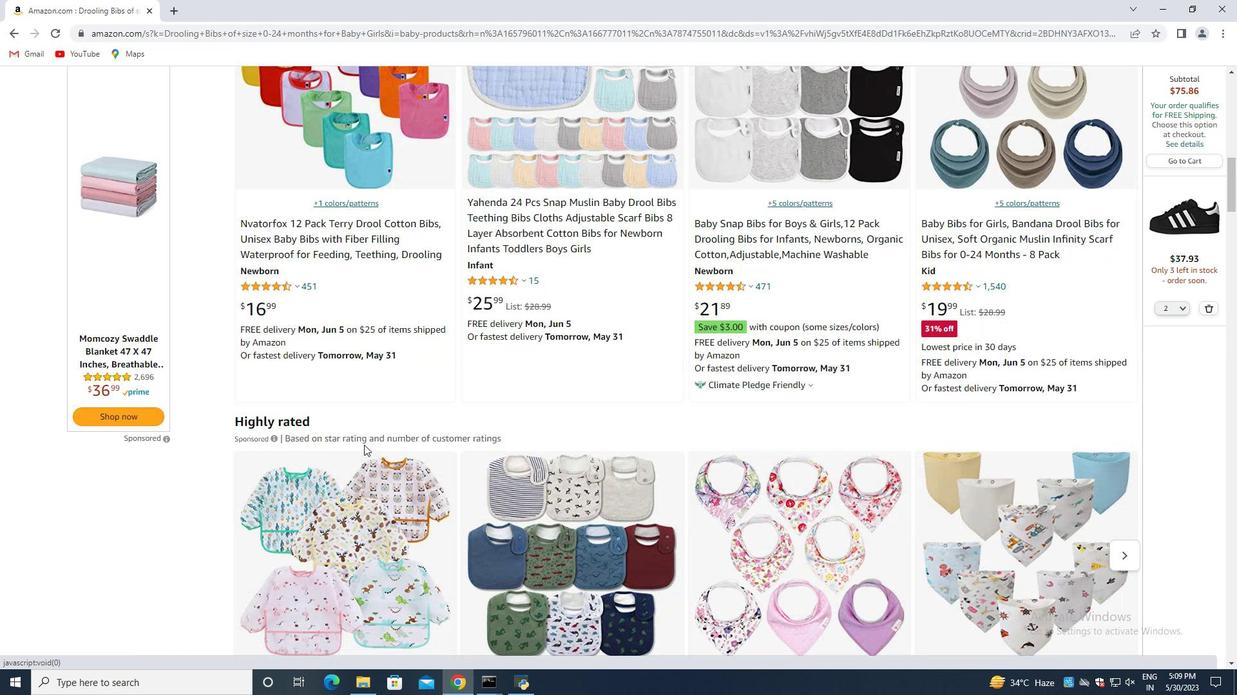 
Action: Mouse scrolled (363, 445) with delta (0, 0)
Screenshot: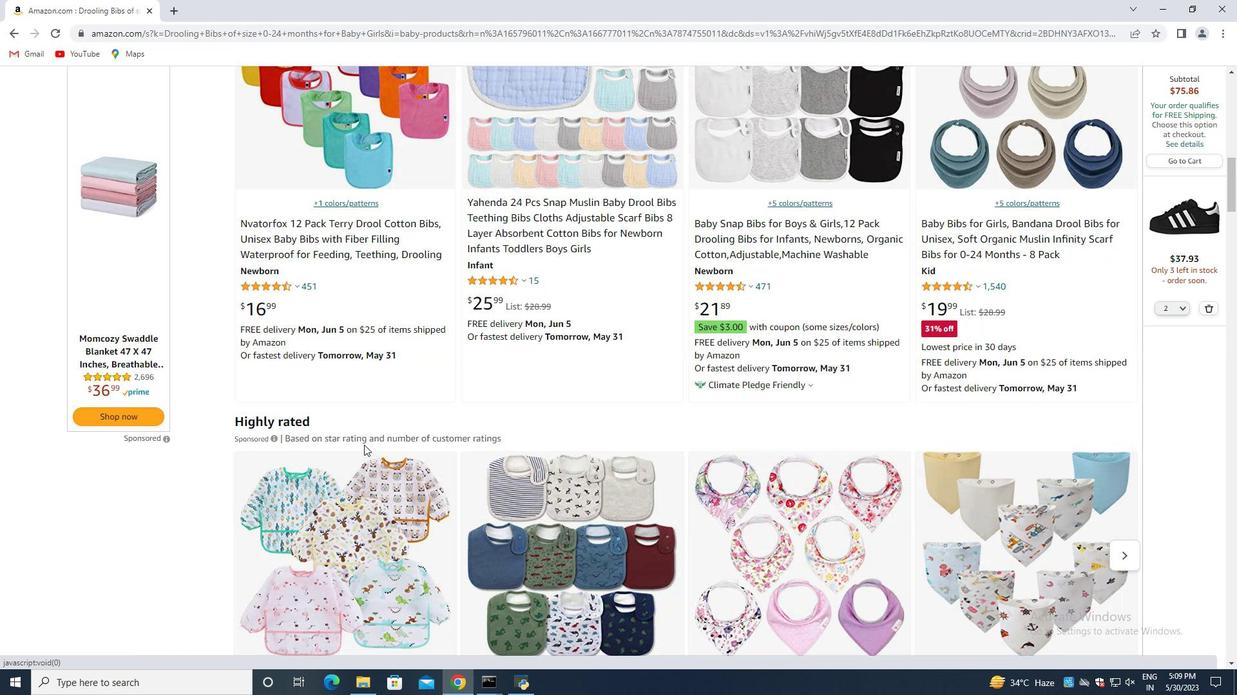 
Action: Mouse scrolled (363, 445) with delta (0, 0)
Screenshot: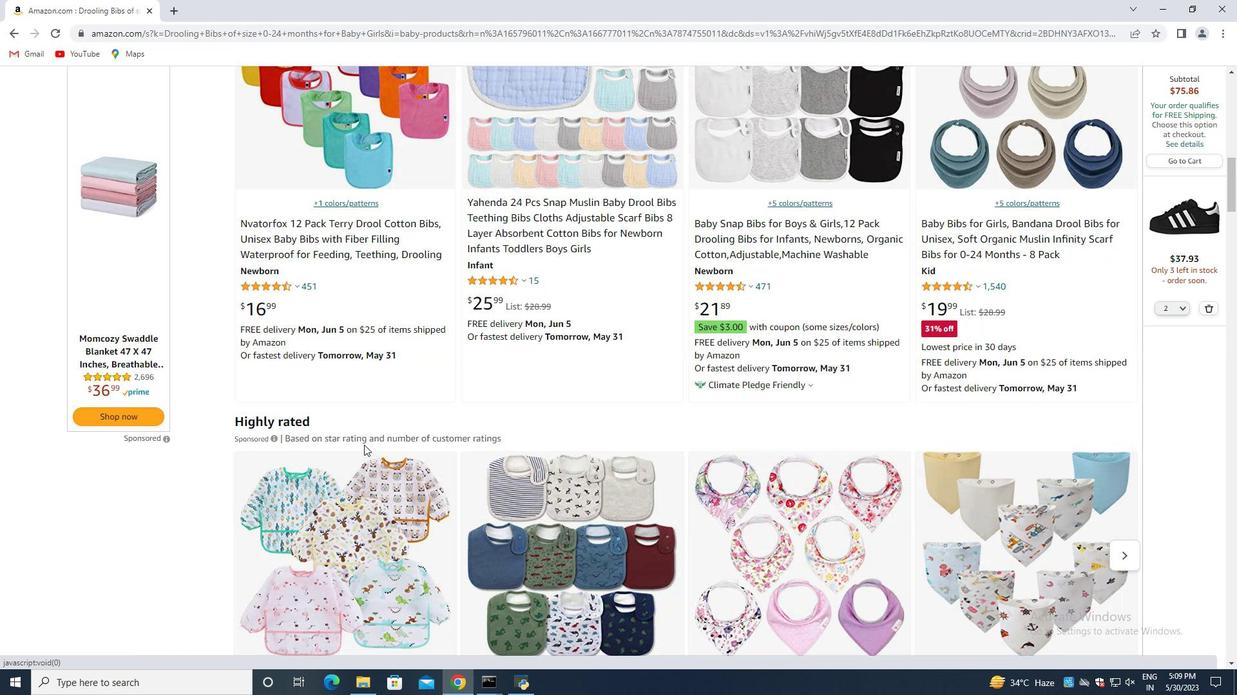 
Action: Mouse moved to (358, 444)
Screenshot: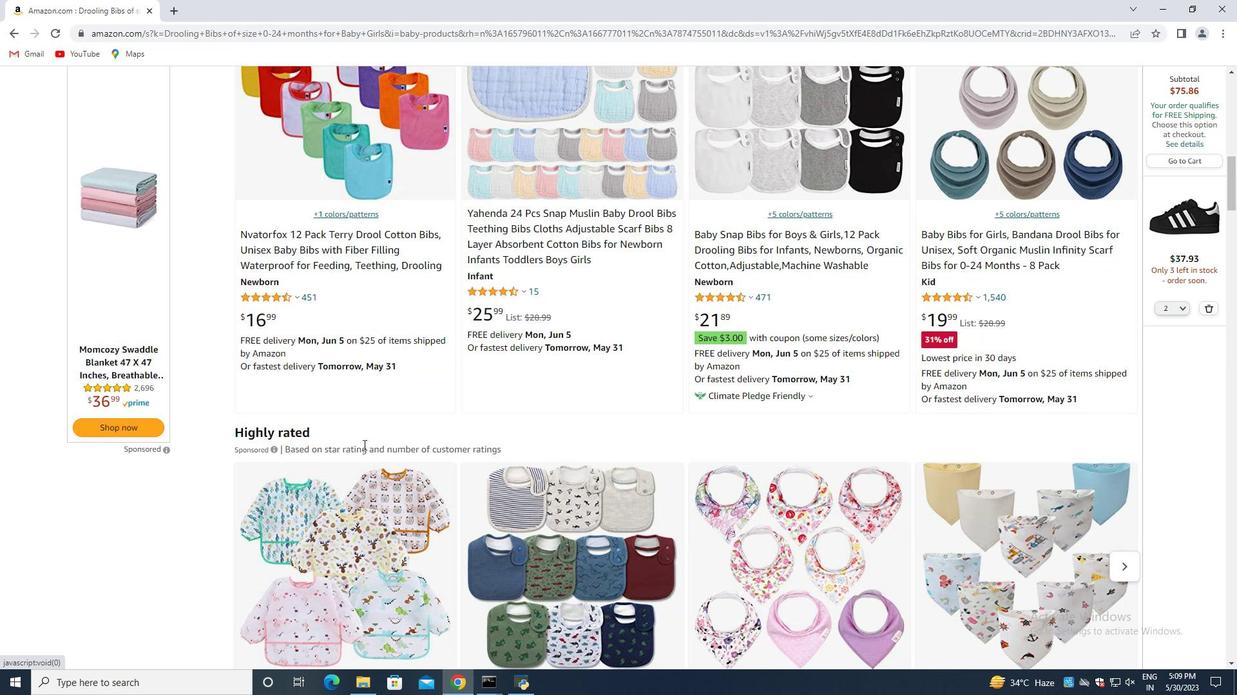 
Action: Mouse scrolled (358, 444) with delta (0, 0)
Screenshot: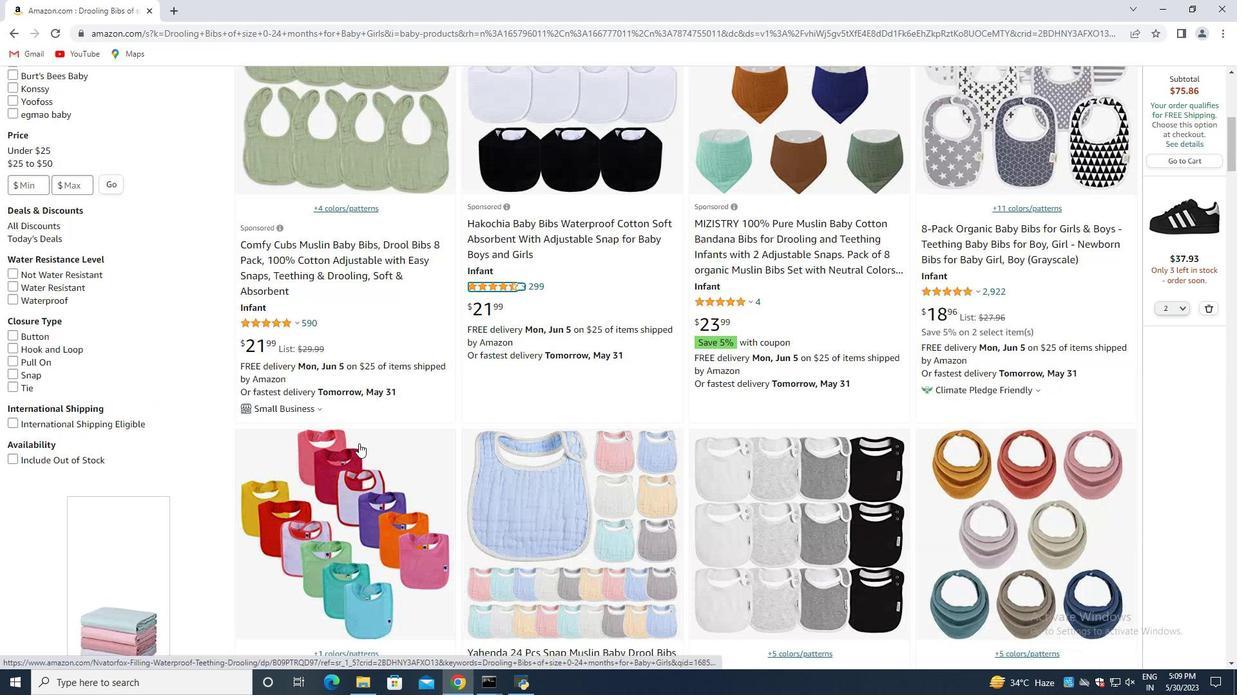 
Action: Mouse scrolled (358, 444) with delta (0, 0)
Screenshot: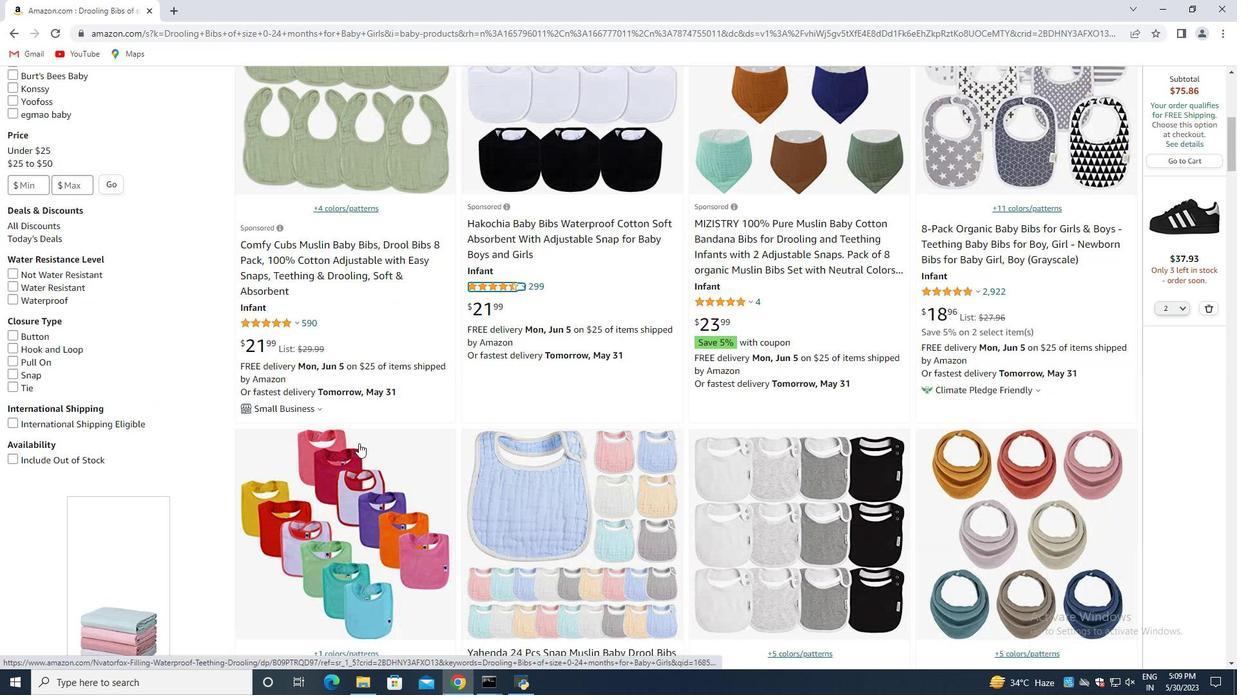 
Action: Mouse scrolled (358, 444) with delta (0, 0)
Screenshot: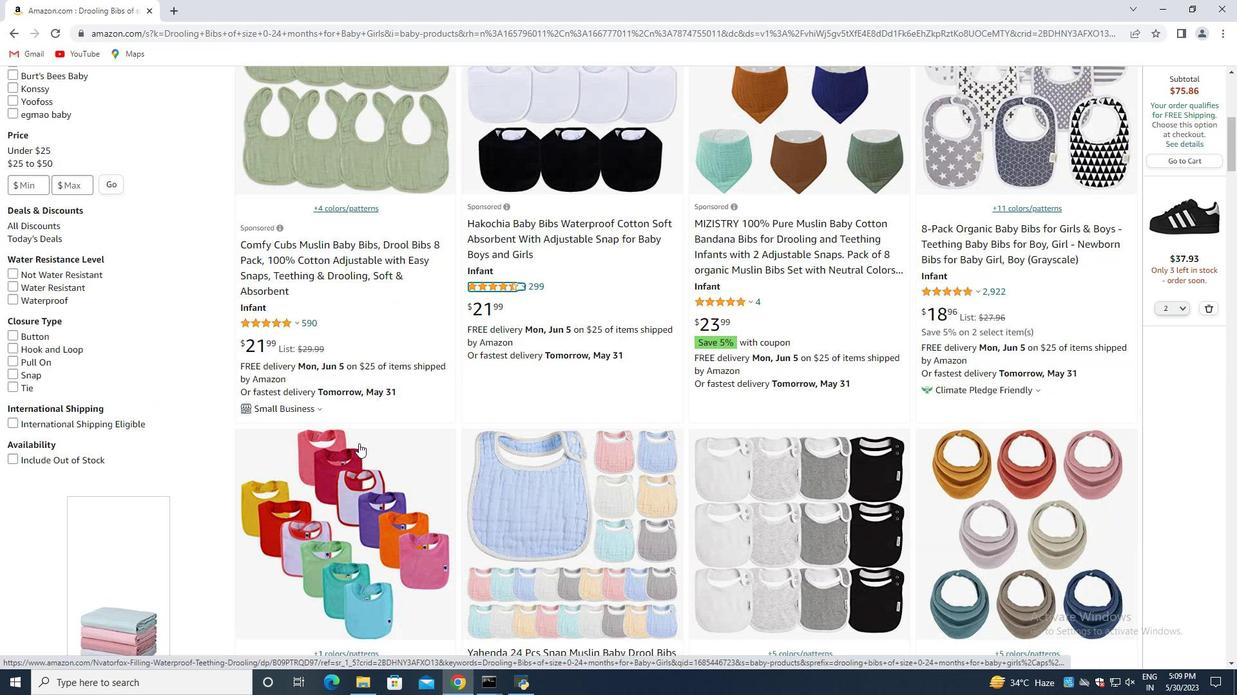 
Action: Mouse scrolled (358, 444) with delta (0, 0)
Screenshot: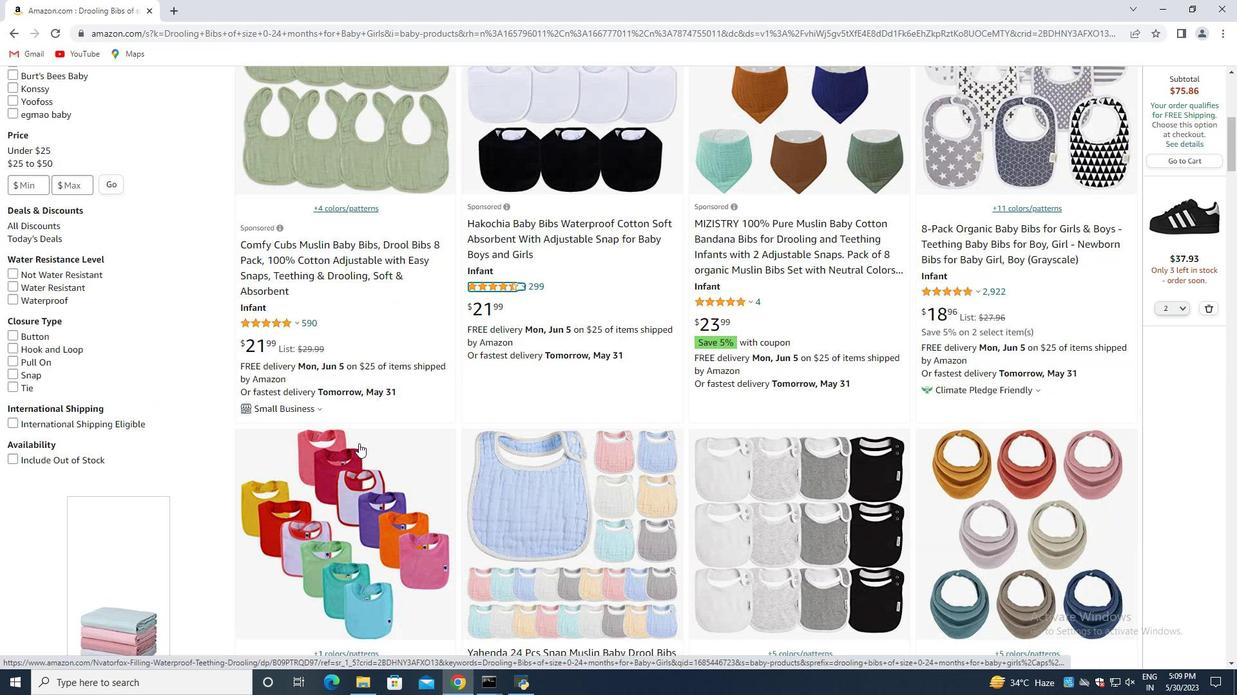 
Action: Mouse scrolled (358, 444) with delta (0, 0)
Screenshot: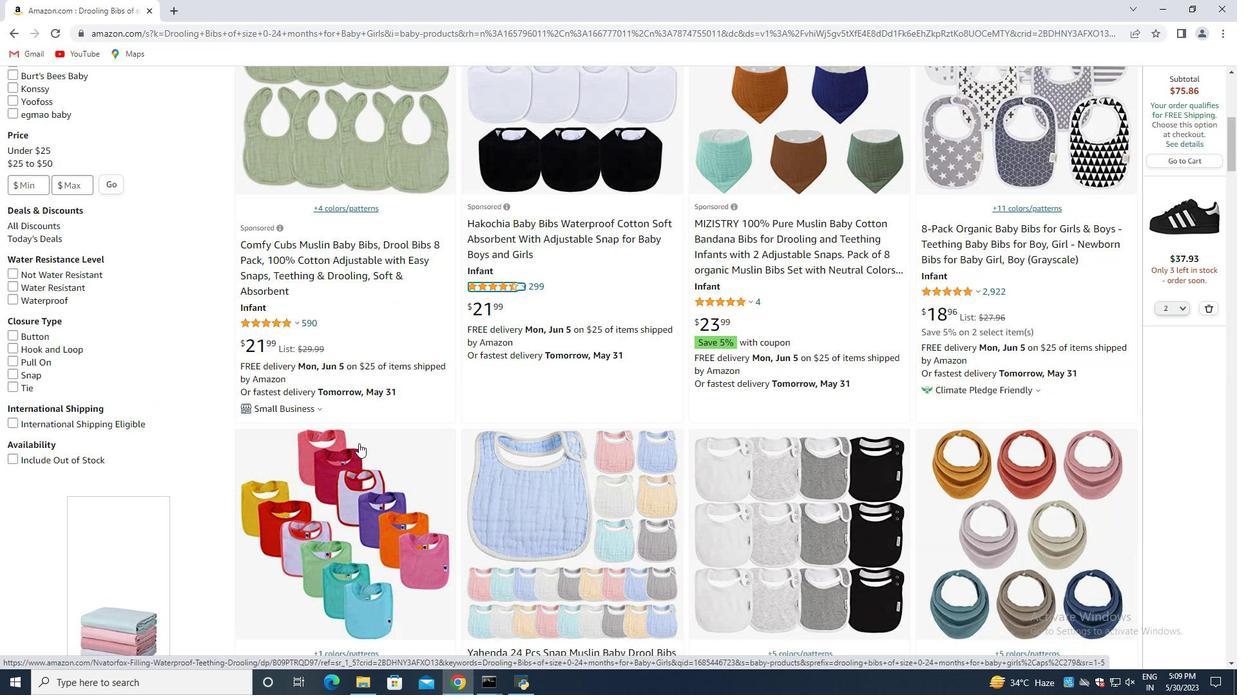 
Action: Mouse scrolled (358, 444) with delta (0, 0)
Screenshot: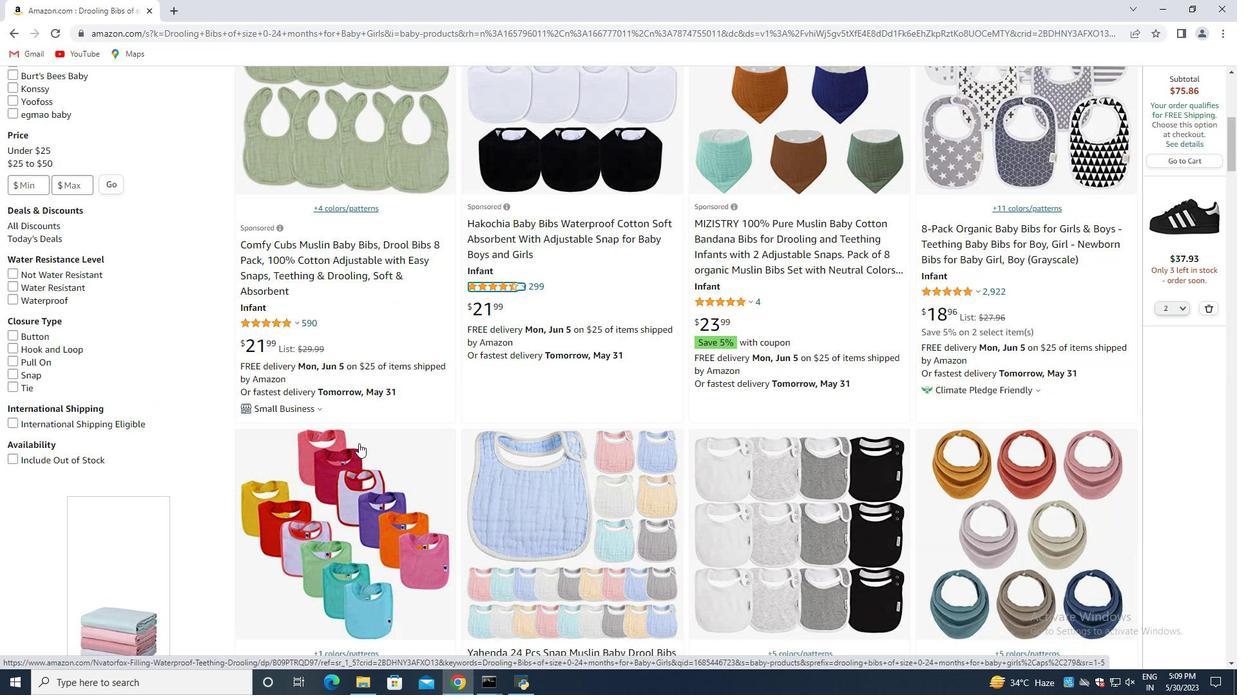 
Action: Mouse moved to (357, 442)
Screenshot: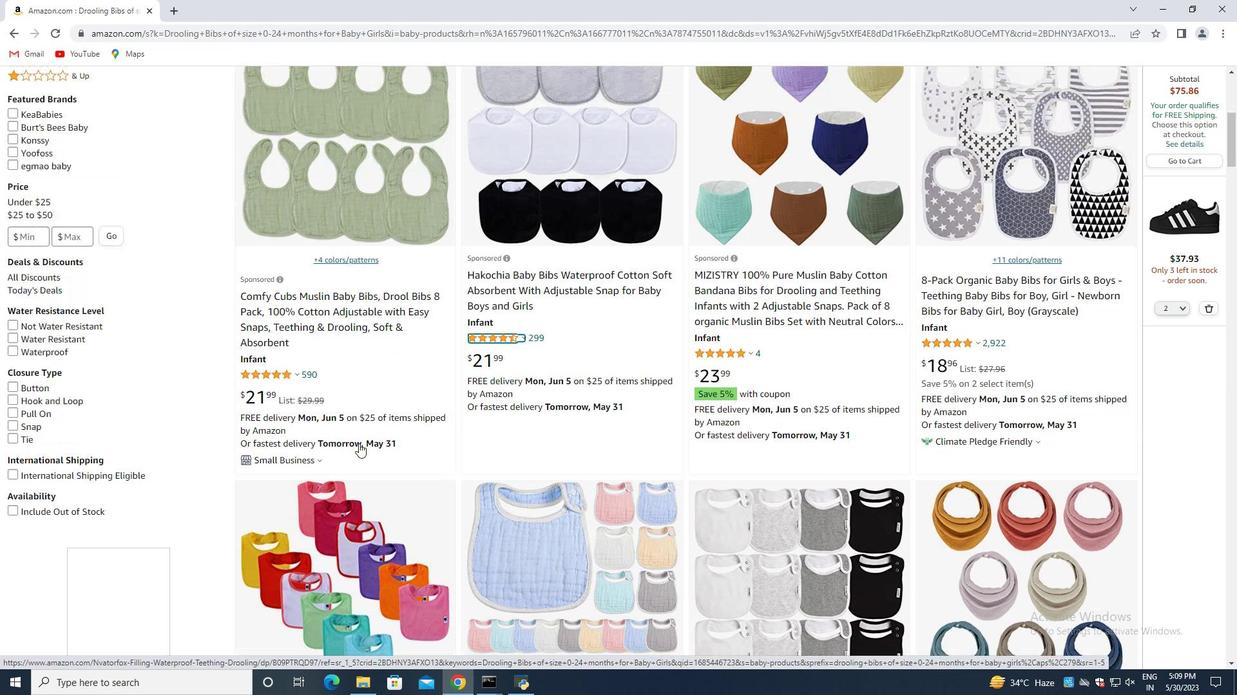 
Action: Mouse scrolled (358, 444) with delta (0, 0)
Screenshot: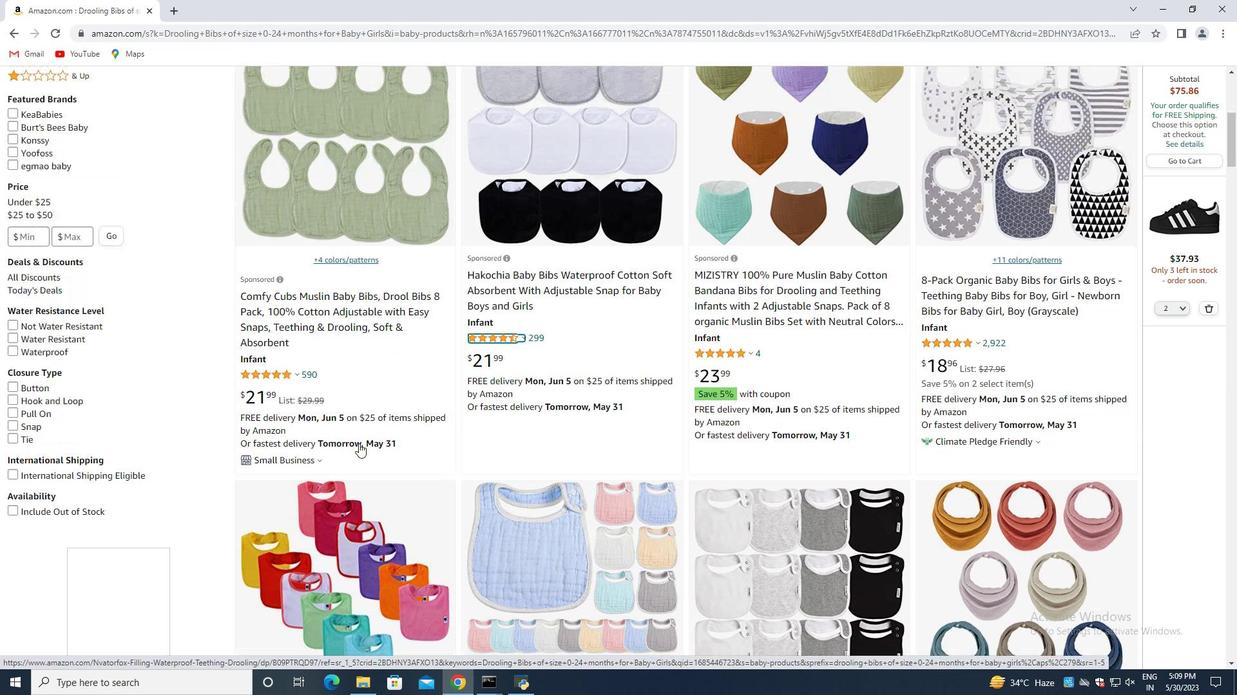 
Action: Mouse scrolled (357, 443) with delta (0, 0)
Screenshot: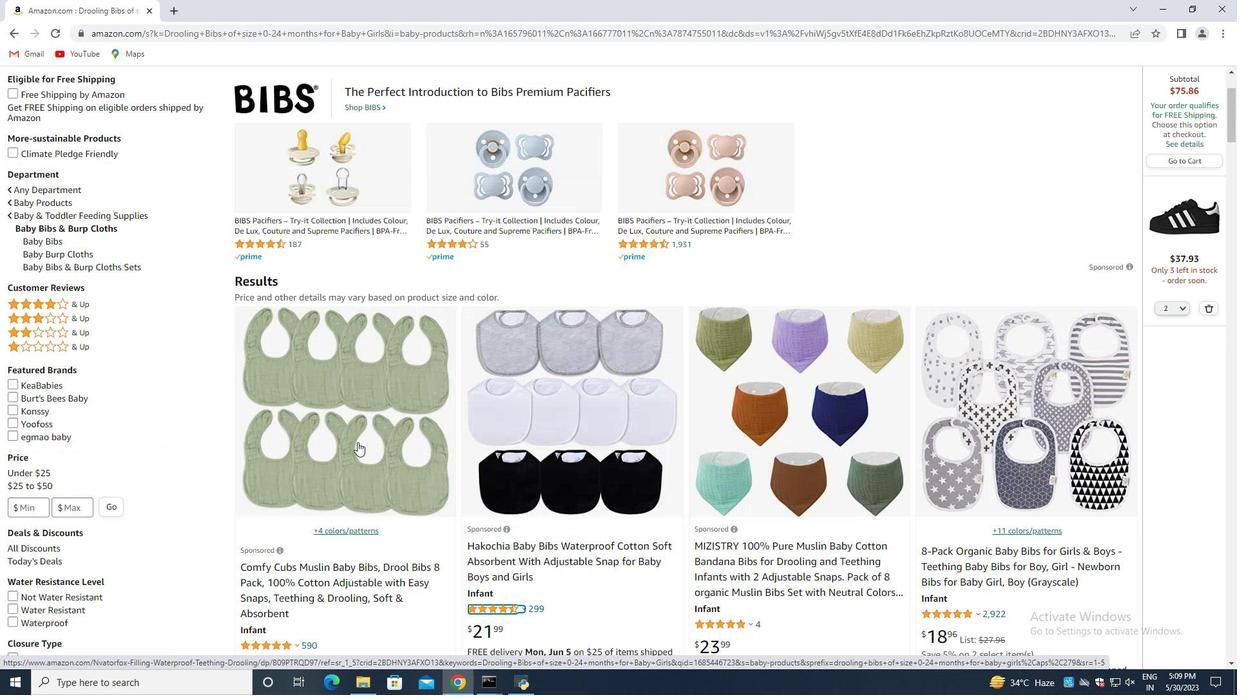 
Action: Mouse scrolled (357, 443) with delta (0, 0)
Screenshot: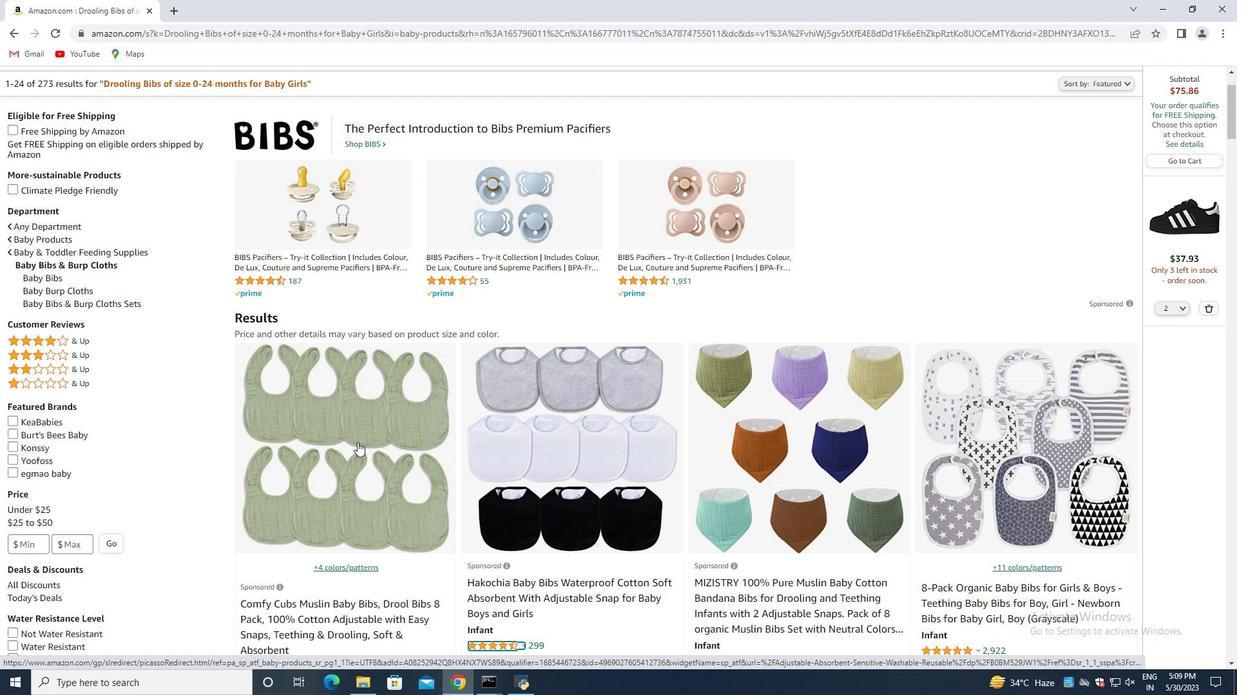 
Action: Mouse scrolled (357, 443) with delta (0, 0)
Screenshot: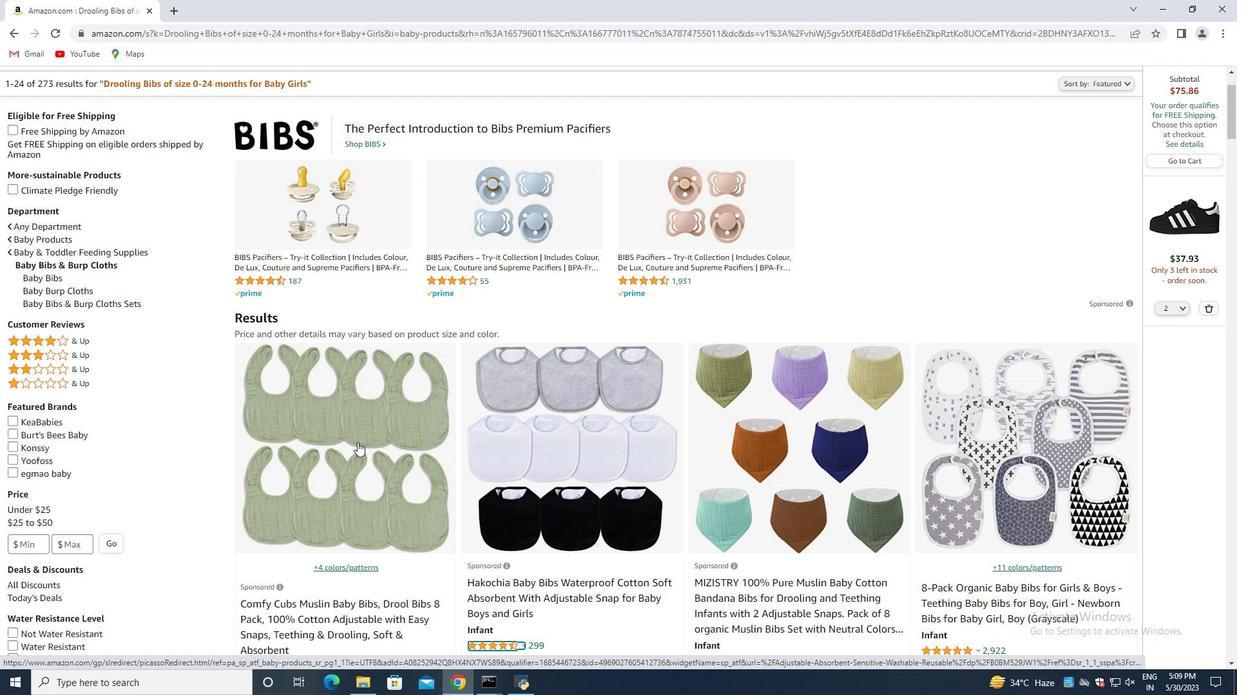 
Action: Mouse scrolled (357, 443) with delta (0, 0)
Screenshot: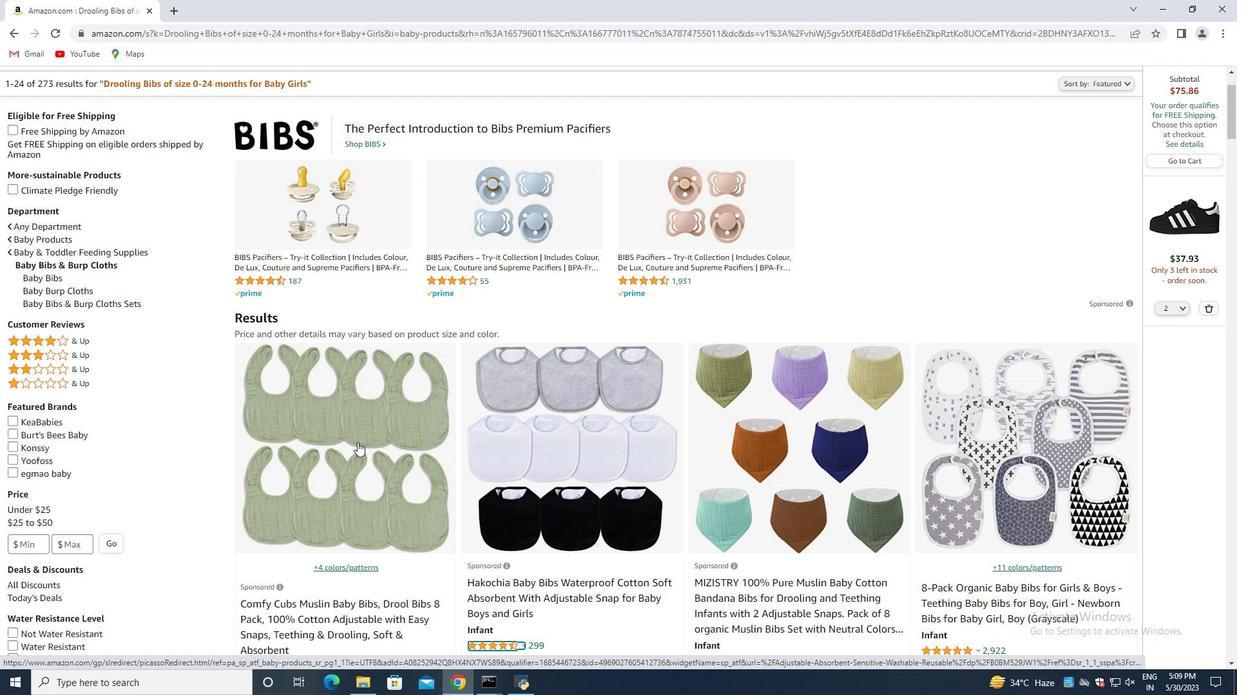 
Action: Mouse scrolled (357, 443) with delta (0, 0)
Screenshot: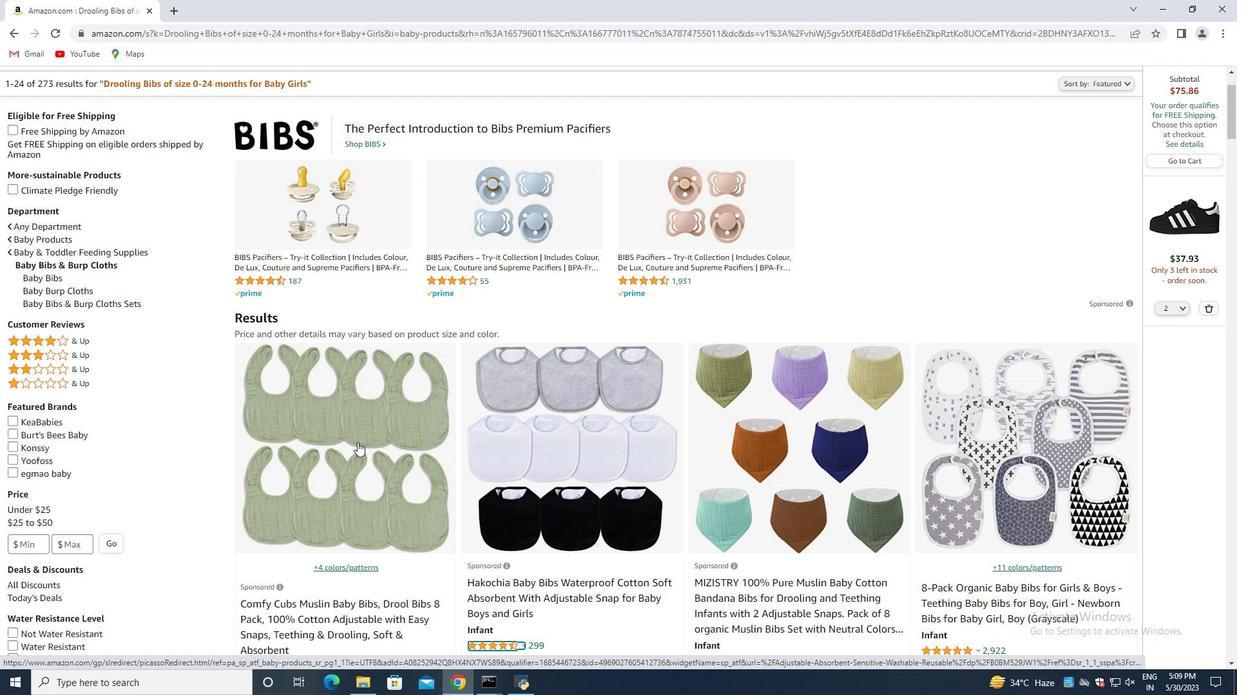 
Action: Mouse scrolled (357, 443) with delta (0, 0)
Screenshot: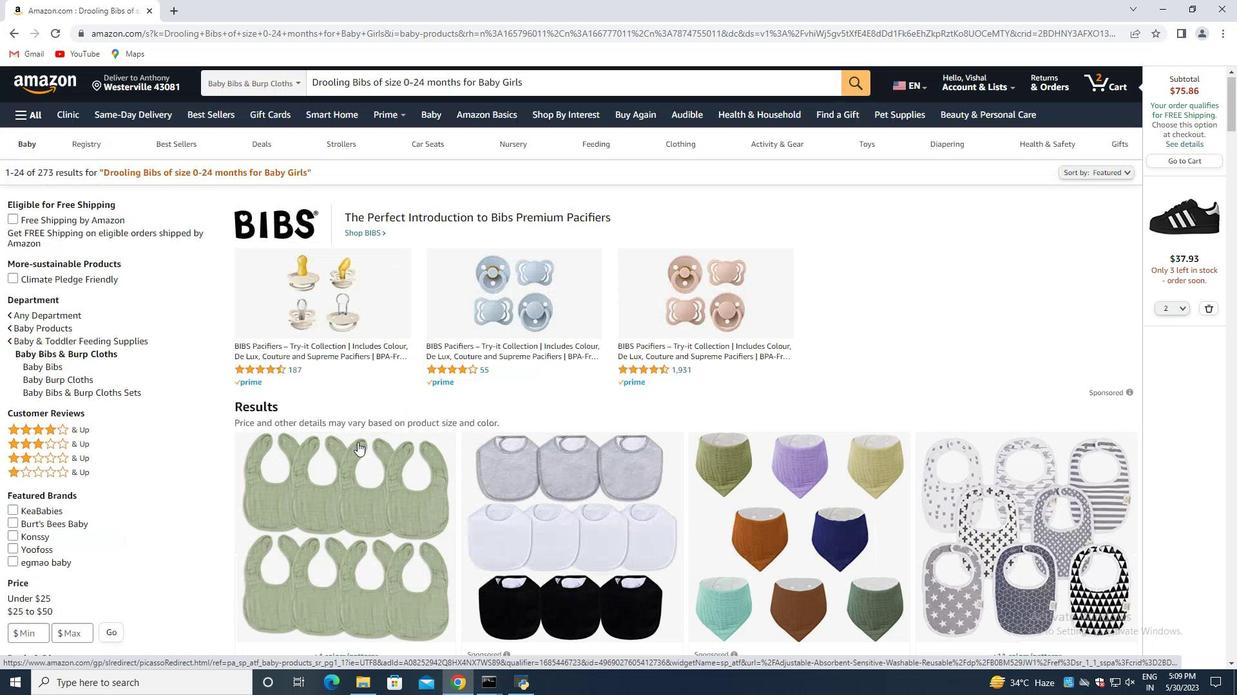 
Action: Mouse moved to (348, 445)
Screenshot: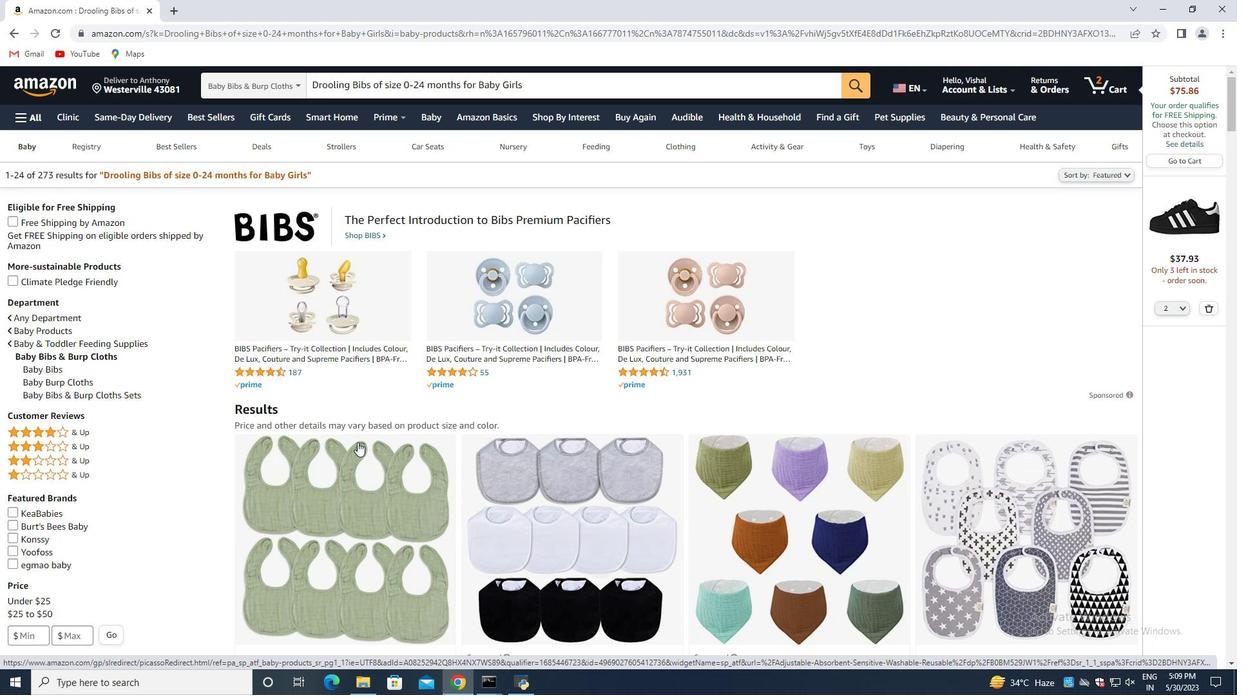 
Action: Mouse scrolled (348, 444) with delta (0, 0)
Screenshot: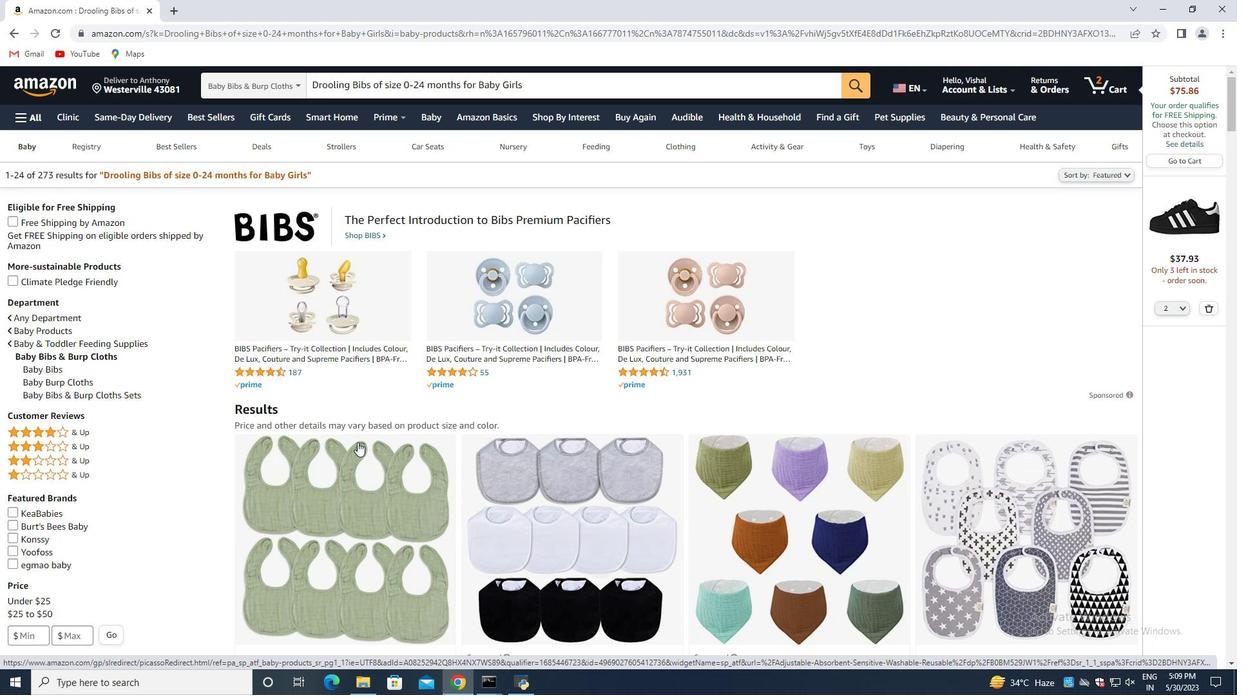 
Action: Mouse moved to (341, 449)
Screenshot: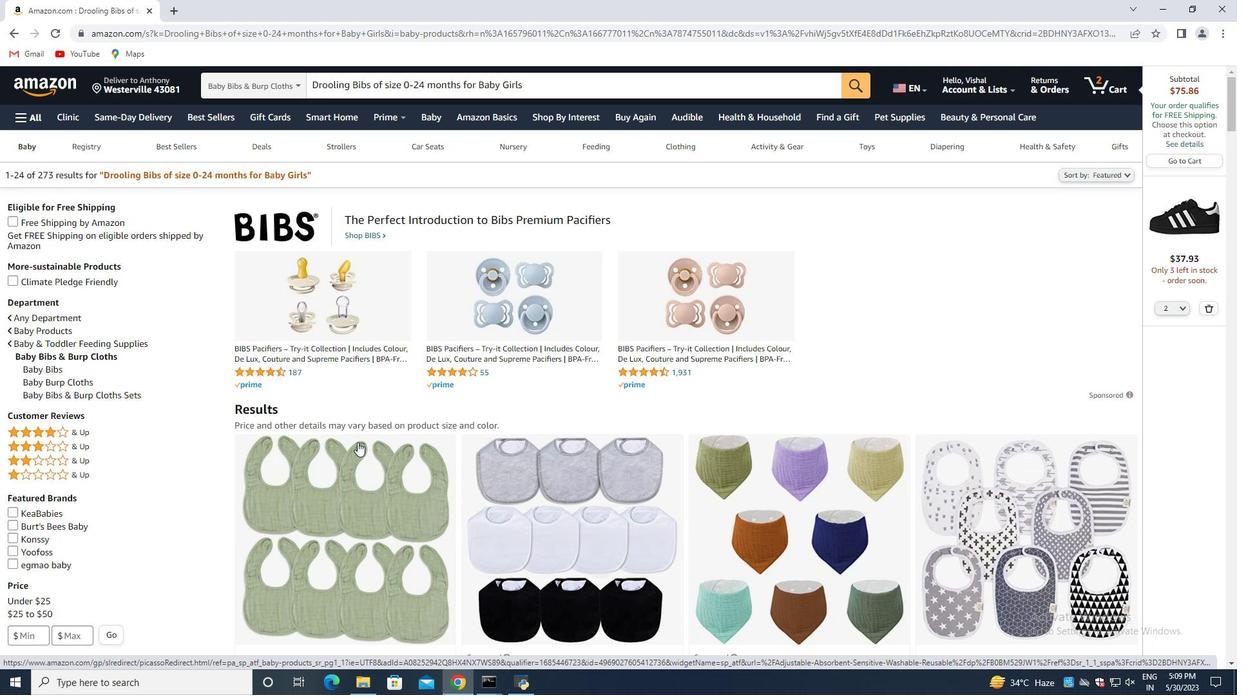 
Action: Mouse scrolled (341, 449) with delta (0, 0)
Screenshot: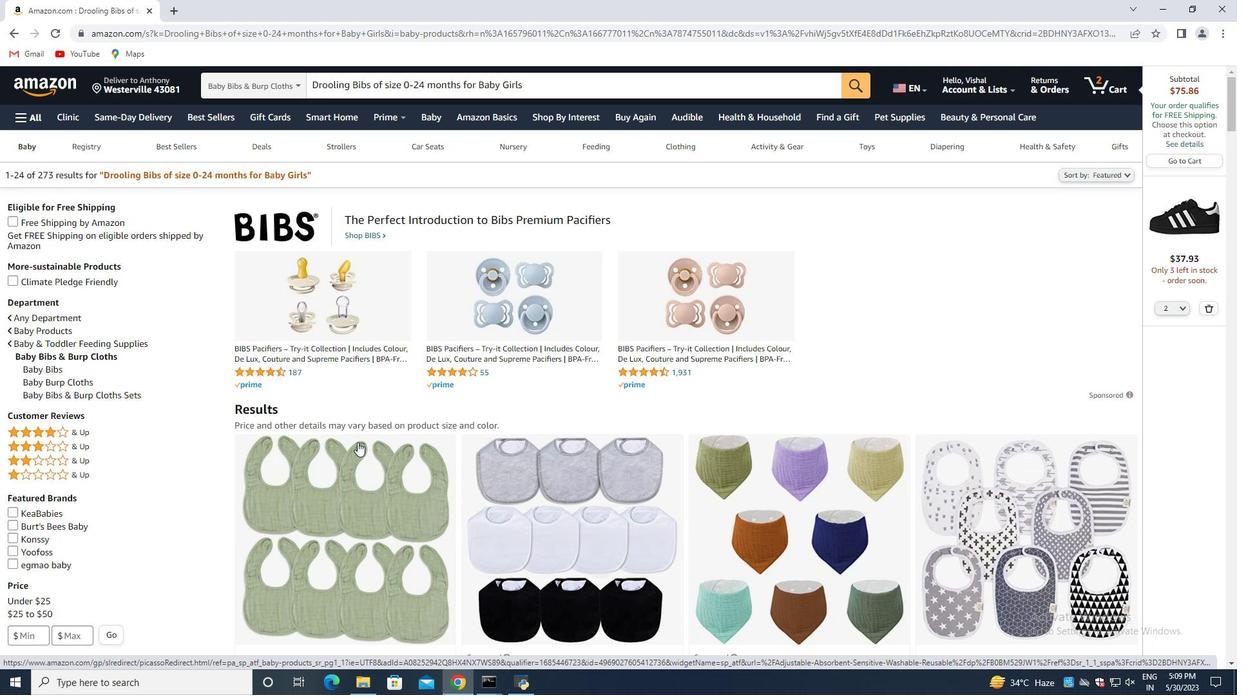 
Action: Mouse moved to (339, 453)
Screenshot: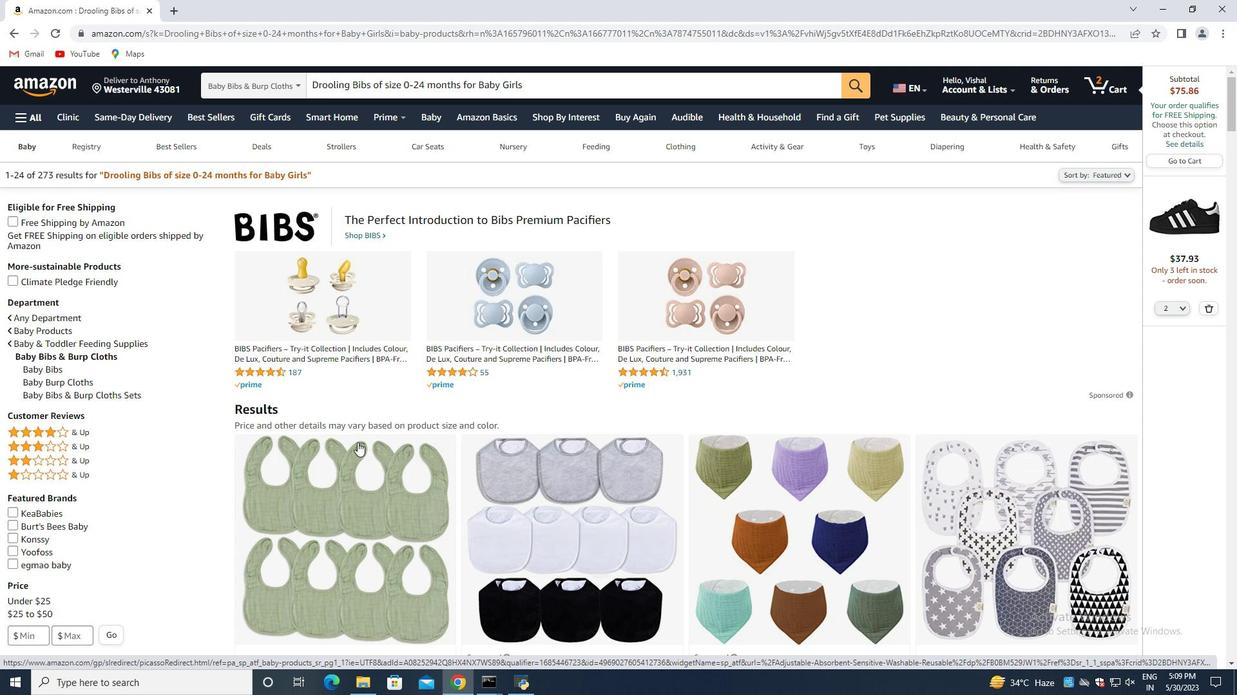 
Action: Mouse scrolled (339, 452) with delta (0, 0)
Screenshot: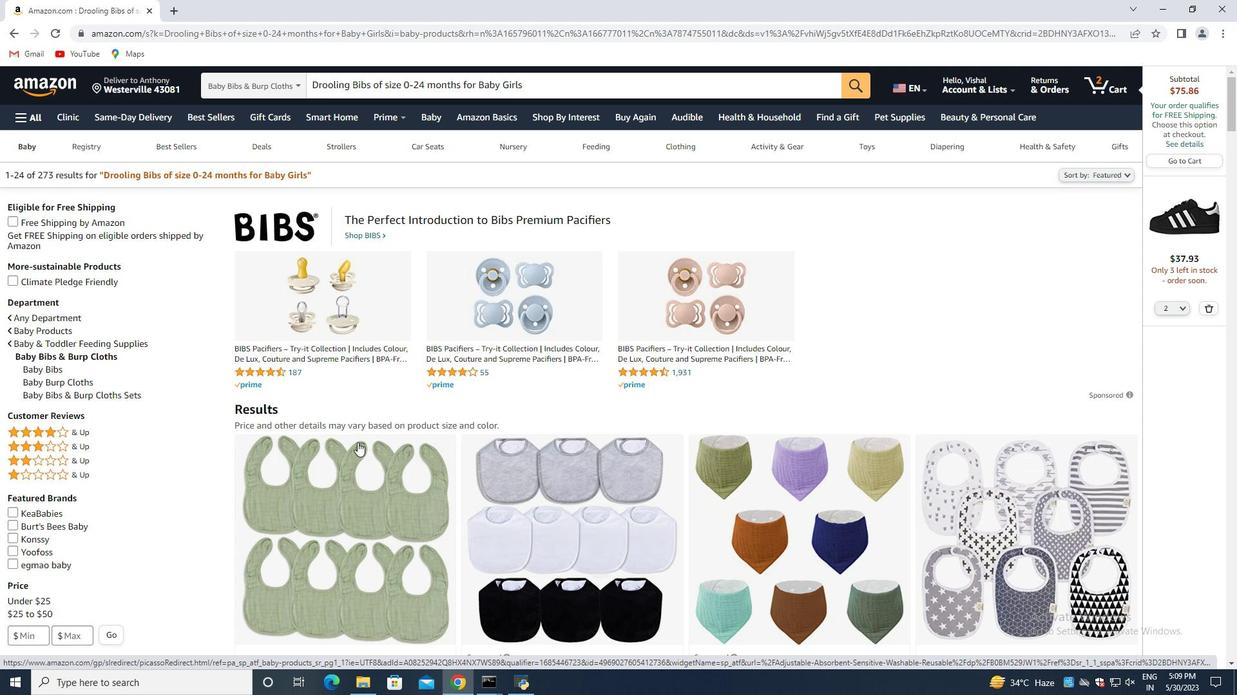 
Action: Mouse moved to (339, 454)
Screenshot: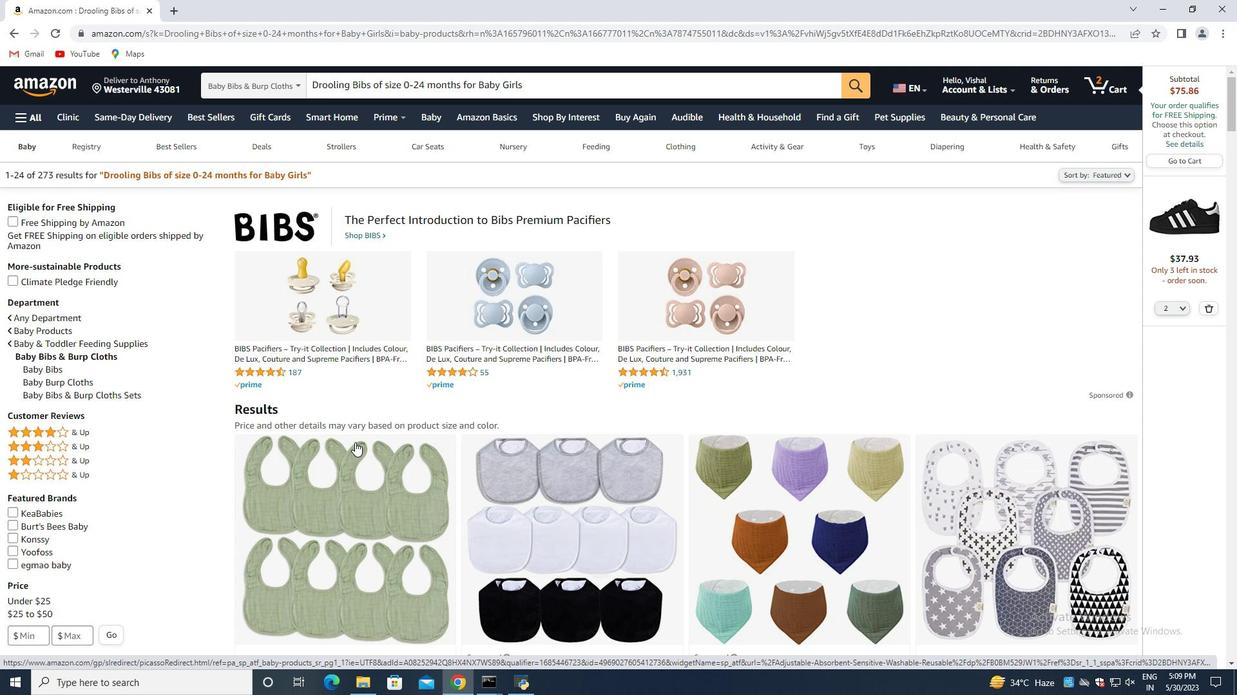 
Action: Mouse scrolled (339, 453) with delta (0, 0)
Screenshot: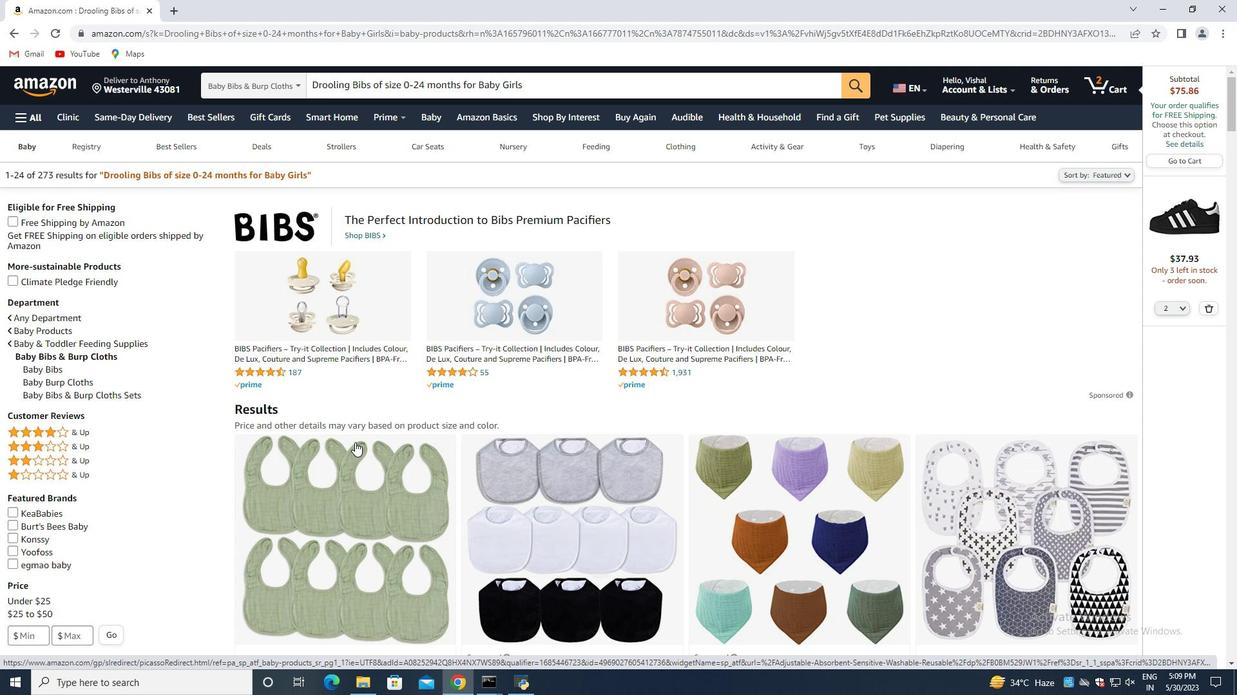 
Action: Mouse moved to (1035, 471)
Screenshot: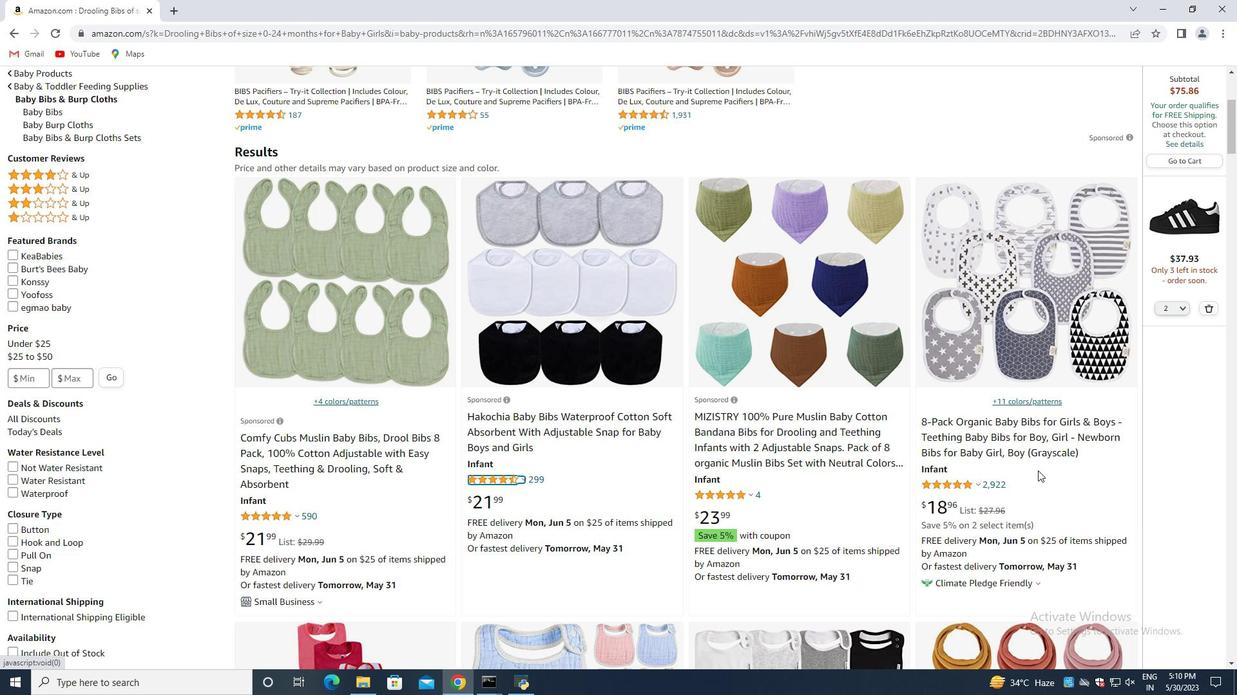 
Action: Mouse scrolled (1035, 471) with delta (0, 0)
Screenshot: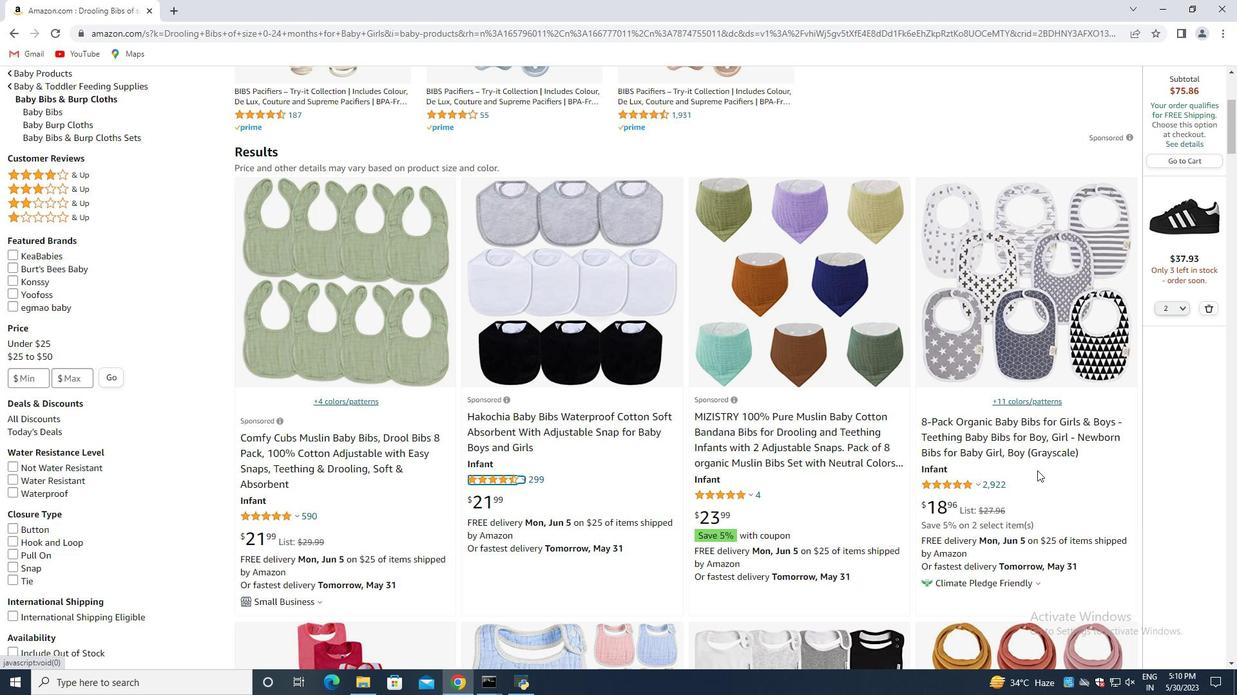 
Action: Mouse moved to (1034, 472)
Screenshot: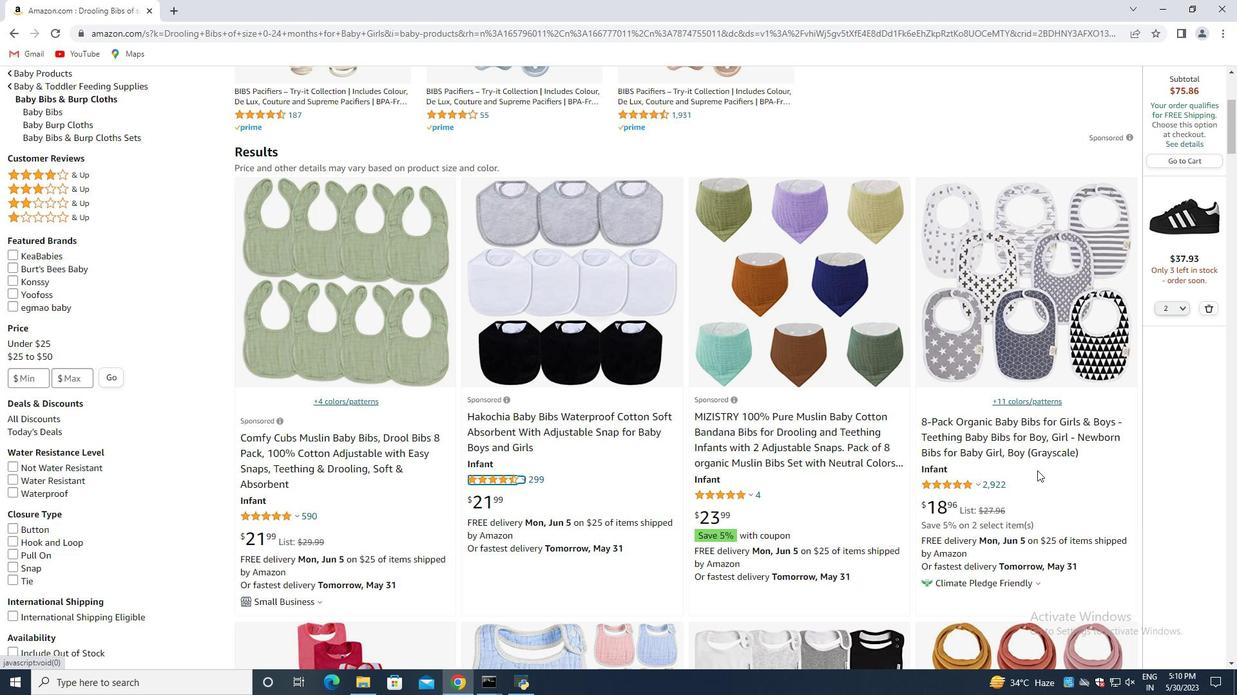 
Action: Mouse scrolled (1034, 471) with delta (0, 0)
Screenshot: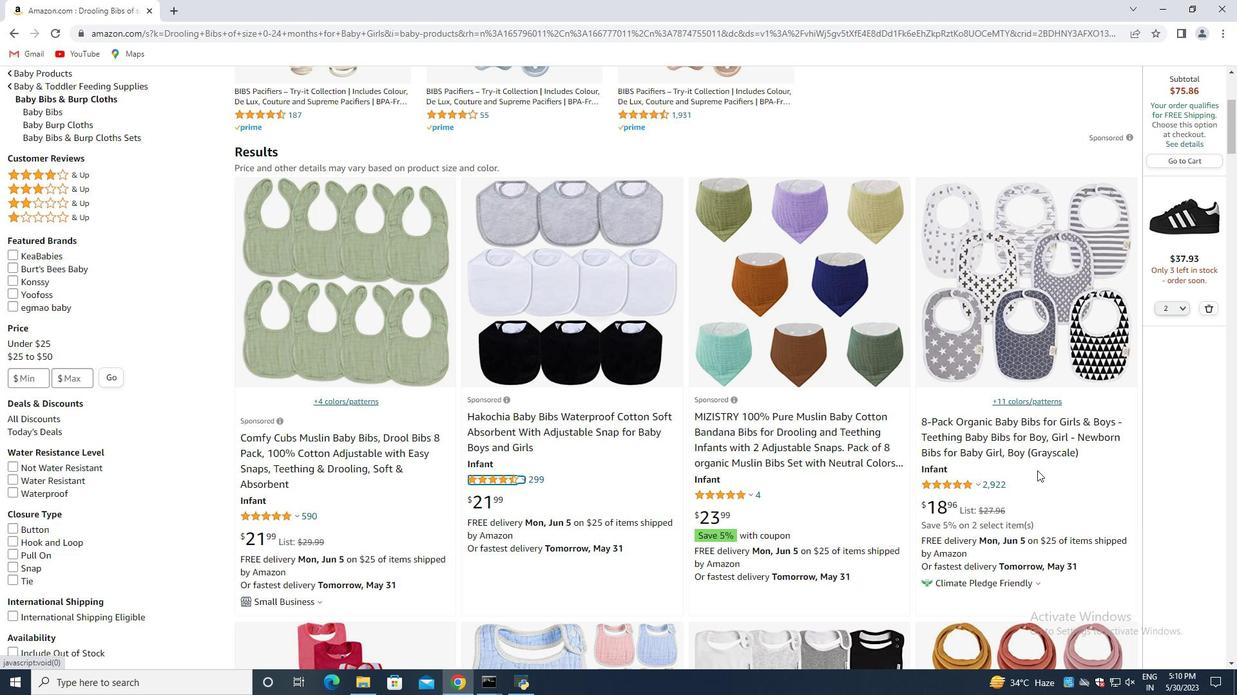 
Action: Mouse moved to (1033, 473)
Screenshot: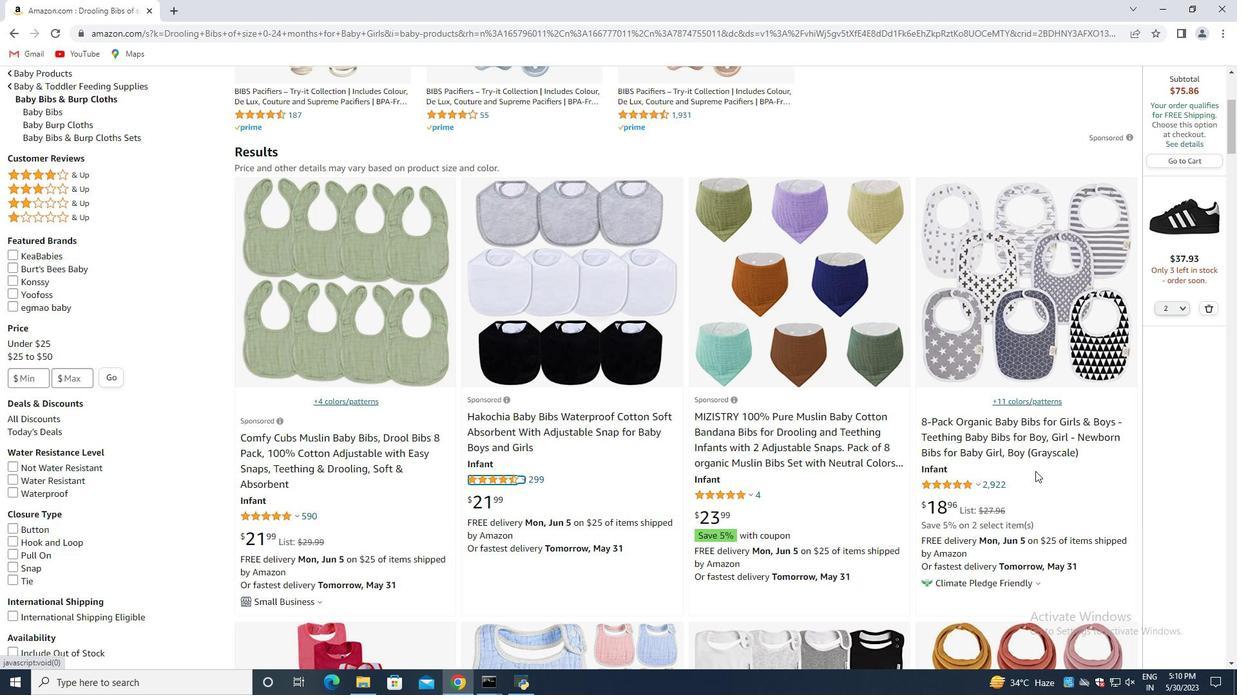 
Action: Mouse scrolled (1033, 472) with delta (0, 0)
Screenshot: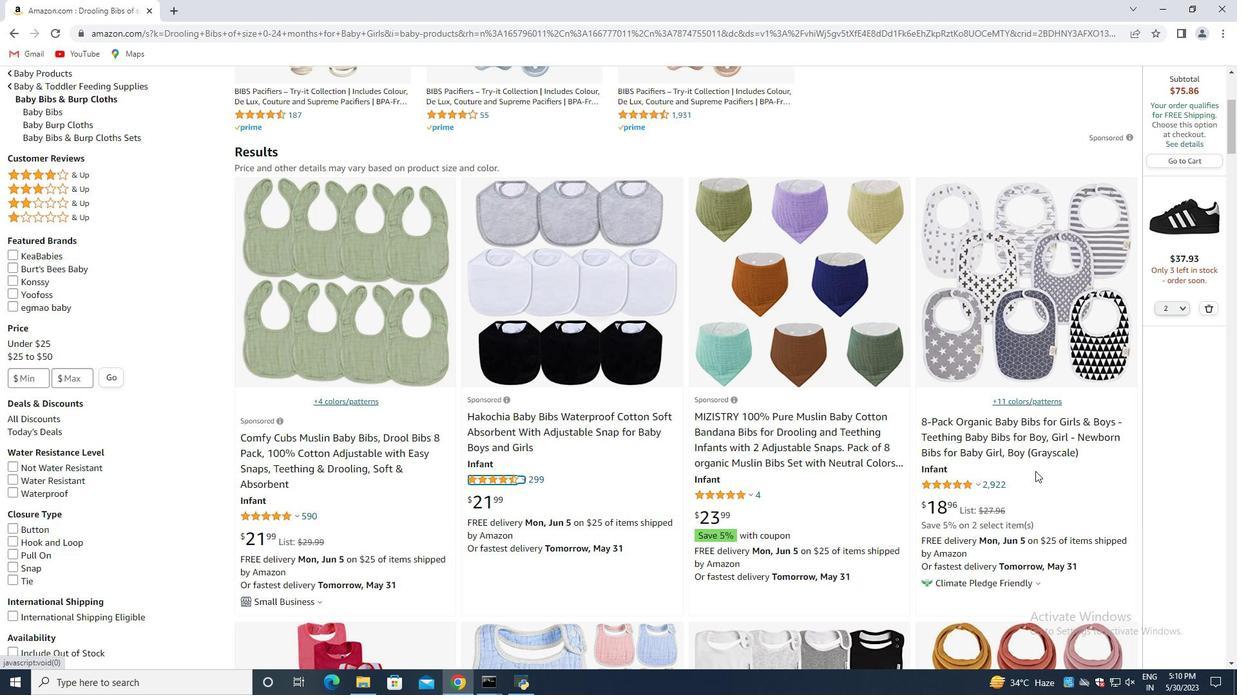 
Action: Mouse moved to (1033, 473)
Screenshot: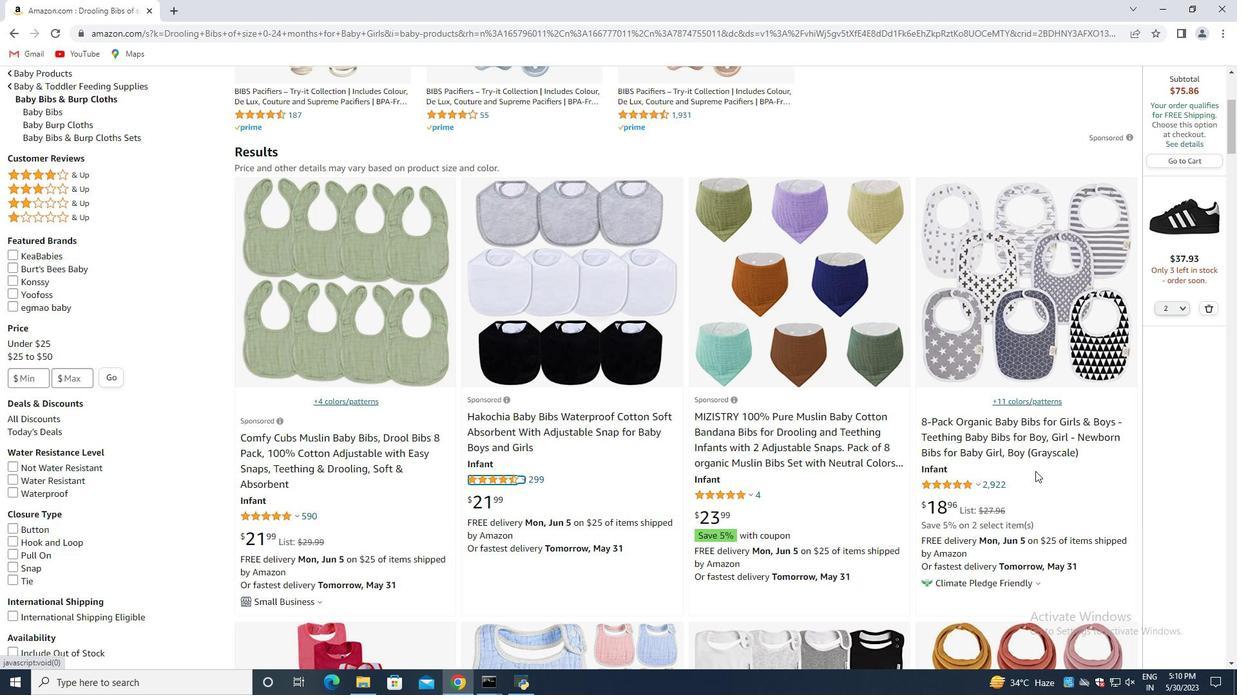 
Action: Mouse scrolled (1033, 473) with delta (0, 0)
Screenshot: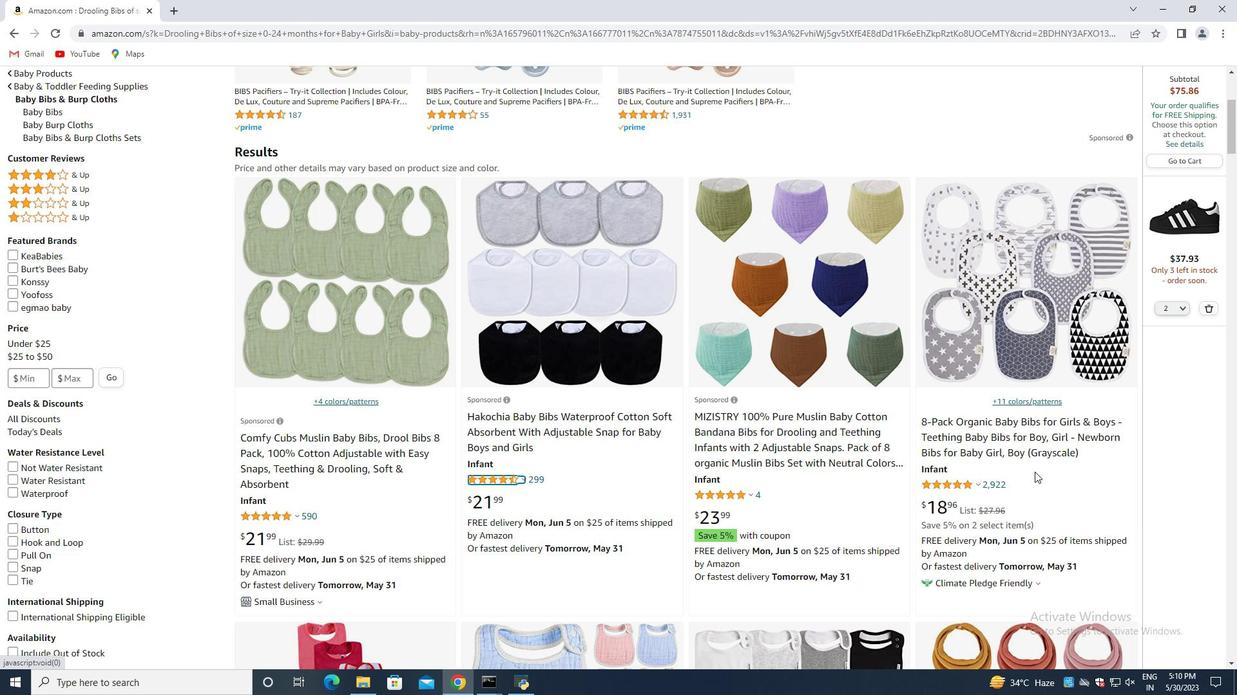 
Action: Mouse moved to (1016, 473)
Screenshot: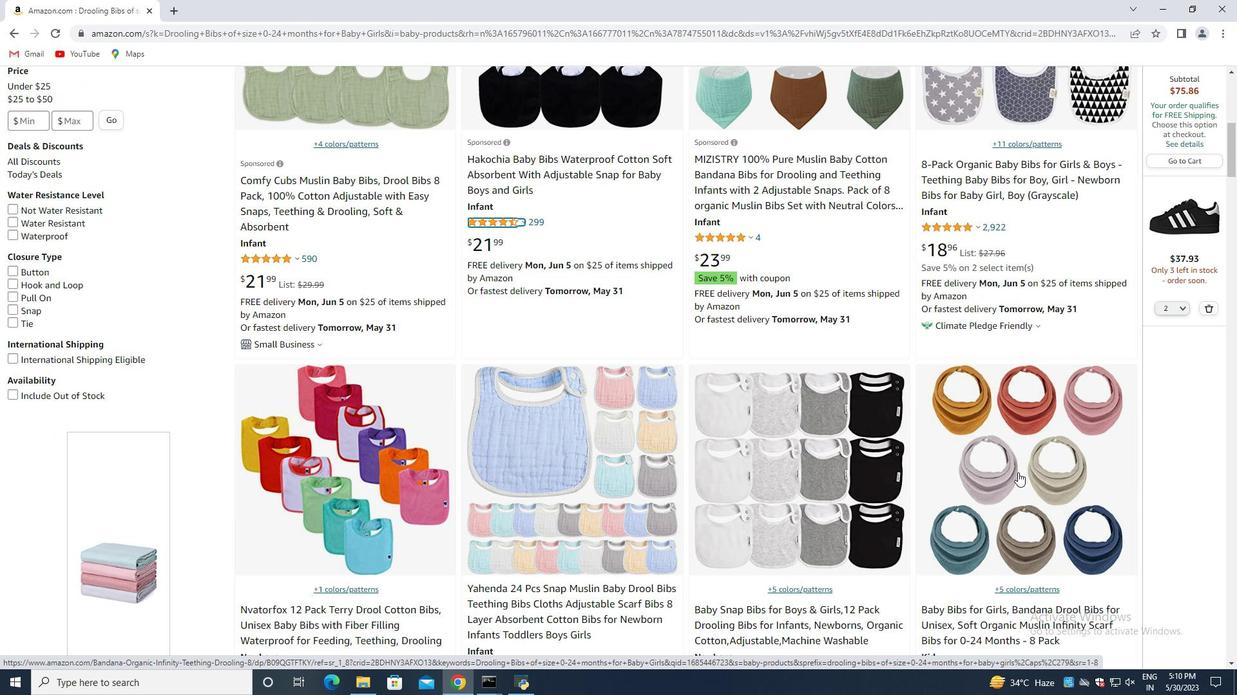 
Action: Mouse scrolled (1016, 472) with delta (0, 0)
Screenshot: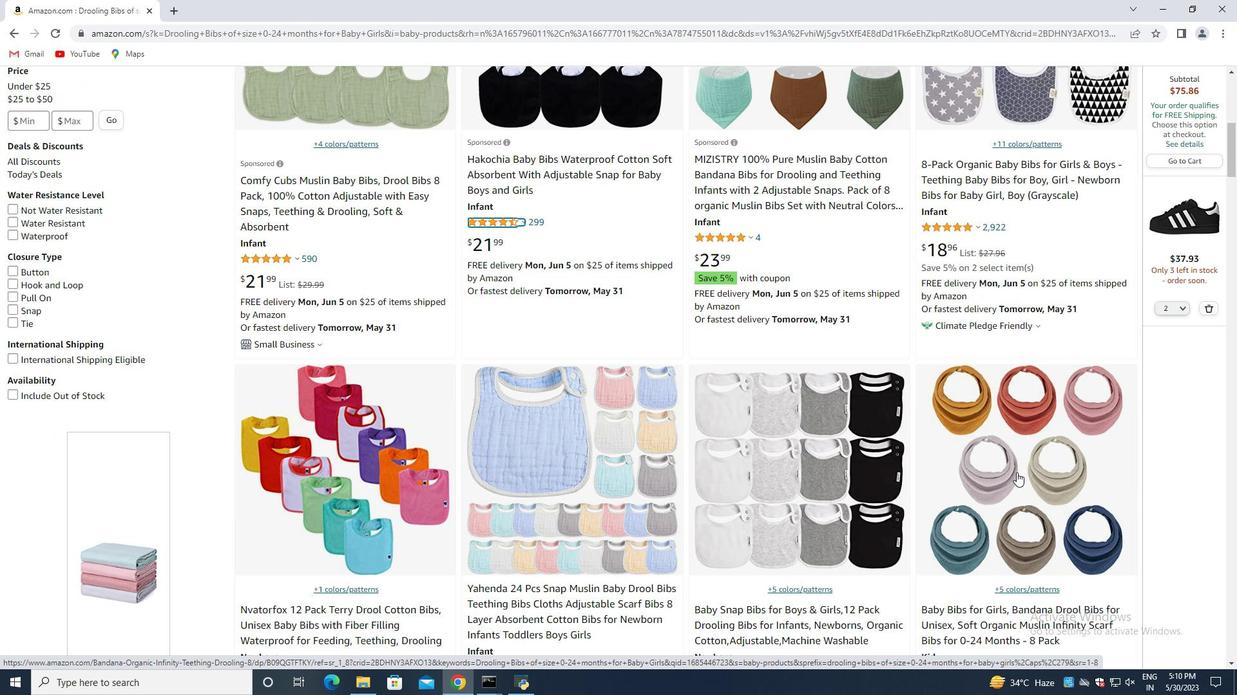 
Action: Mouse moved to (810, 566)
Screenshot: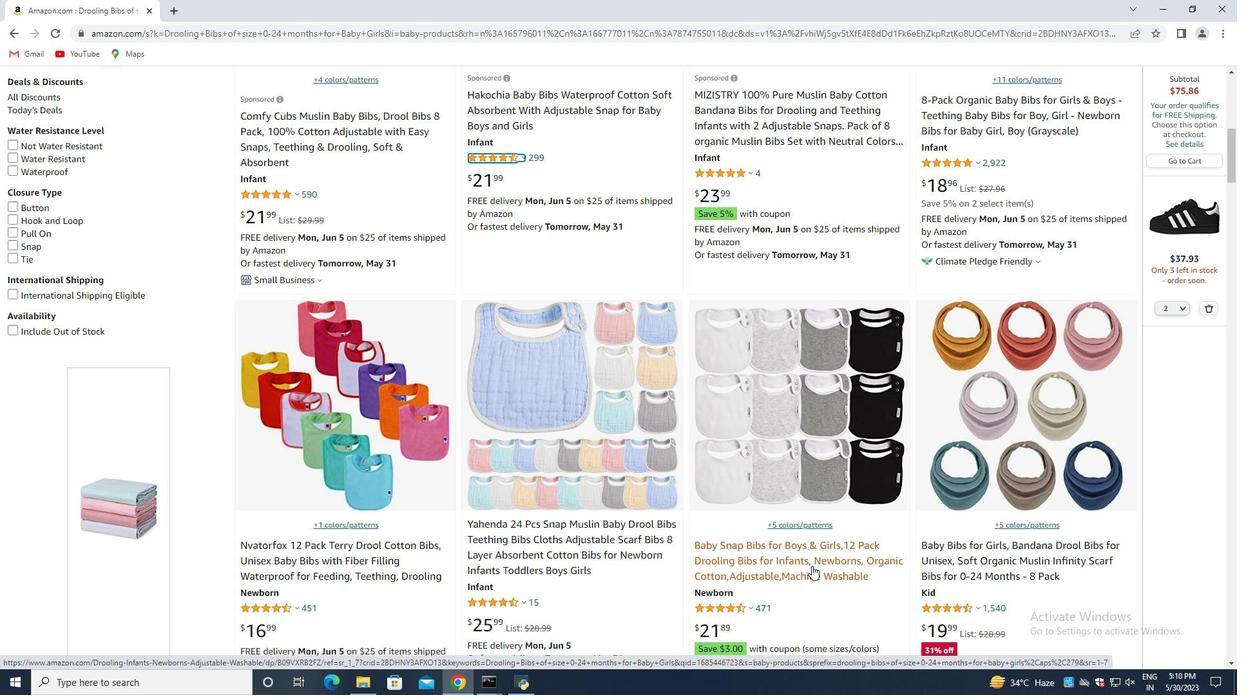 
Action: Mouse pressed left at (810, 566)
Screenshot: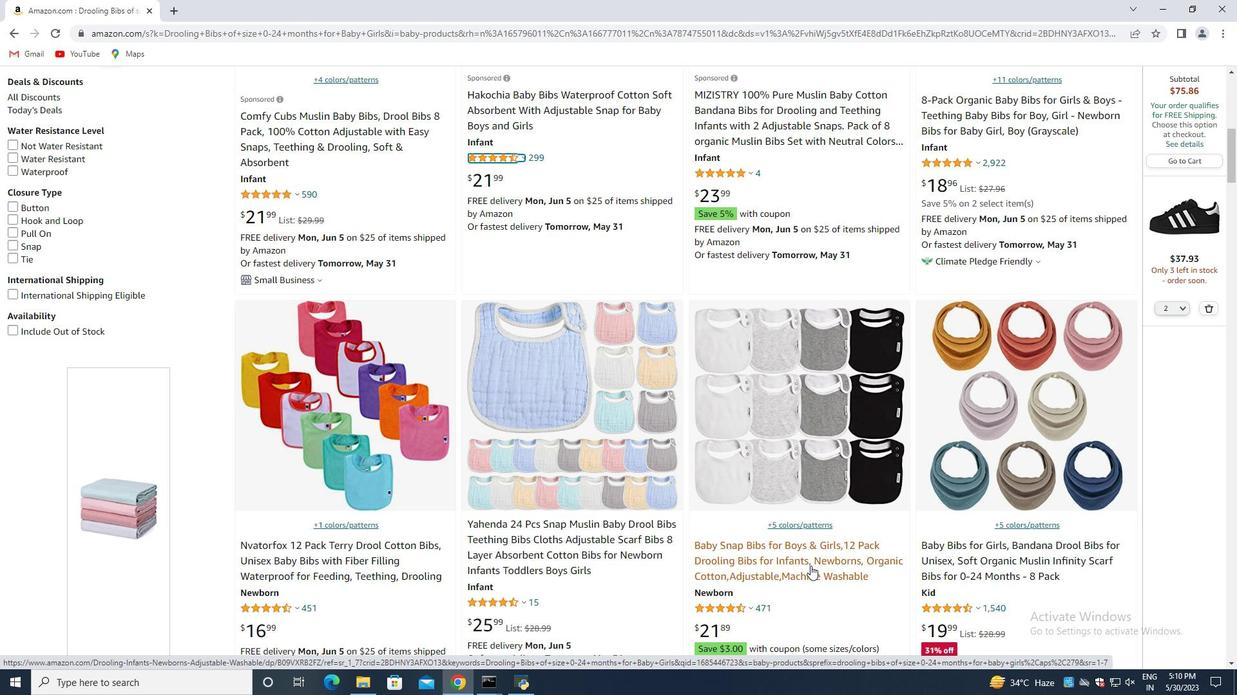 
Action: Mouse moved to (625, 427)
Screenshot: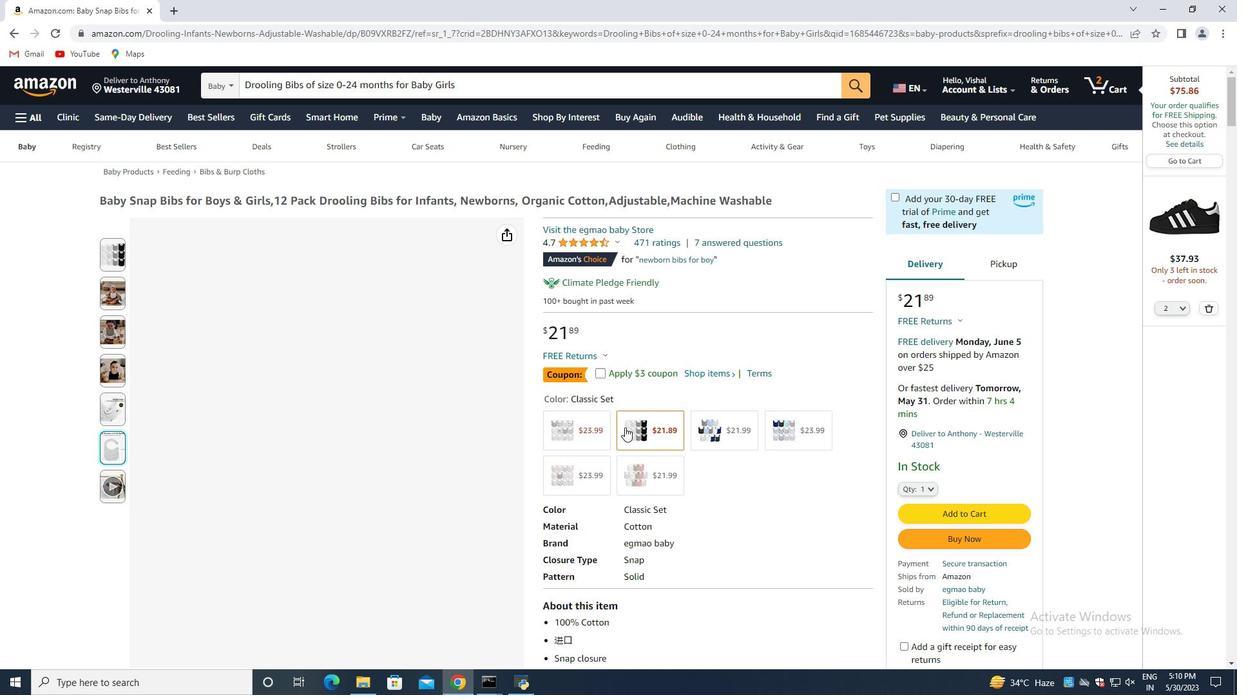 
Action: Mouse scrolled (625, 427) with delta (0, 0)
Screenshot: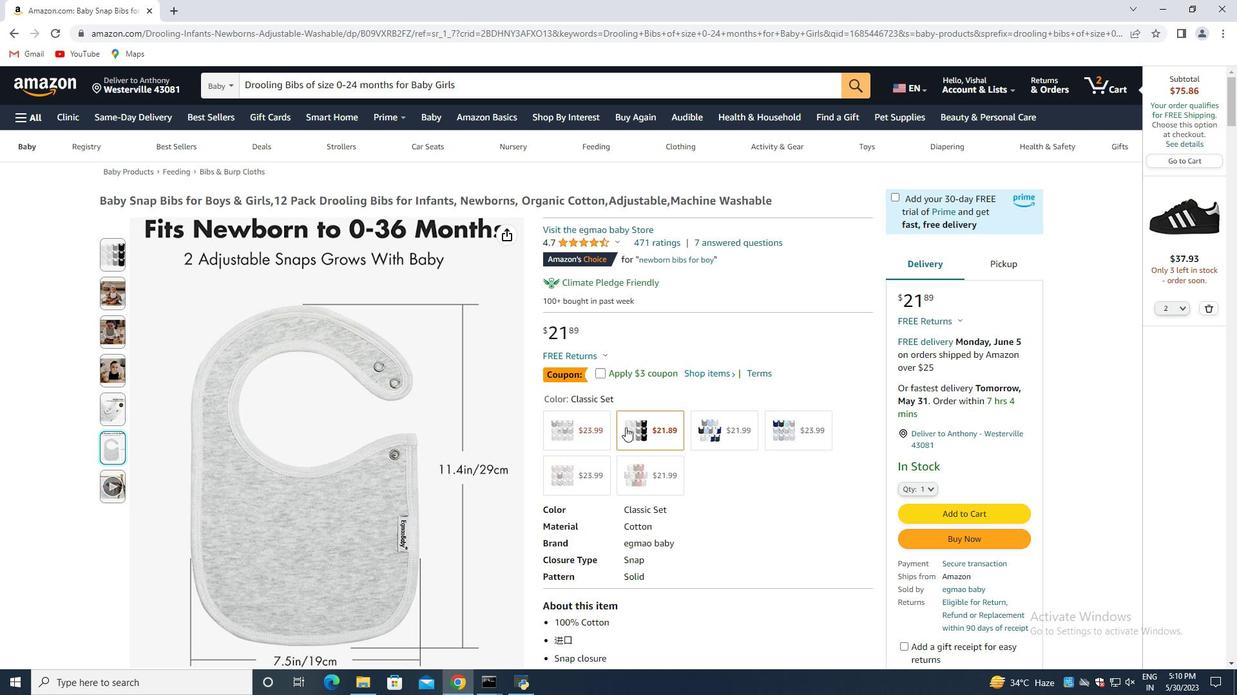 
Action: Mouse scrolled (625, 427) with delta (0, 0)
Screenshot: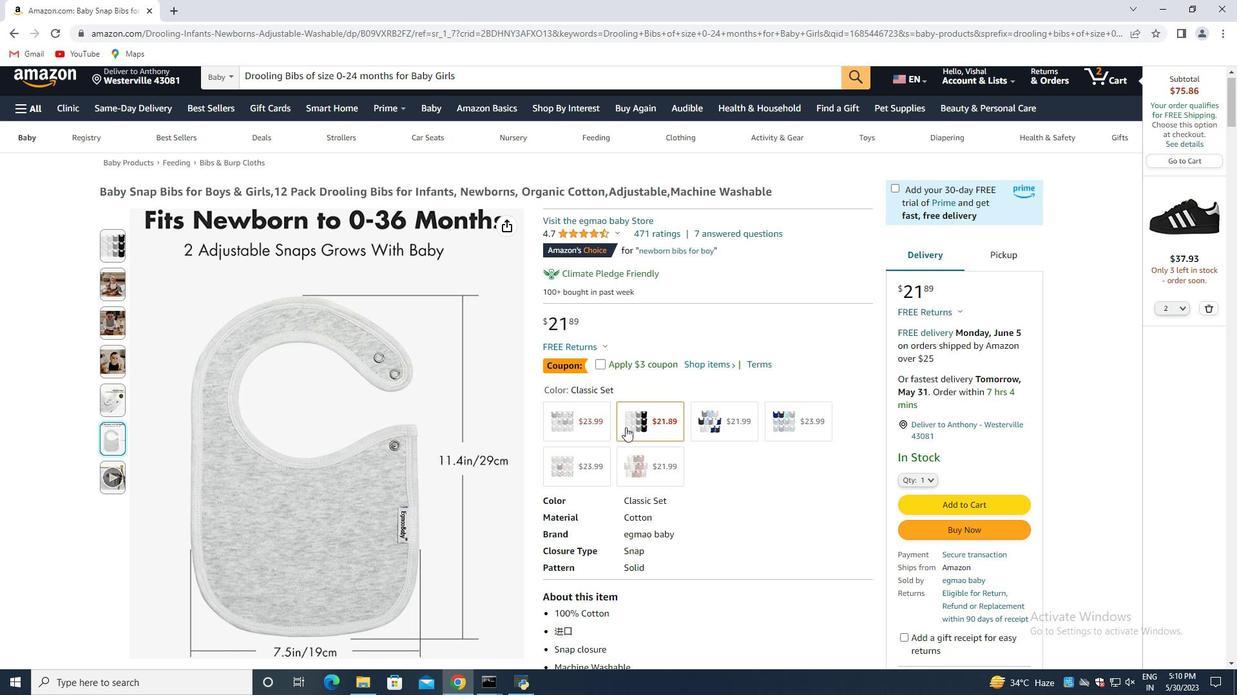 
Action: Mouse moved to (630, 416)
Screenshot: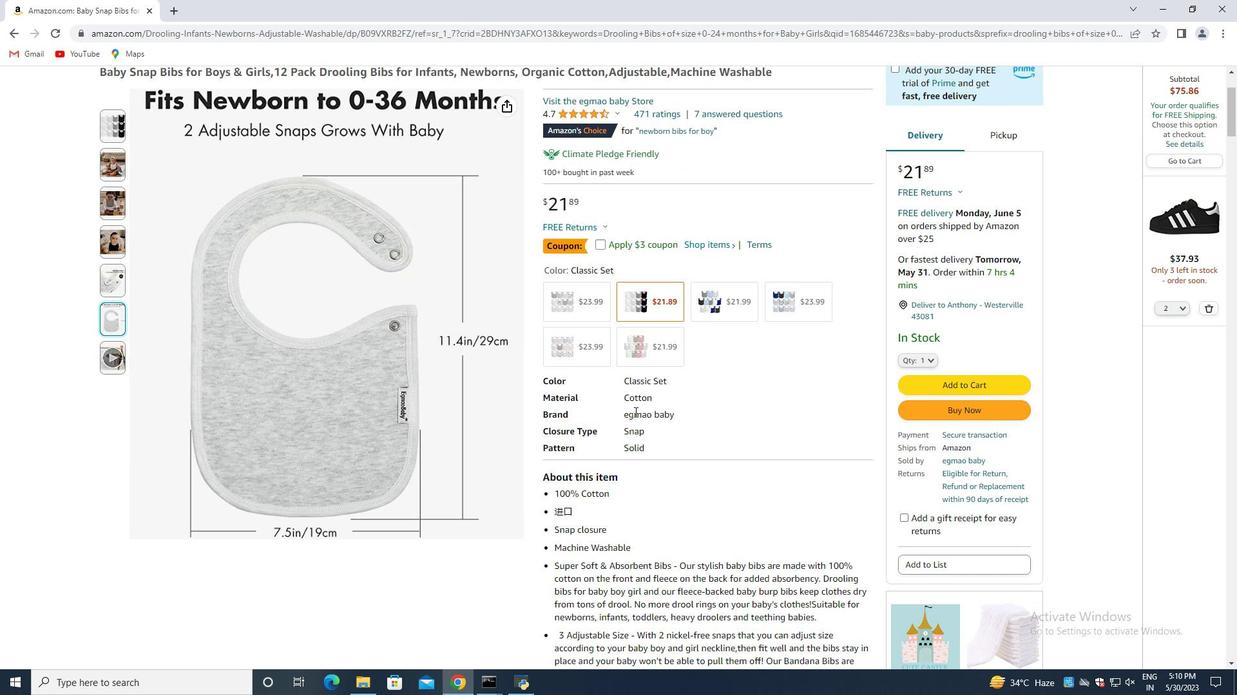 
Action: Mouse scrolled (630, 416) with delta (0, 0)
Screenshot: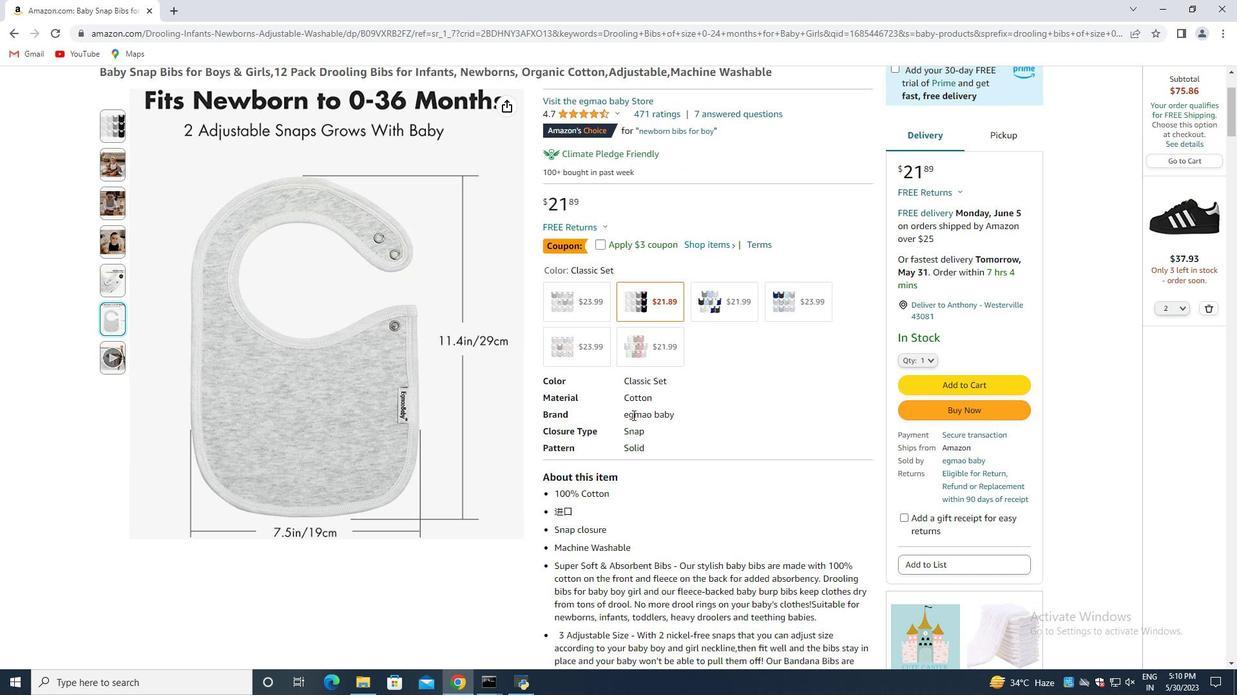
Action: Mouse moved to (629, 418)
Screenshot: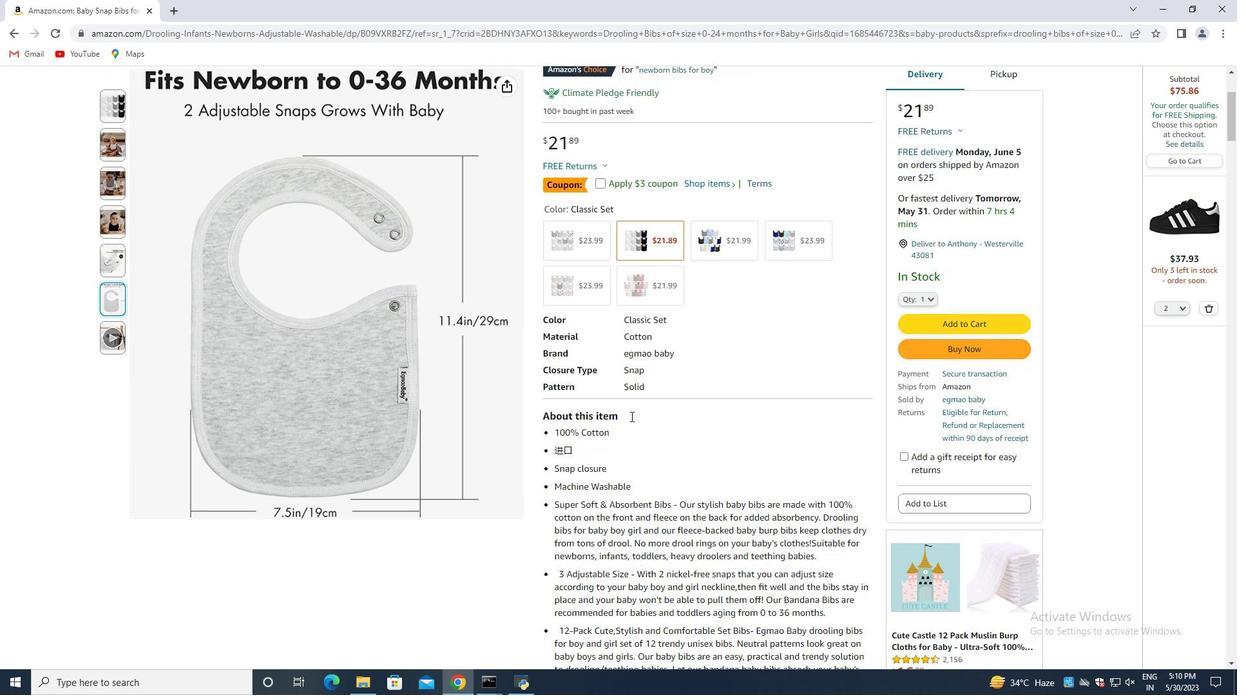 
Action: Mouse scrolled (630, 417) with delta (0, 0)
Screenshot: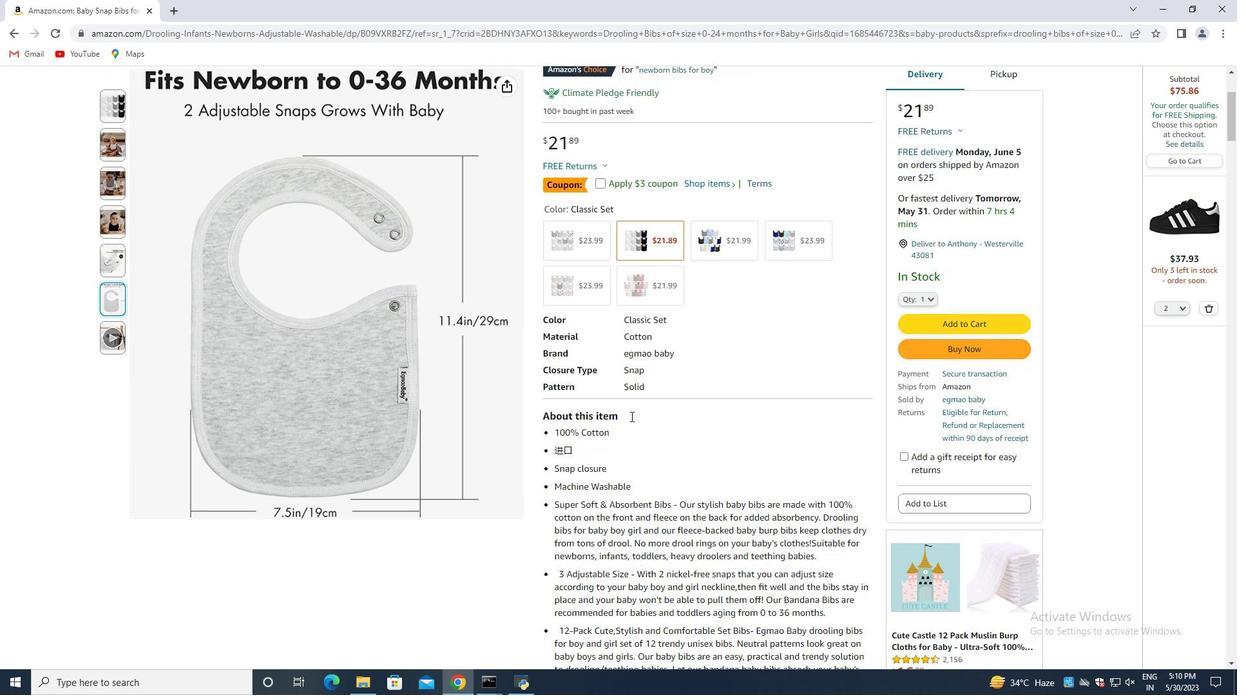 
Action: Mouse moved to (667, 393)
Screenshot: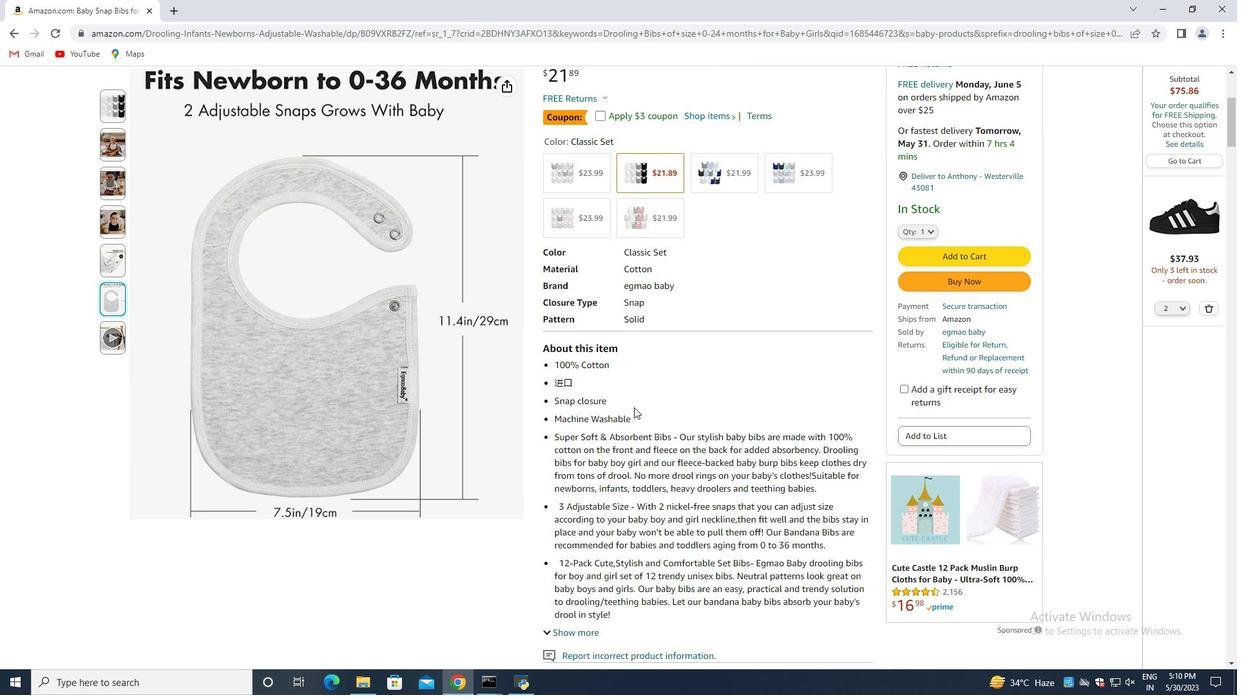 
Action: Mouse scrolled (667, 392) with delta (0, 0)
Screenshot: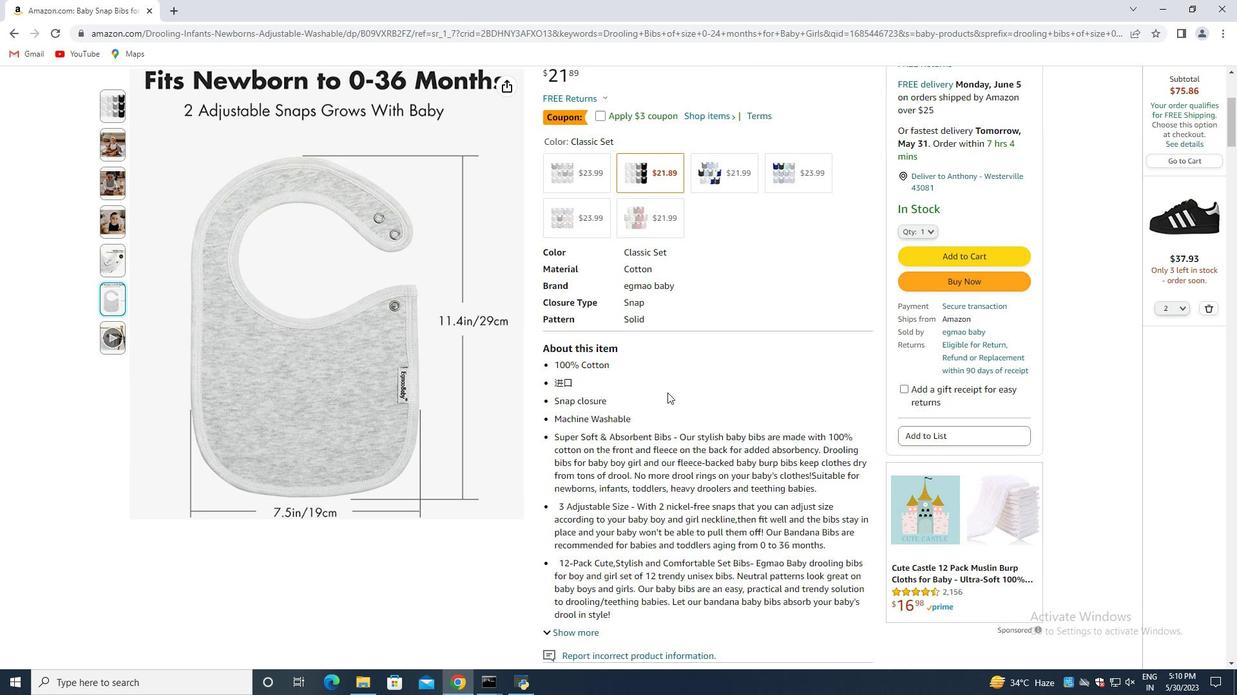 
Action: Mouse moved to (667, 393)
Screenshot: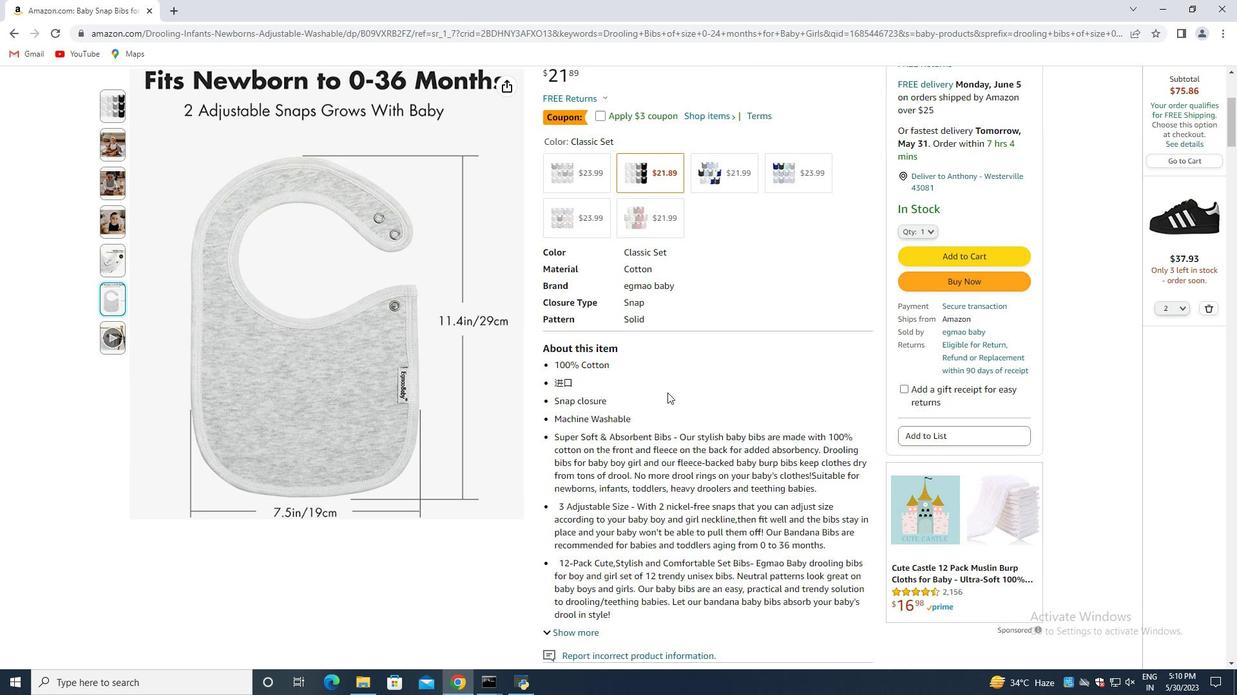 
Action: Mouse scrolled (667, 392) with delta (0, 0)
Screenshot: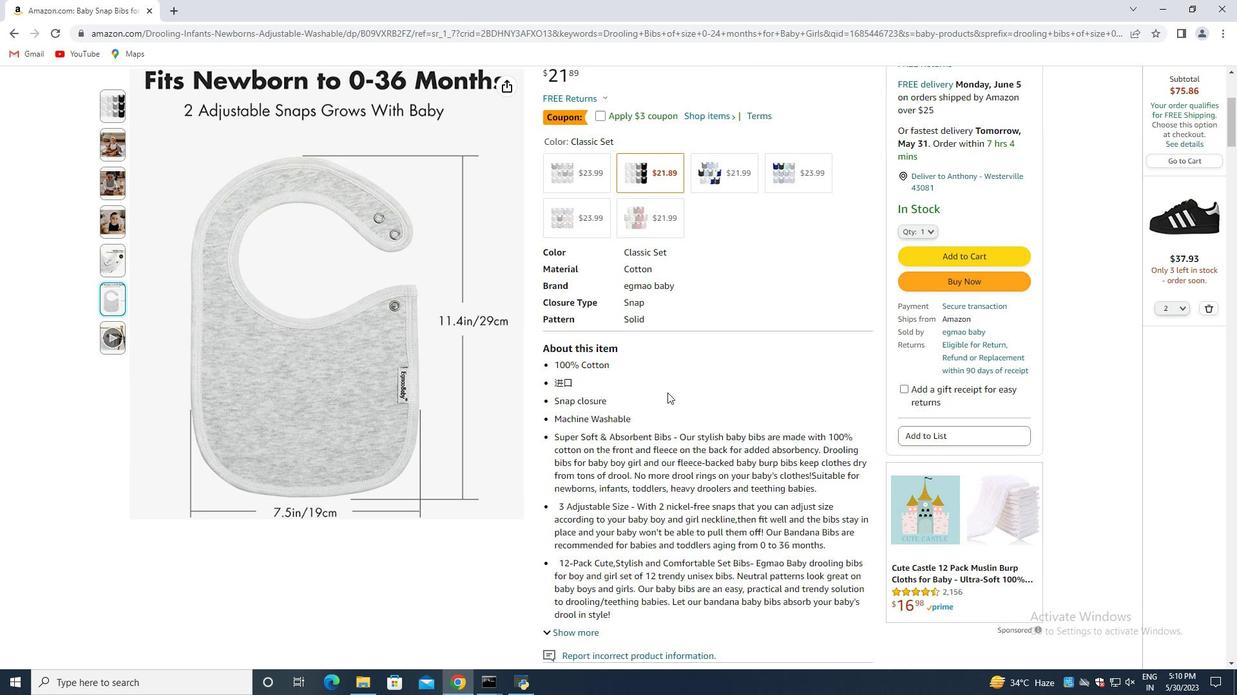 
Action: Mouse moved to (666, 393)
Screenshot: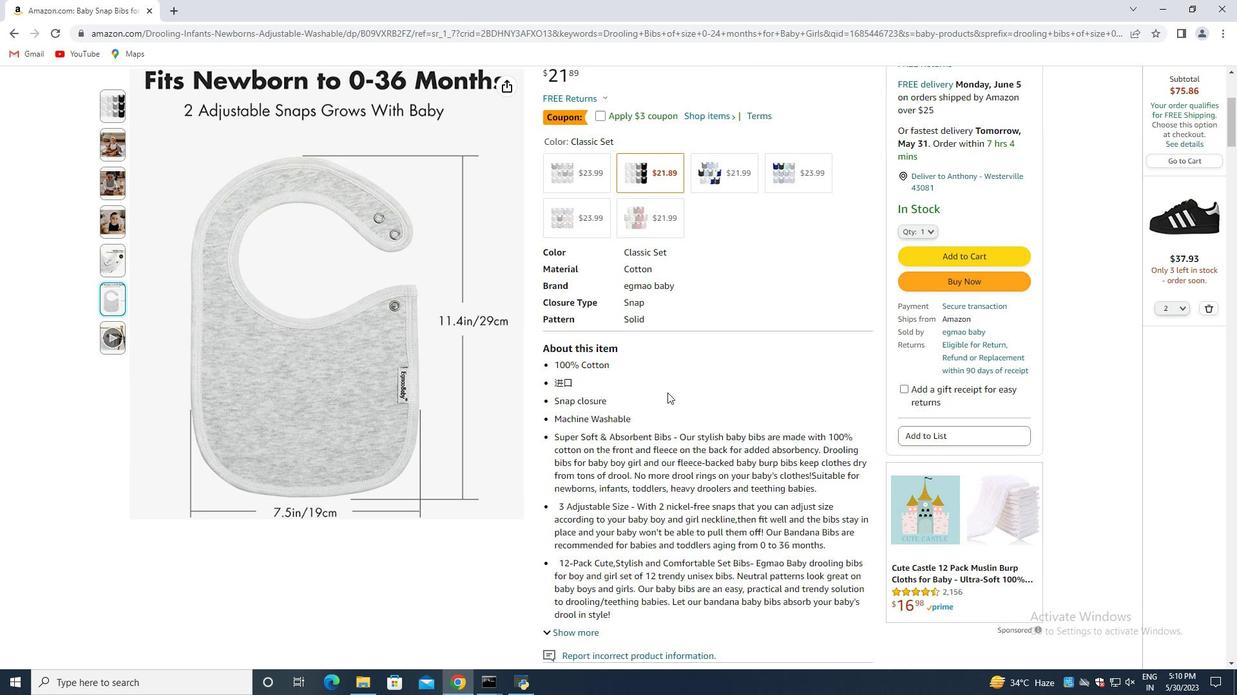 
Action: Mouse scrolled (666, 392) with delta (0, 0)
Screenshot: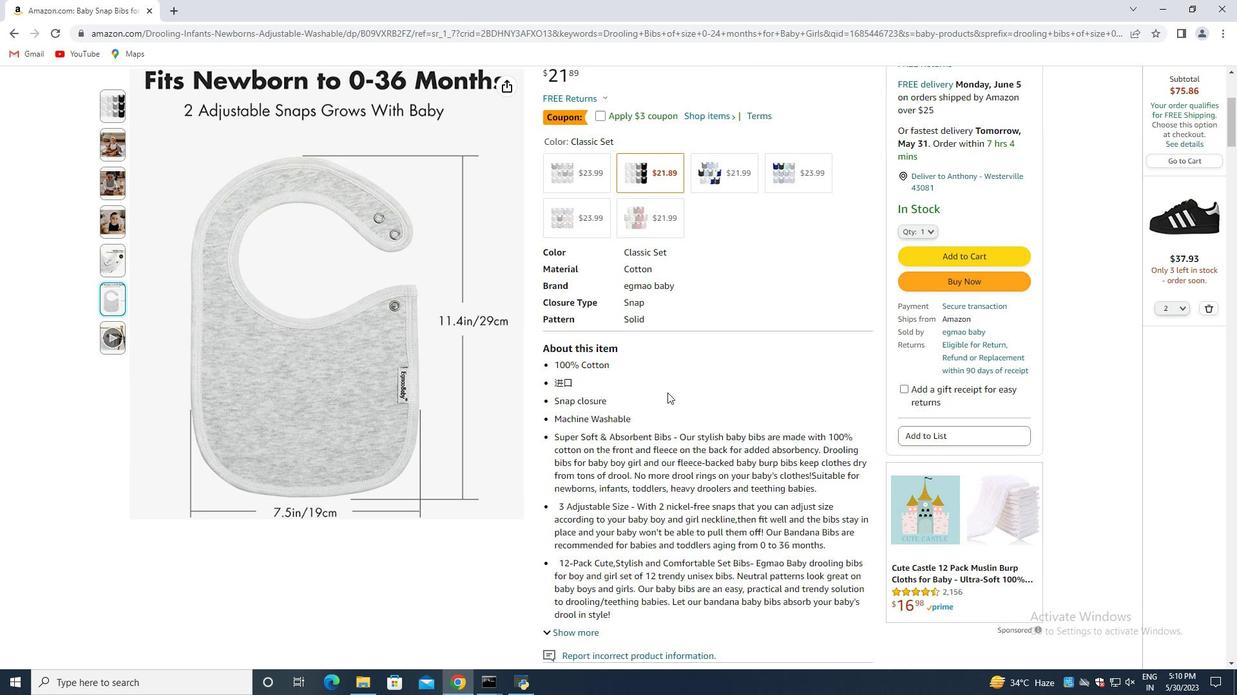 
Action: Mouse moved to (659, 396)
Screenshot: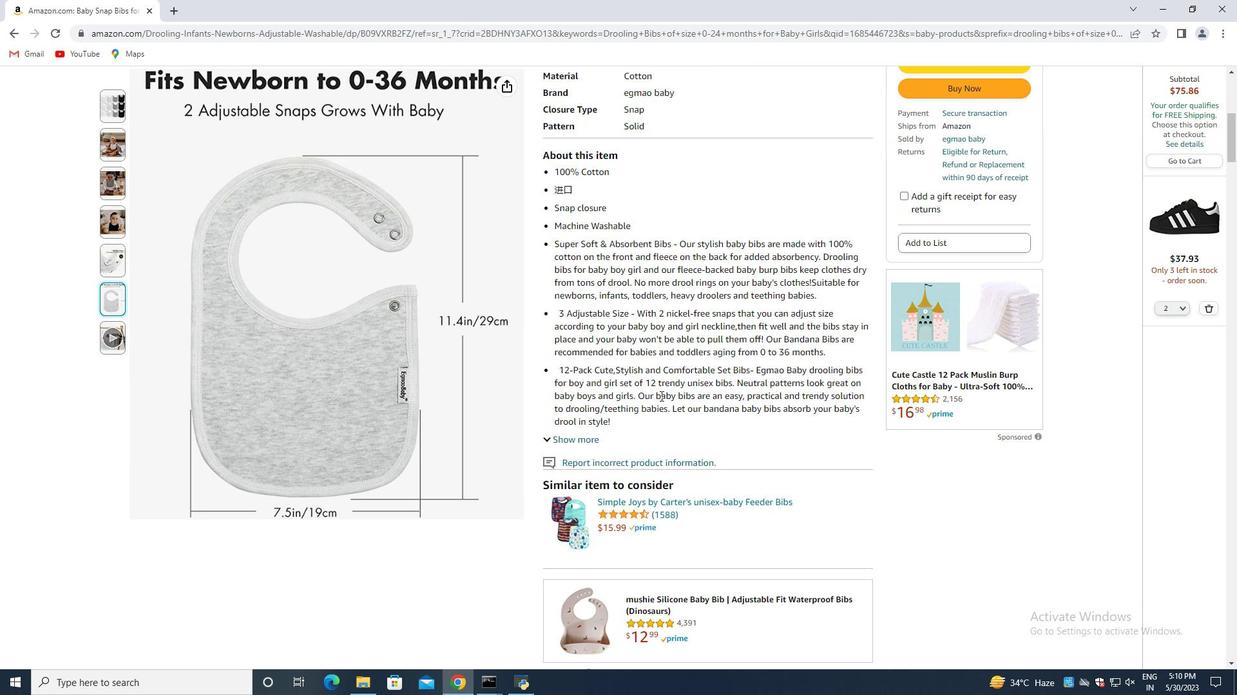 
Action: Mouse scrolled (659, 396) with delta (0, 0)
Screenshot: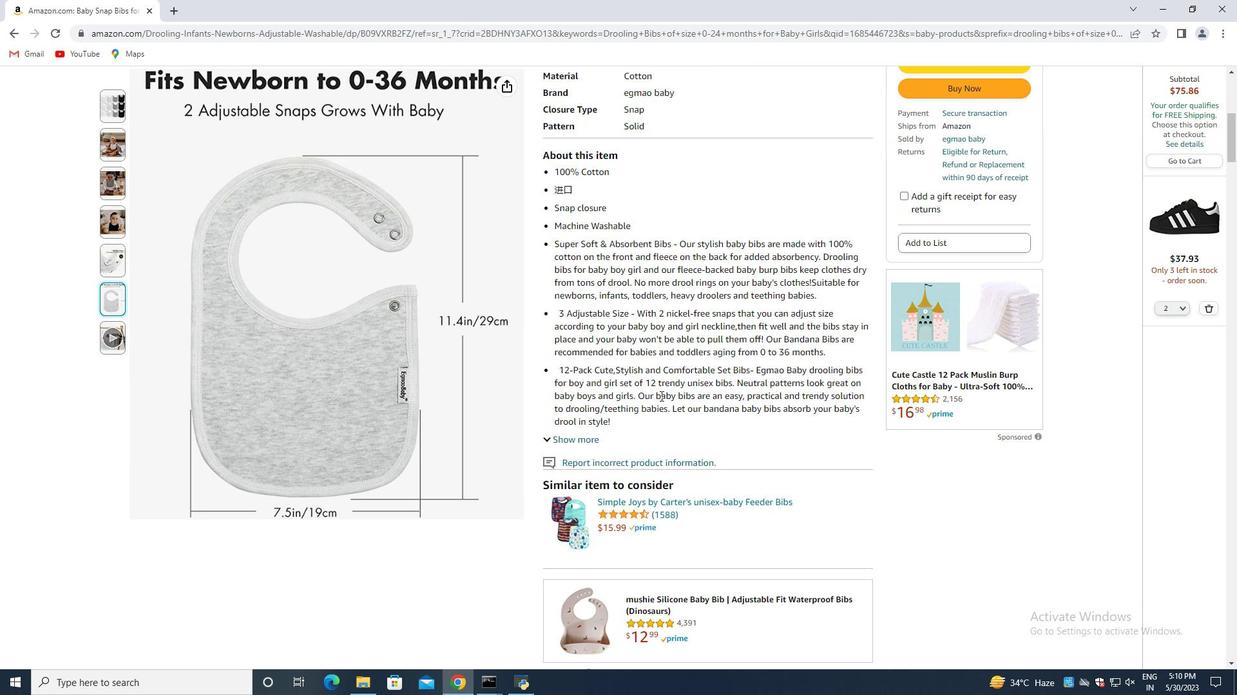 
Action: Mouse moved to (659, 397)
Screenshot: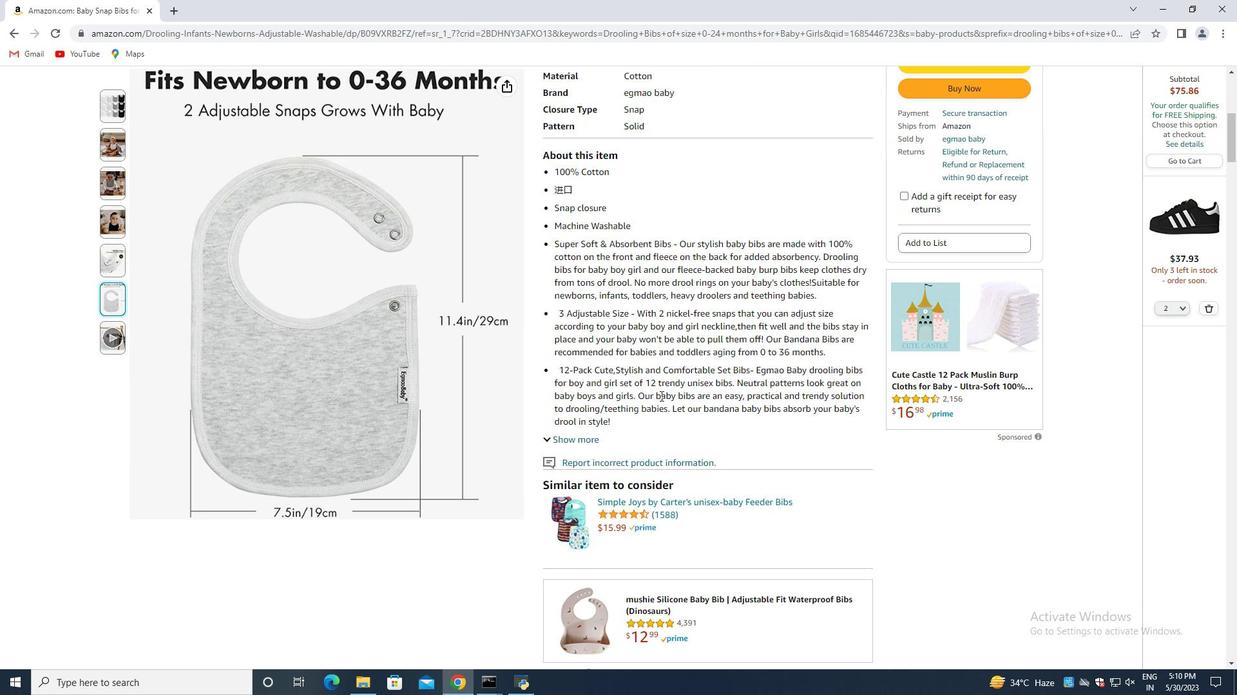 
Action: Mouse scrolled (659, 396) with delta (0, 0)
Screenshot: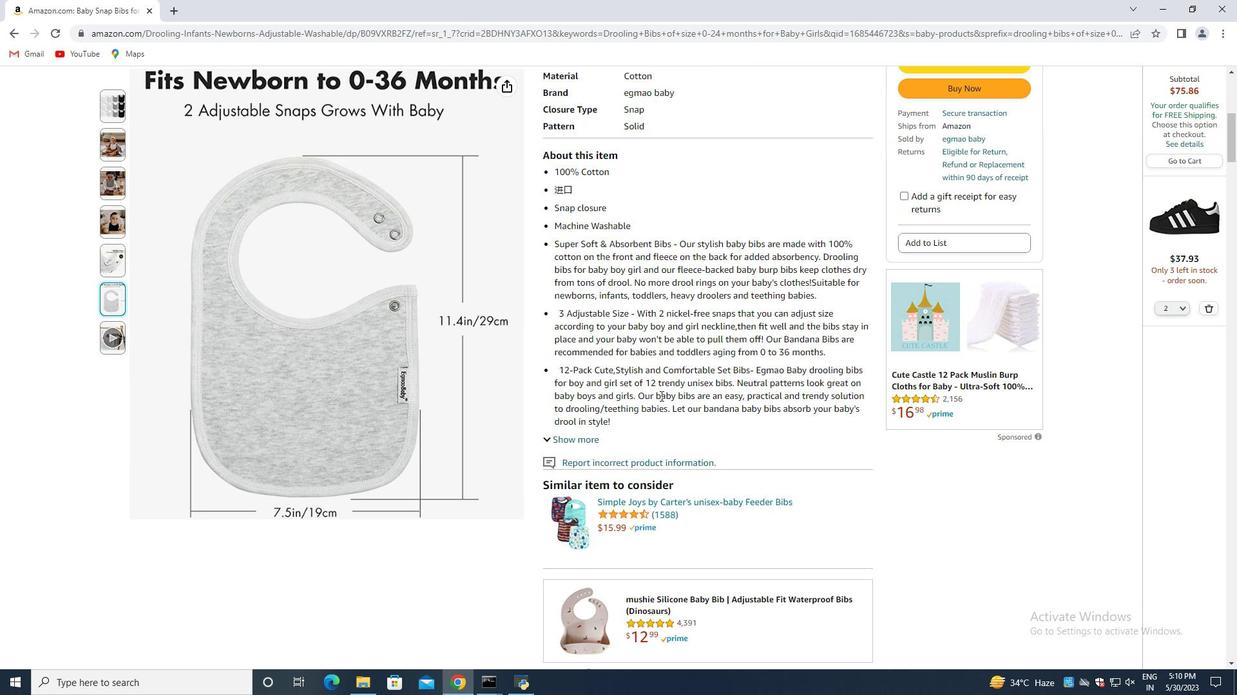 
Action: Mouse moved to (658, 397)
Screenshot: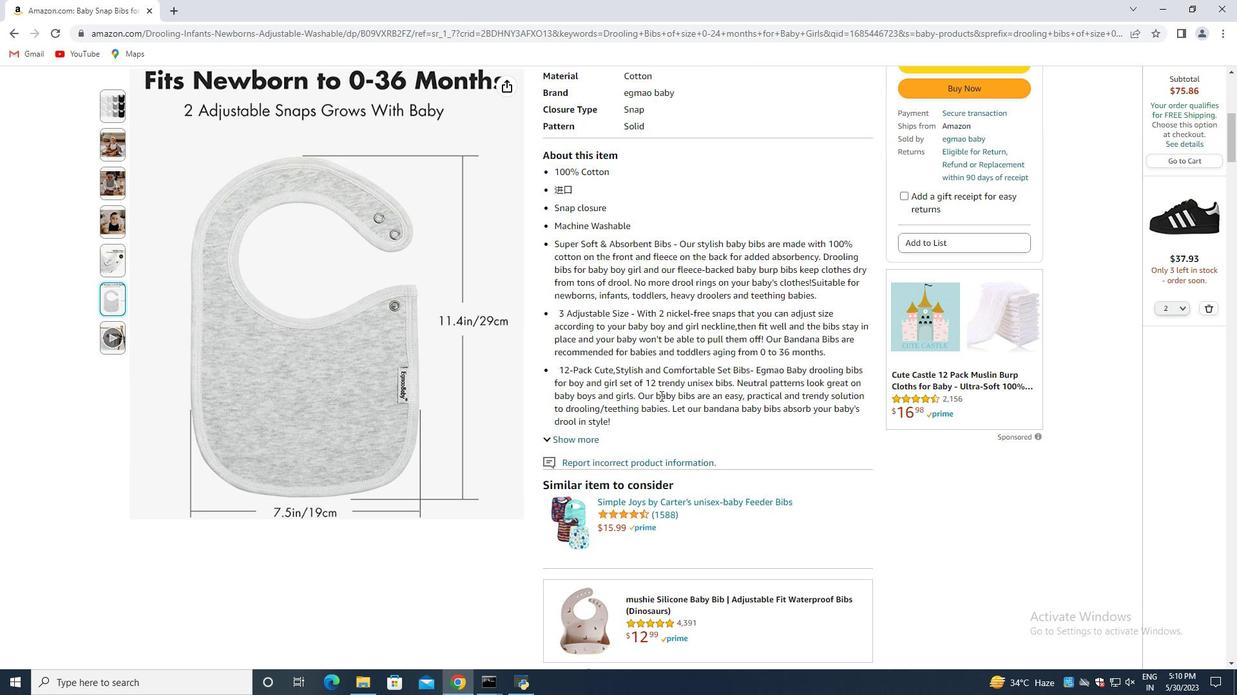 
Action: Mouse scrolled (658, 396) with delta (0, 0)
Screenshot: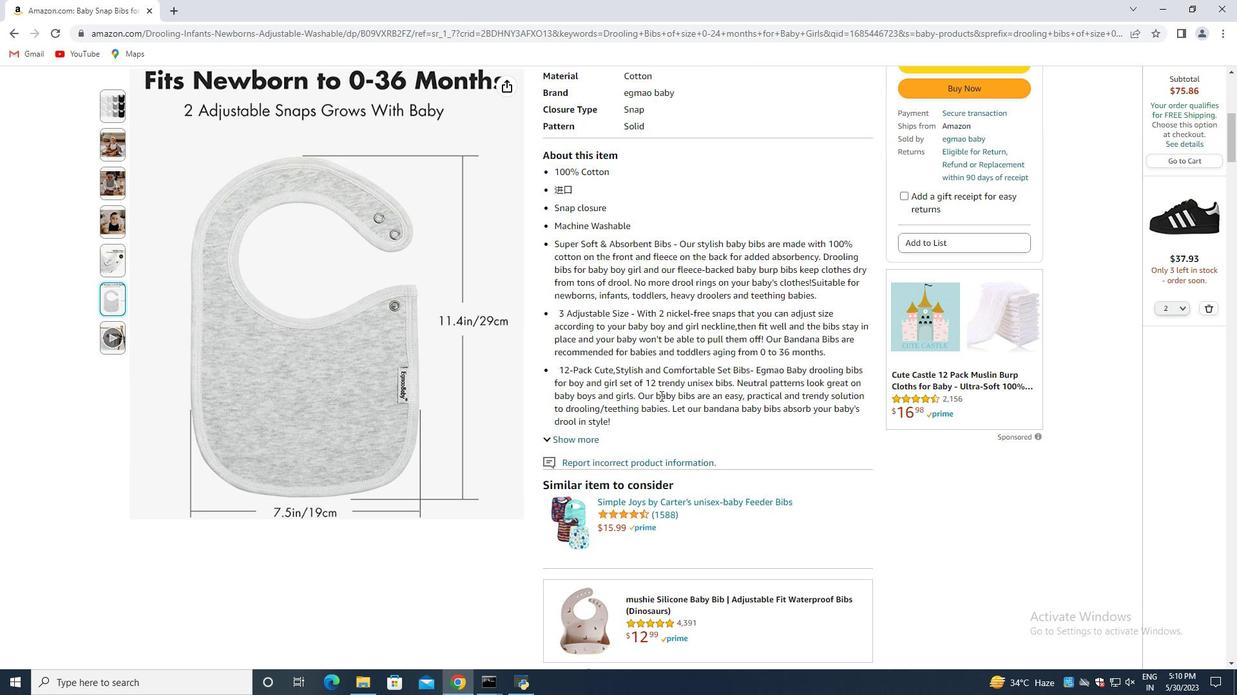 
Action: Mouse moved to (648, 400)
Screenshot: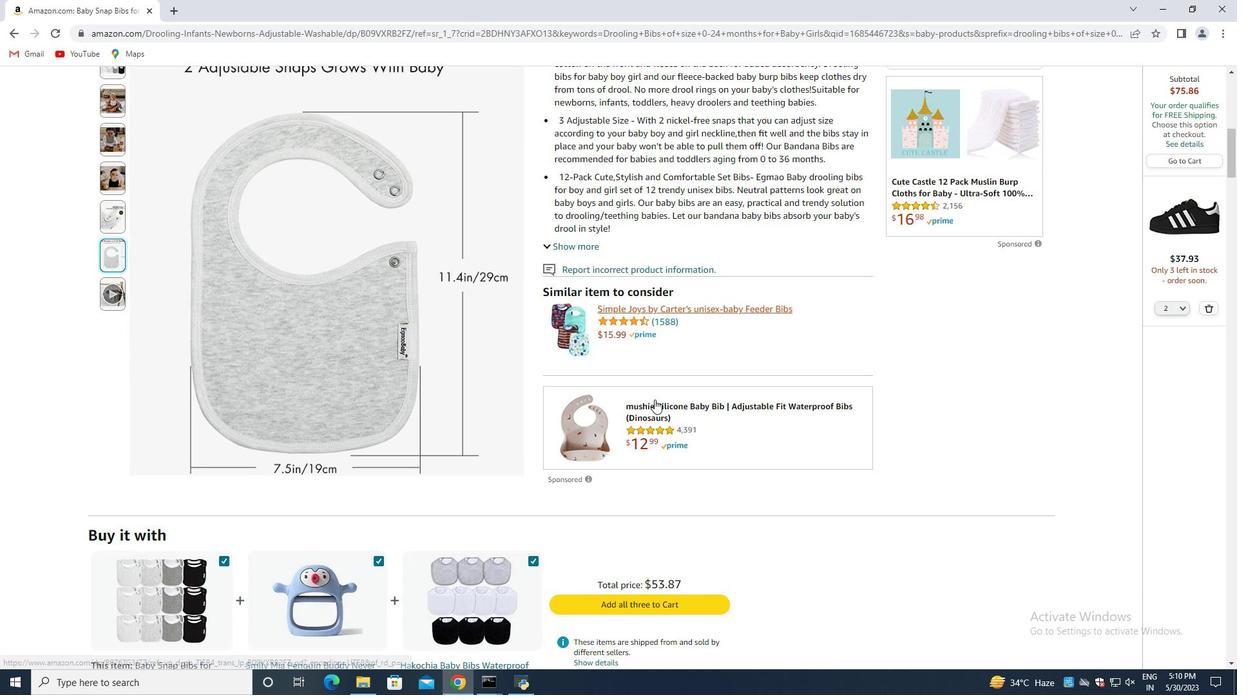
Action: Mouse scrolled (648, 400) with delta (0, 0)
Screenshot: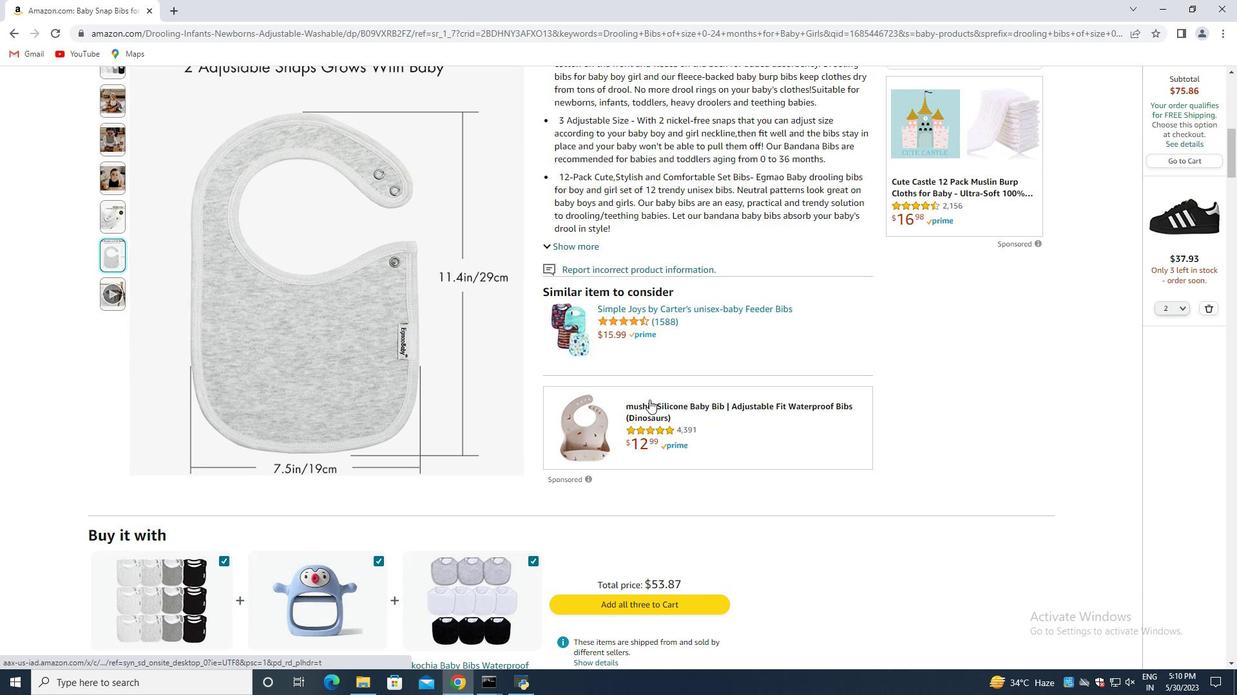 
Action: Mouse scrolled (648, 400) with delta (0, 0)
Screenshot: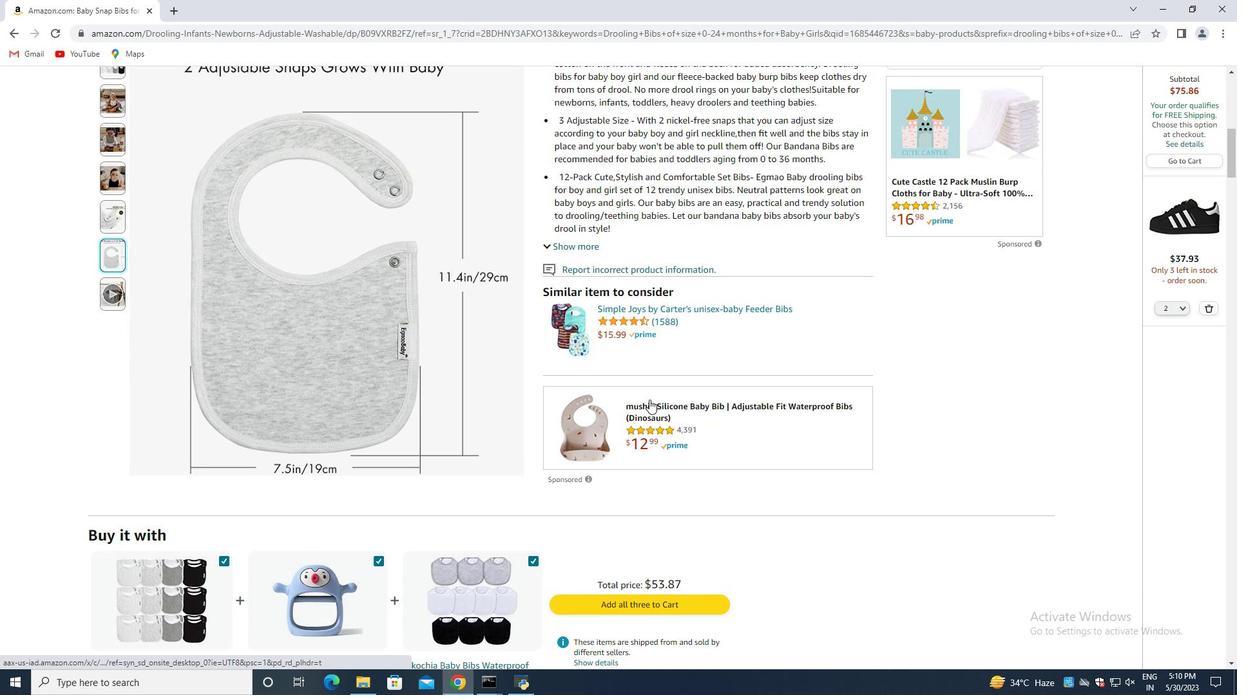 
Action: Mouse scrolled (648, 400) with delta (0, 0)
Screenshot: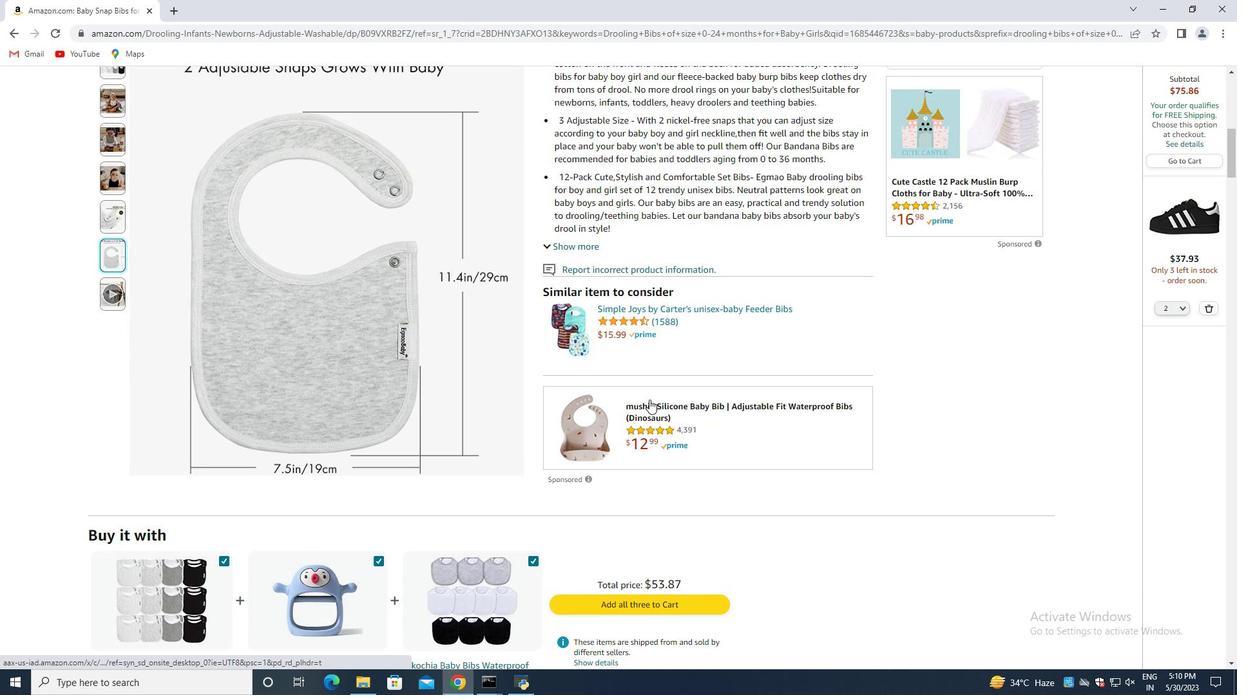 
Action: Mouse scrolled (648, 400) with delta (0, 0)
Screenshot: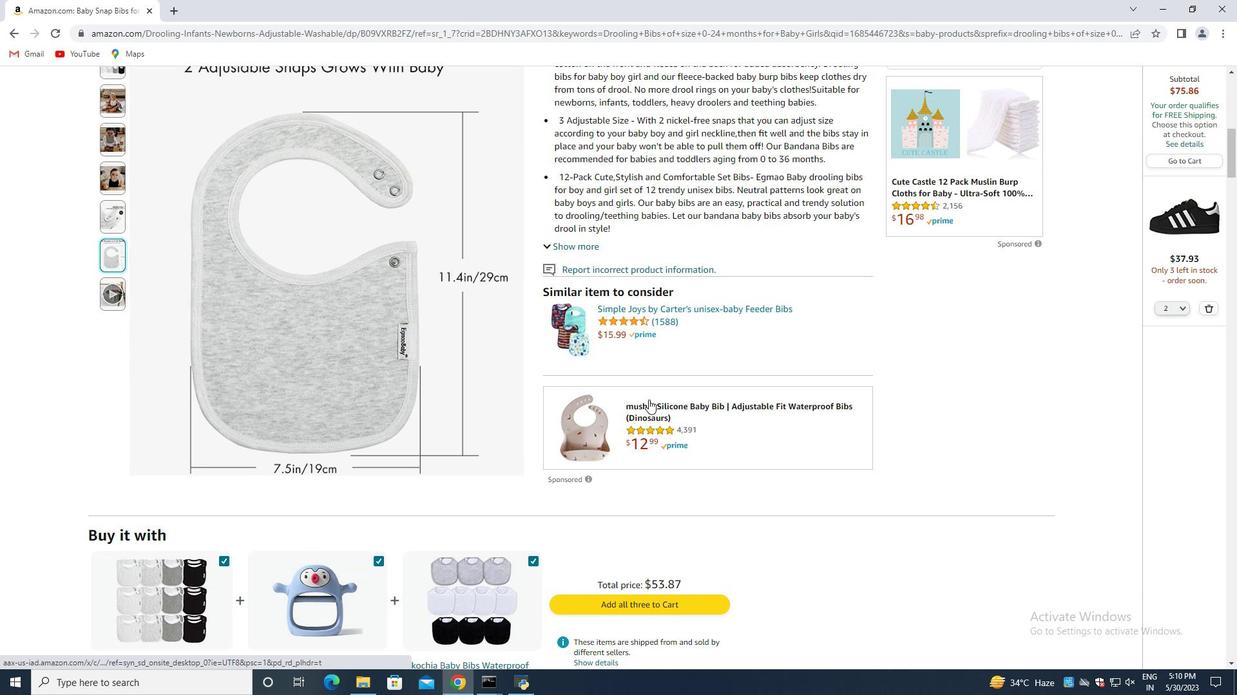 
Action: Mouse scrolled (648, 400) with delta (0, 0)
Screenshot: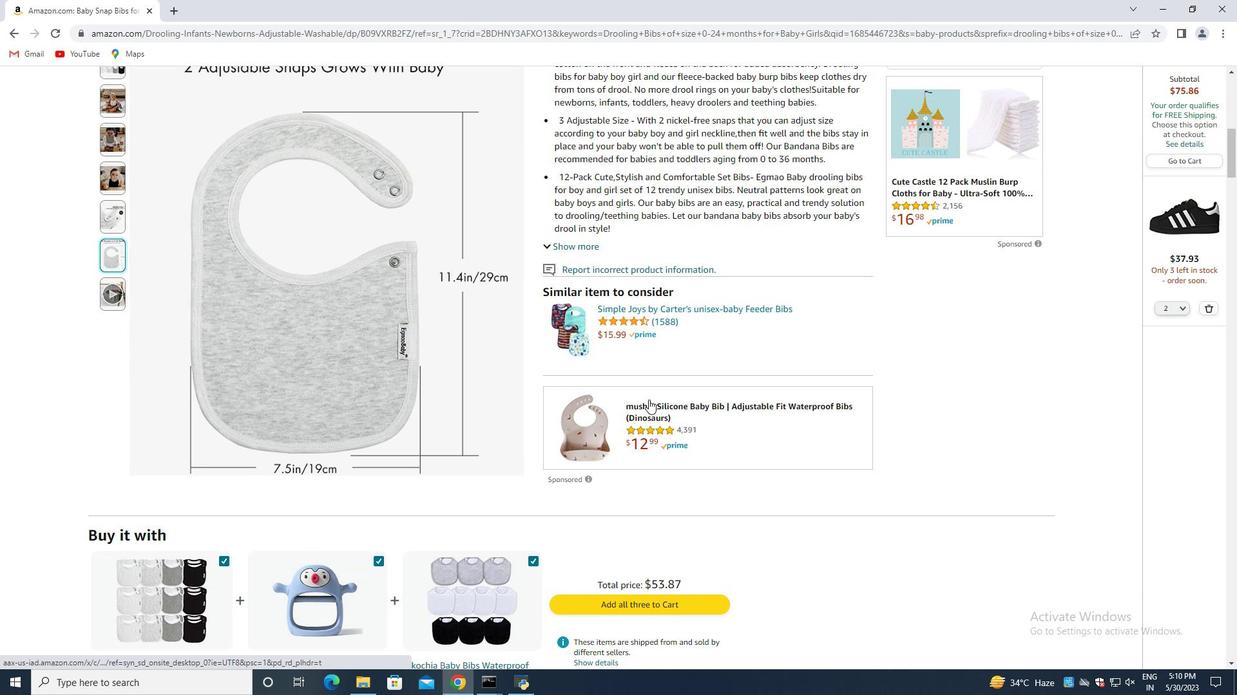 
Action: Mouse moved to (648, 400)
Screenshot: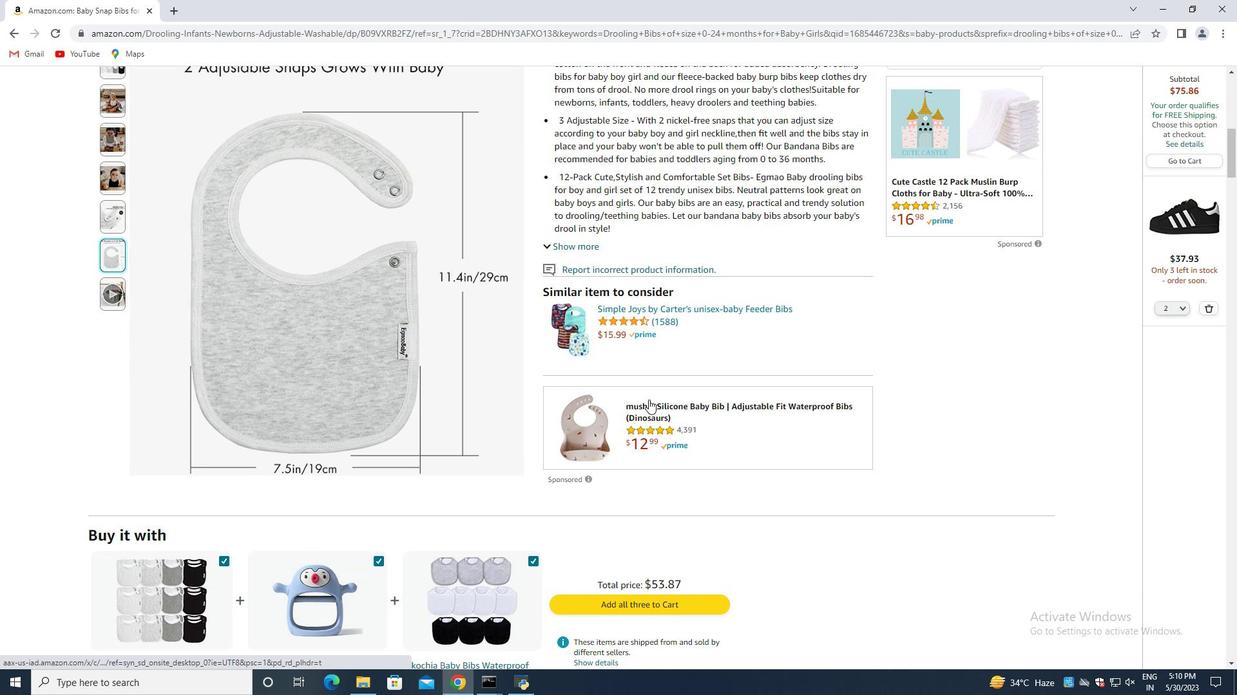 
Action: Mouse scrolled (648, 400) with delta (0, 0)
Screenshot: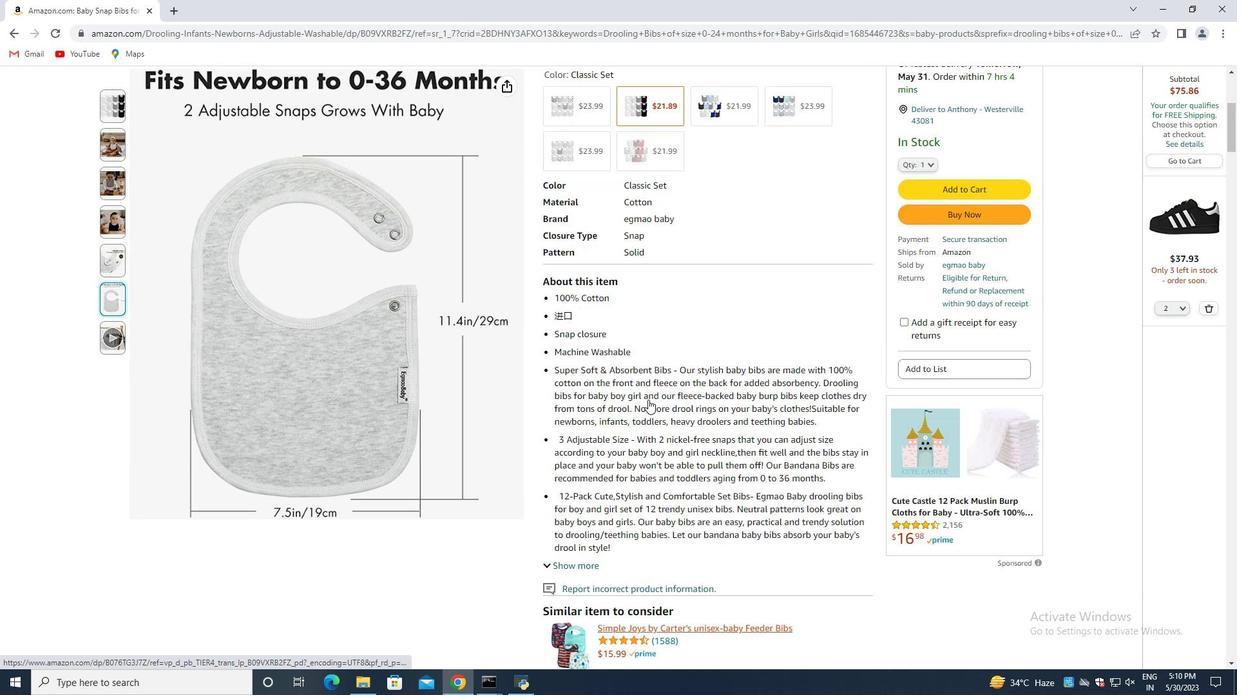 
Action: Mouse scrolled (648, 400) with delta (0, 0)
Screenshot: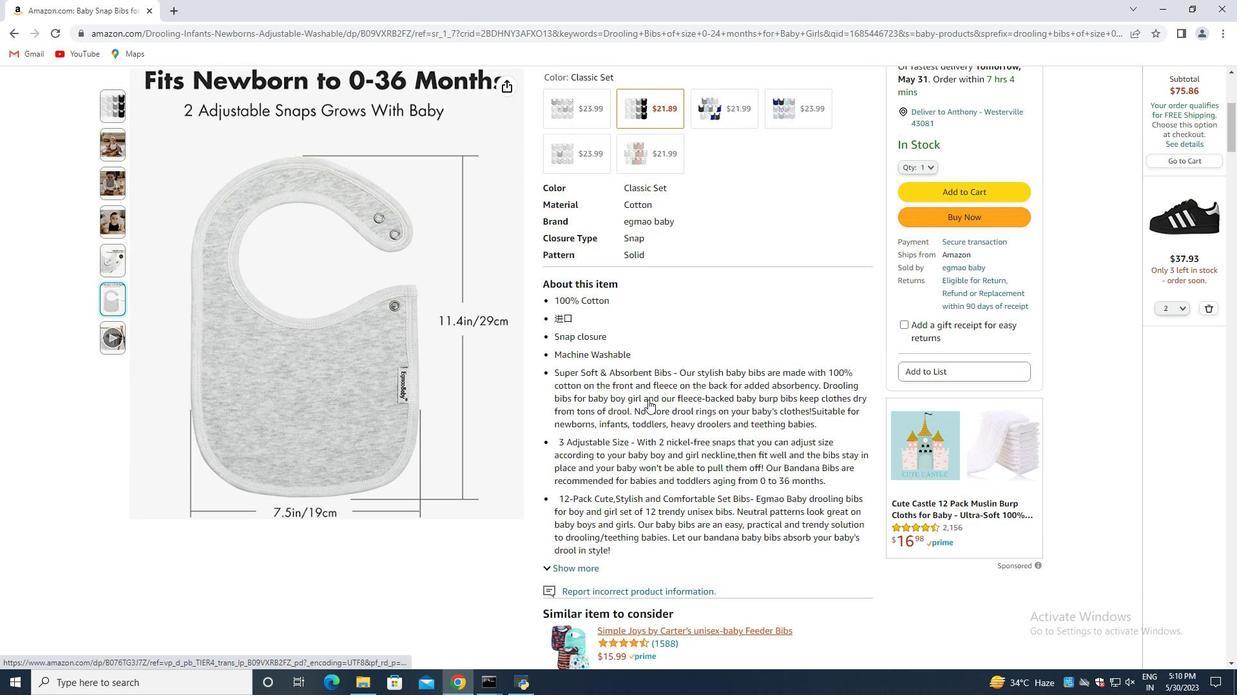 
Action: Mouse scrolled (648, 400) with delta (0, 0)
Screenshot: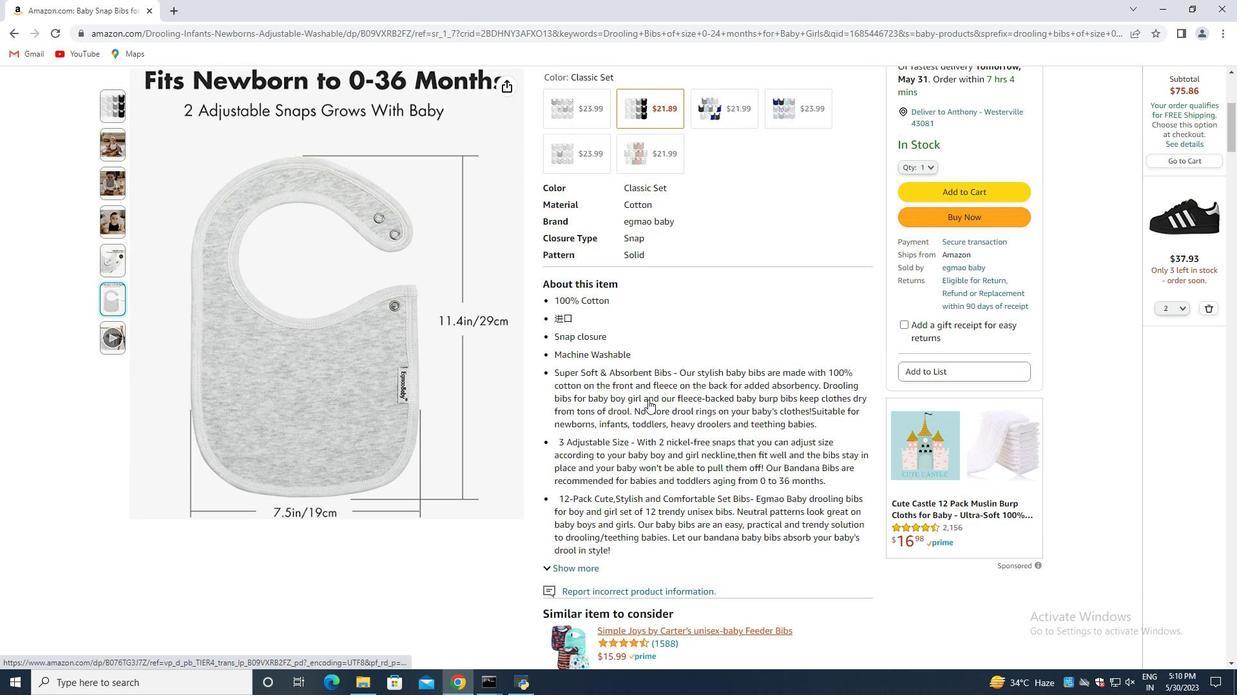 
Action: Mouse scrolled (648, 400) with delta (0, 0)
Screenshot: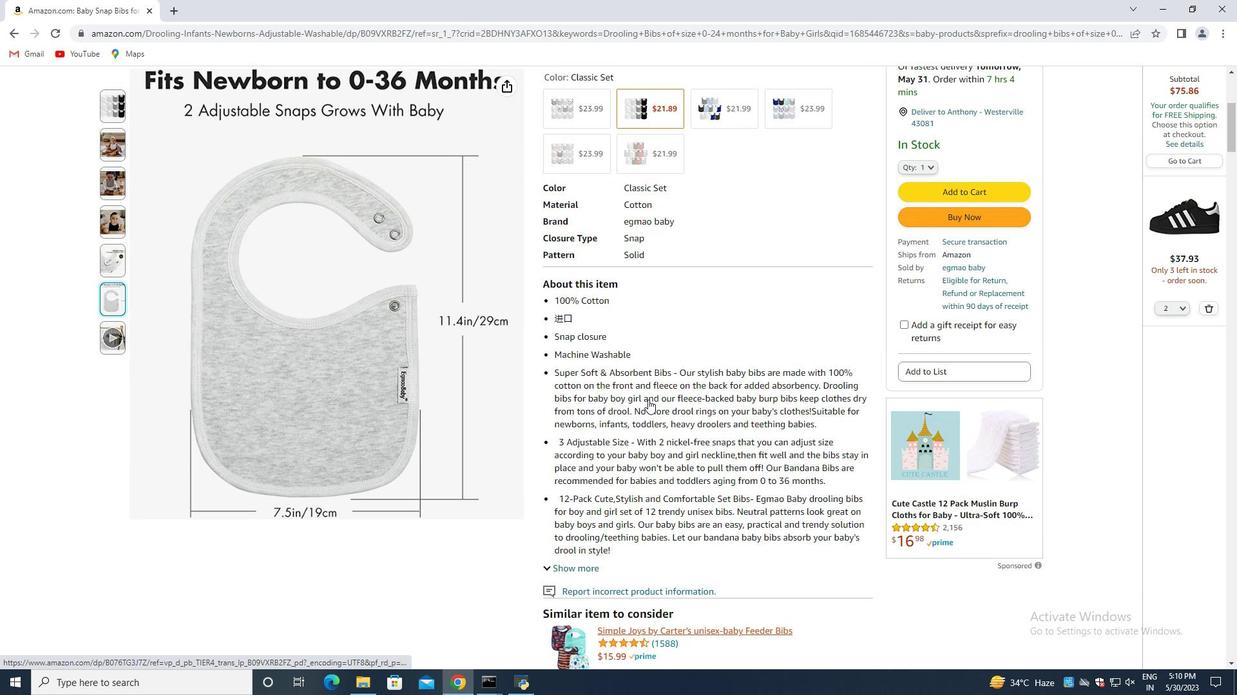 
Action: Mouse scrolled (648, 400) with delta (0, 0)
Screenshot: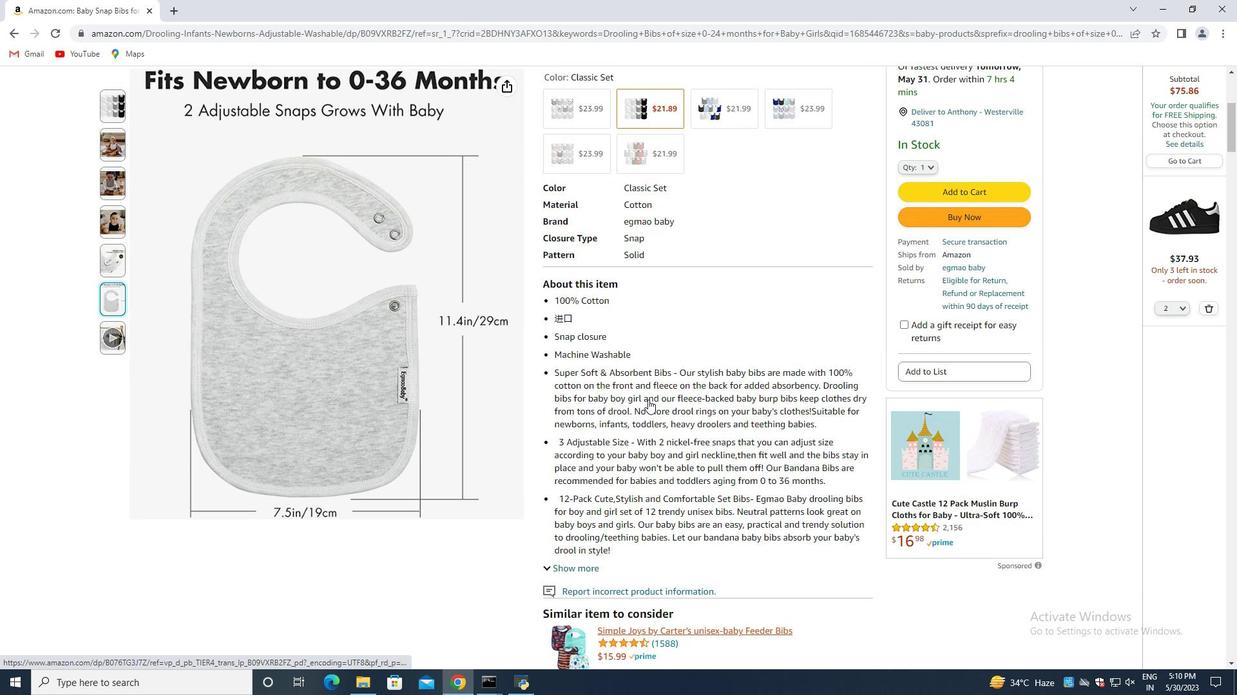 
Action: Mouse scrolled (648, 400) with delta (0, 0)
Screenshot: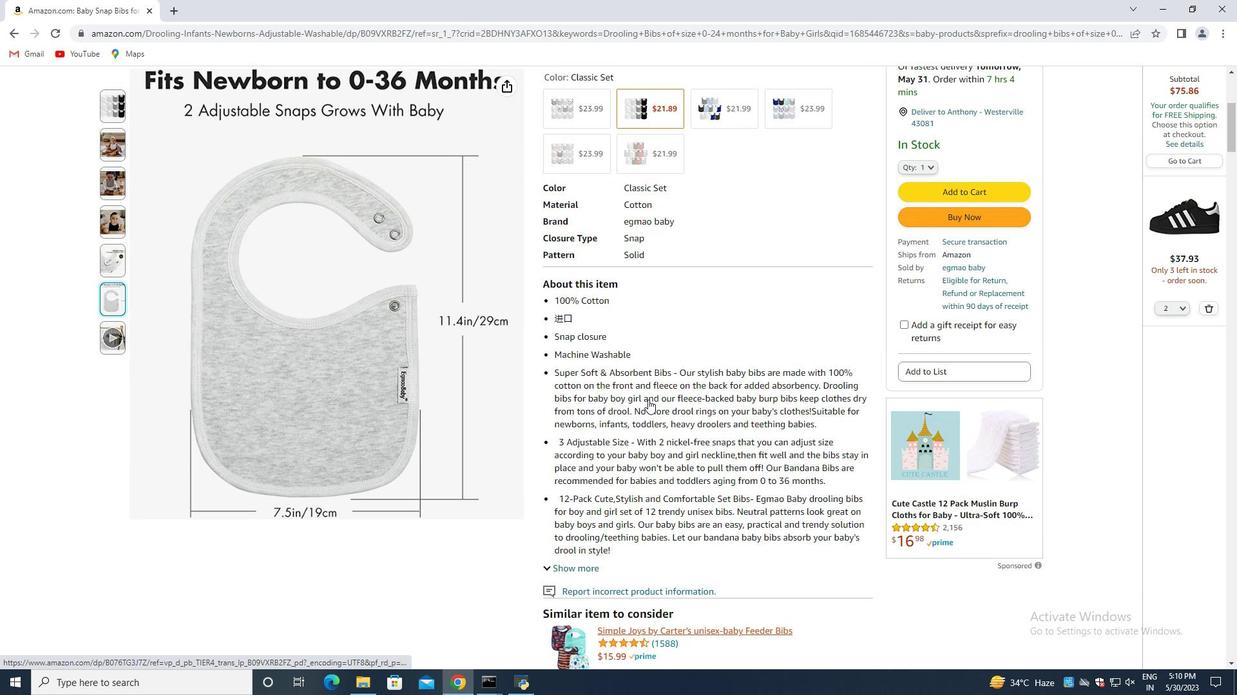 
Action: Mouse scrolled (648, 400) with delta (0, 0)
Screenshot: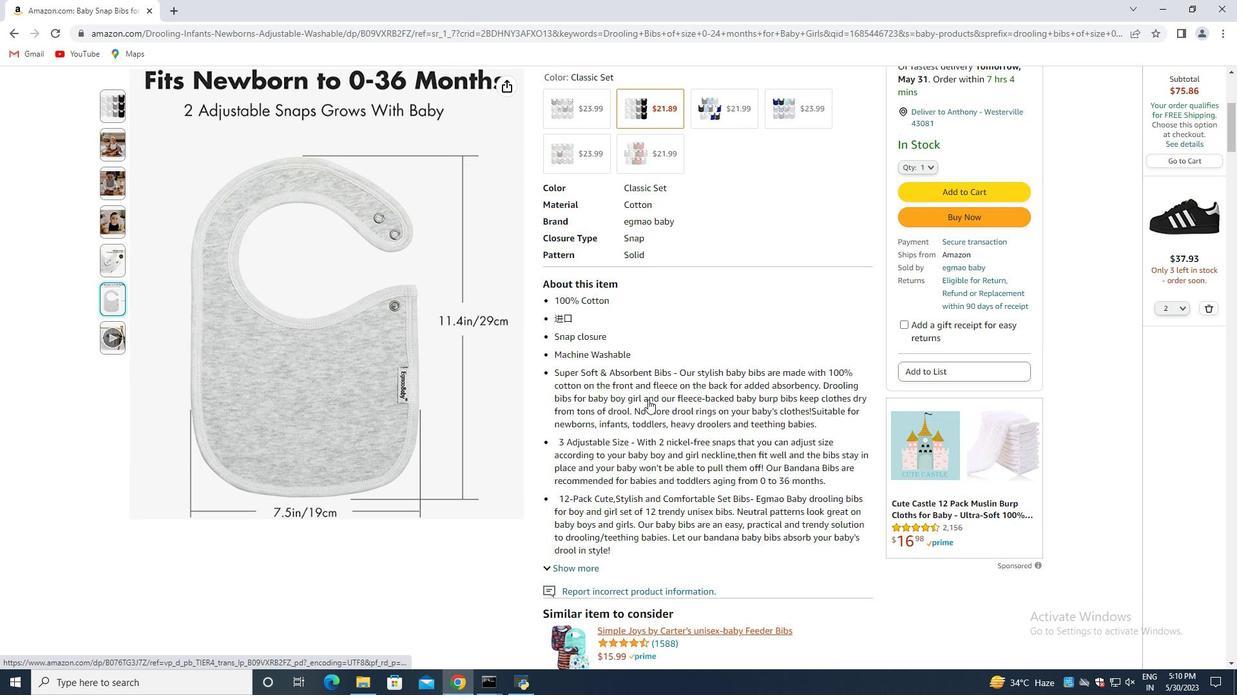
Action: Mouse moved to (635, 355)
Screenshot: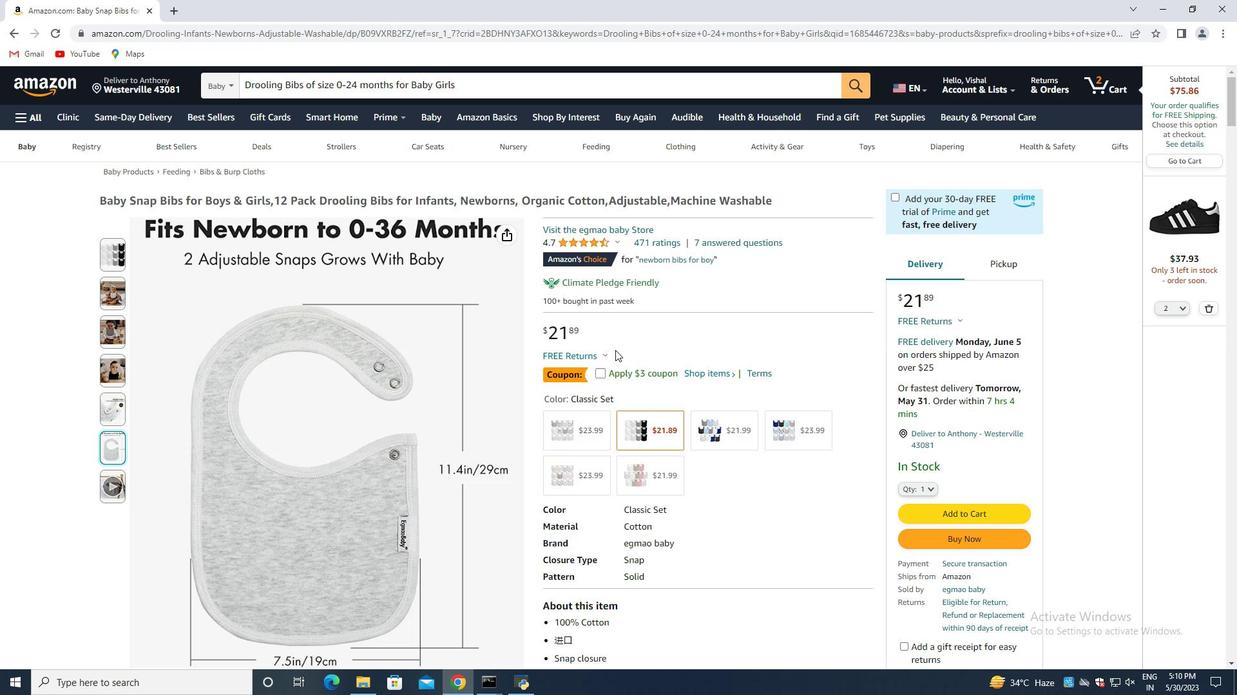 
Action: Mouse scrolled (635, 355) with delta (0, 0)
Screenshot: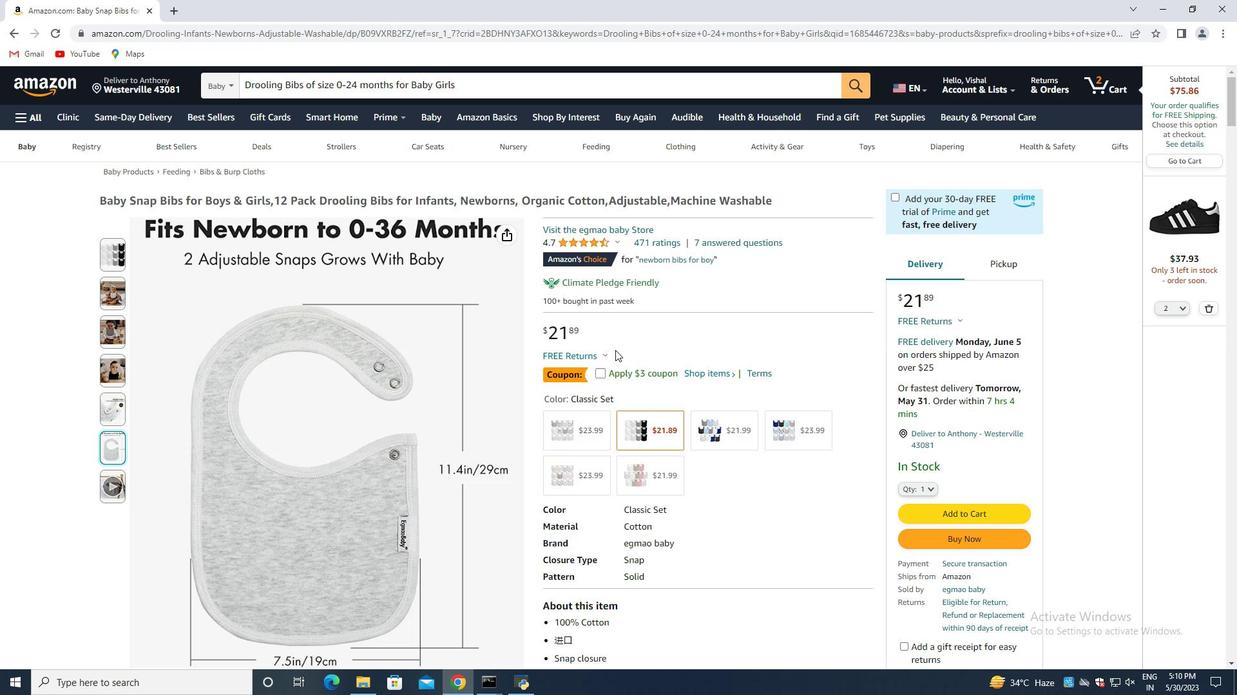 
Action: Mouse moved to (635, 355)
Screenshot: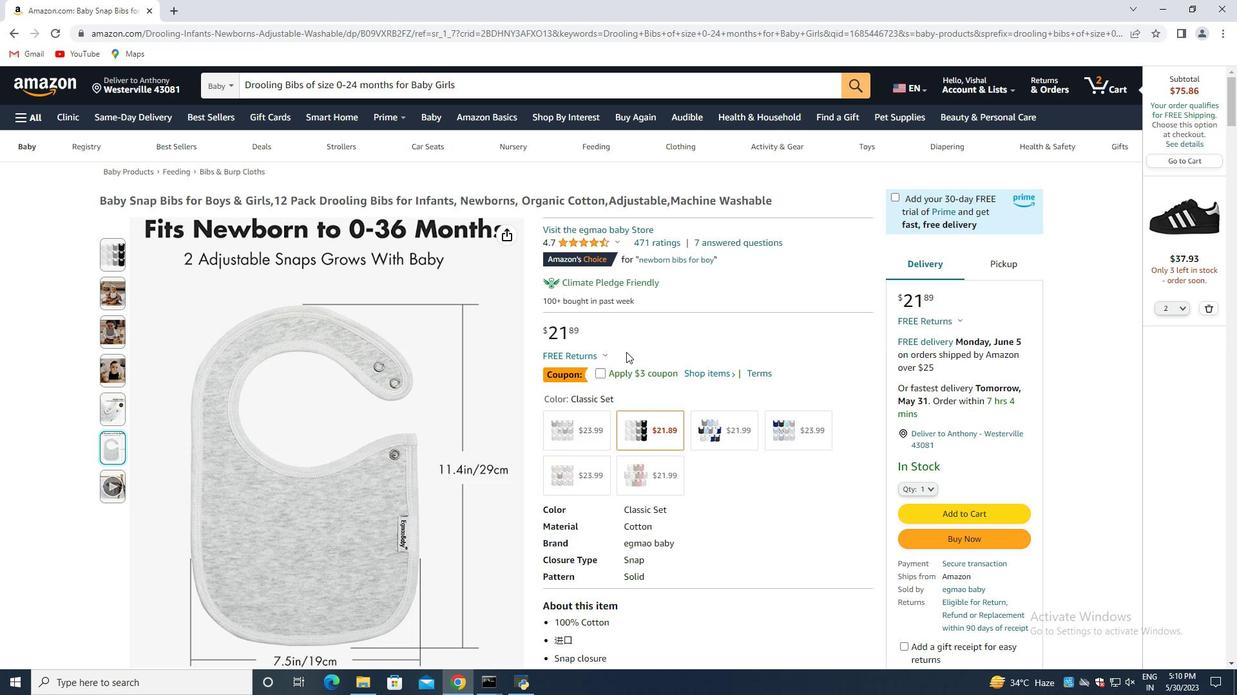 
Action: Mouse scrolled (635, 355) with delta (0, 0)
Screenshot: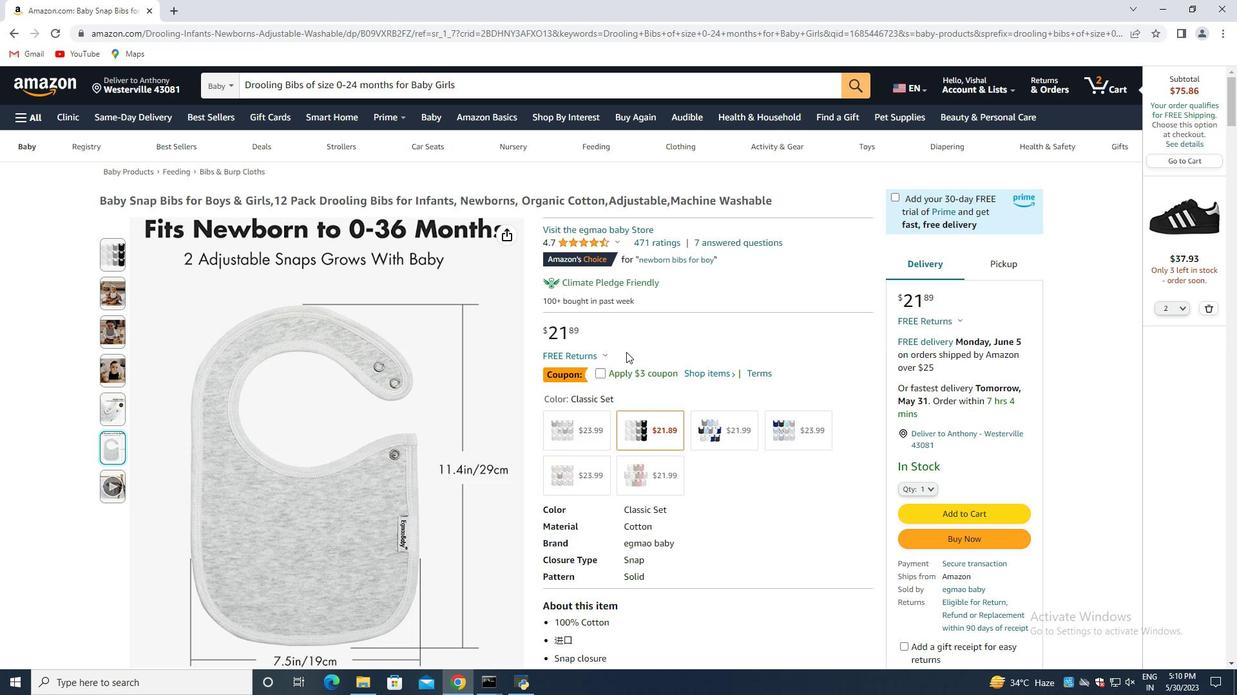 
Action: Mouse scrolled (635, 356) with delta (0, 0)
Screenshot: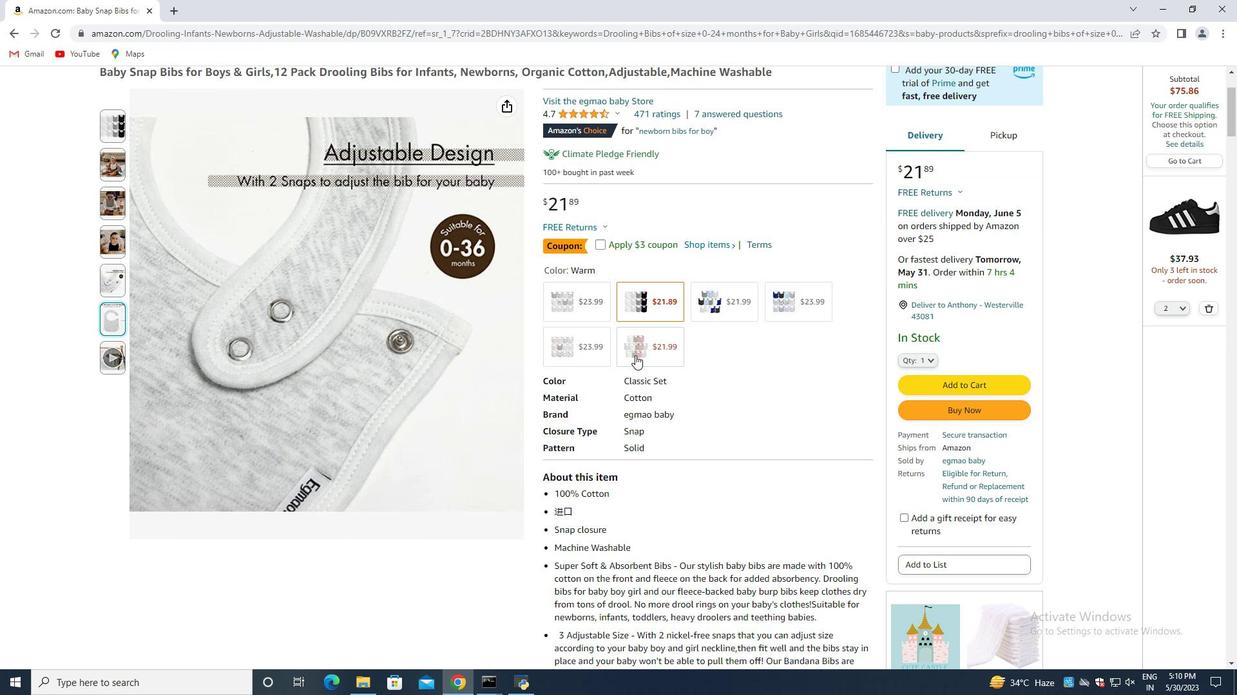 
Action: Mouse scrolled (635, 356) with delta (0, 0)
Screenshot: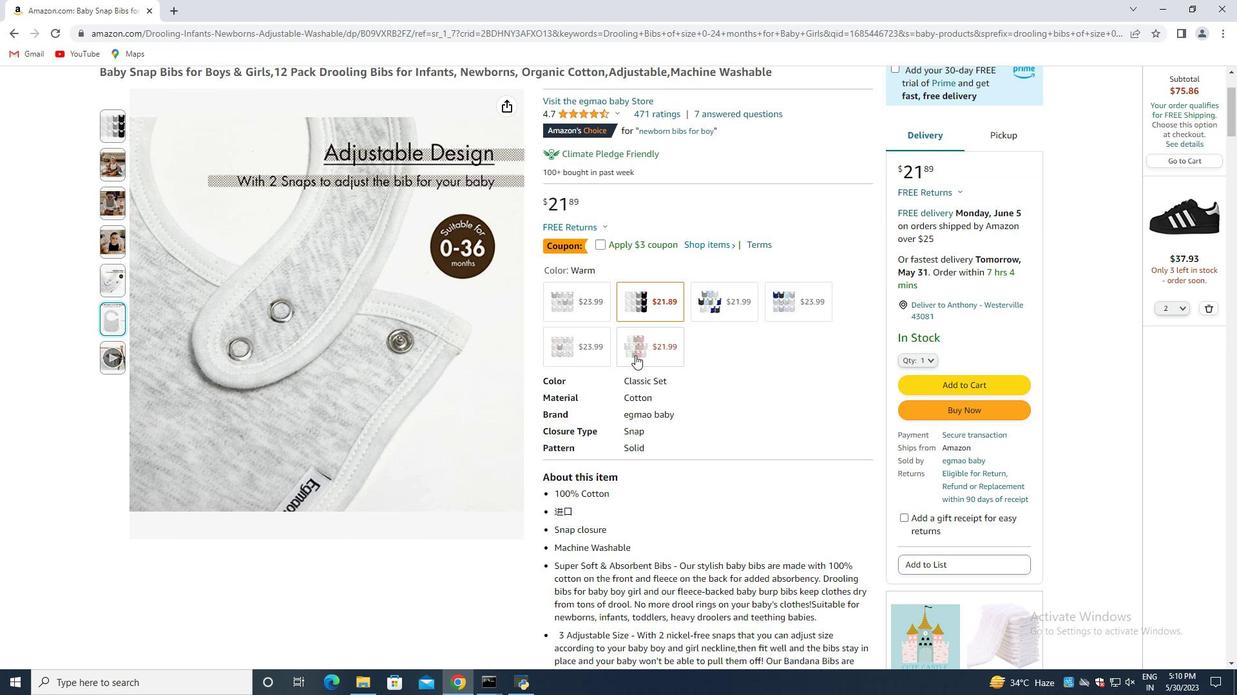 
Action: Mouse scrolled (635, 356) with delta (0, 0)
Screenshot: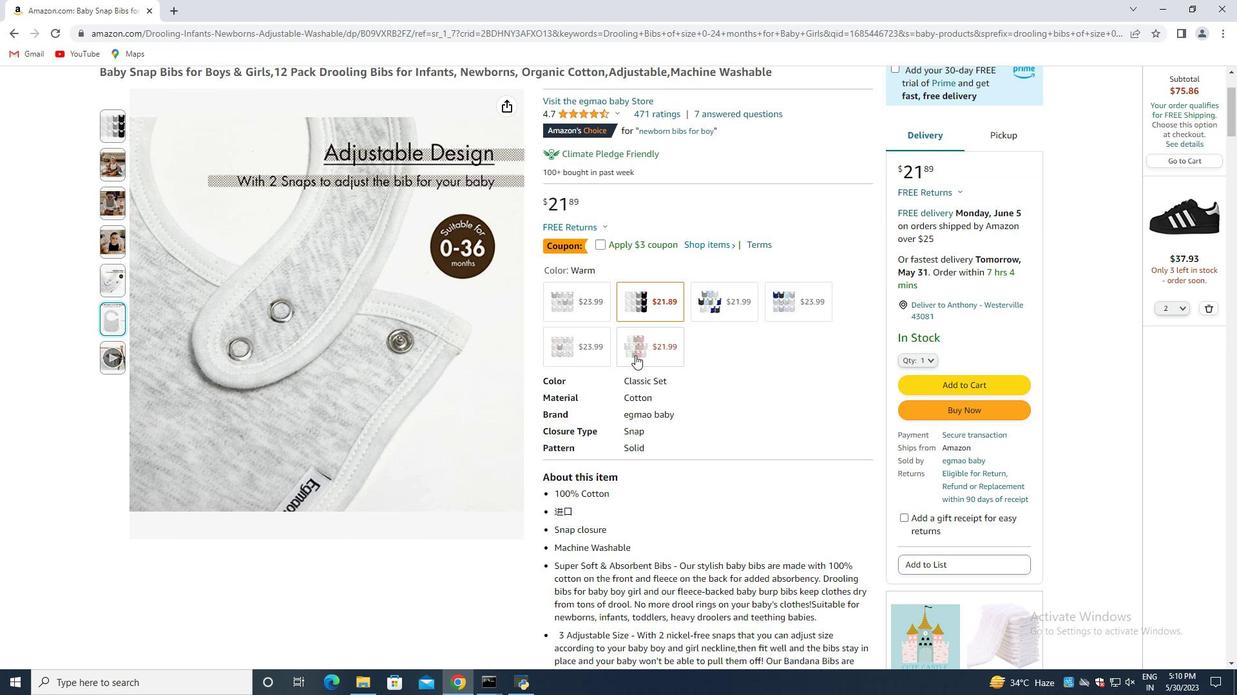 
Action: Mouse scrolled (635, 356) with delta (0, 0)
Screenshot: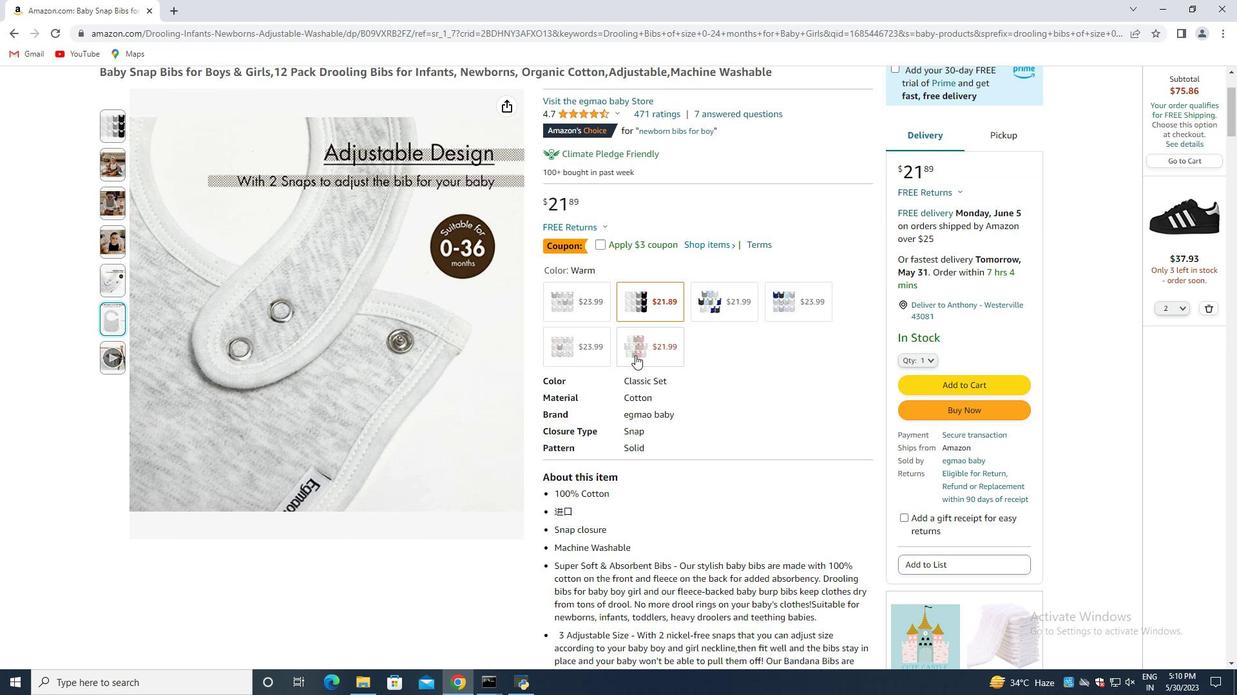 
Action: Mouse moved to (1211, 311)
Screenshot: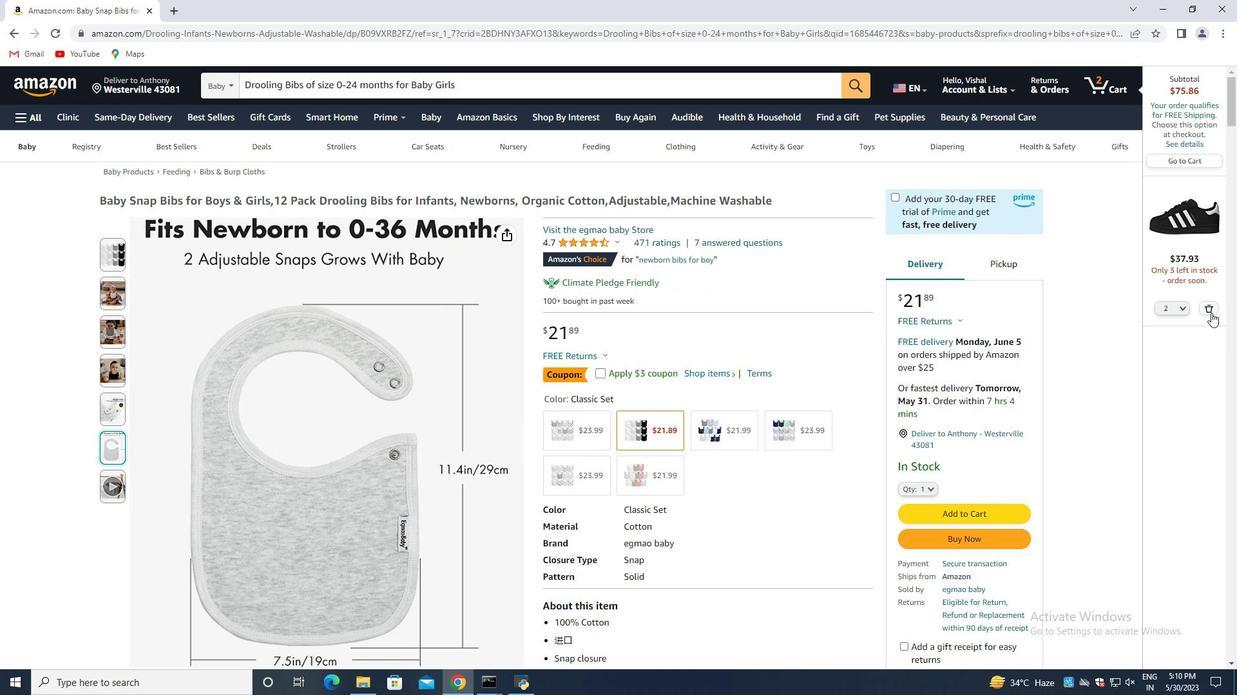 
Action: Mouse pressed left at (1211, 311)
Screenshot: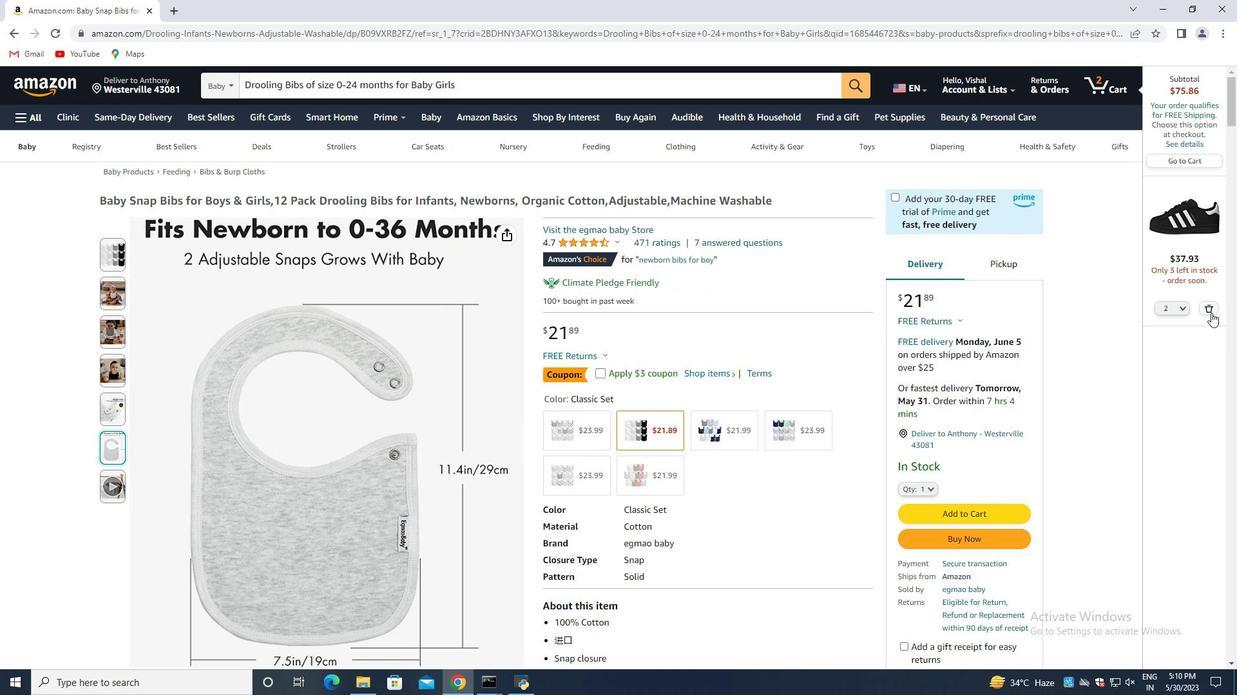 
Action: Mouse moved to (12, 30)
Screenshot: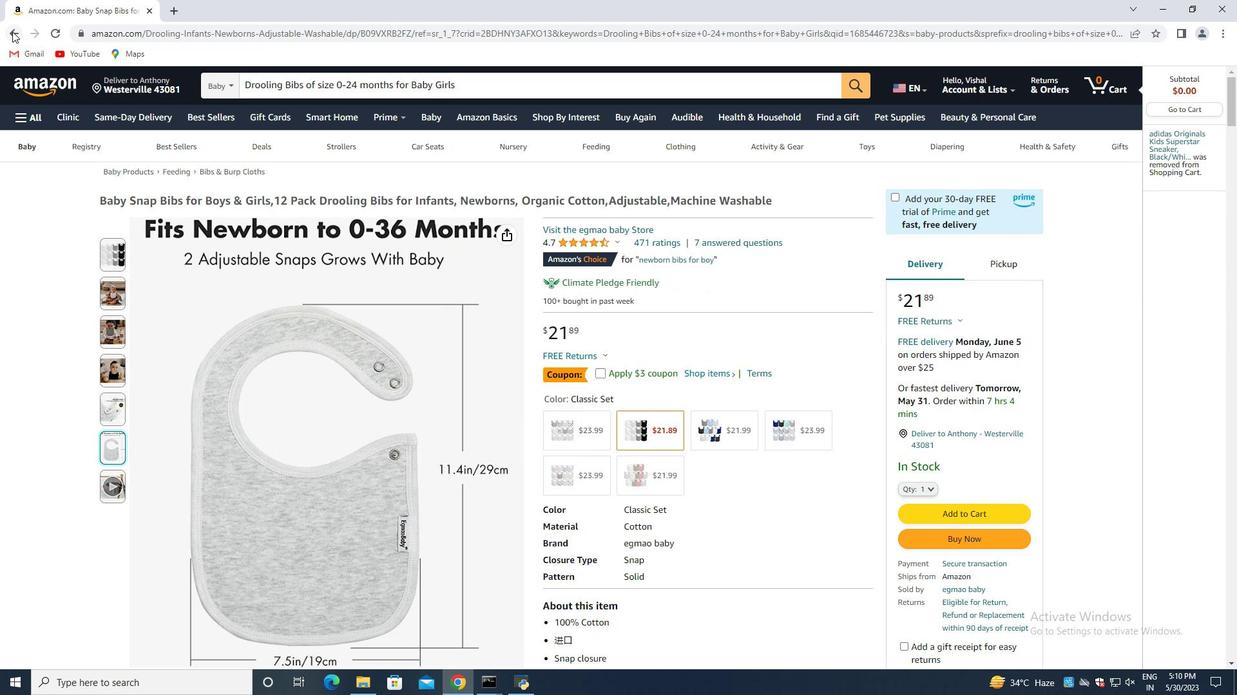 
Action: Mouse pressed left at (12, 30)
Screenshot: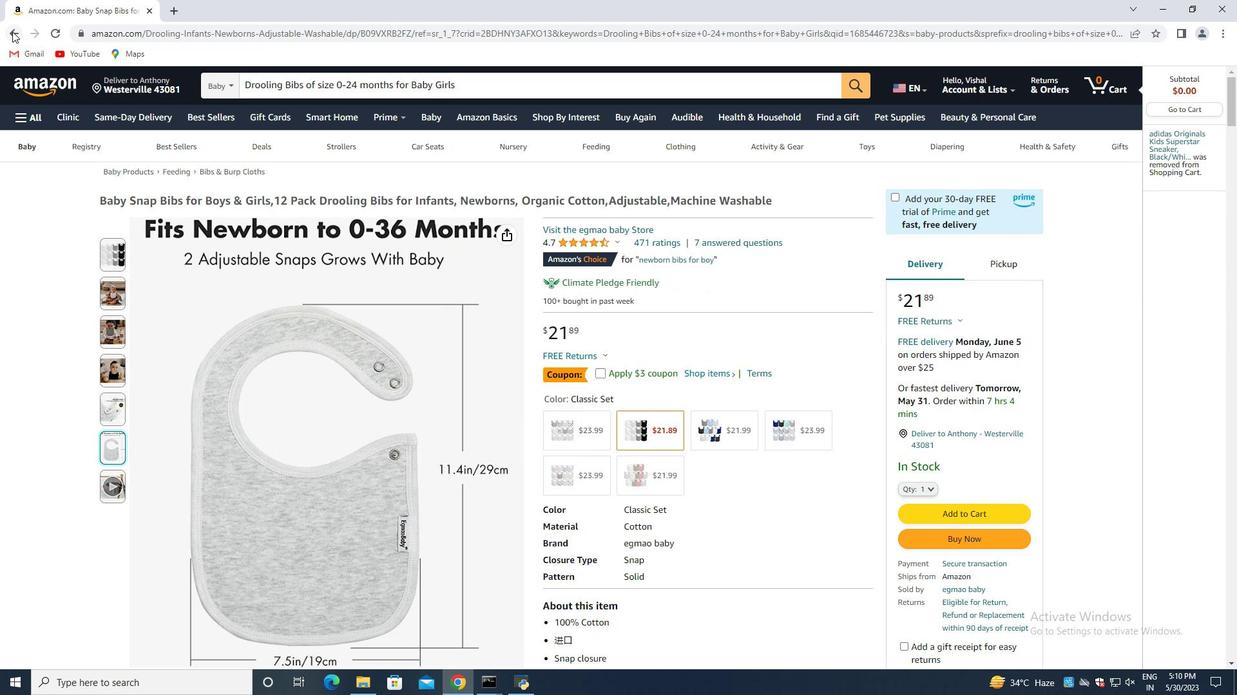 
Action: Mouse moved to (817, 318)
Screenshot: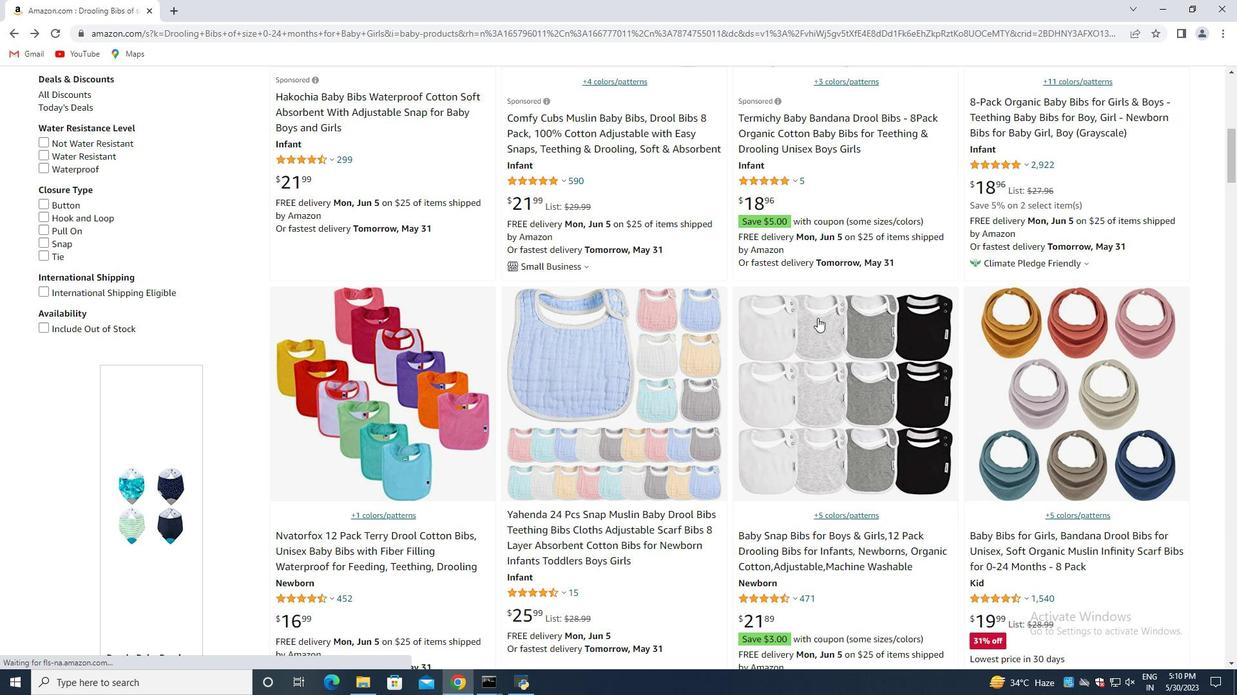 
Action: Mouse scrolled (817, 317) with delta (0, 0)
Screenshot: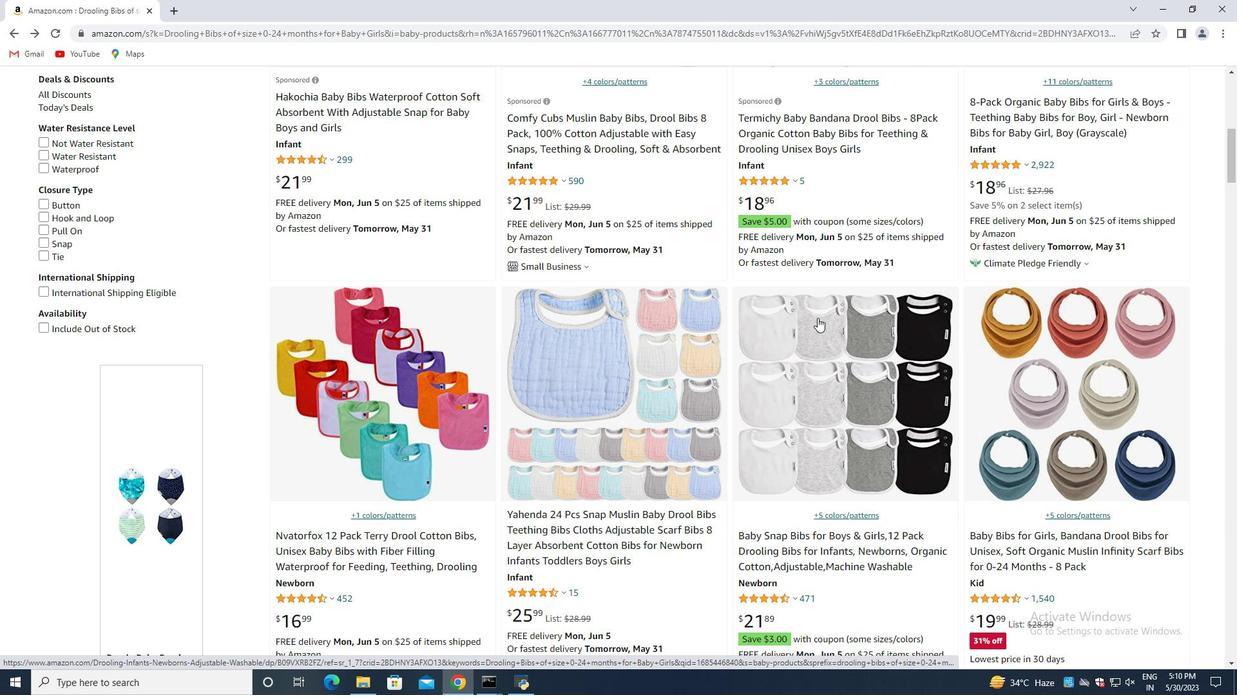 
Action: Mouse moved to (1074, 344)
Screenshot: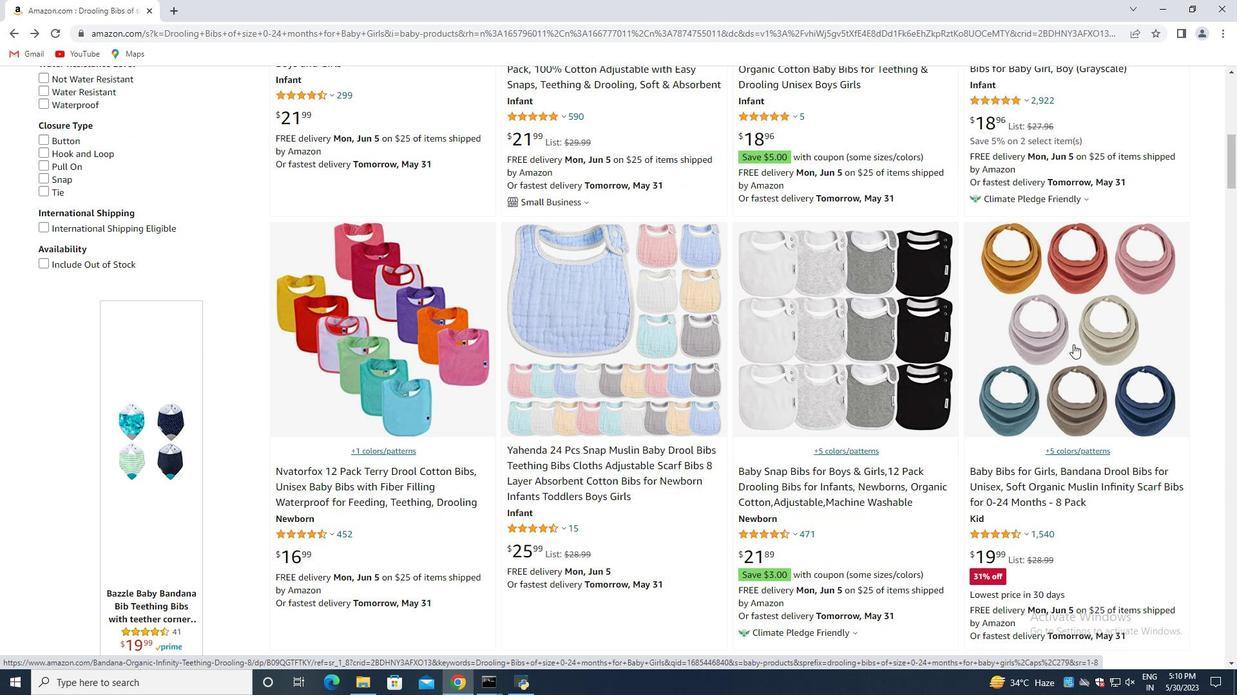 
Action: Mouse pressed left at (1074, 344)
Screenshot: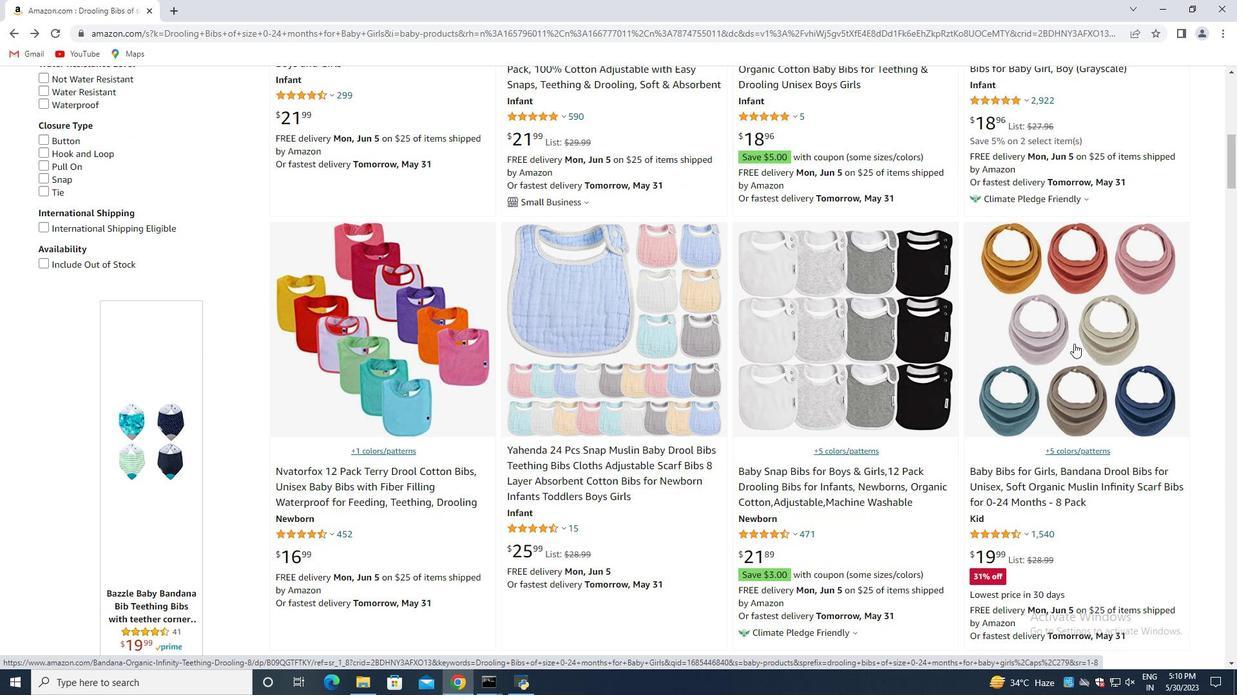 
Action: Mouse moved to (535, 290)
Screenshot: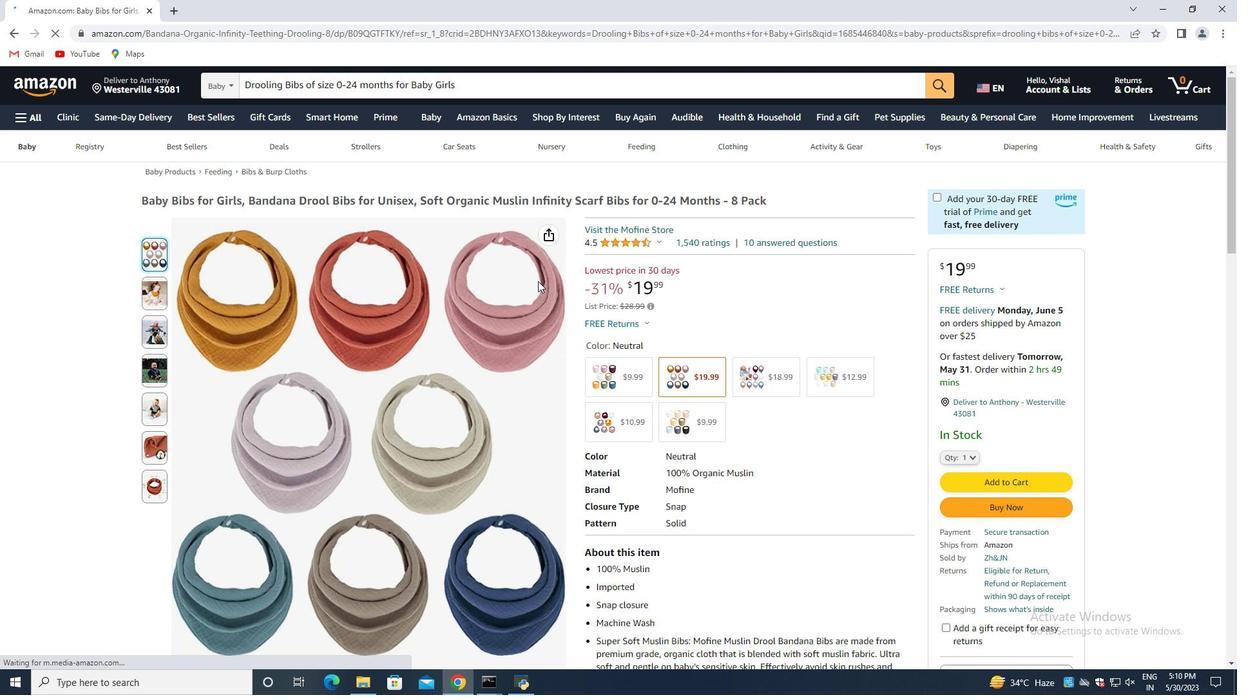 
Action: Mouse scrolled (535, 289) with delta (0, 0)
Screenshot: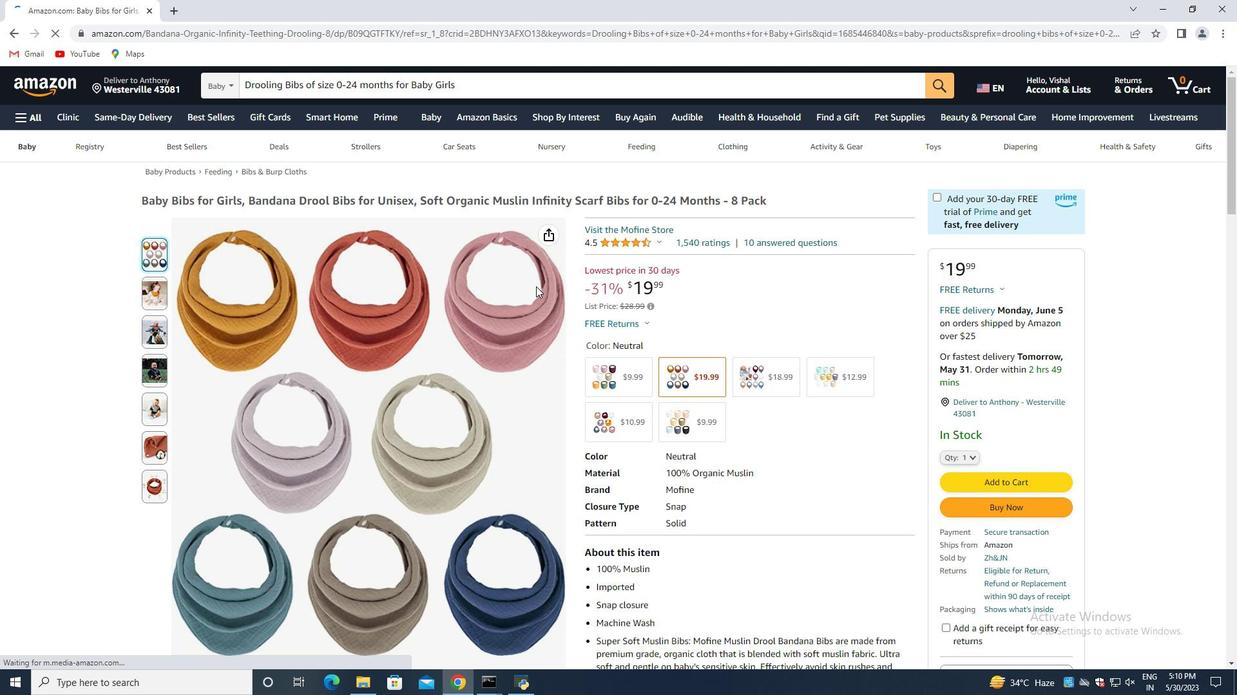 
Action: Mouse moved to (535, 290)
Screenshot: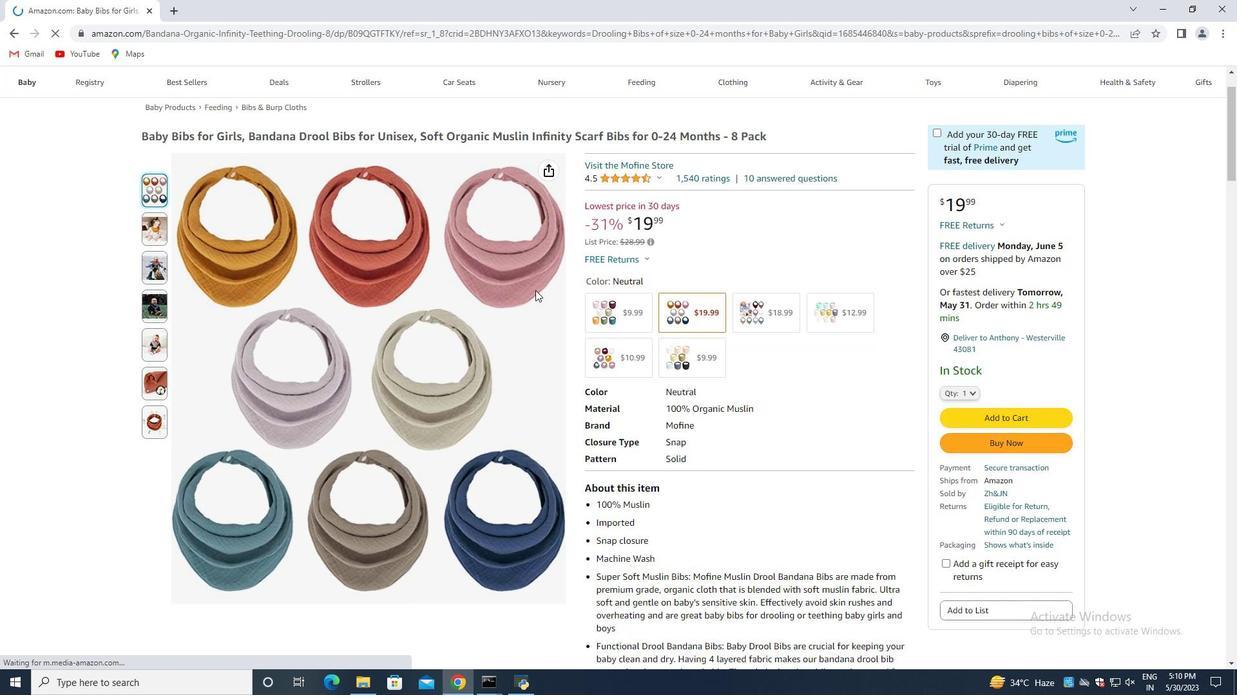
Action: Mouse scrolled (535, 289) with delta (0, 0)
Screenshot: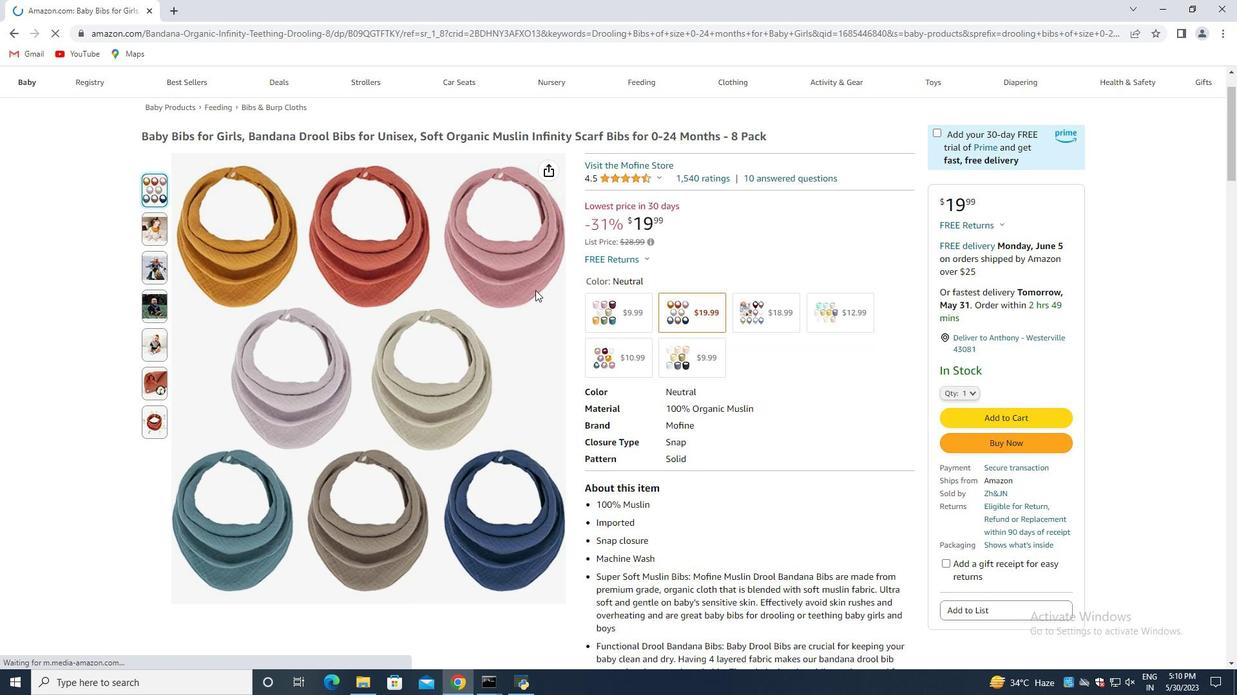 
Action: Mouse moved to (535, 292)
Screenshot: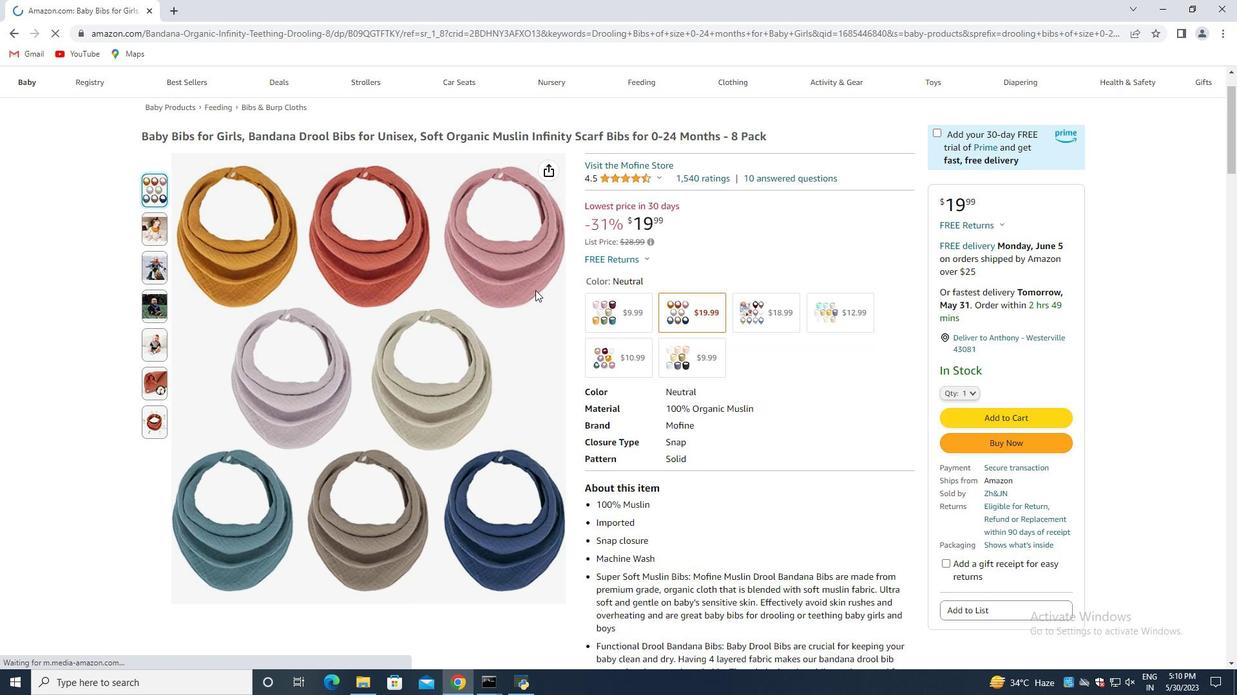 
Action: Mouse scrolled (535, 291) with delta (0, 0)
Screenshot: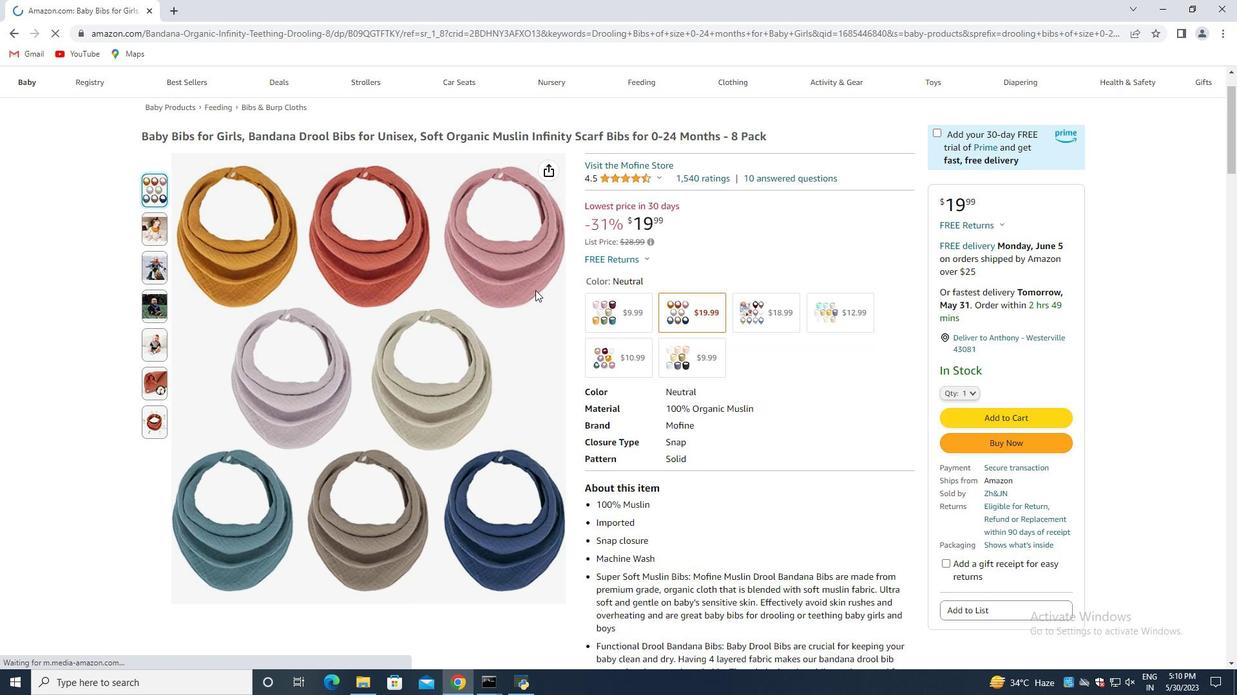 
Action: Mouse moved to (543, 297)
Screenshot: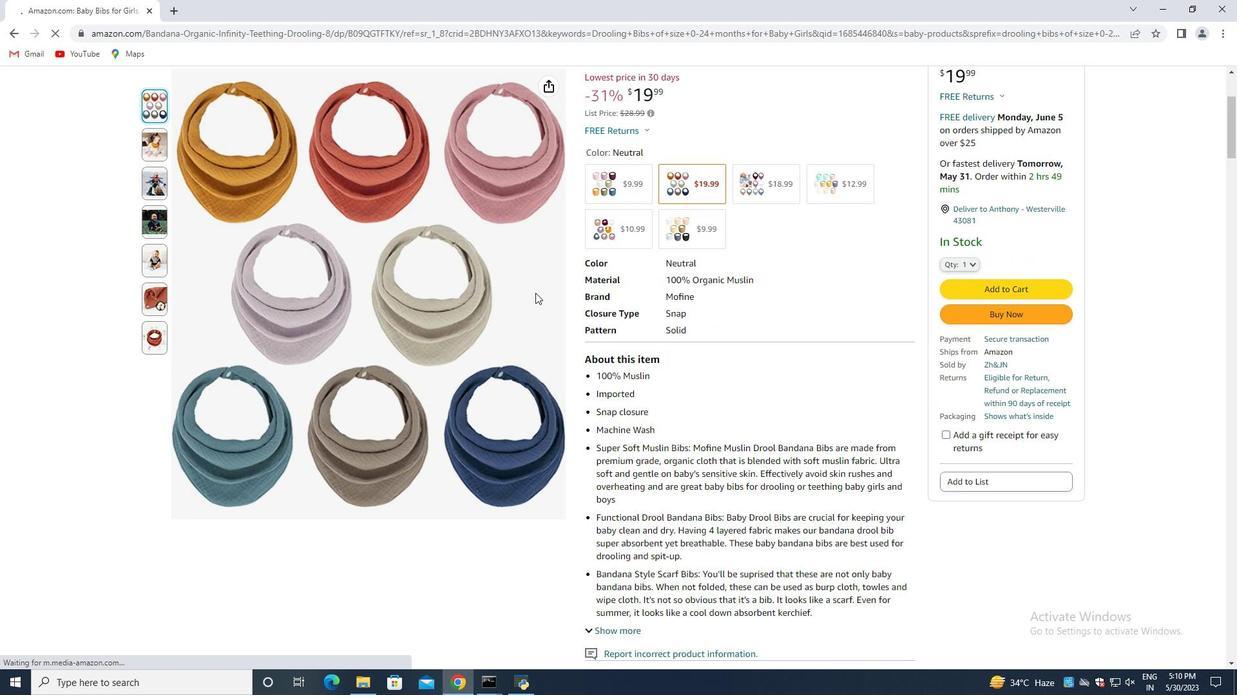 
Action: Mouse scrolled (543, 297) with delta (0, 0)
Screenshot: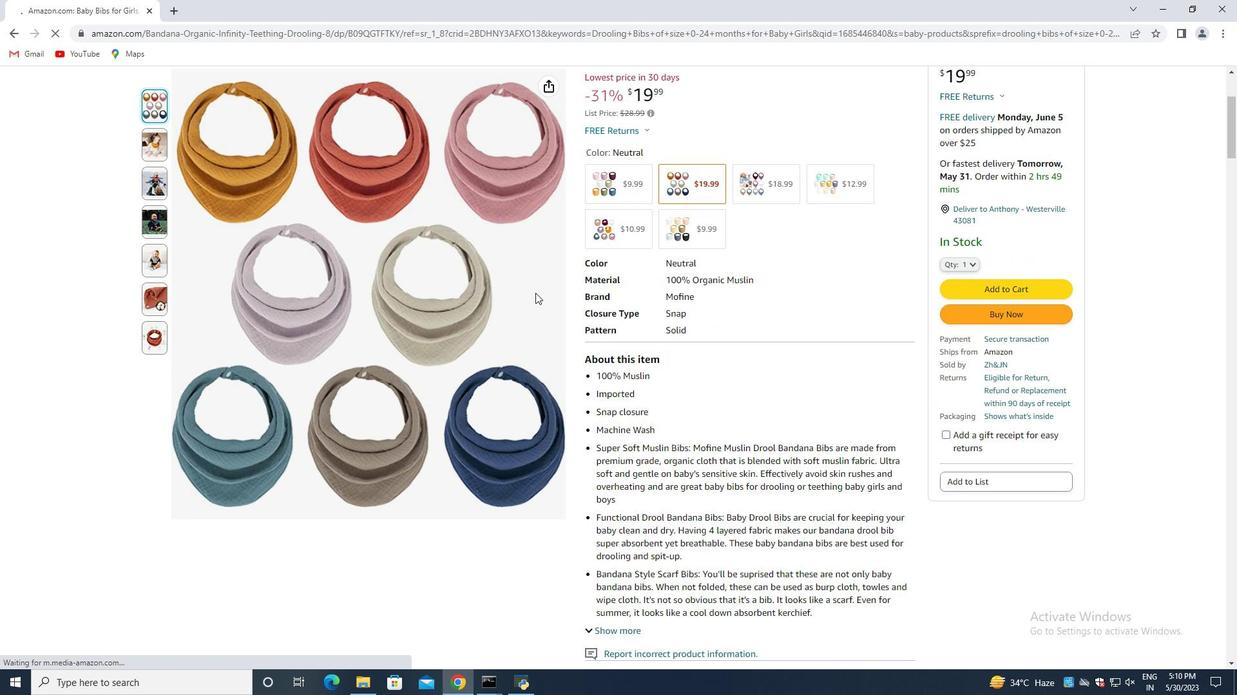 
Action: Mouse moved to (553, 300)
Screenshot: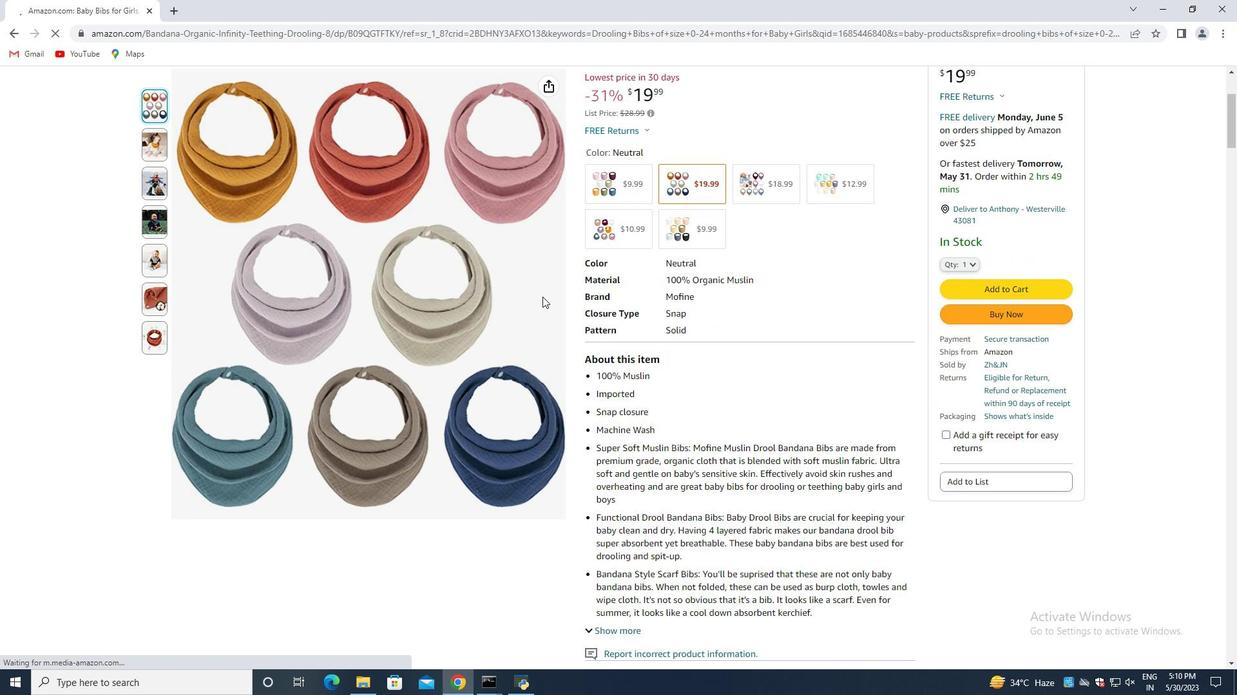 
Action: Mouse scrolled (553, 300) with delta (0, 0)
Screenshot: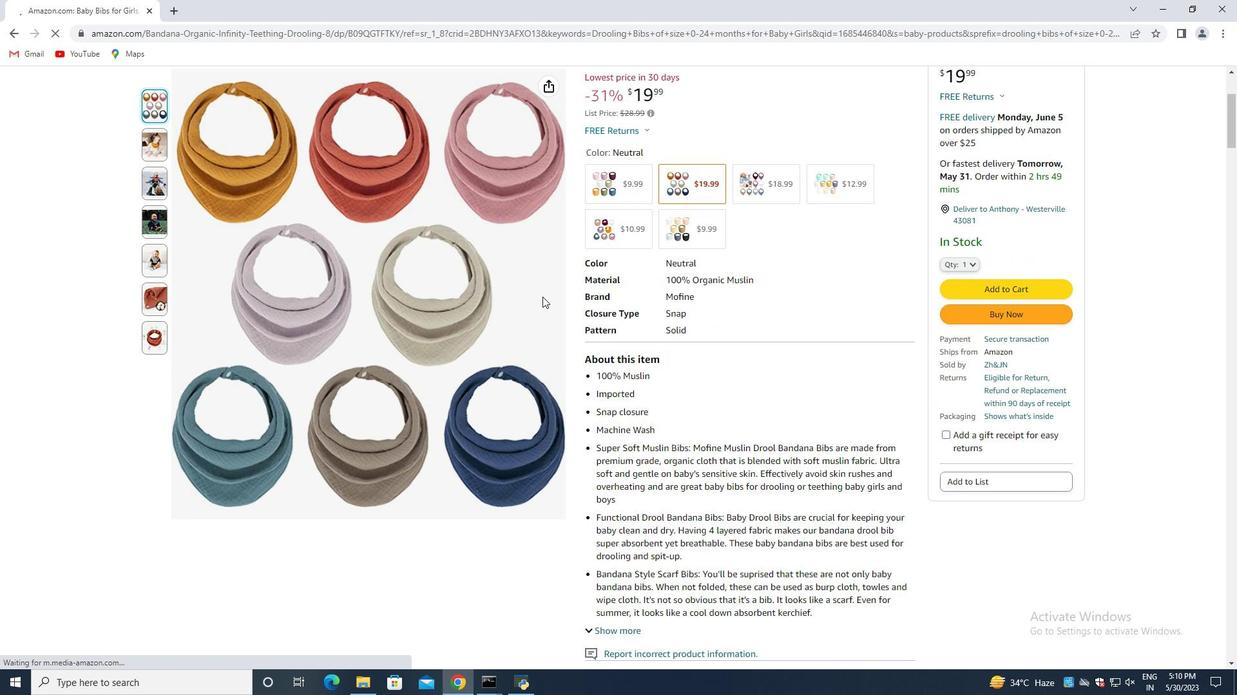 
Action: Mouse moved to (562, 297)
Screenshot: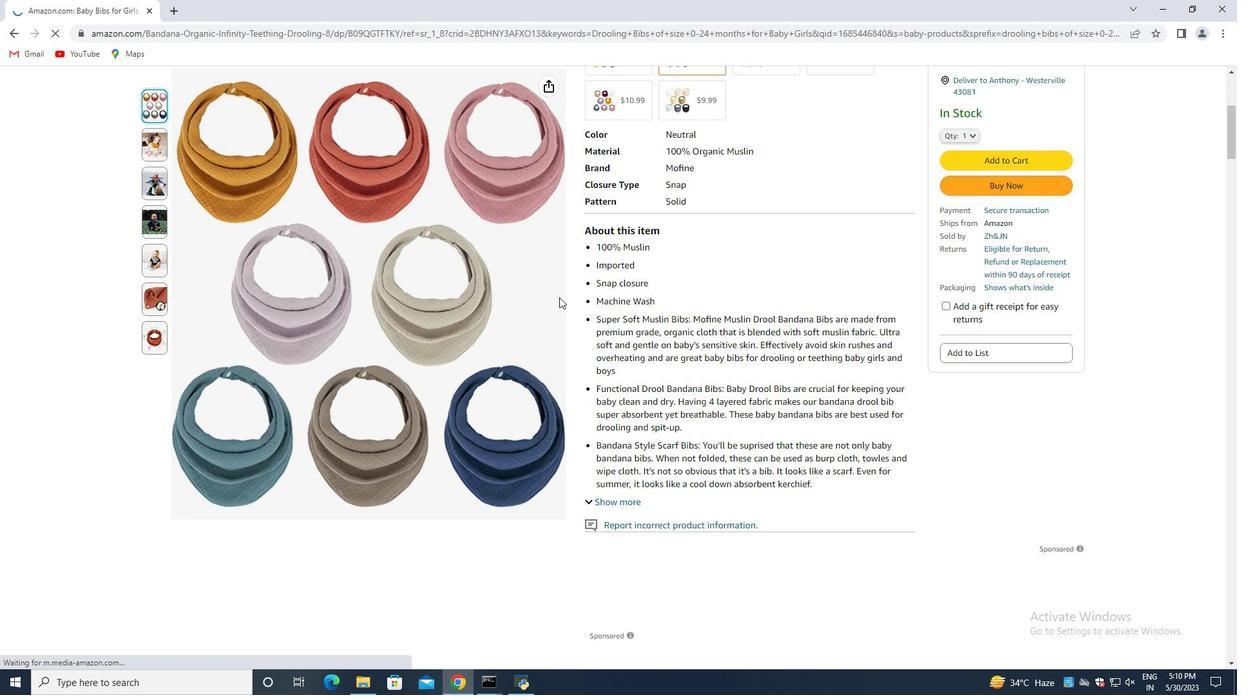 
Action: Mouse scrolled (562, 296) with delta (0, 0)
Screenshot: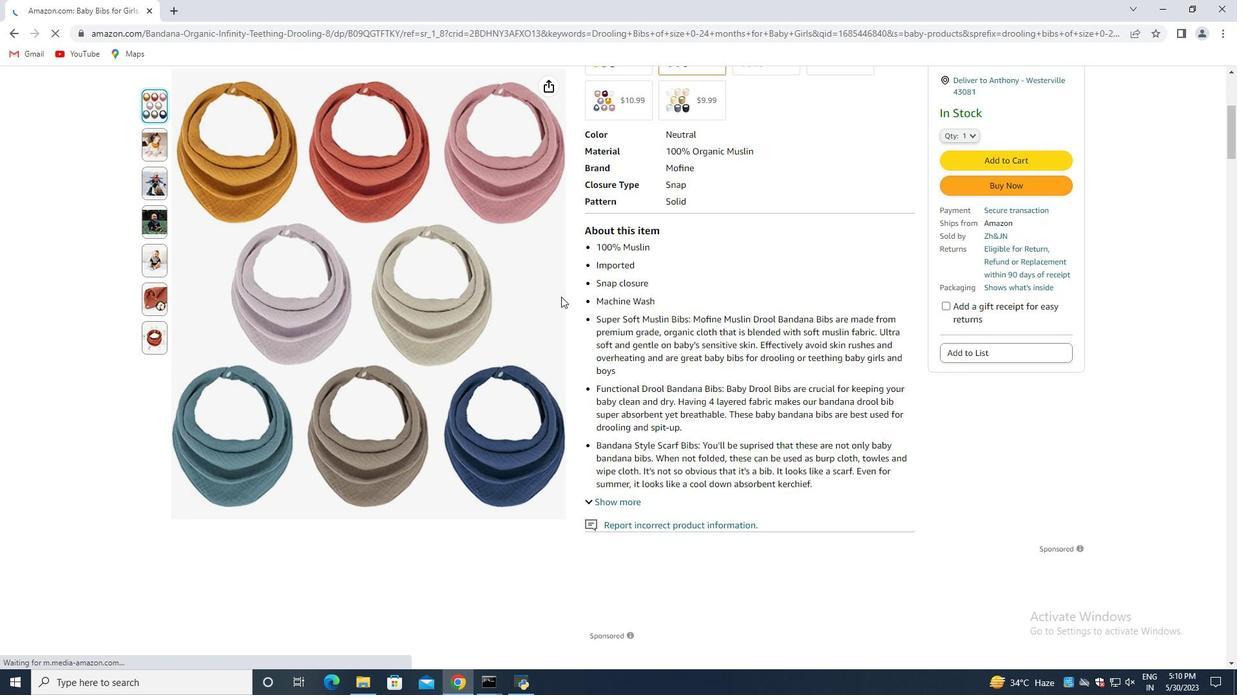 
Action: Mouse moved to (430, 297)
